 Task: Explore Airbnb accommodation in Shamakhi, Azerbaijan from 6th December, 2023 to 15th December, 2023 for 6 adults.6 bedrooms having 6 beds and 6 bathrooms. Property type can be house. Amenities needed are: wifi, TV, free parkinig on premises, hot tub, gym, smoking allowed. Booking option can be shelf check-in. Look for 5 properties as per requirement.
Action: Mouse moved to (520, 156)
Screenshot: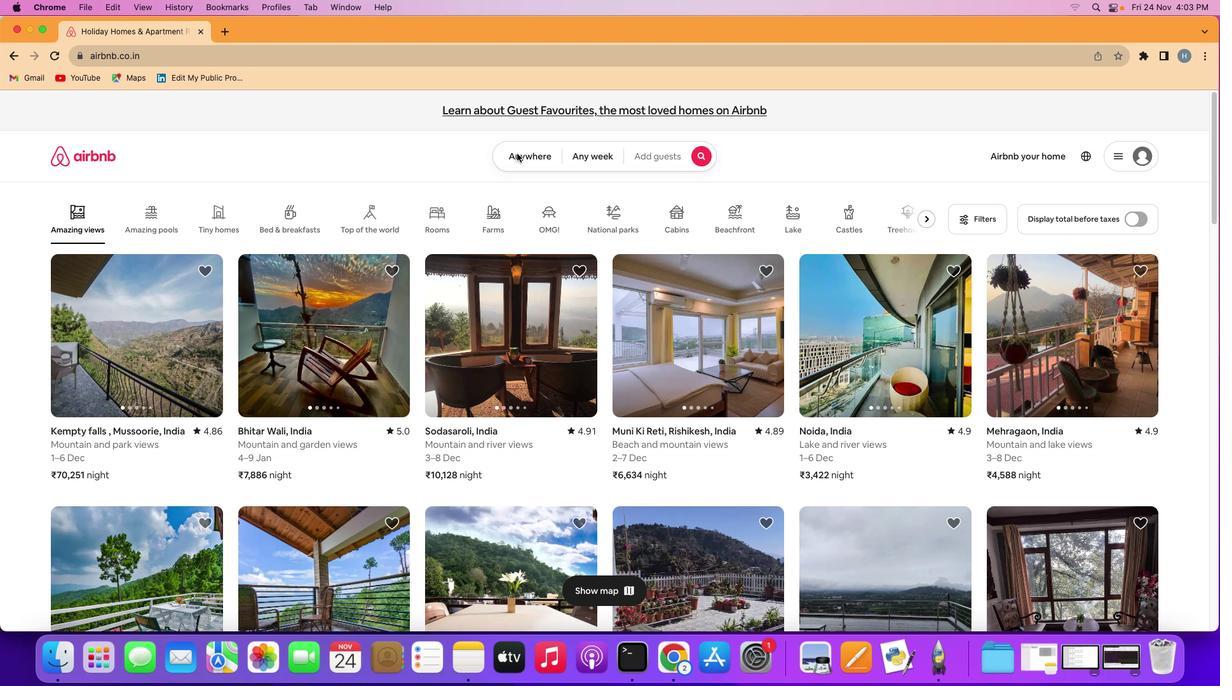 
Action: Mouse pressed left at (520, 156)
Screenshot: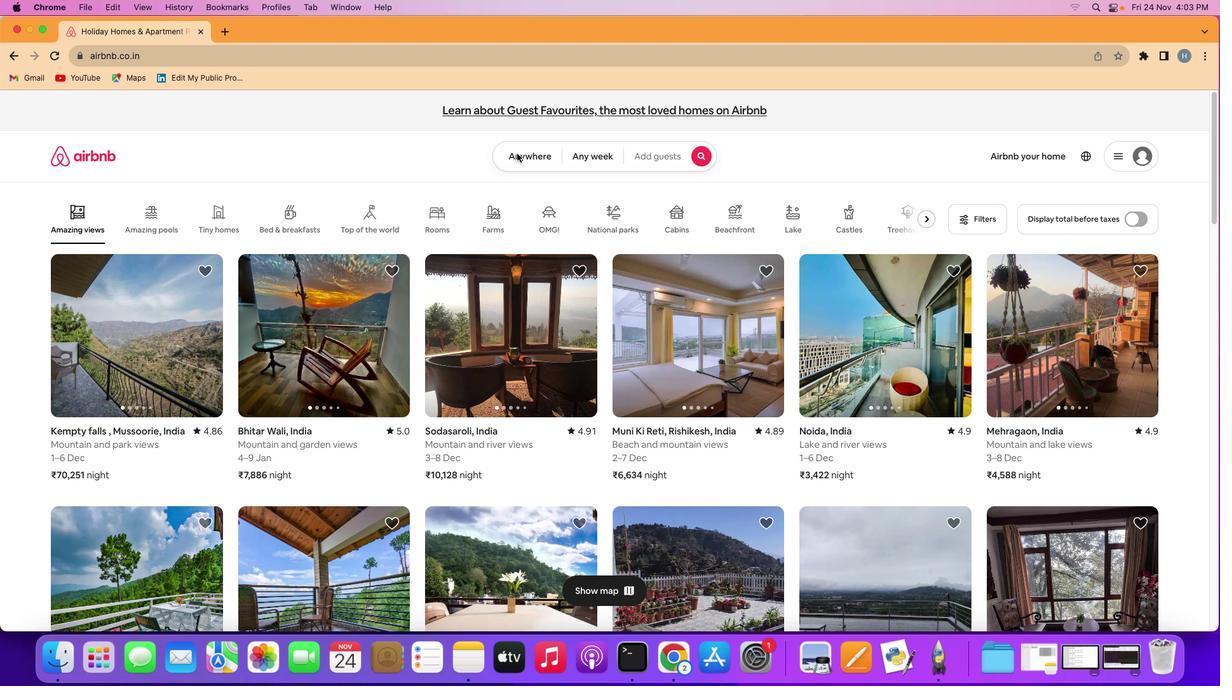 
Action: Mouse pressed left at (520, 156)
Screenshot: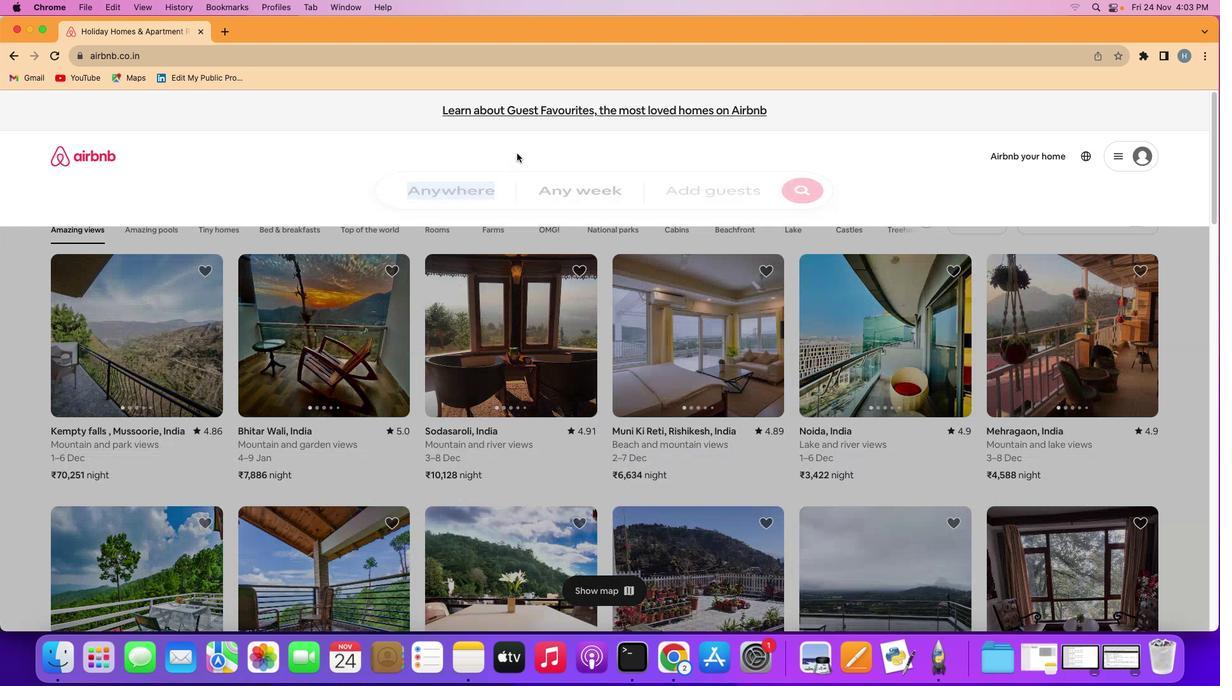 
Action: Mouse moved to (399, 210)
Screenshot: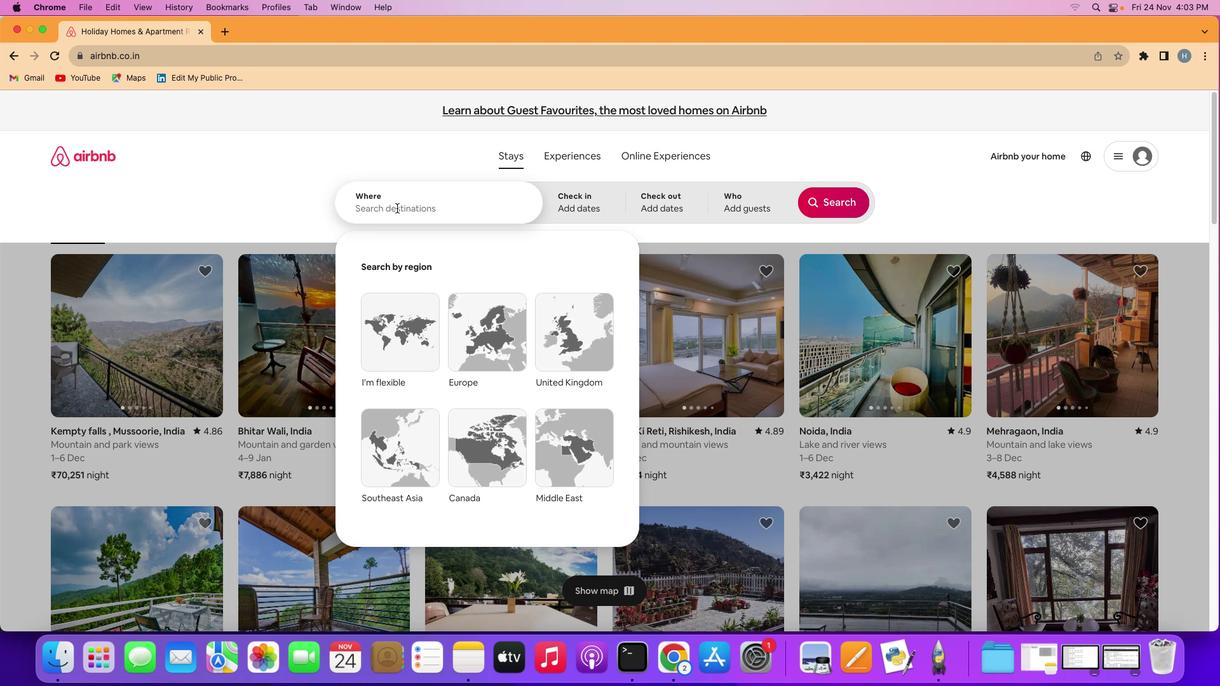 
Action: Mouse pressed left at (399, 210)
Screenshot: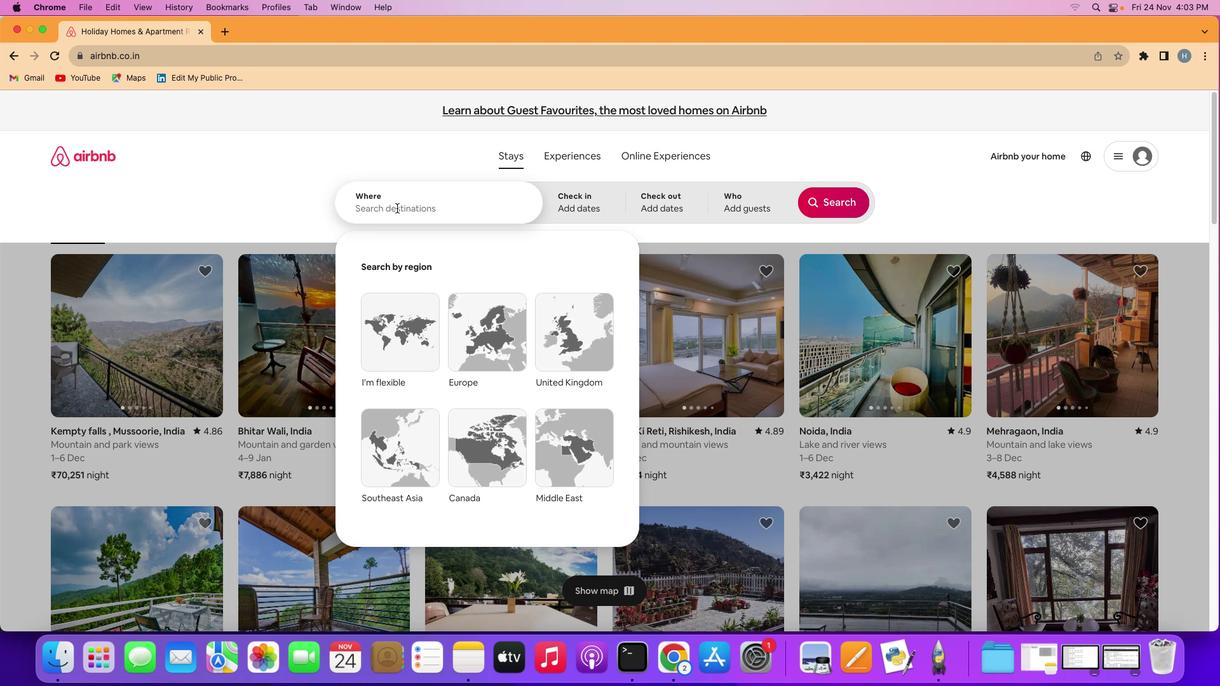
Action: Mouse moved to (403, 209)
Screenshot: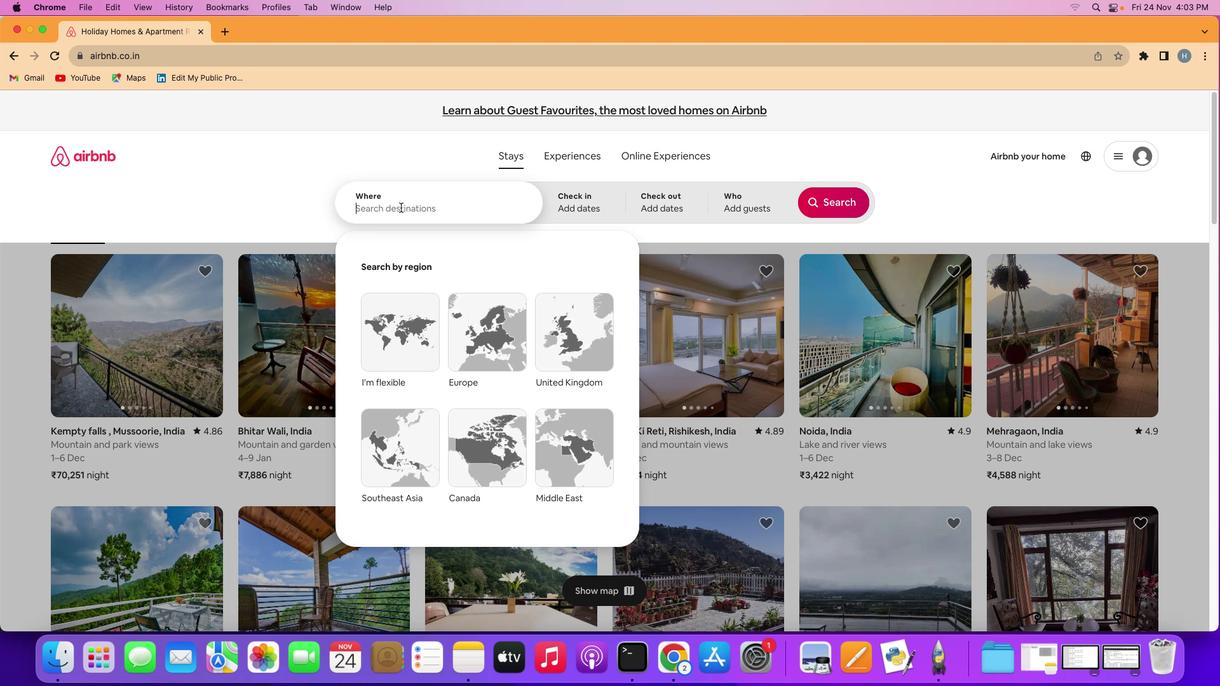
Action: Key pressed Key.shift'S''h''a''m''a'
Screenshot: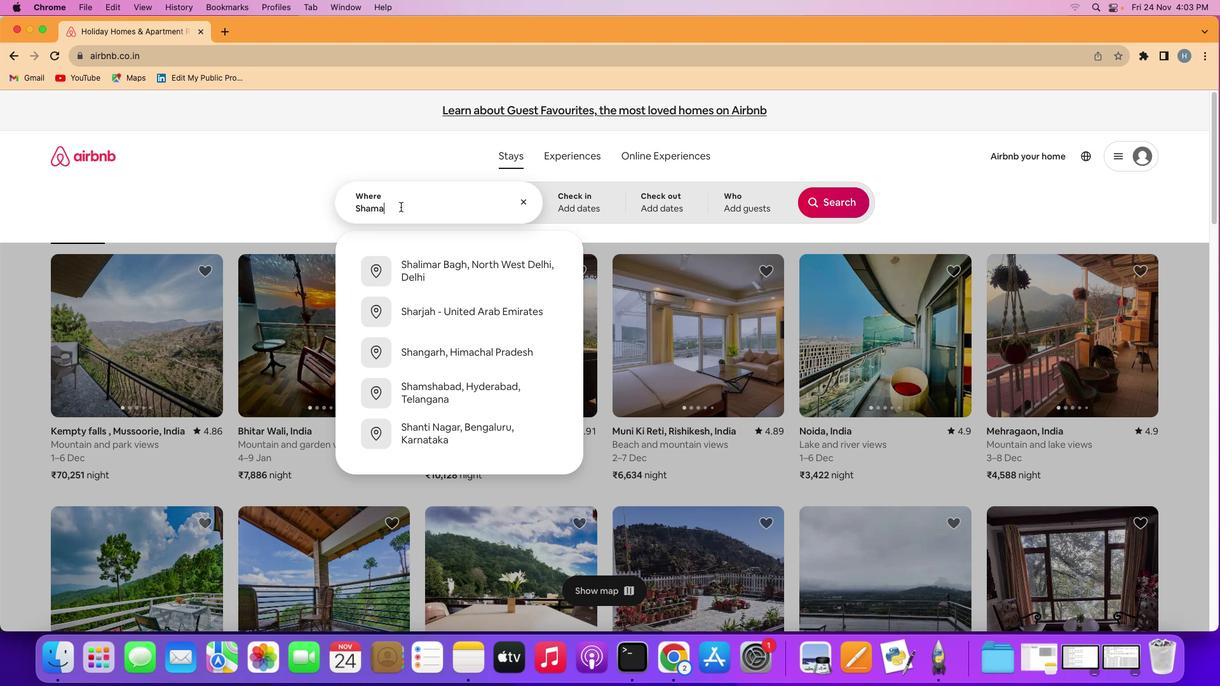 
Action: Mouse moved to (403, 209)
Screenshot: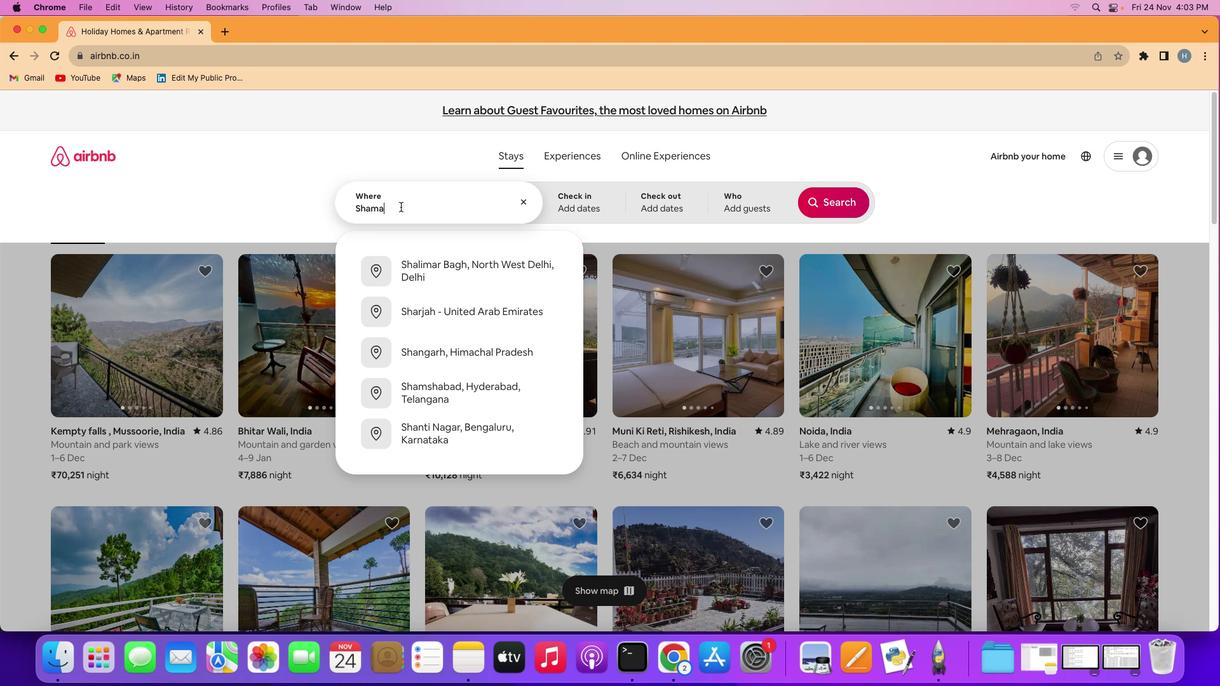 
Action: Key pressed 'k''h''i'','Key.spaceKey.shift'a''z''e''r''b''a''i''j''a''n'
Screenshot: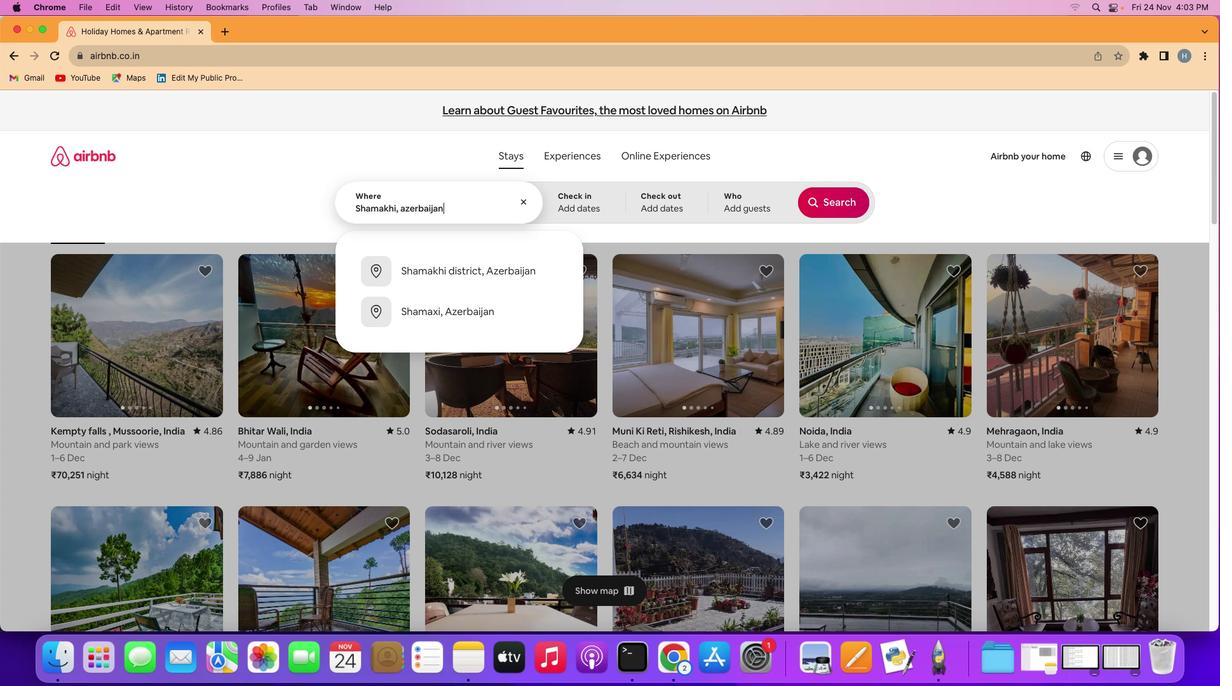 
Action: Mouse moved to (600, 202)
Screenshot: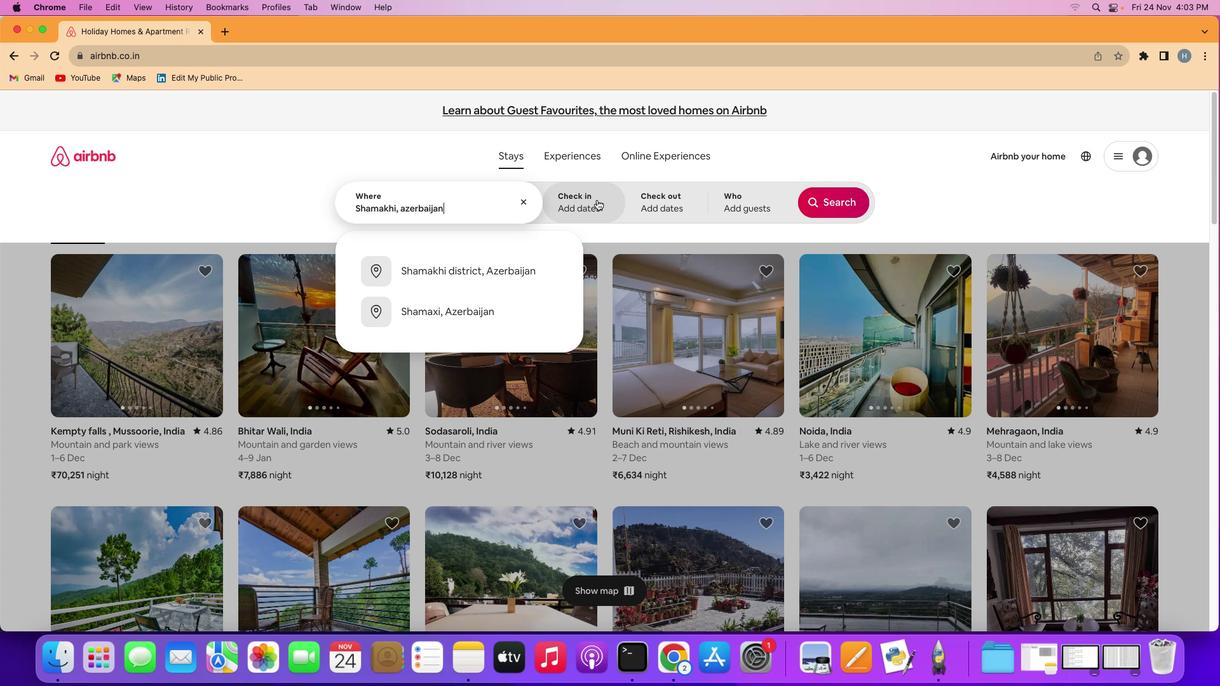 
Action: Mouse pressed left at (600, 202)
Screenshot: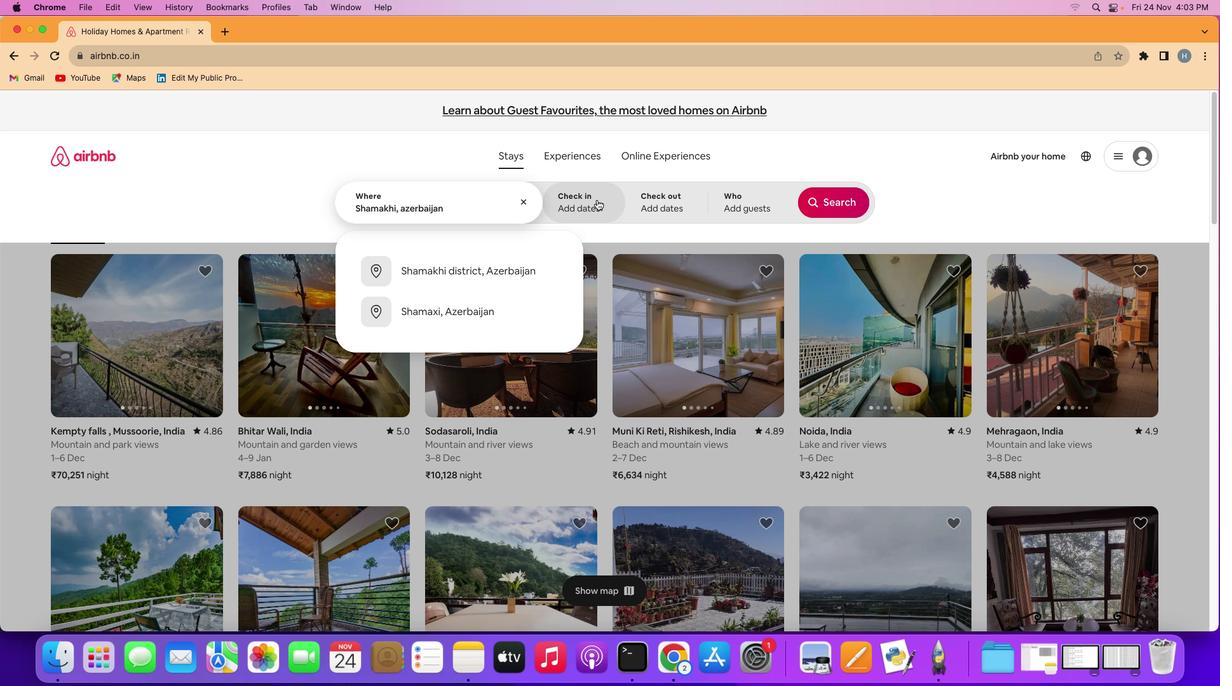 
Action: Mouse moved to (722, 388)
Screenshot: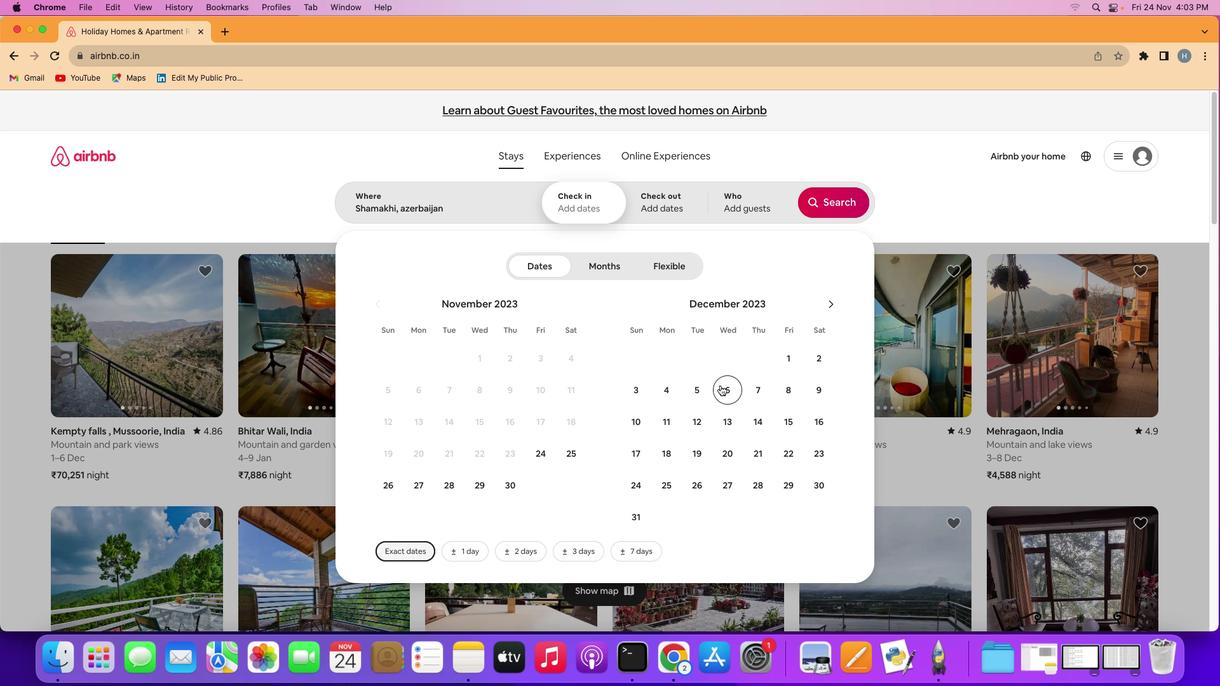 
Action: Mouse pressed left at (722, 388)
Screenshot: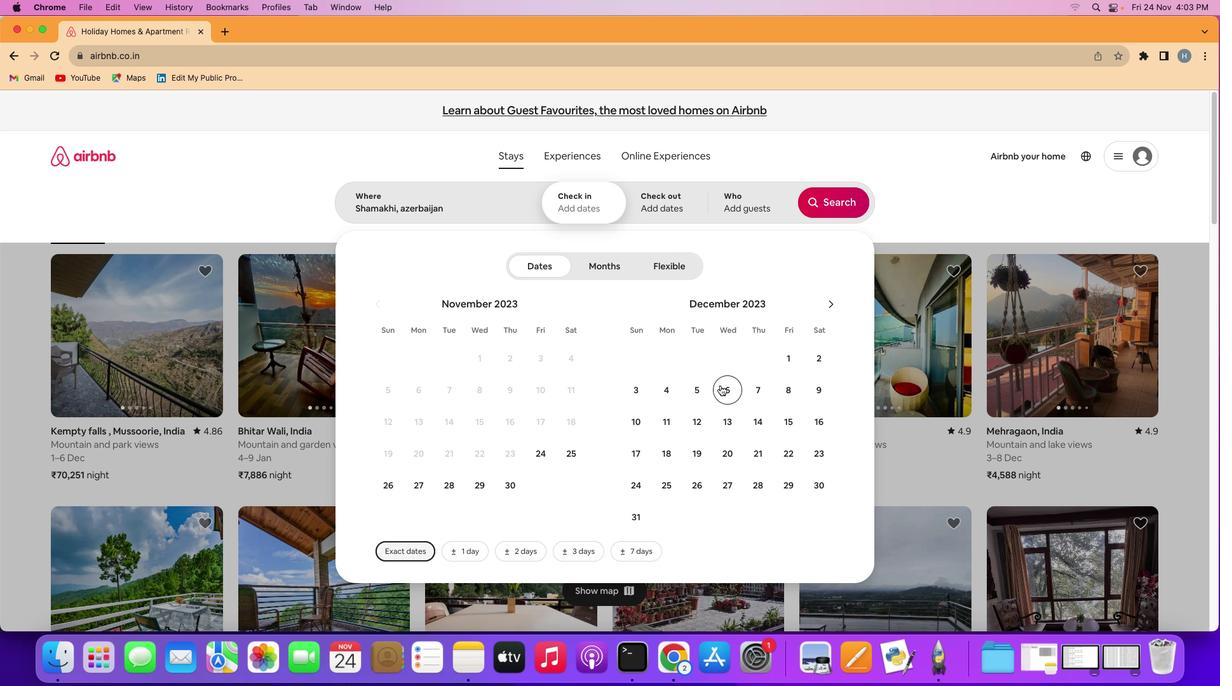 
Action: Mouse moved to (785, 424)
Screenshot: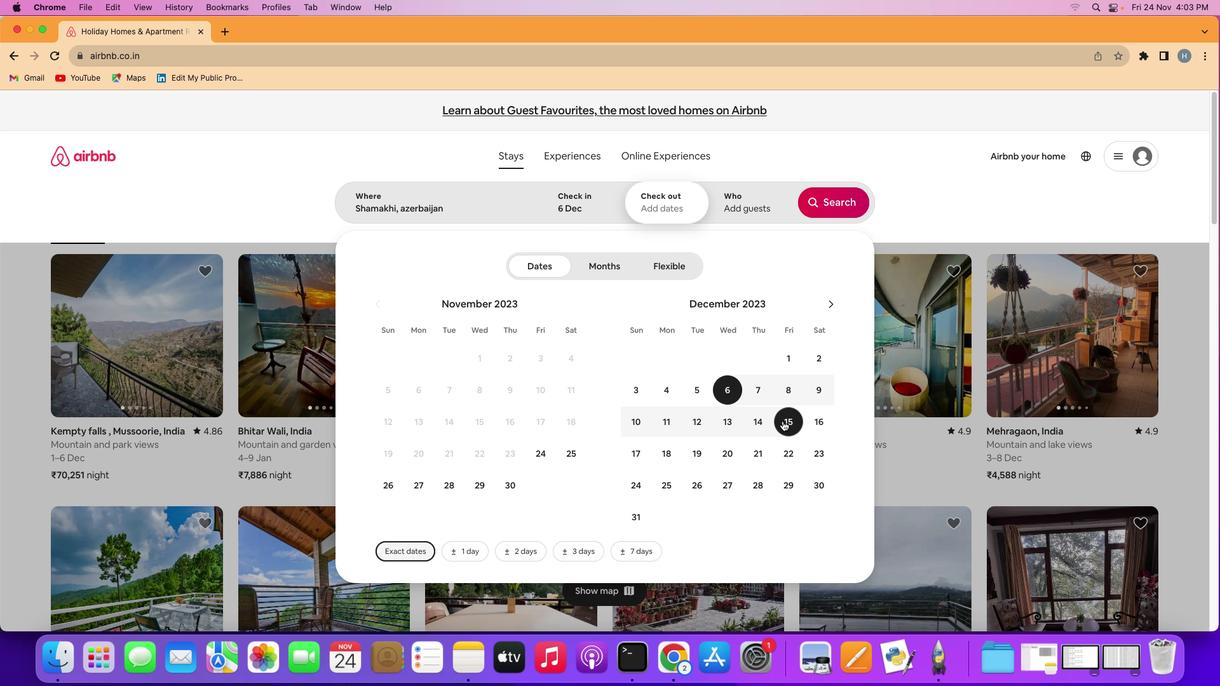 
Action: Mouse pressed left at (785, 424)
Screenshot: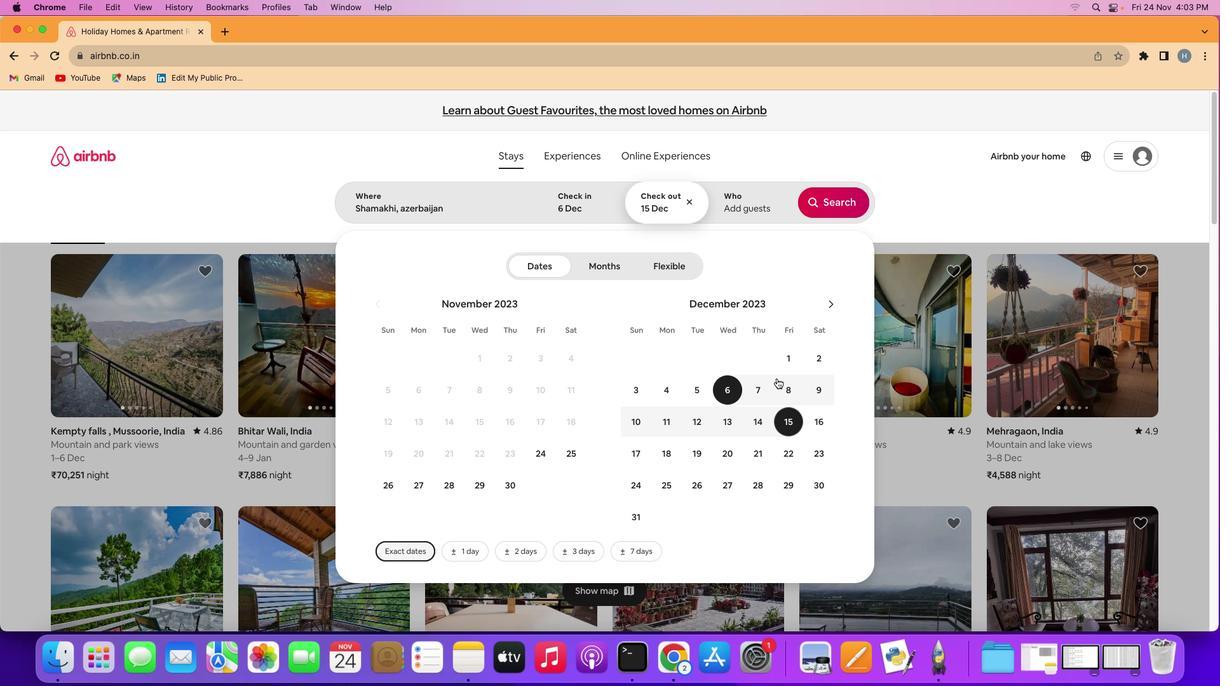 
Action: Mouse moved to (754, 213)
Screenshot: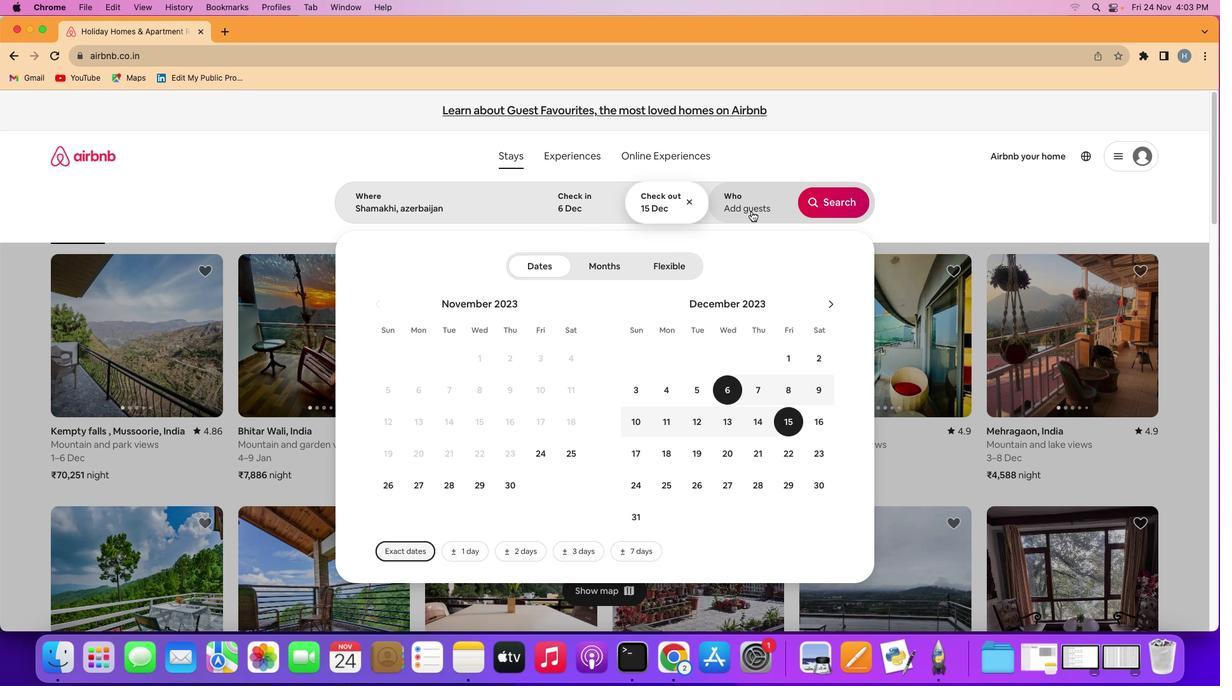 
Action: Mouse pressed left at (754, 213)
Screenshot: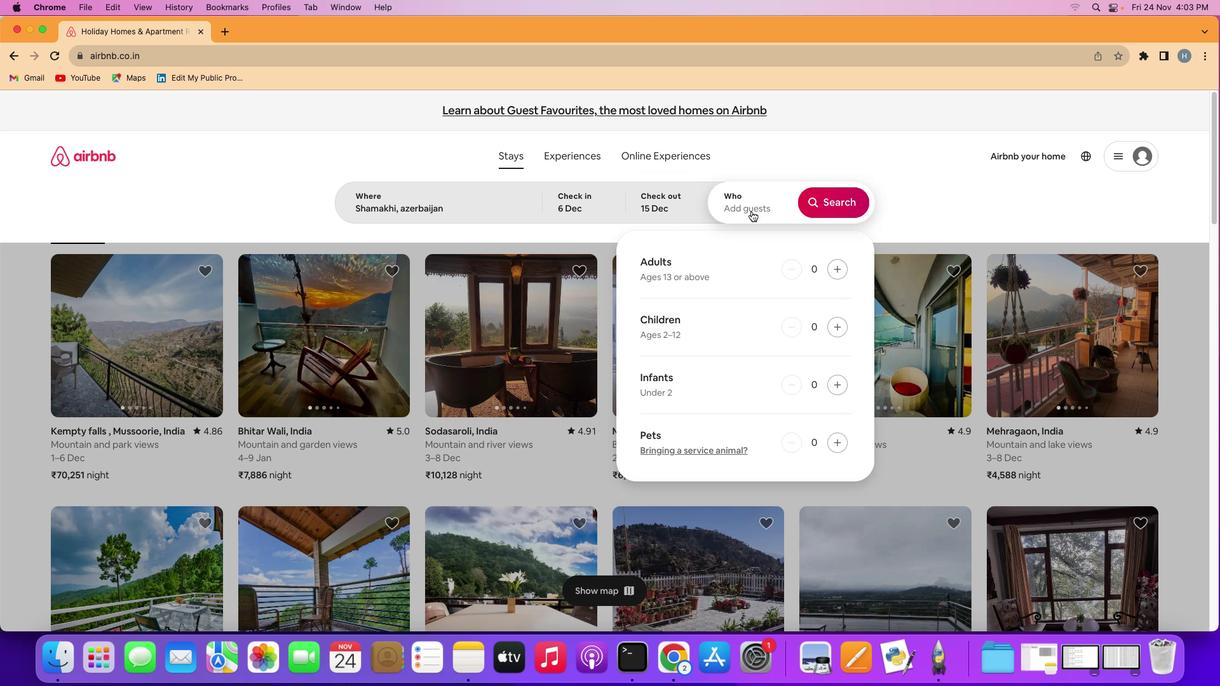 
Action: Mouse moved to (844, 273)
Screenshot: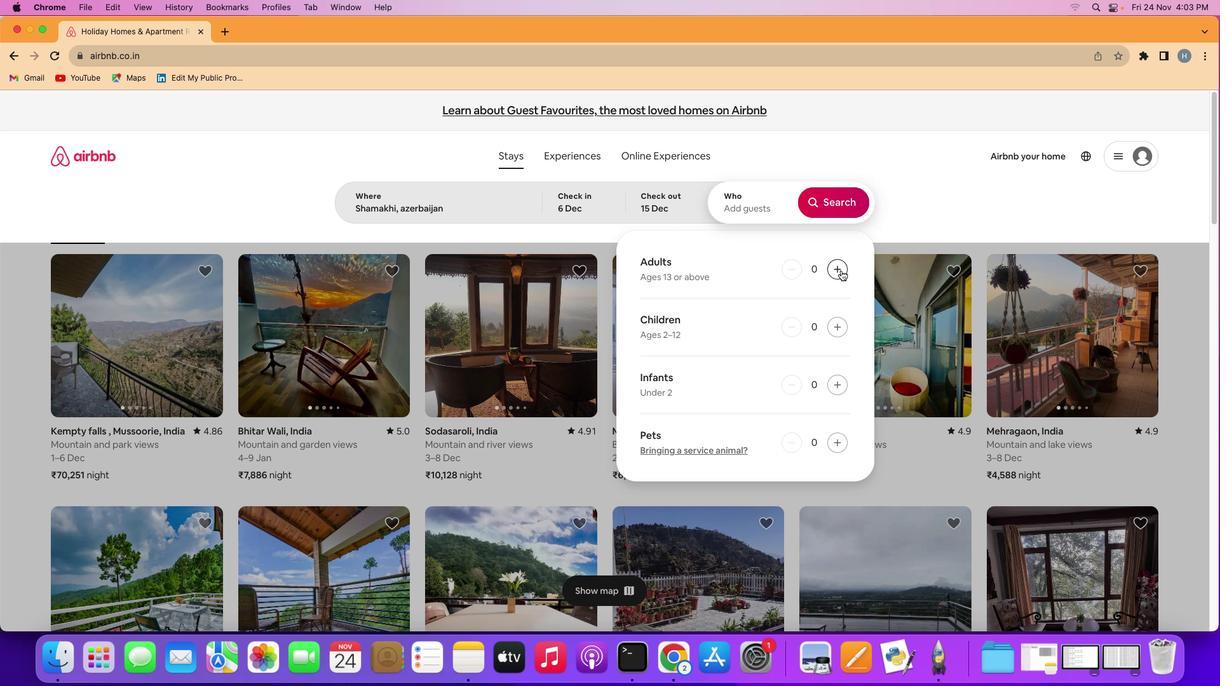 
Action: Mouse pressed left at (844, 273)
Screenshot: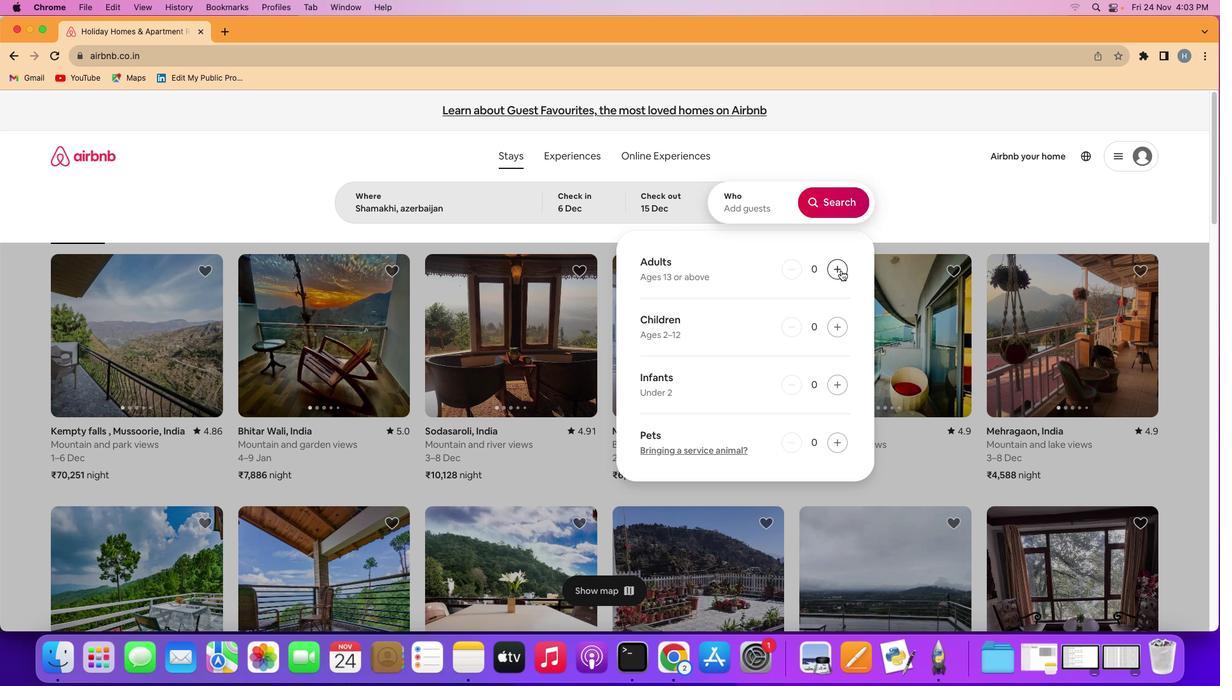 
Action: Mouse pressed left at (844, 273)
Screenshot: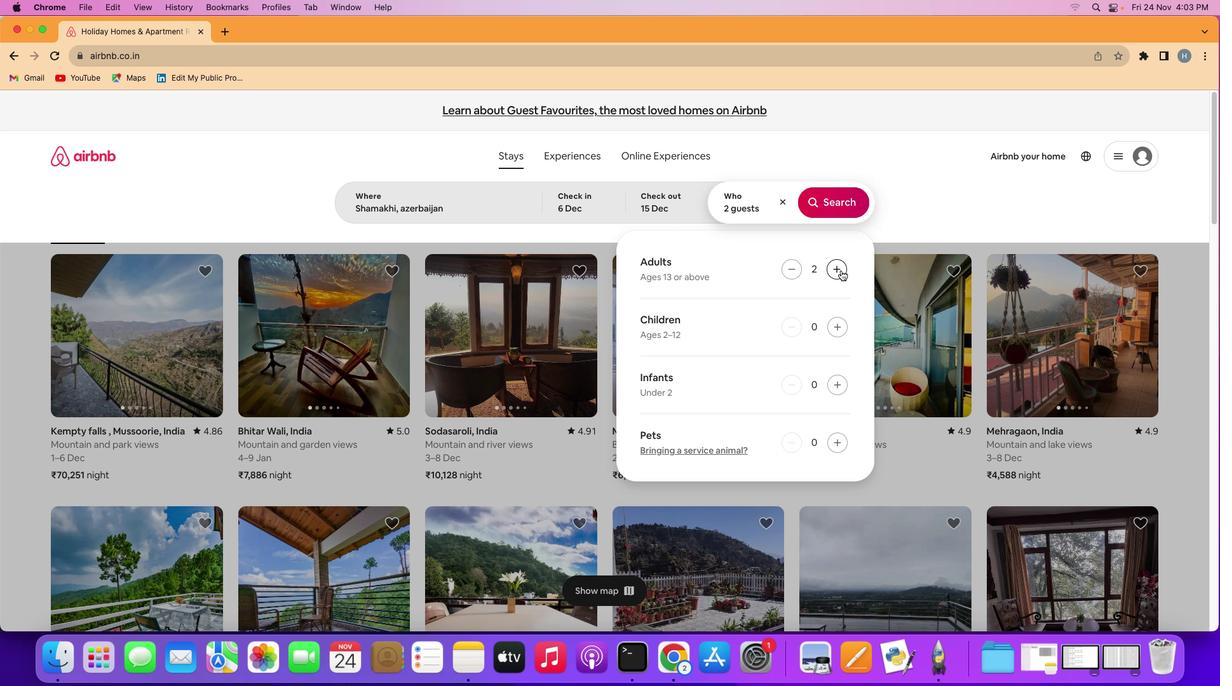 
Action: Mouse pressed left at (844, 273)
Screenshot: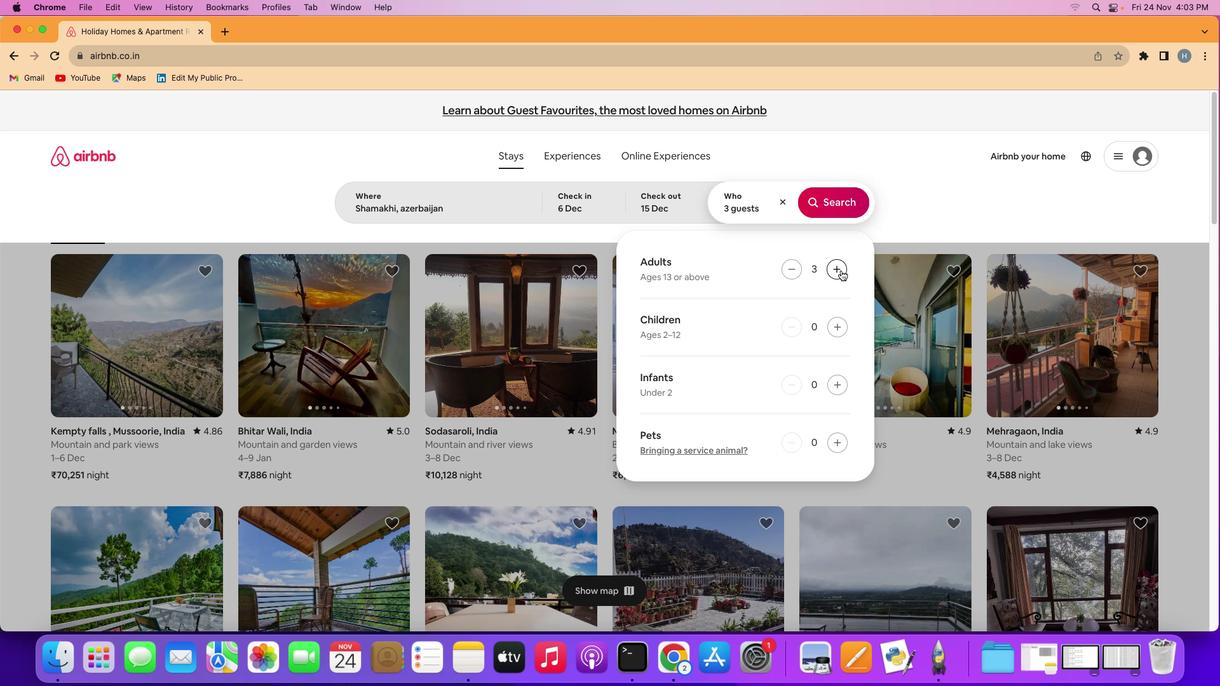 
Action: Mouse pressed left at (844, 273)
Screenshot: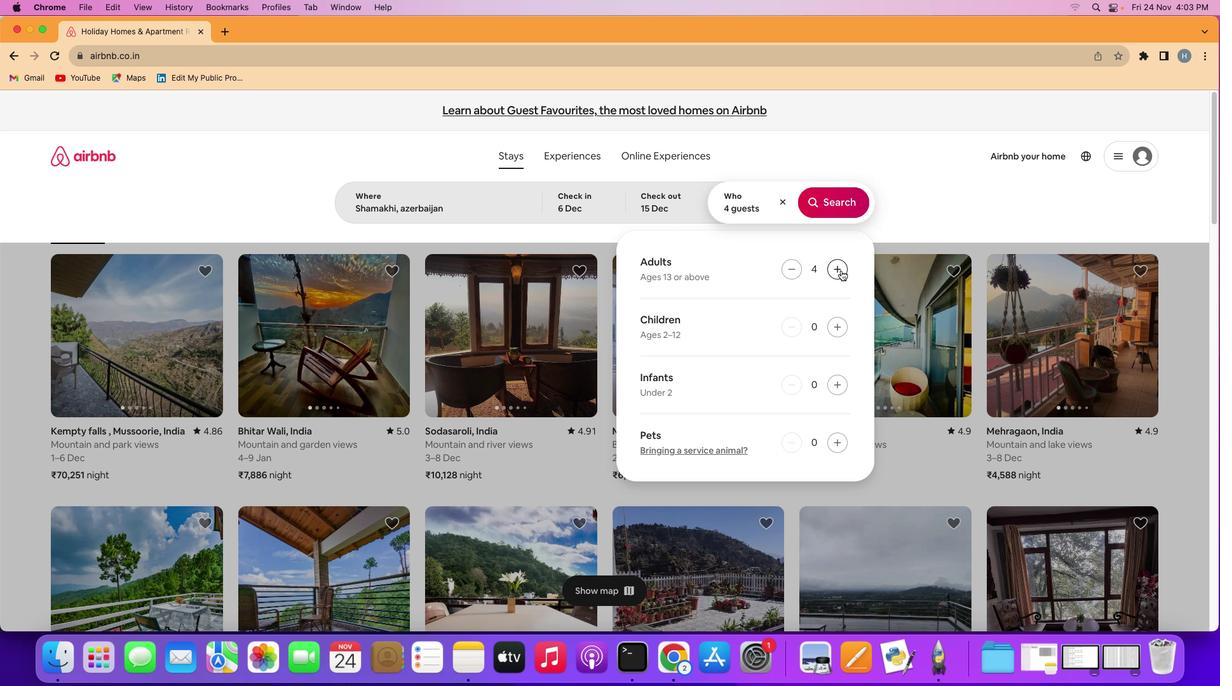 
Action: Mouse pressed left at (844, 273)
Screenshot: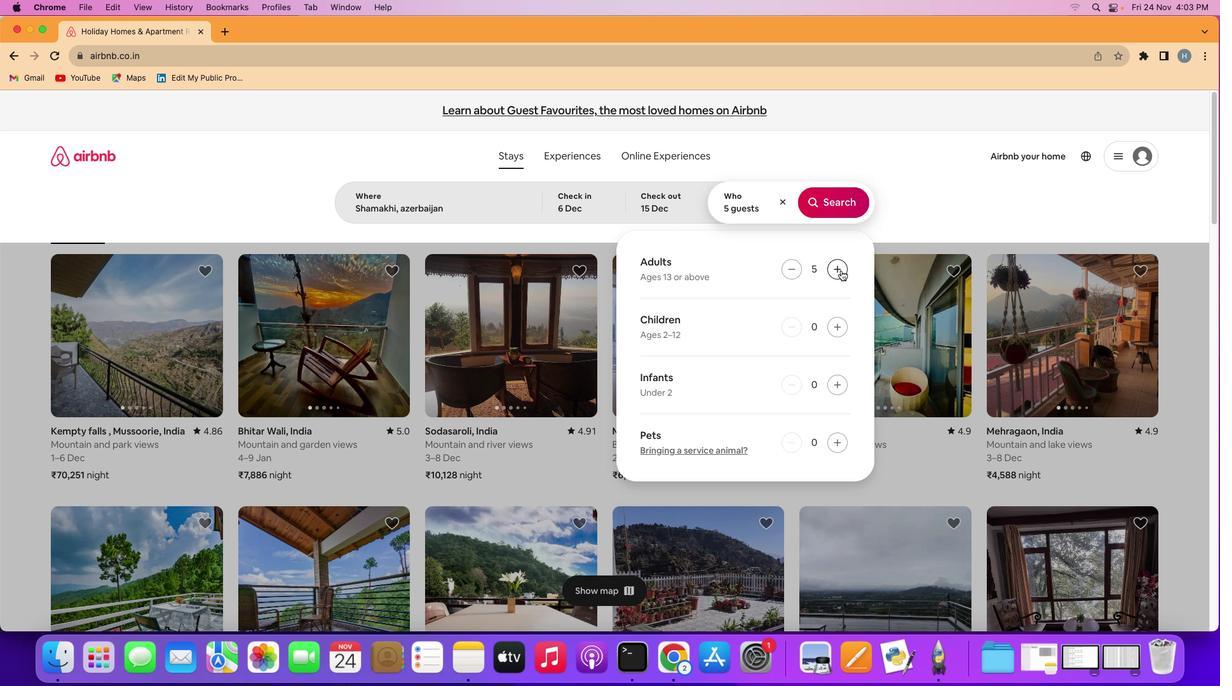 
Action: Mouse pressed left at (844, 273)
Screenshot: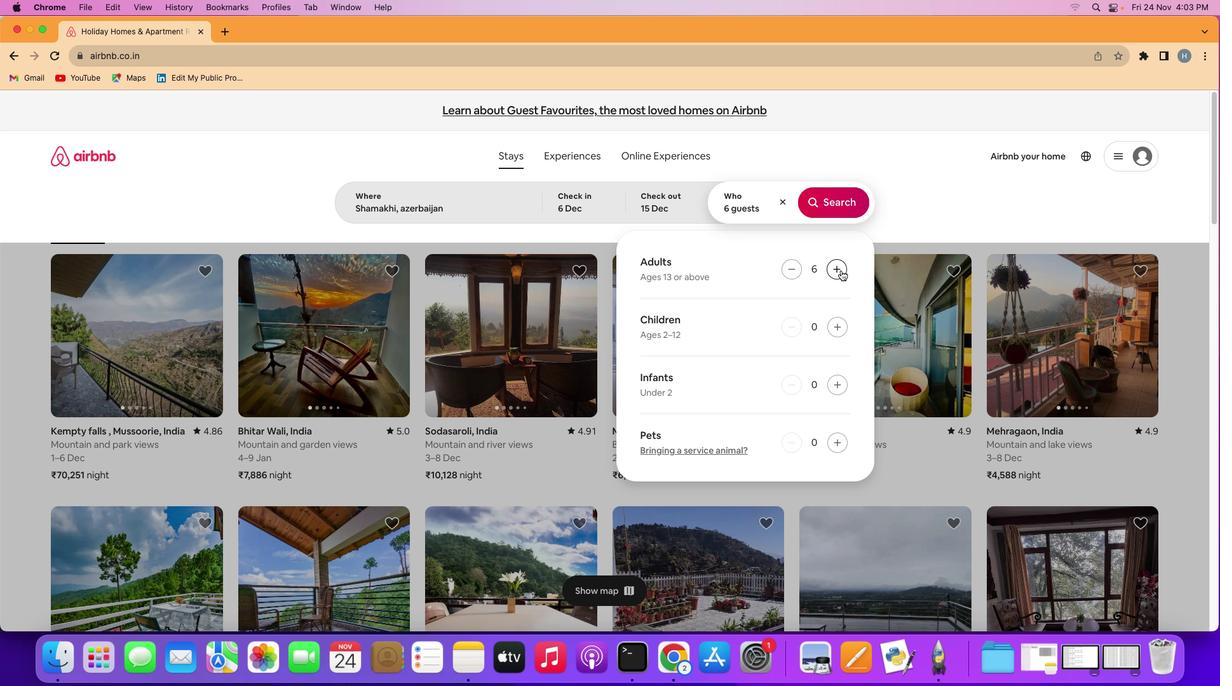 
Action: Mouse moved to (836, 209)
Screenshot: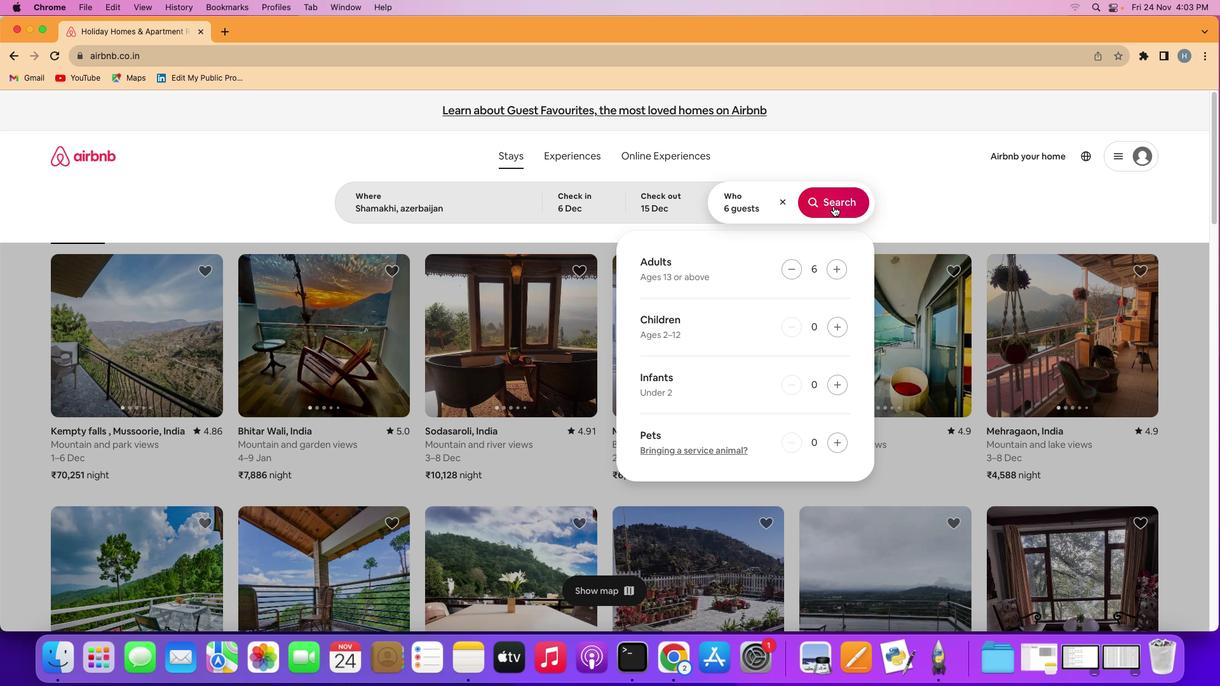 
Action: Mouse pressed left at (836, 209)
Screenshot: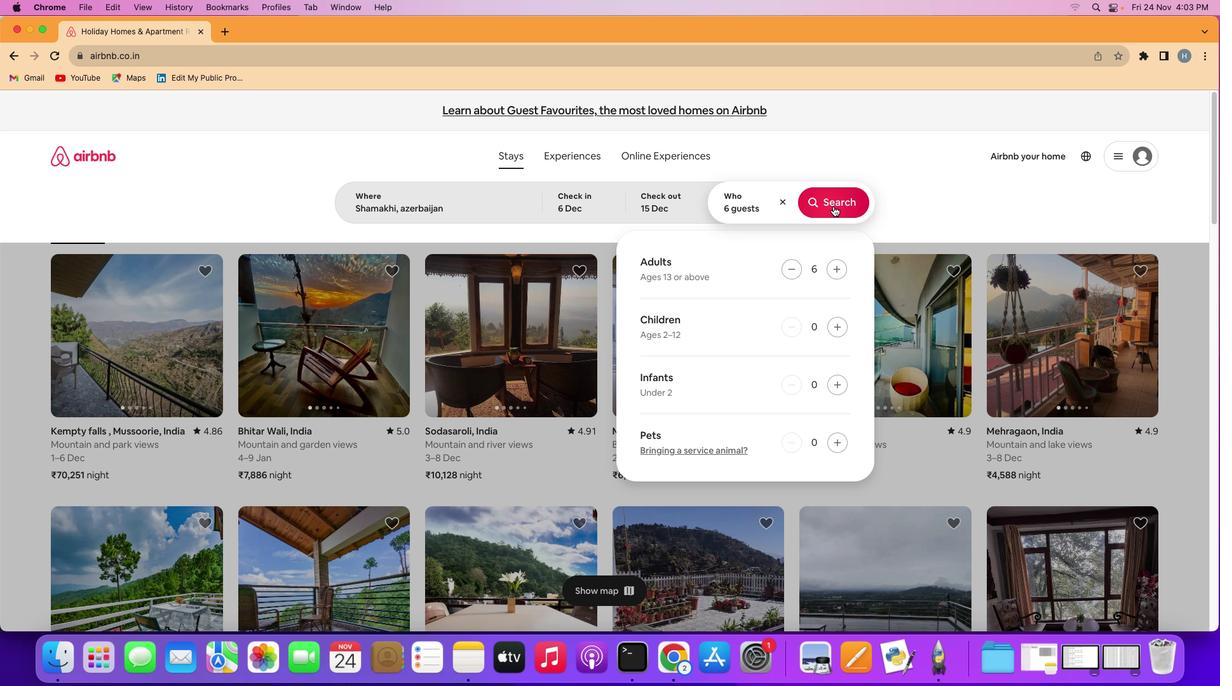 
Action: Mouse moved to (1031, 165)
Screenshot: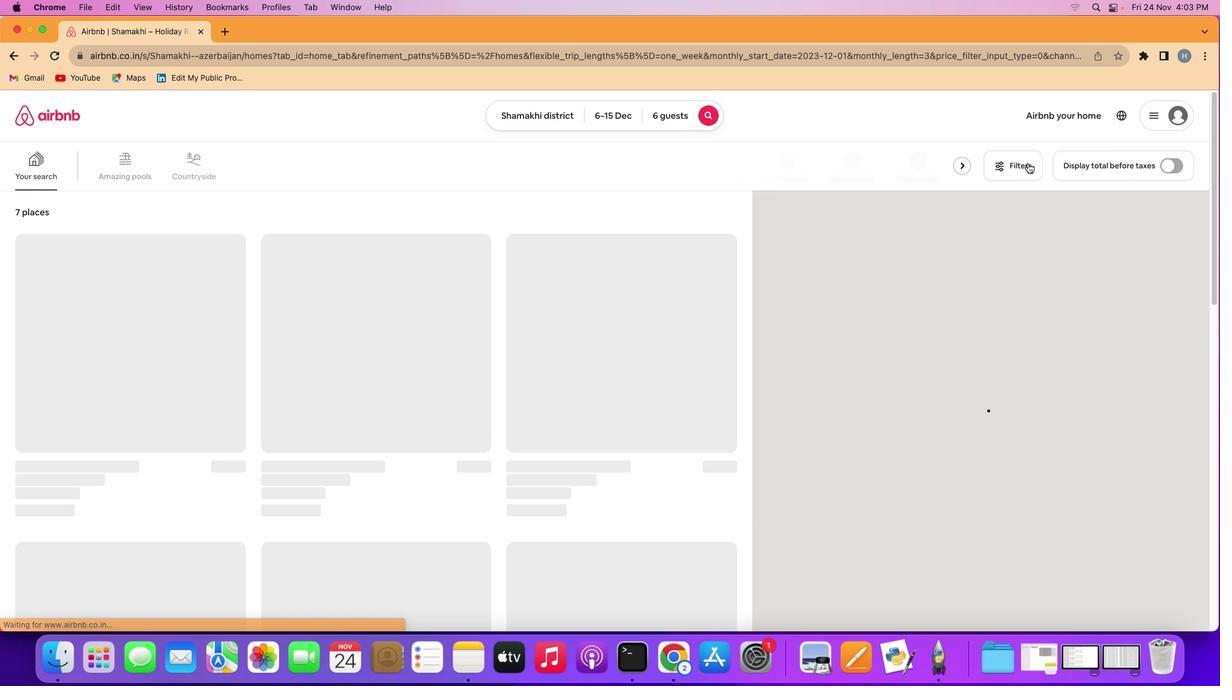 
Action: Mouse pressed left at (1031, 165)
Screenshot: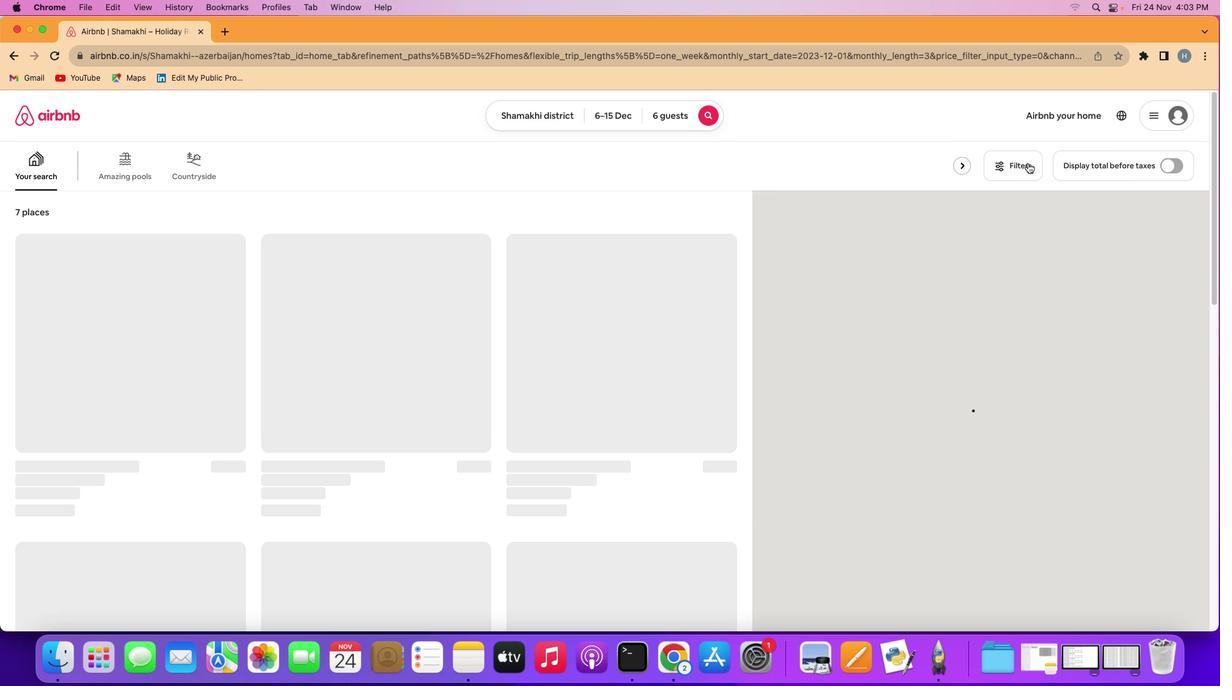 
Action: Mouse moved to (508, 386)
Screenshot: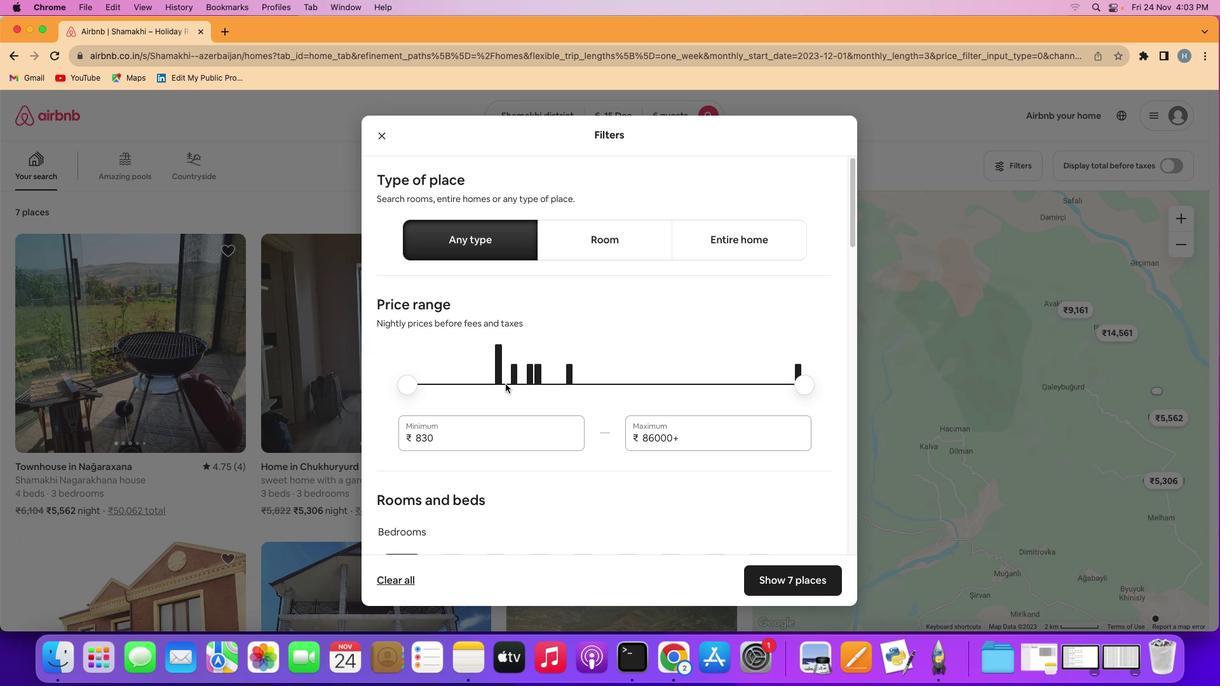 
Action: Mouse scrolled (508, 386) with delta (2, 1)
Screenshot: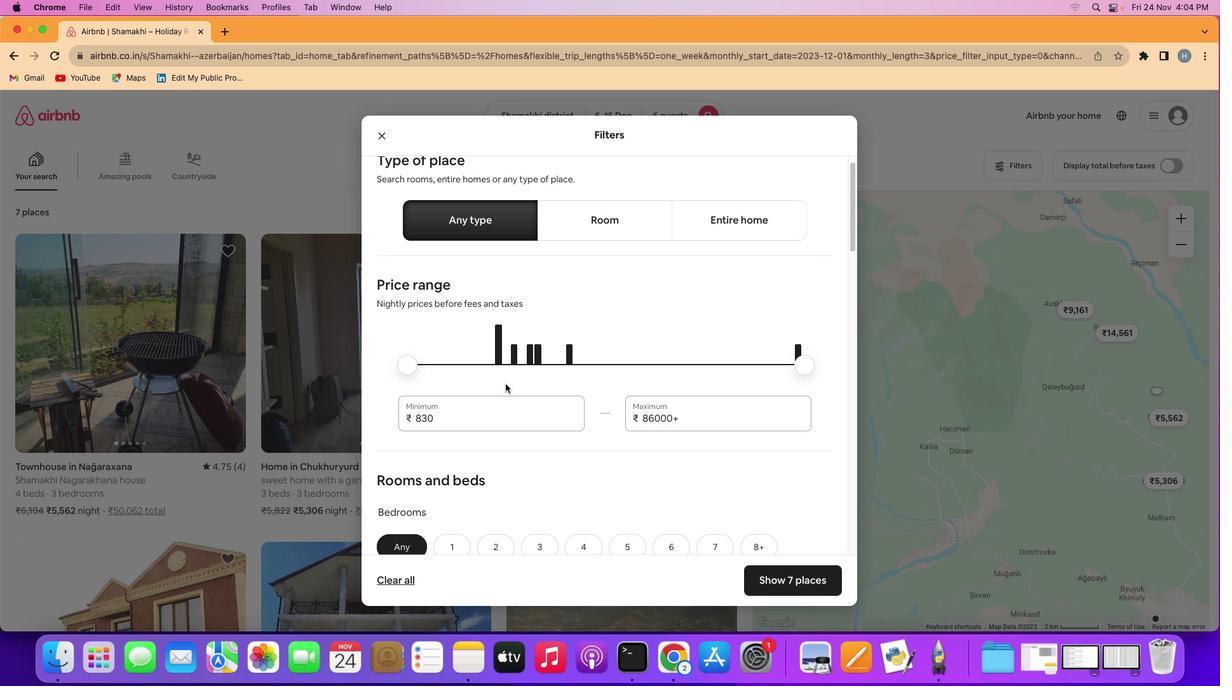 
Action: Mouse scrolled (508, 386) with delta (2, 1)
Screenshot: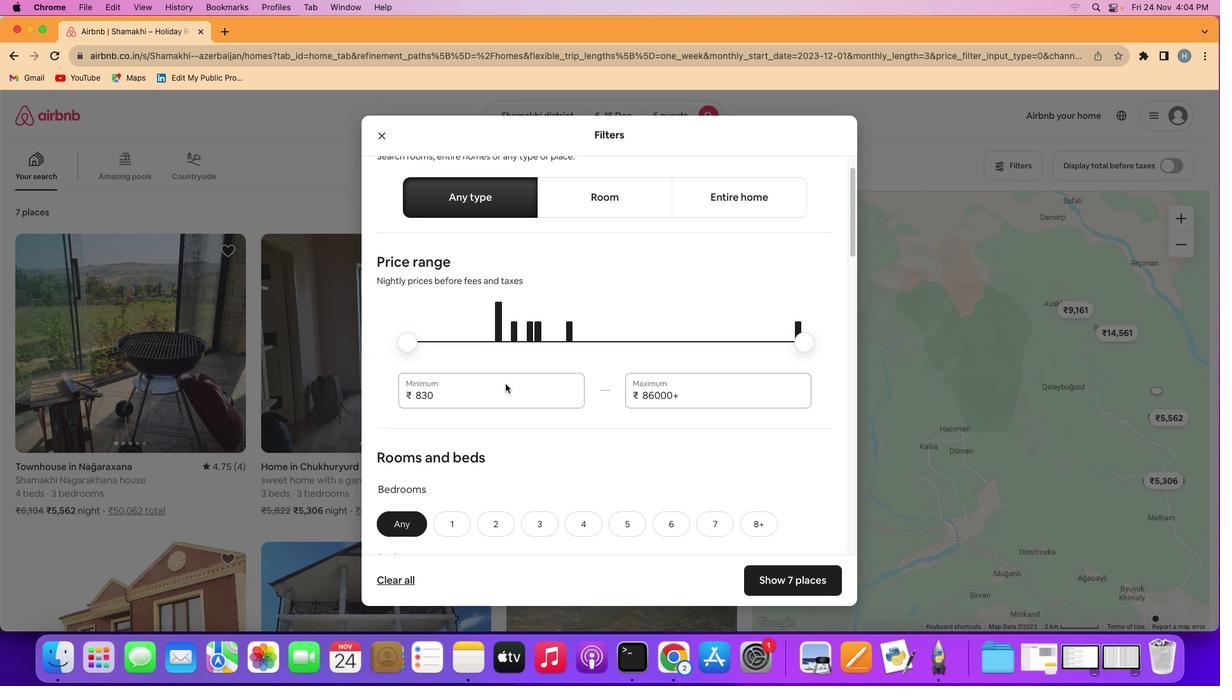
Action: Mouse scrolled (508, 386) with delta (2, 1)
Screenshot: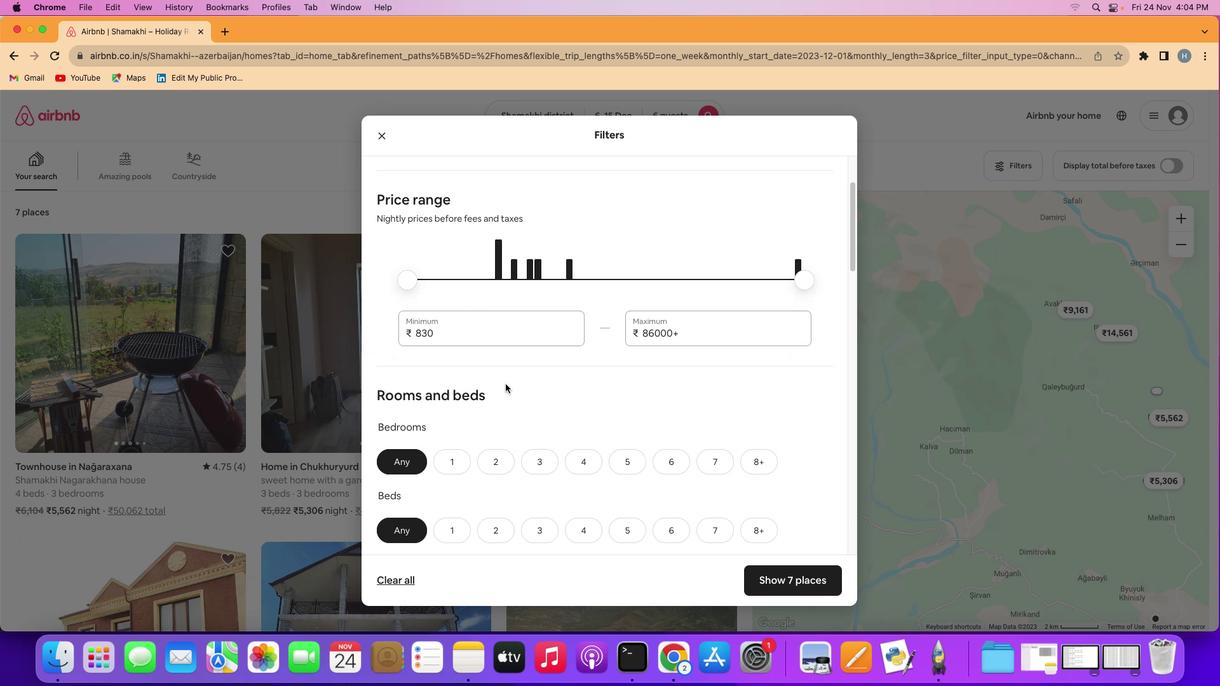 
Action: Mouse scrolled (508, 386) with delta (2, 0)
Screenshot: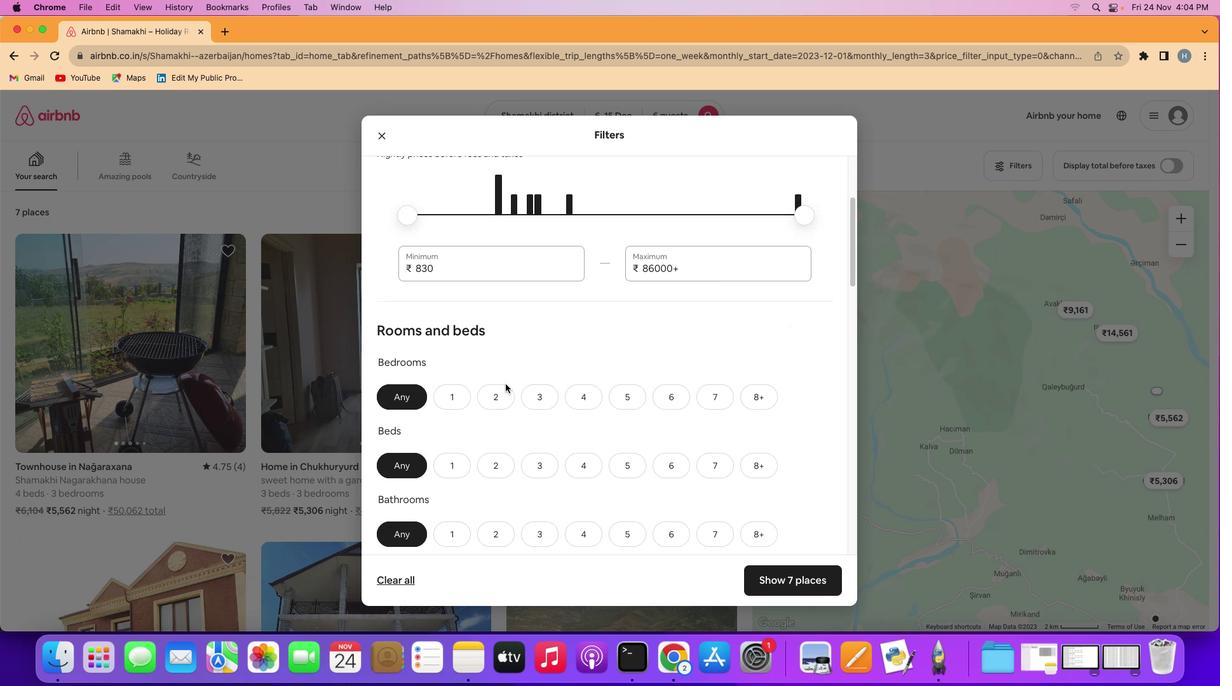 
Action: Mouse moved to (508, 386)
Screenshot: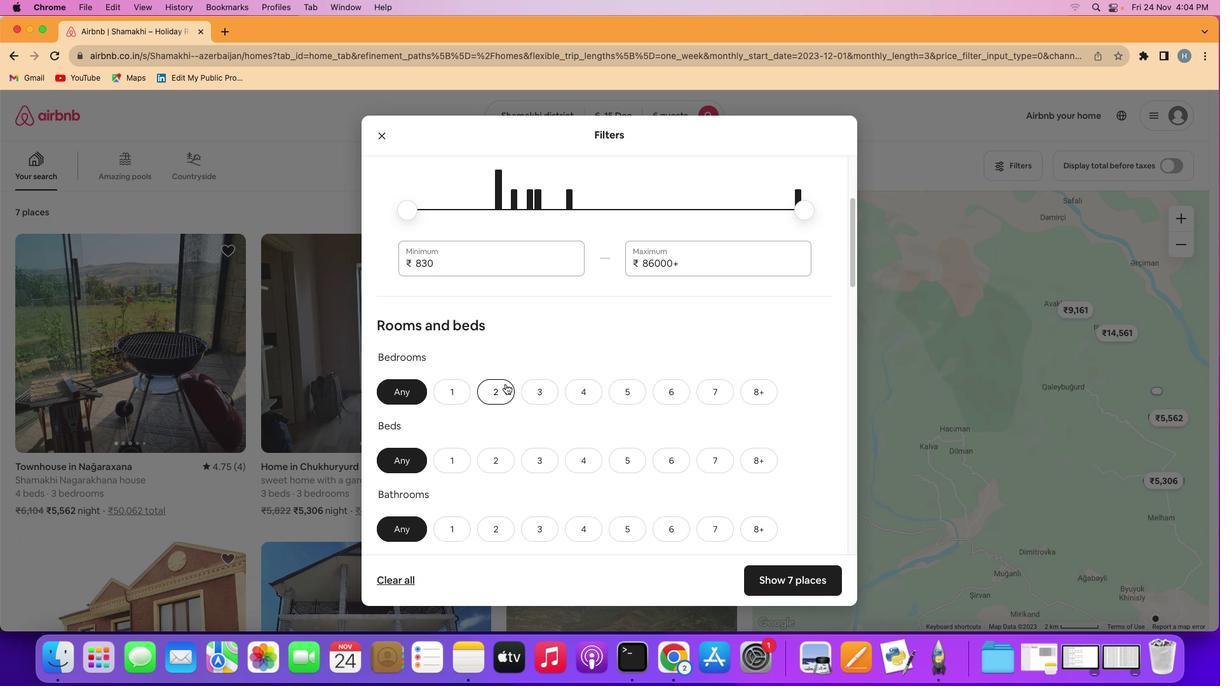 
Action: Mouse scrolled (508, 386) with delta (2, 1)
Screenshot: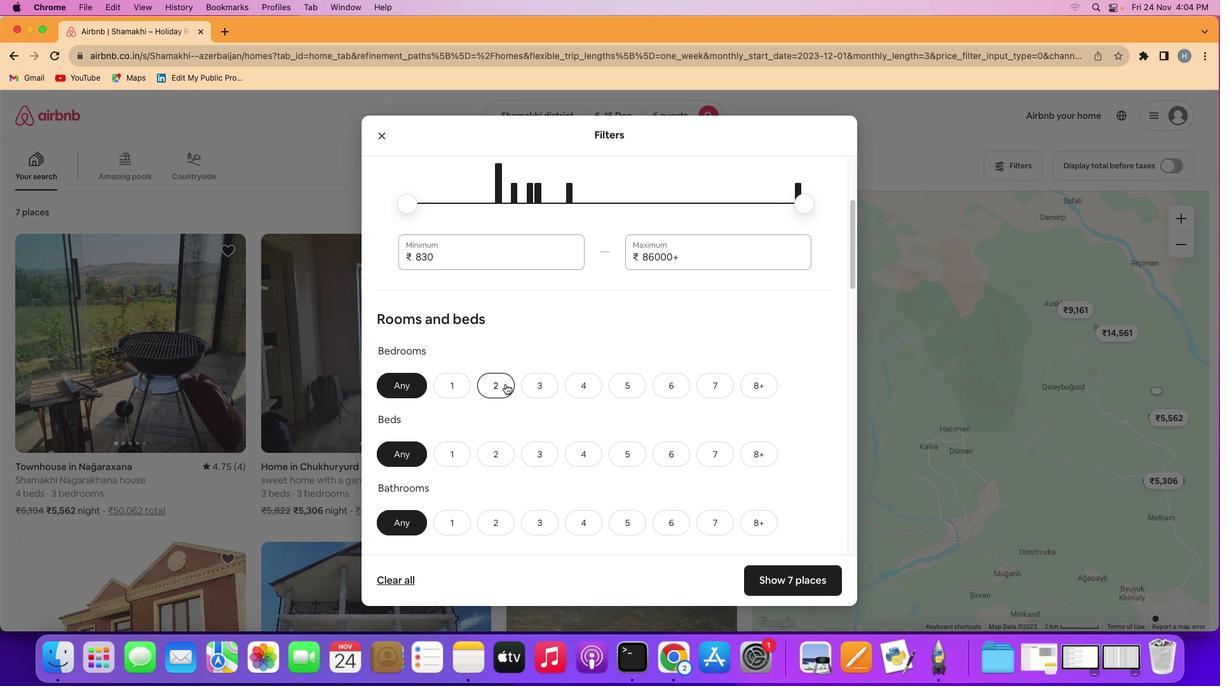 
Action: Mouse scrolled (508, 386) with delta (2, 1)
Screenshot: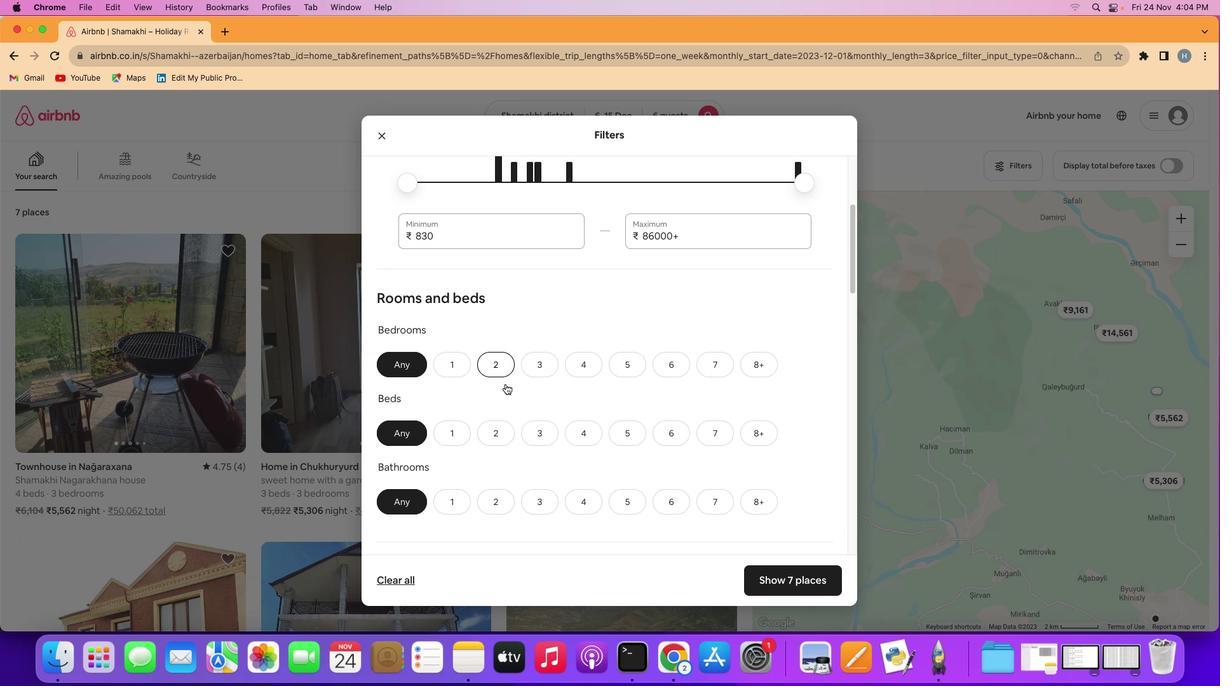 
Action: Mouse scrolled (508, 386) with delta (2, 1)
Screenshot: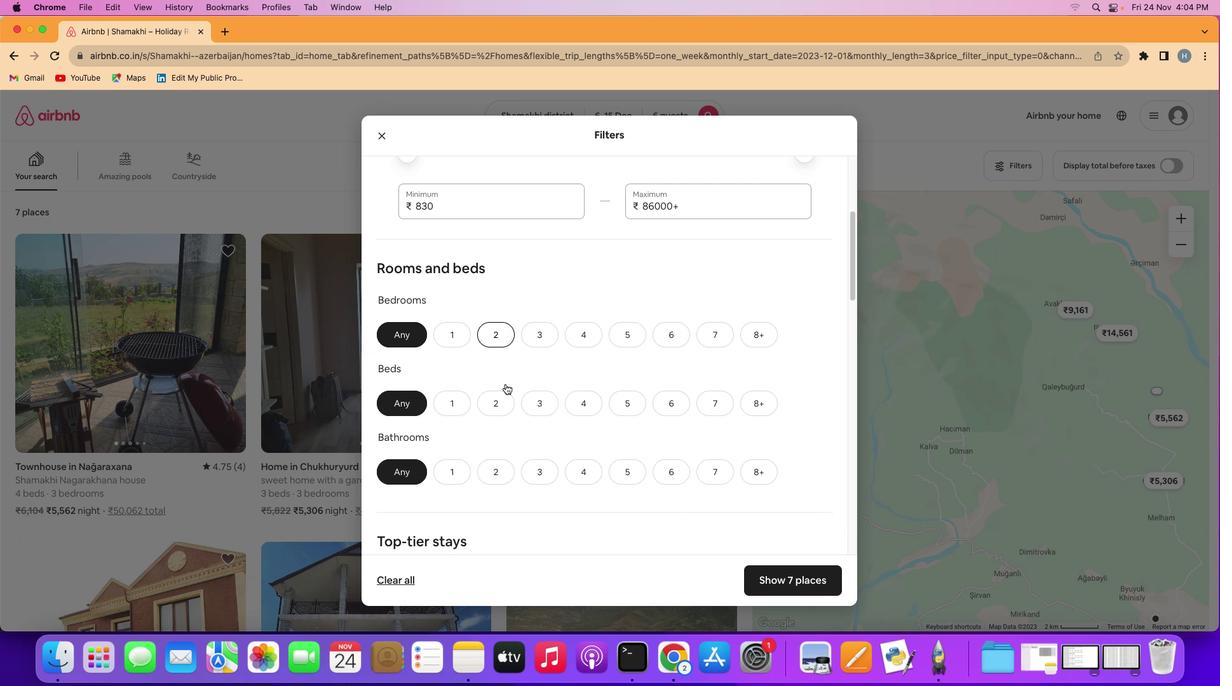 
Action: Mouse scrolled (508, 386) with delta (2, 1)
Screenshot: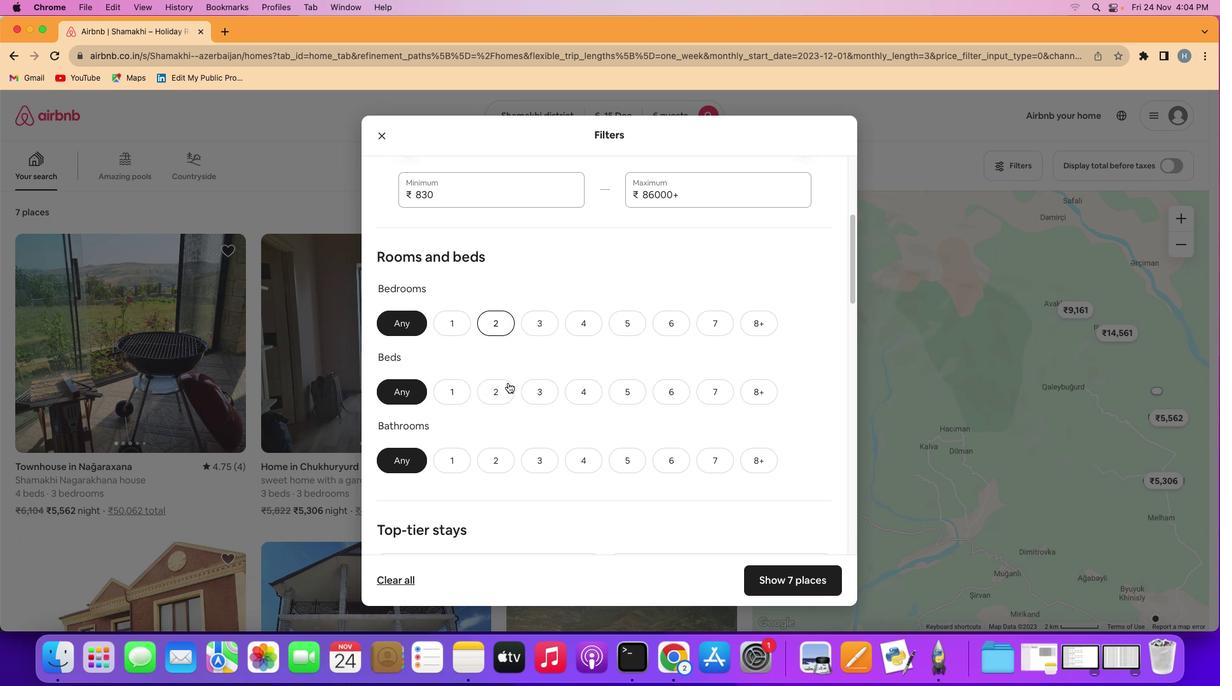 
Action: Mouse moved to (689, 320)
Screenshot: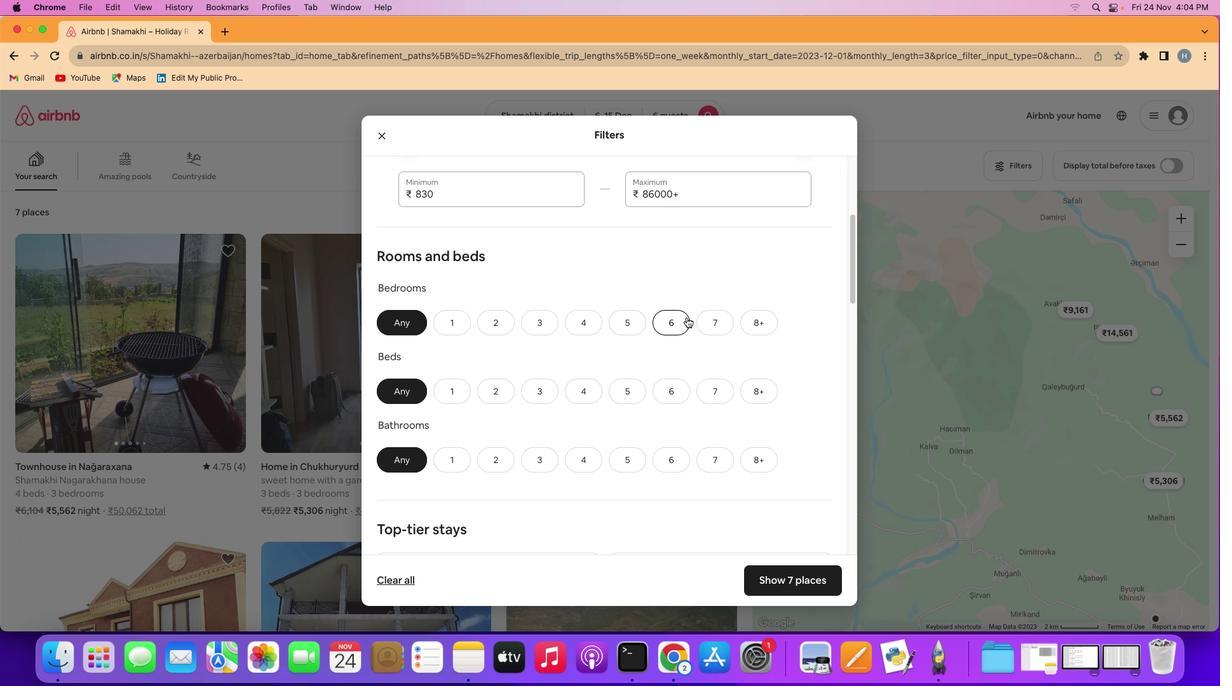 
Action: Mouse pressed left at (689, 320)
Screenshot: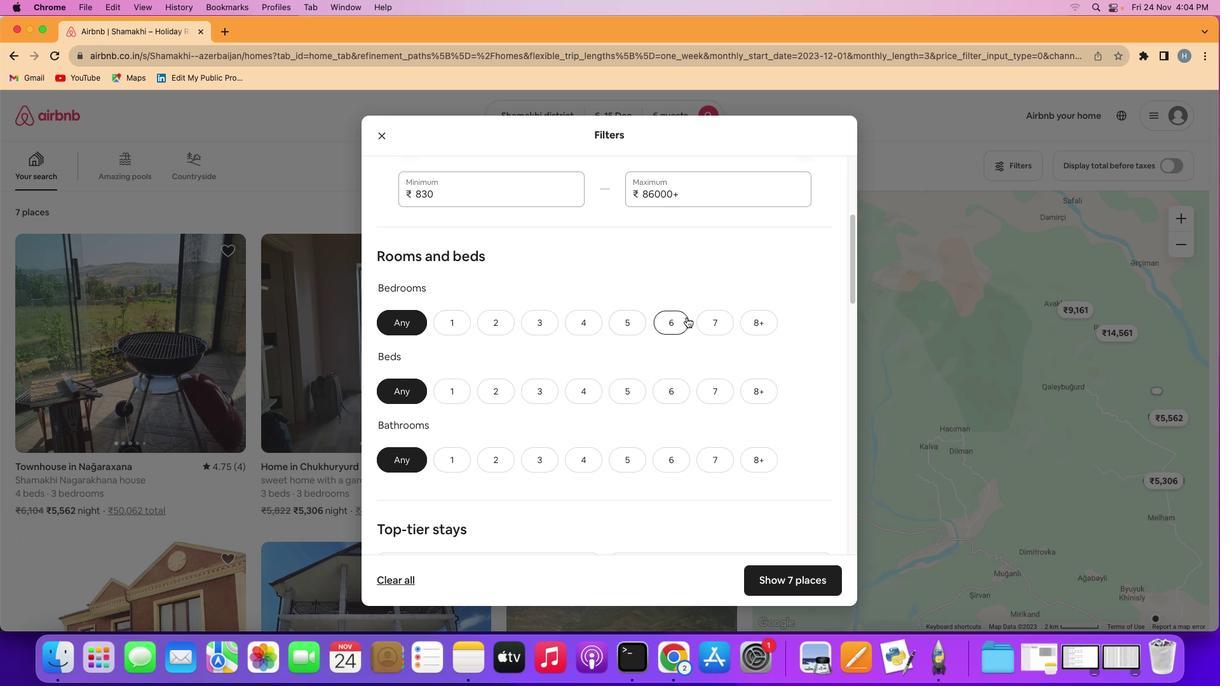 
Action: Mouse moved to (679, 391)
Screenshot: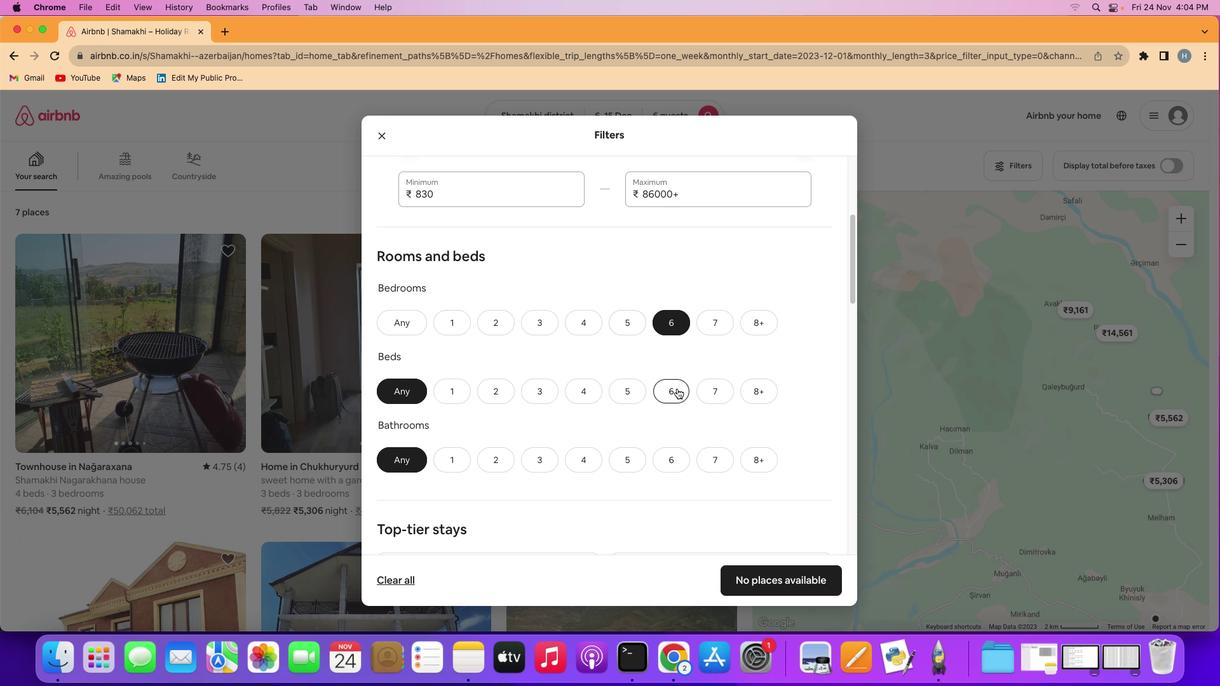 
Action: Mouse pressed left at (679, 391)
Screenshot: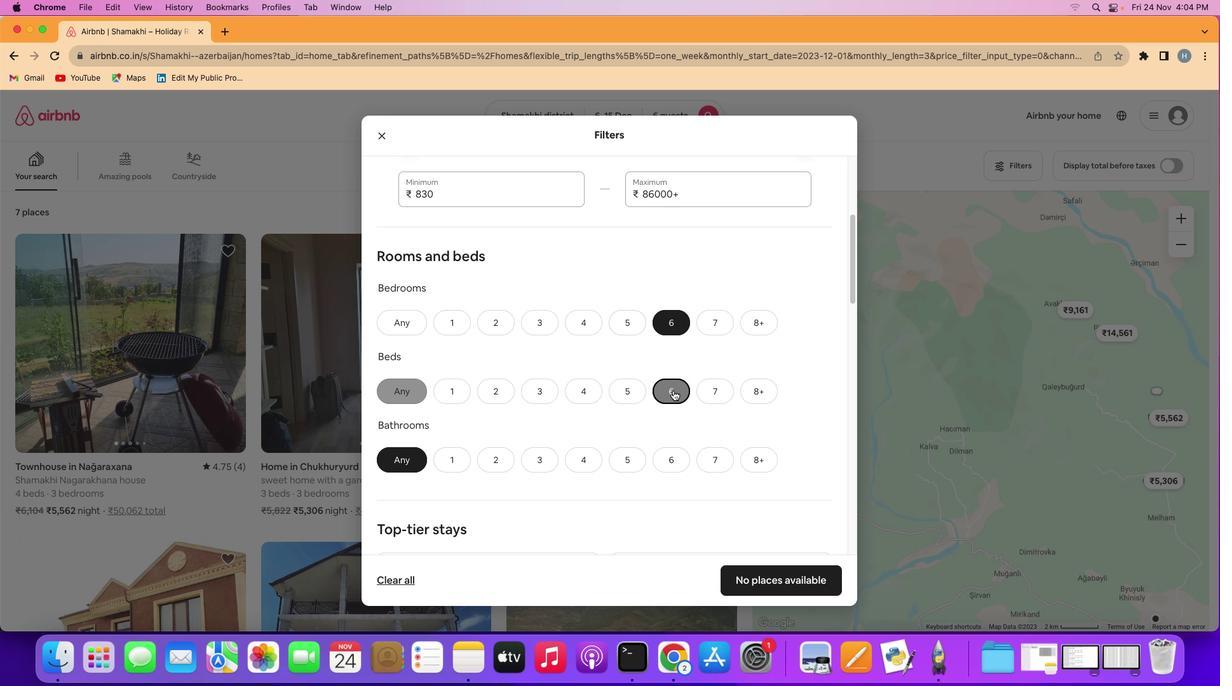 
Action: Mouse moved to (667, 458)
Screenshot: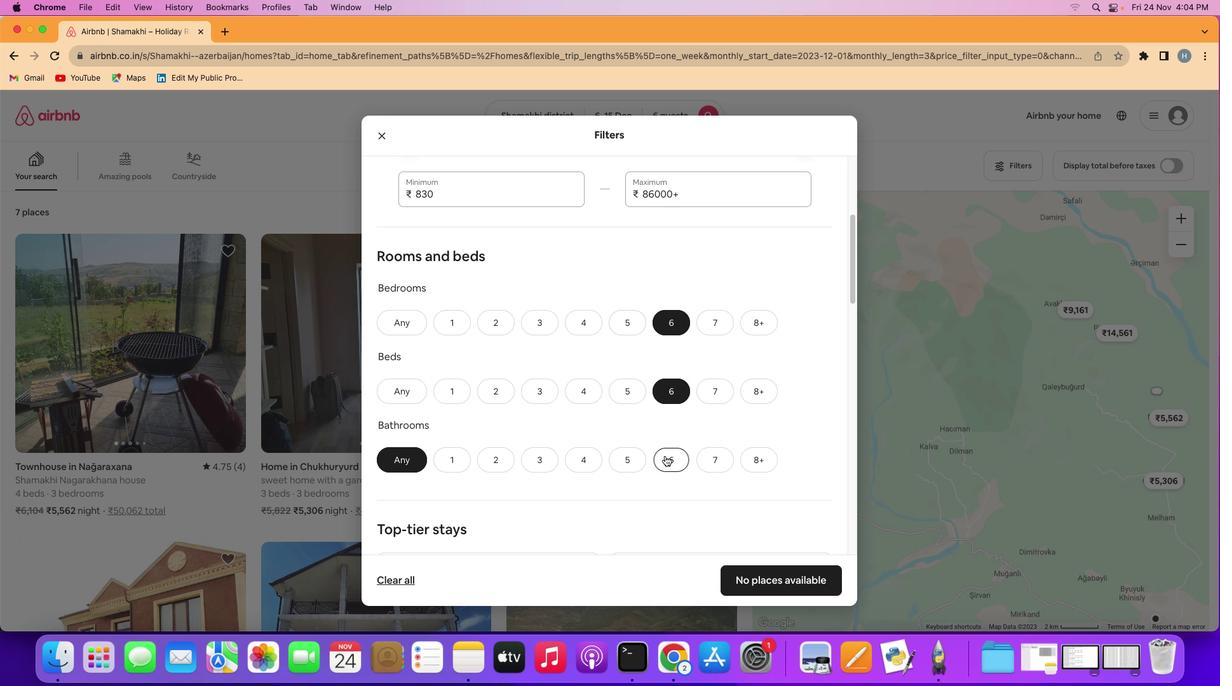 
Action: Mouse pressed left at (667, 458)
Screenshot: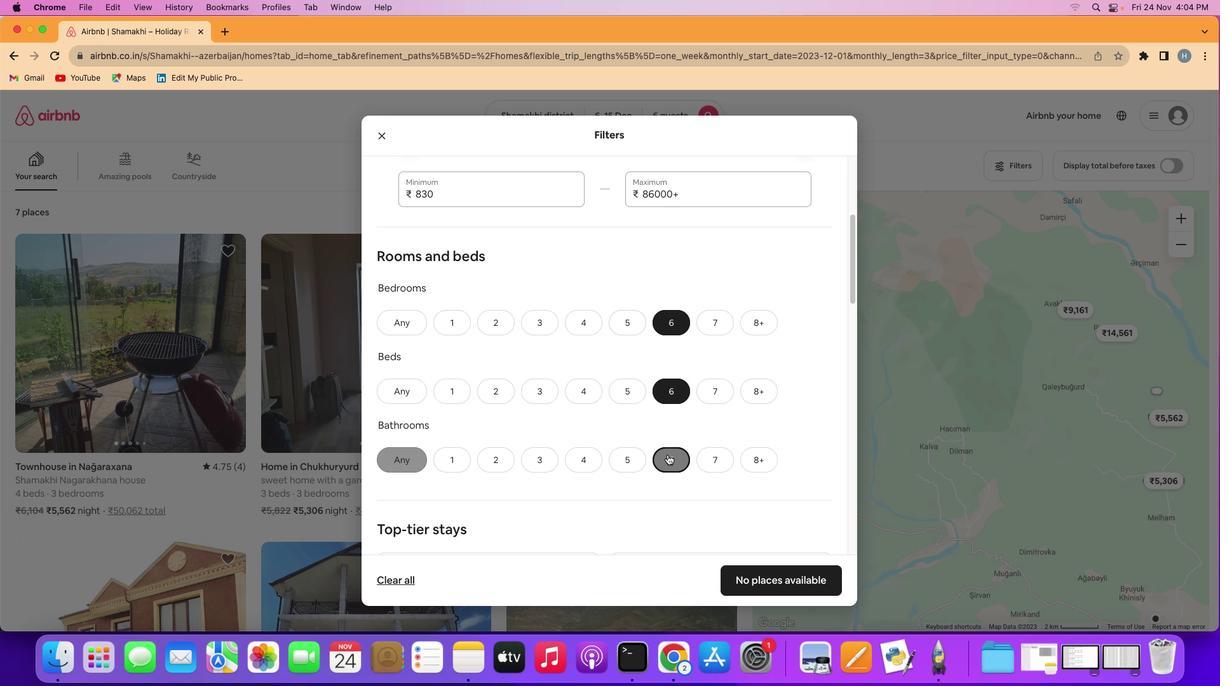 
Action: Mouse moved to (727, 479)
Screenshot: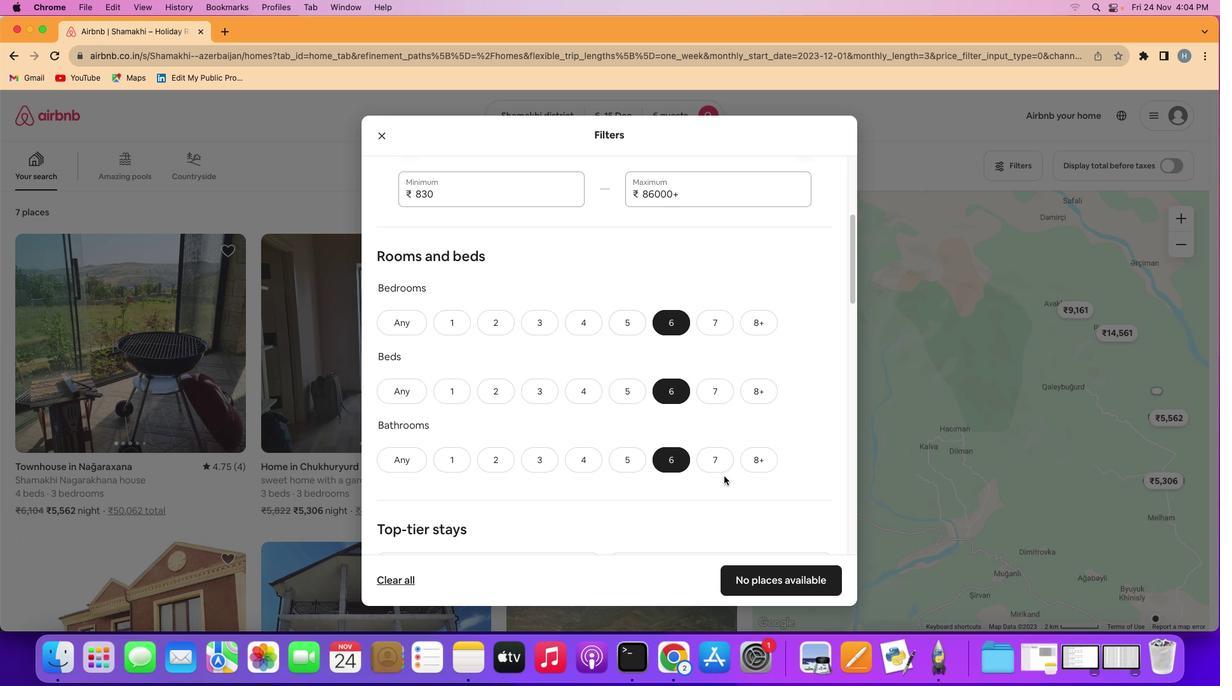 
Action: Mouse scrolled (727, 479) with delta (2, 1)
Screenshot: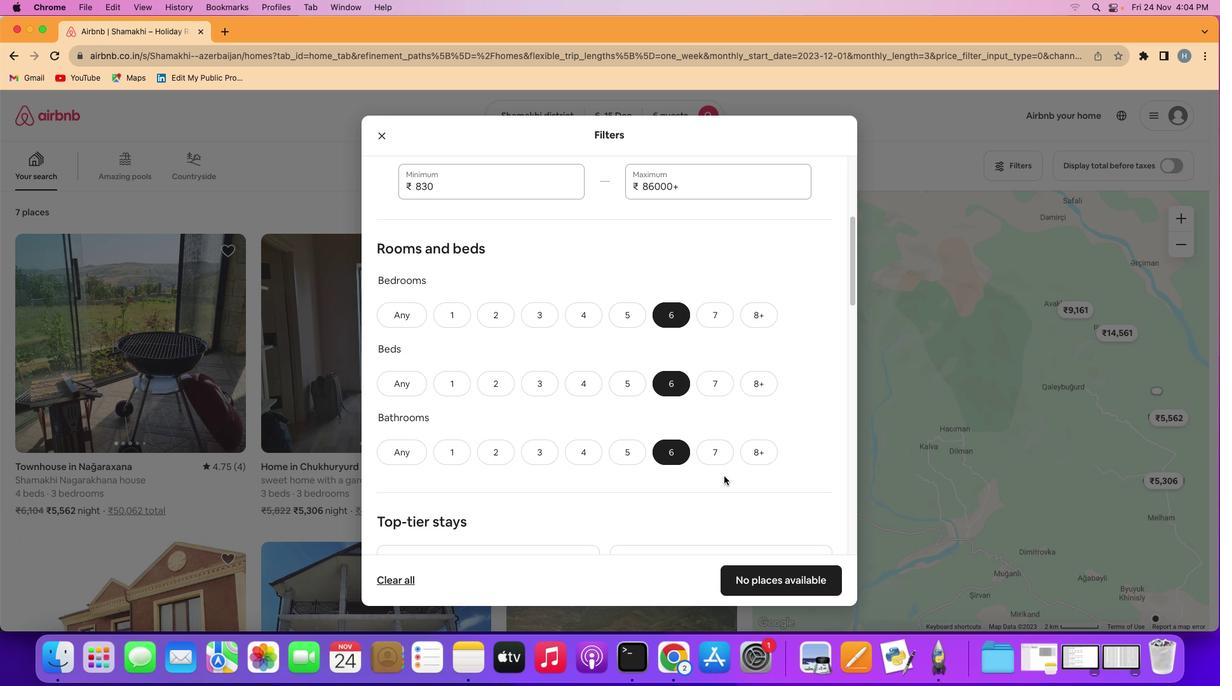 
Action: Mouse scrolled (727, 479) with delta (2, 1)
Screenshot: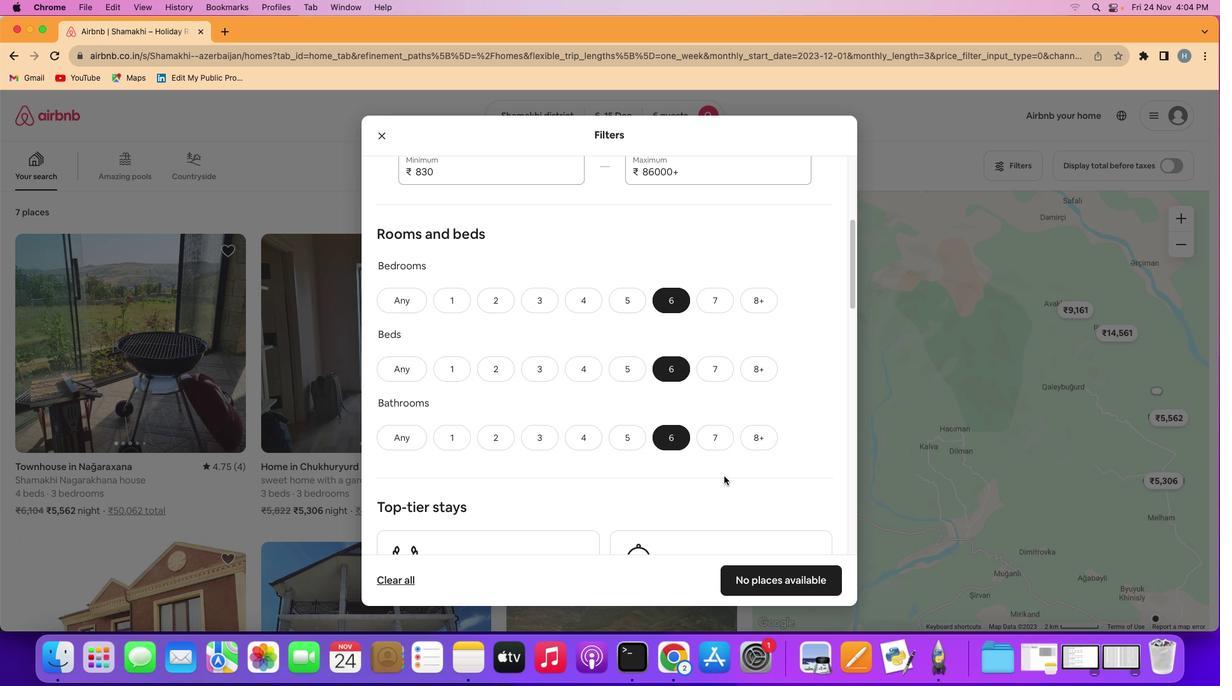
Action: Mouse moved to (727, 479)
Screenshot: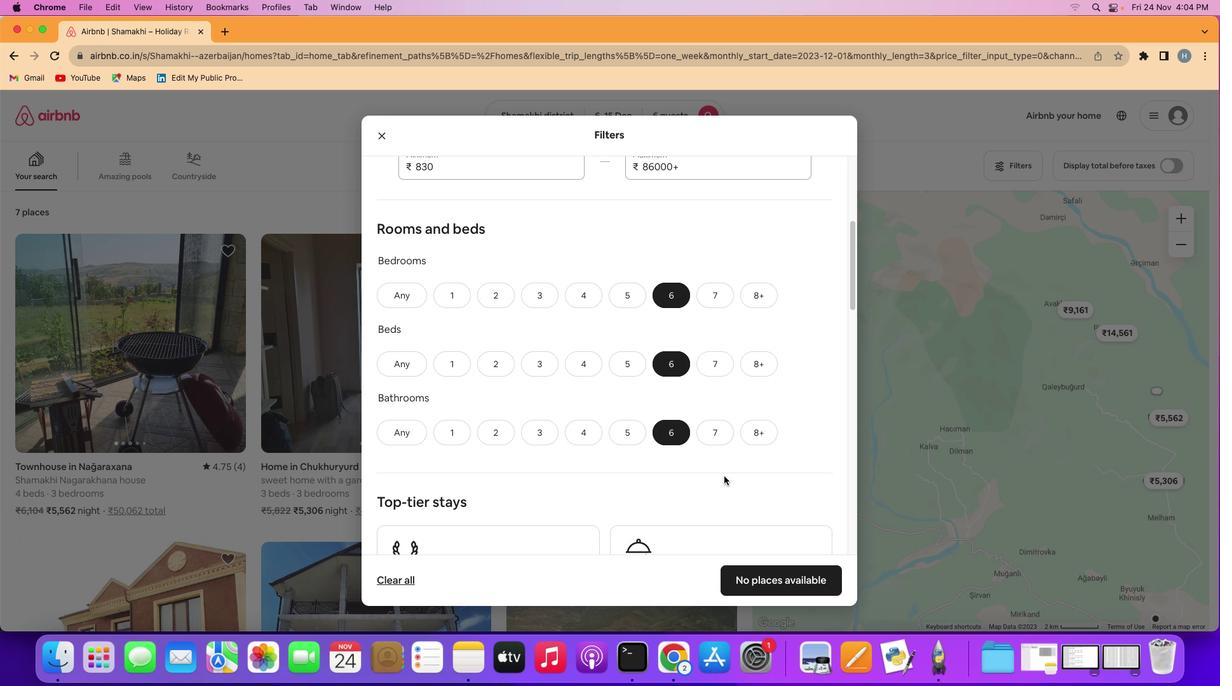 
Action: Mouse scrolled (727, 479) with delta (2, 1)
Screenshot: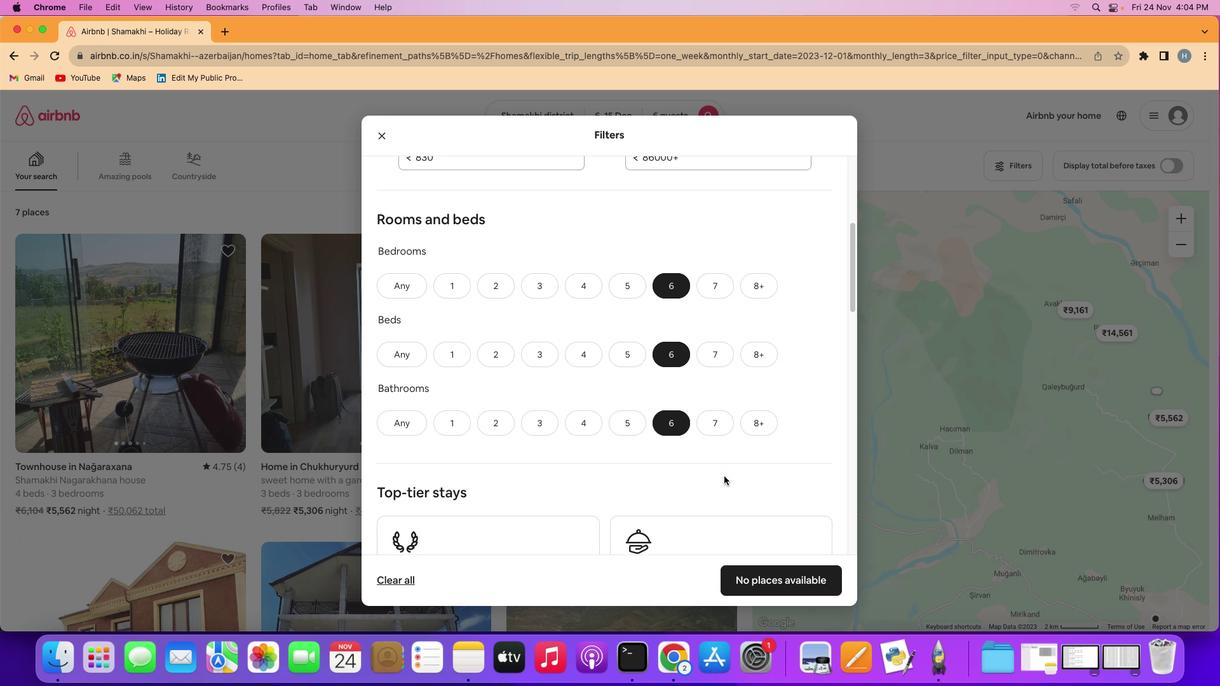 
Action: Mouse moved to (726, 479)
Screenshot: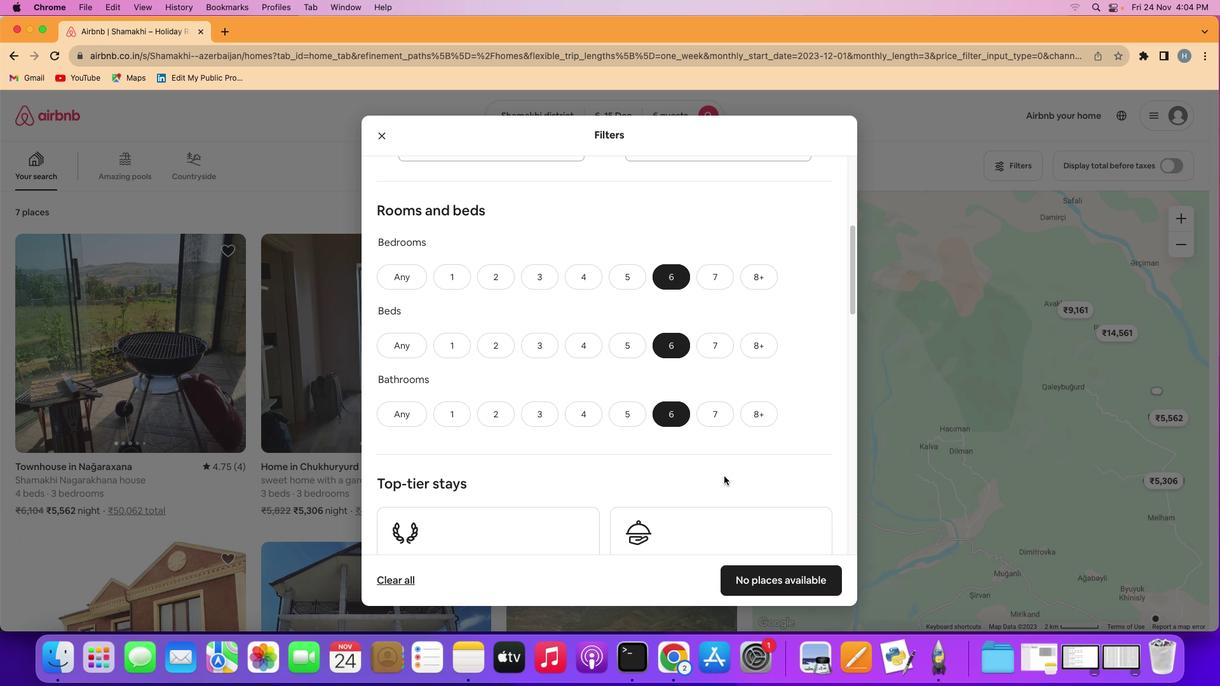 
Action: Mouse scrolled (726, 479) with delta (2, 1)
Screenshot: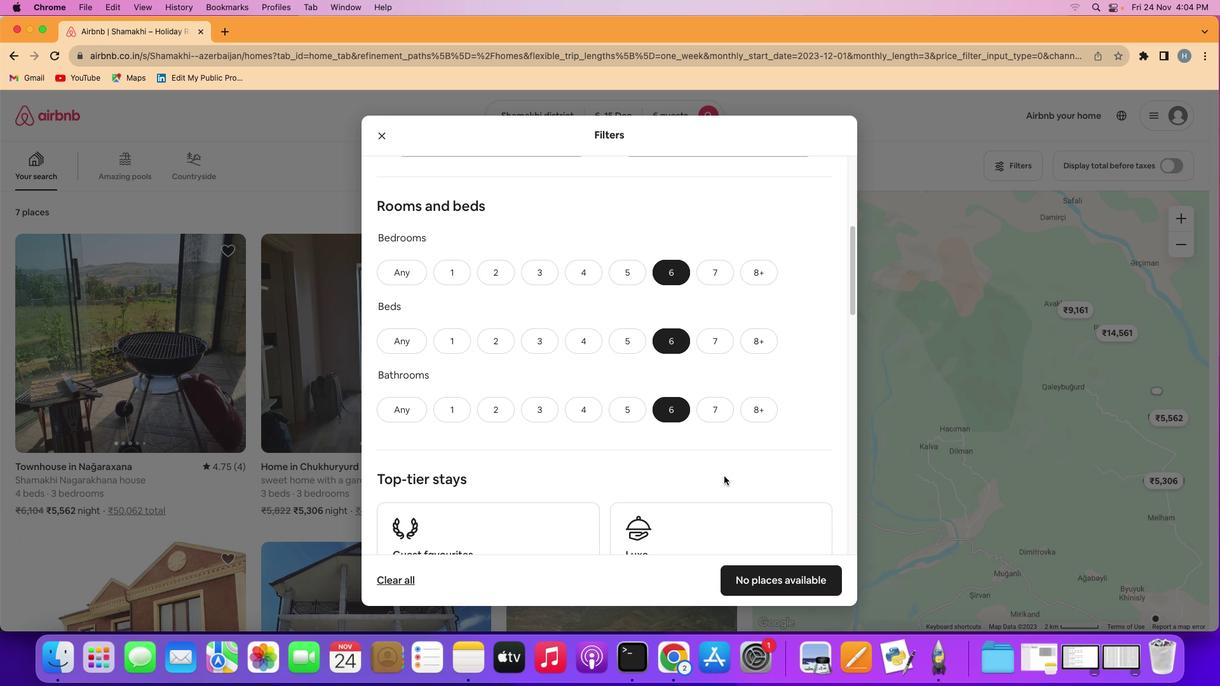 
Action: Mouse scrolled (726, 479) with delta (2, 1)
Screenshot: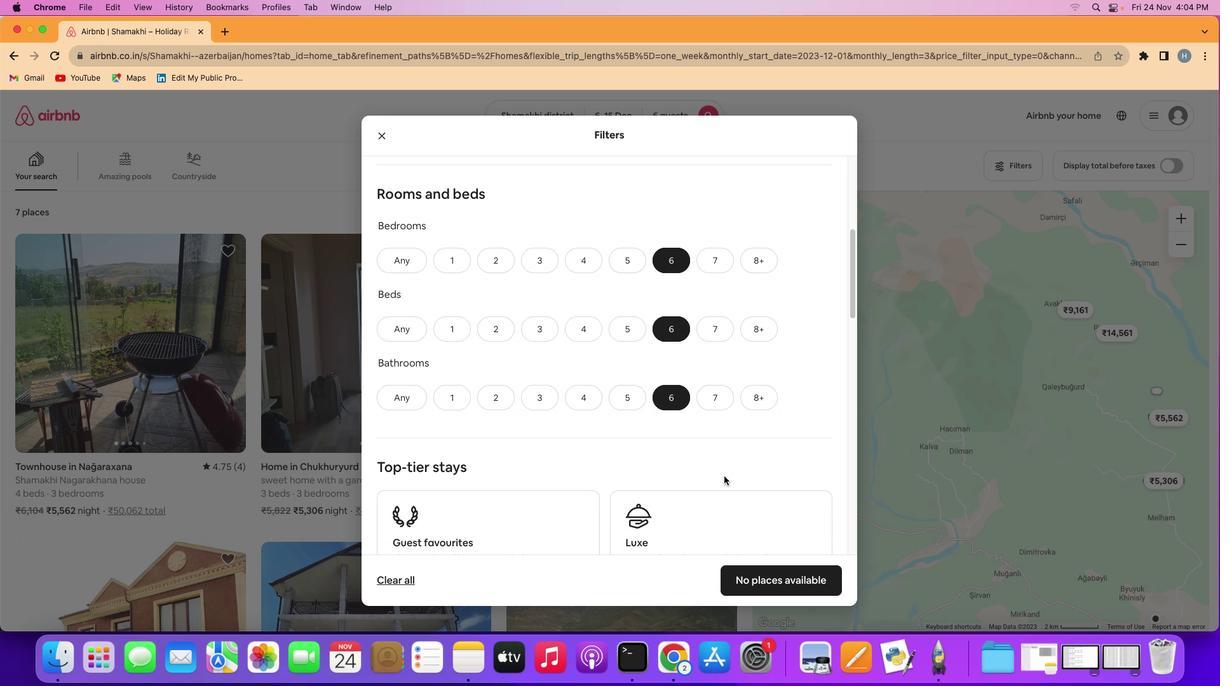 
Action: Mouse scrolled (726, 479) with delta (2, 1)
Screenshot: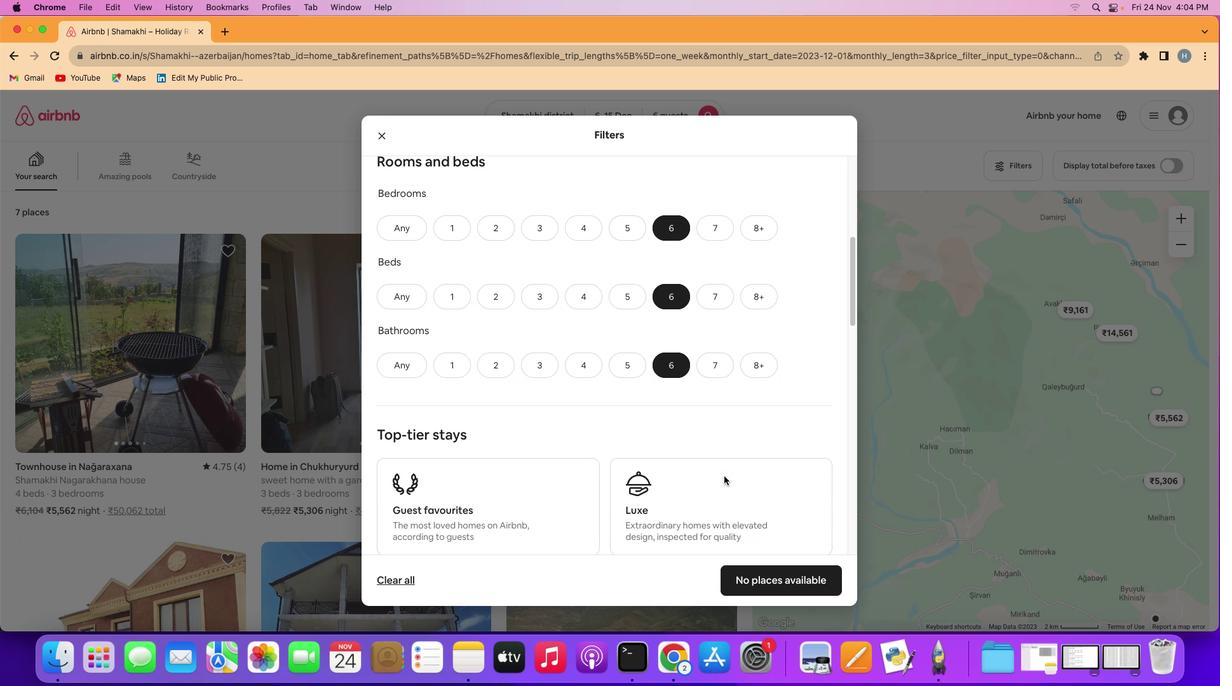 
Action: Mouse scrolled (726, 479) with delta (2, 1)
Screenshot: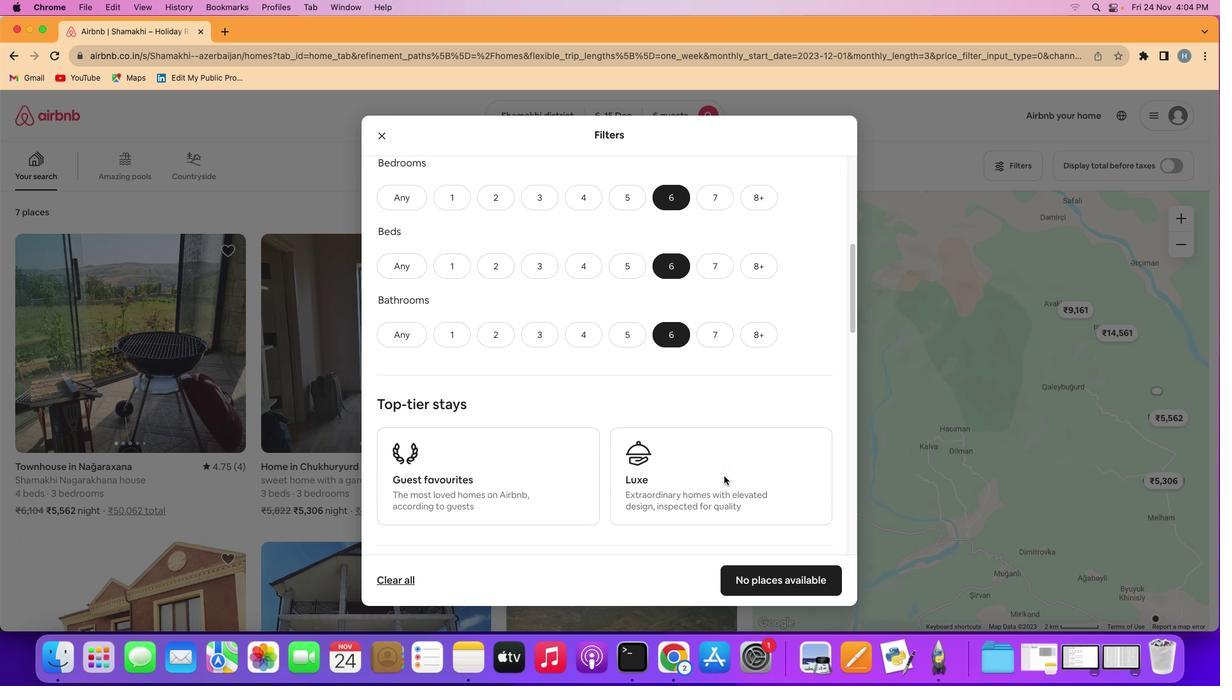 
Action: Mouse scrolled (726, 479) with delta (2, 1)
Screenshot: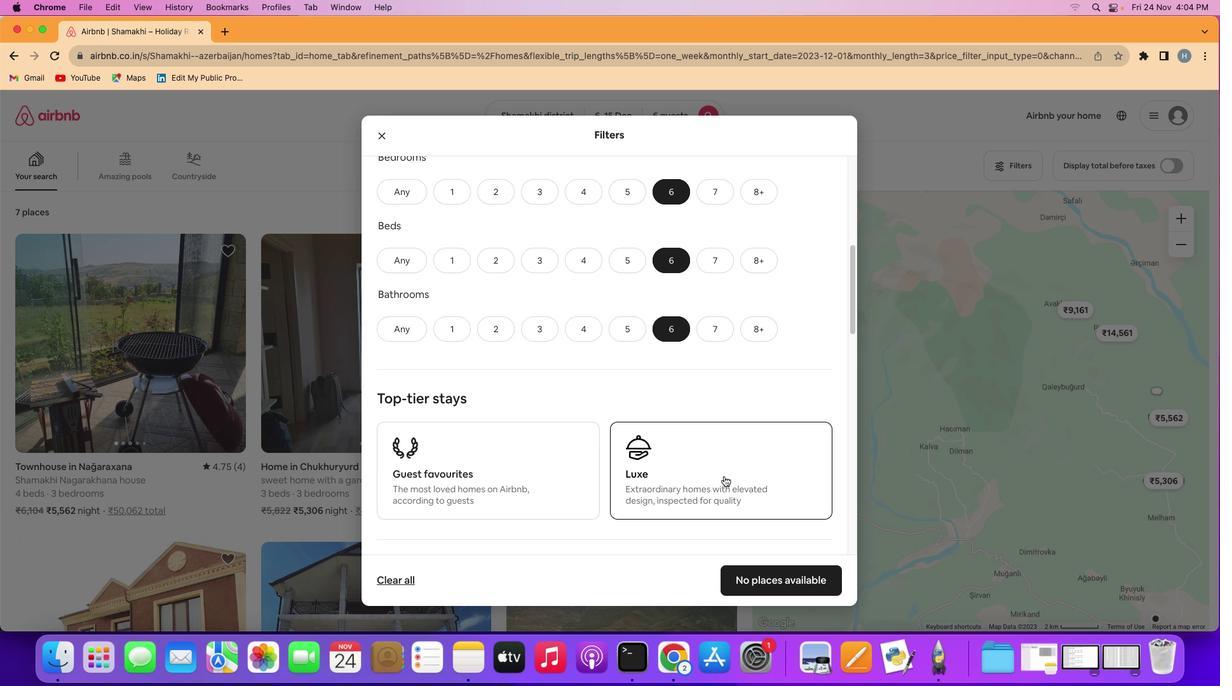 
Action: Mouse scrolled (726, 479) with delta (2, 1)
Screenshot: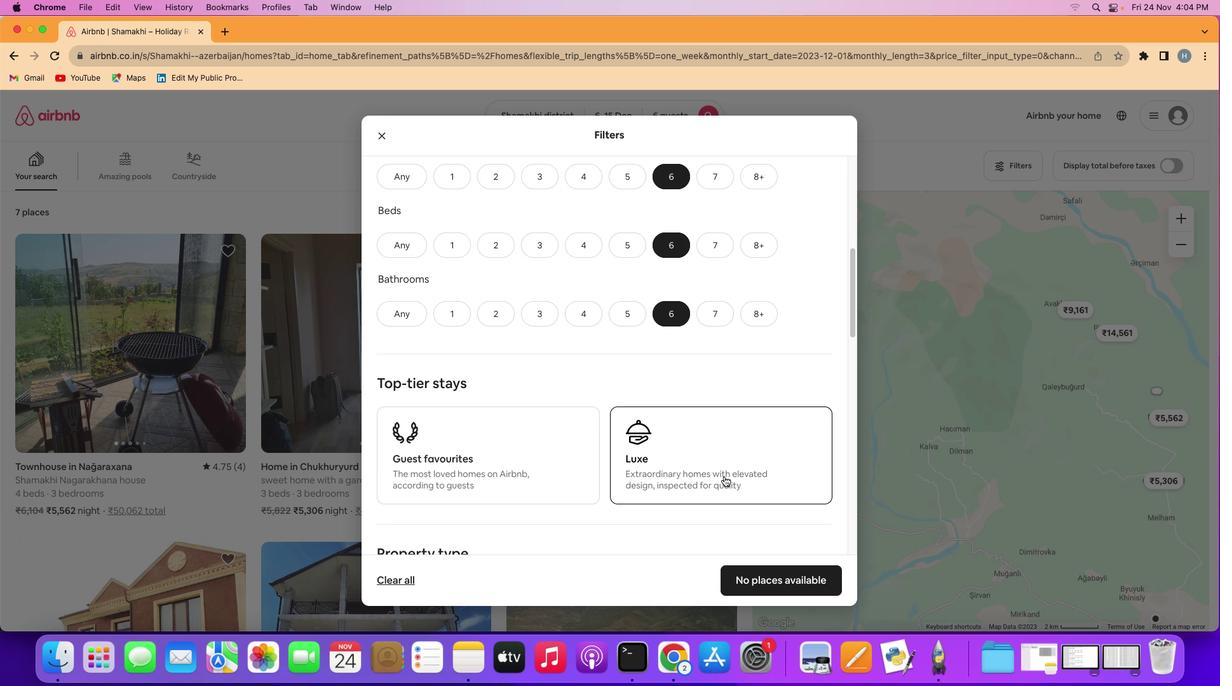 
Action: Mouse scrolled (726, 479) with delta (2, 1)
Screenshot: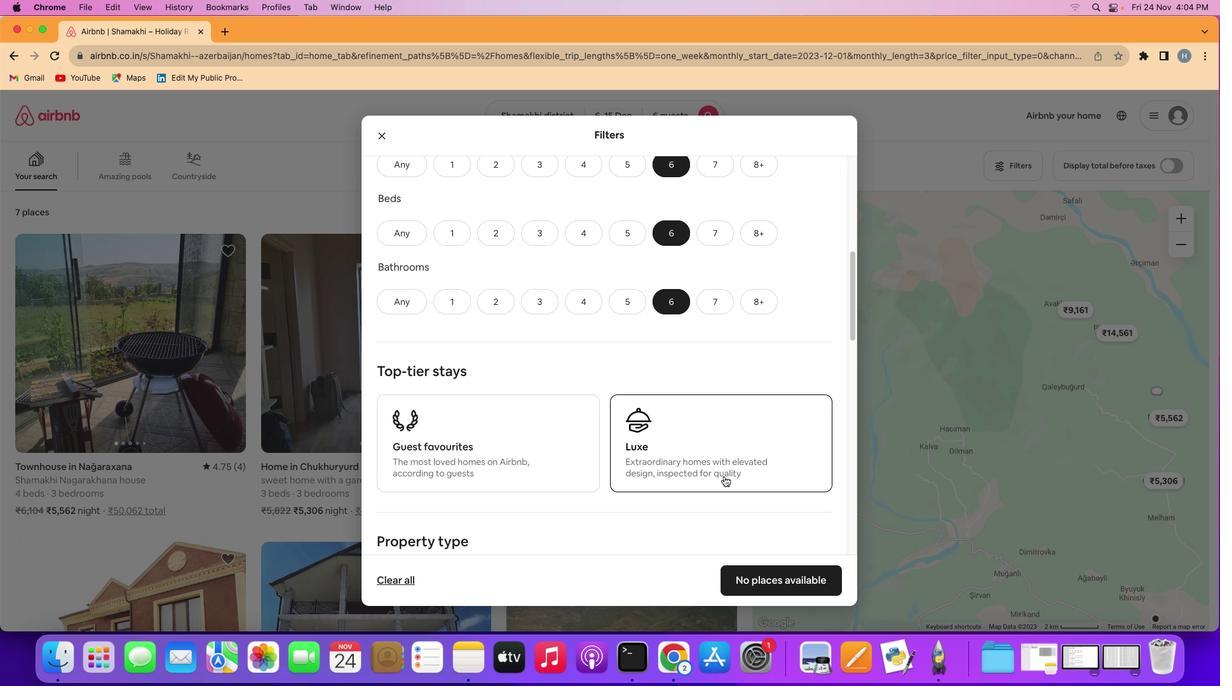 
Action: Mouse scrolled (726, 479) with delta (2, 1)
Screenshot: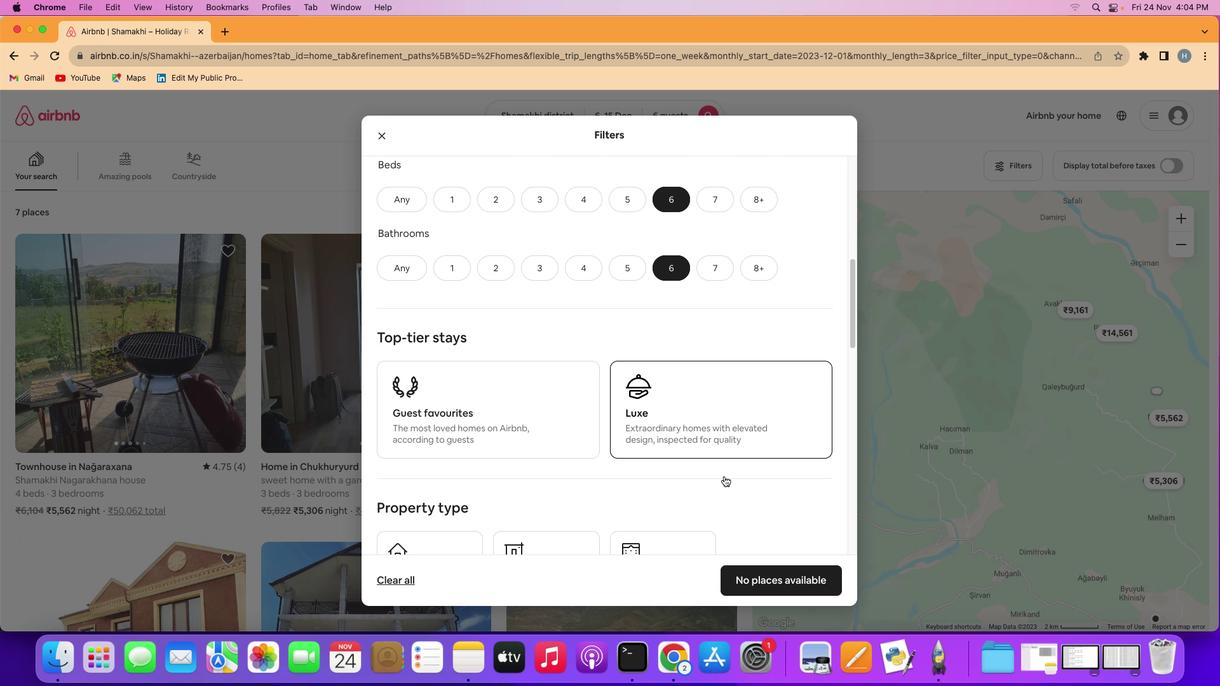 
Action: Mouse scrolled (726, 479) with delta (2, 1)
Screenshot: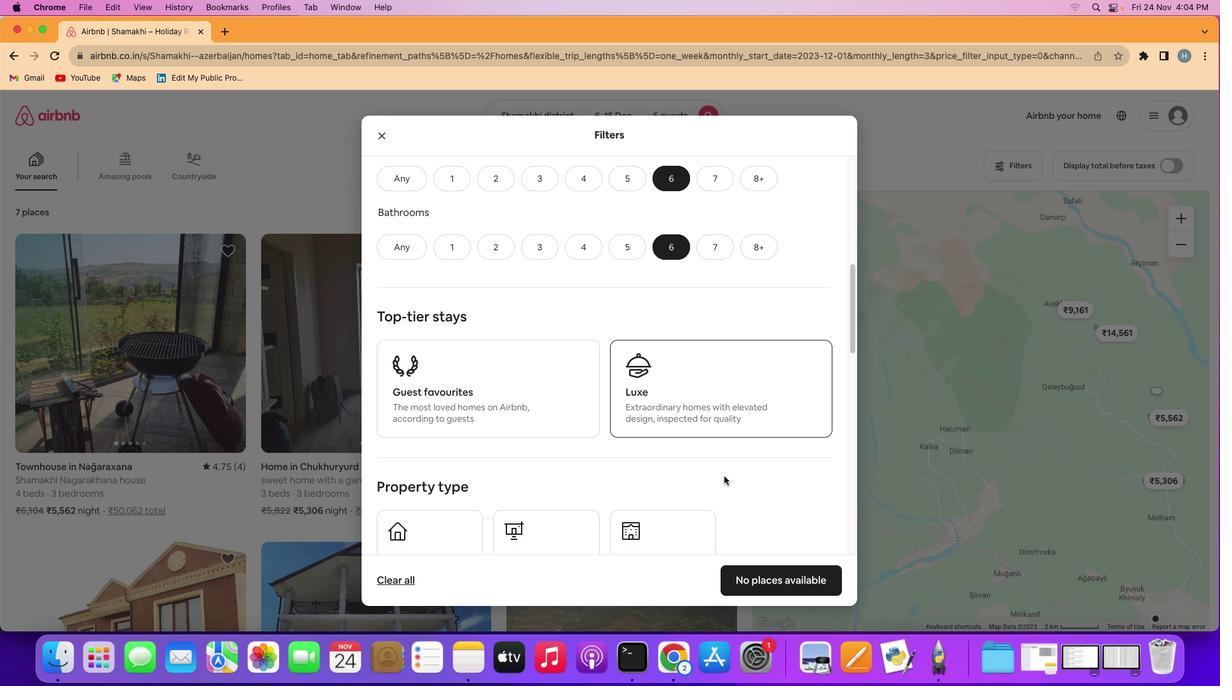 
Action: Mouse scrolled (726, 479) with delta (2, 1)
Screenshot: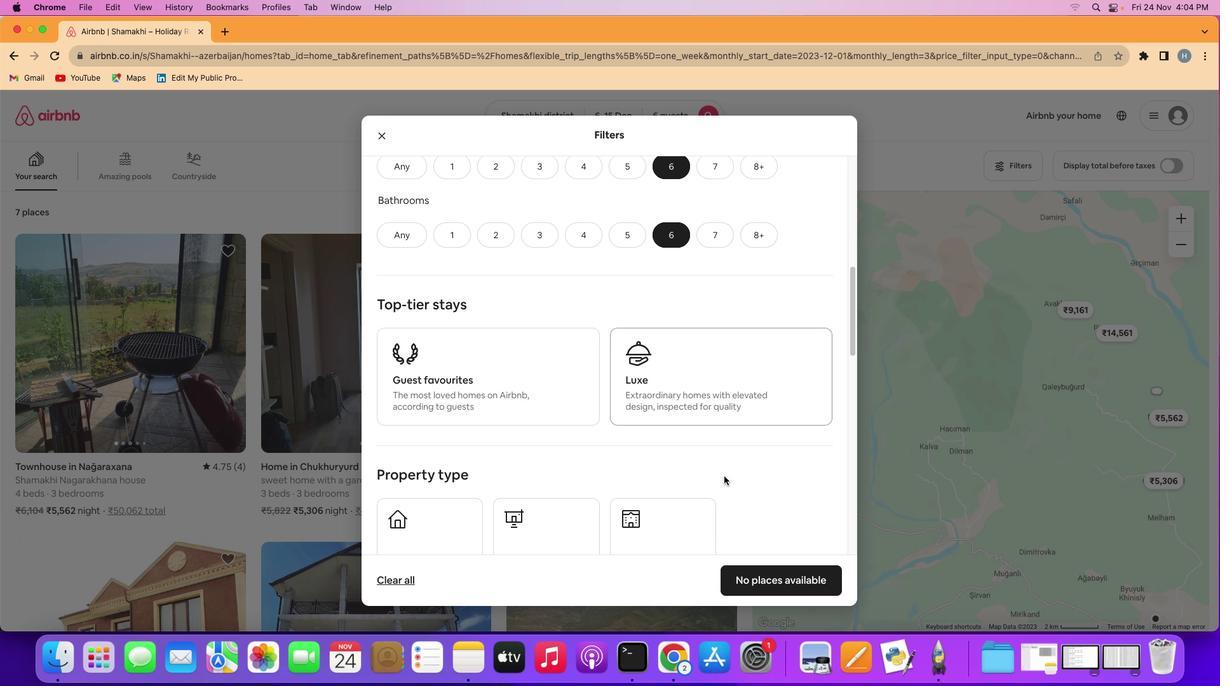 
Action: Mouse scrolled (726, 479) with delta (2, 1)
Screenshot: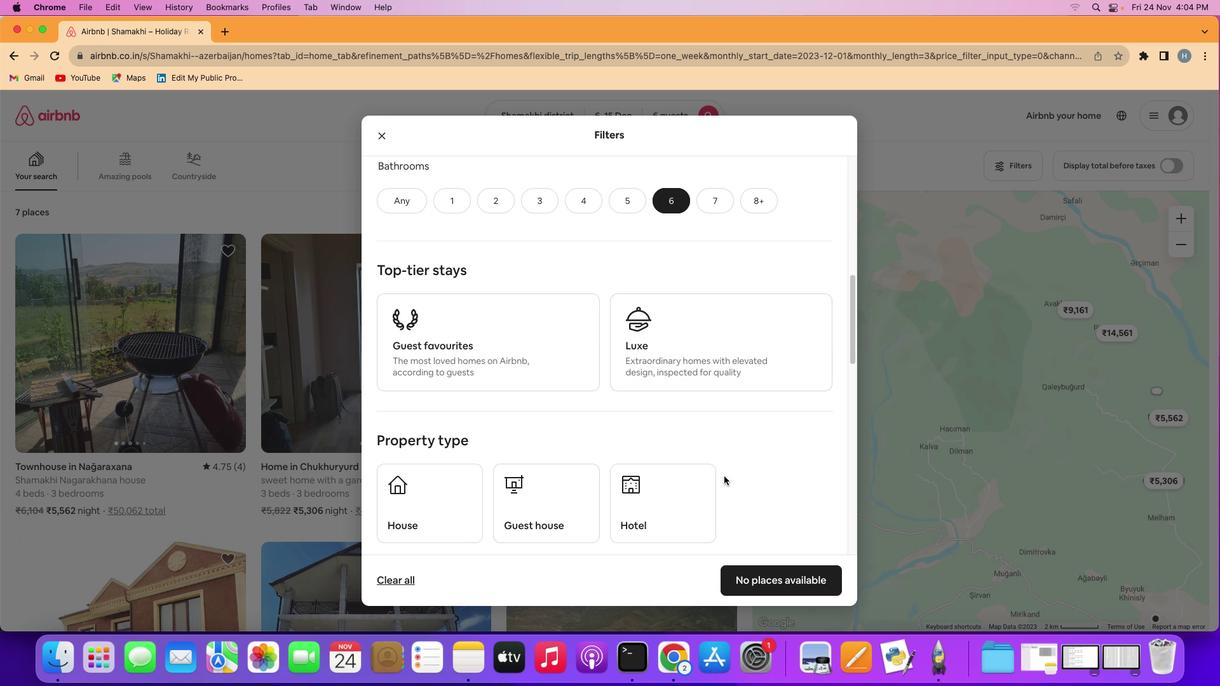 
Action: Mouse moved to (458, 495)
Screenshot: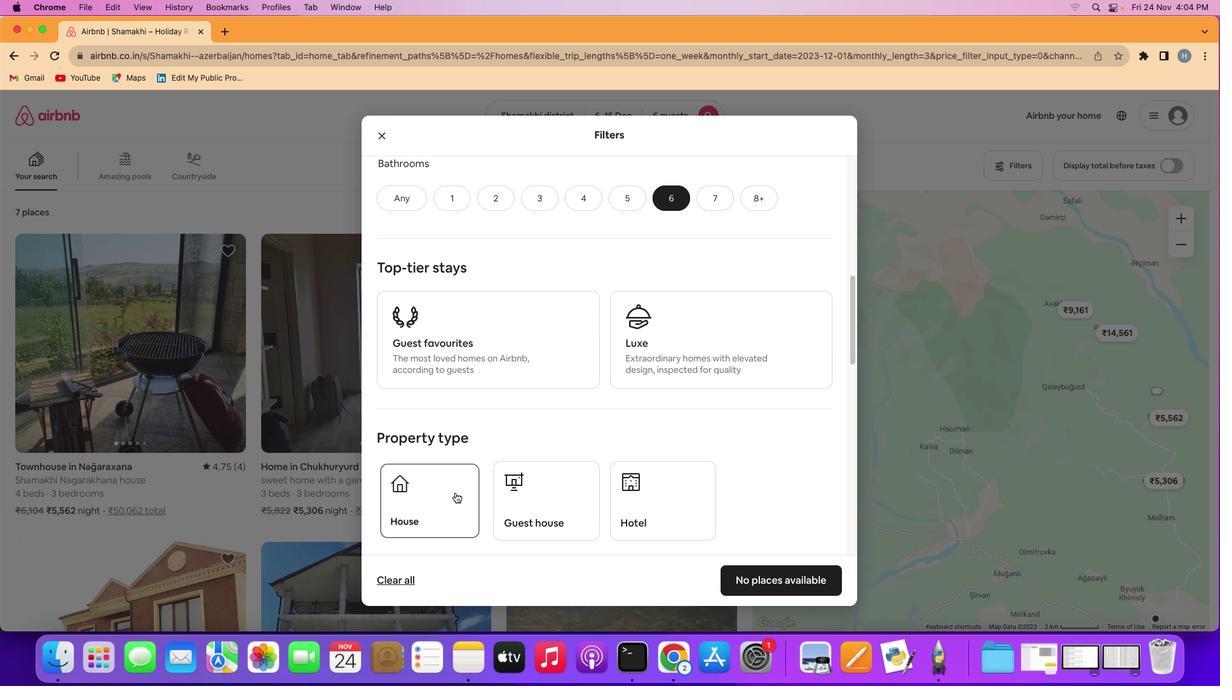 
Action: Mouse pressed left at (458, 495)
Screenshot: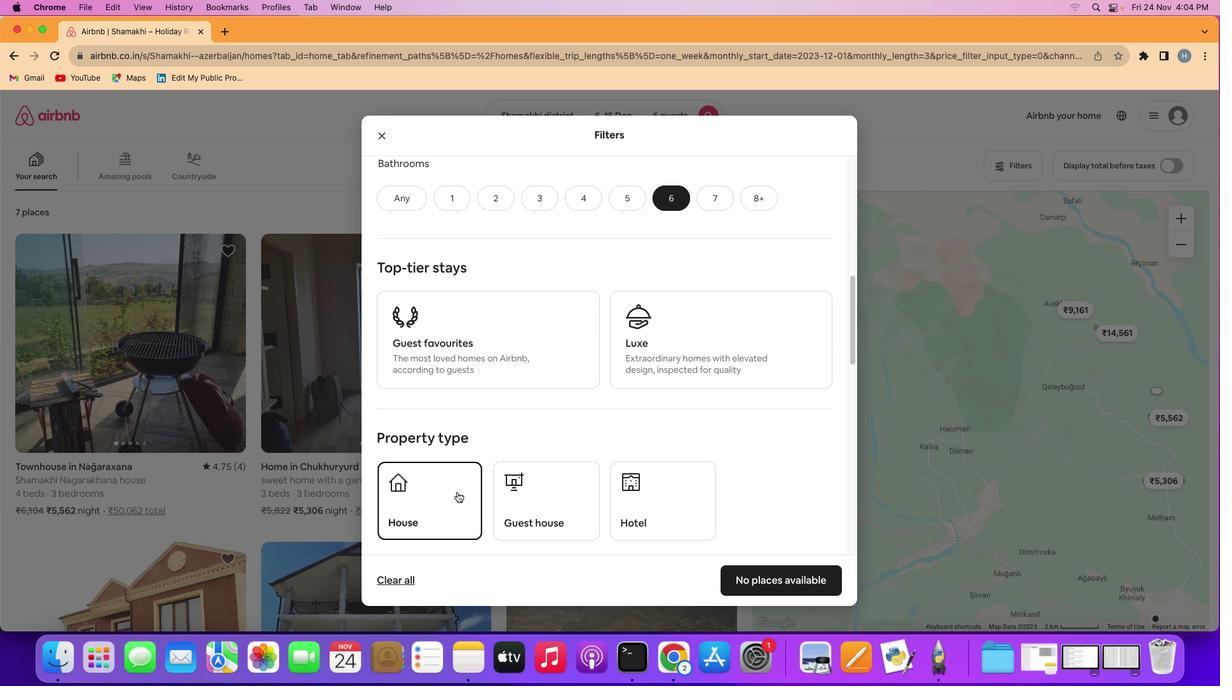 
Action: Mouse moved to (701, 488)
Screenshot: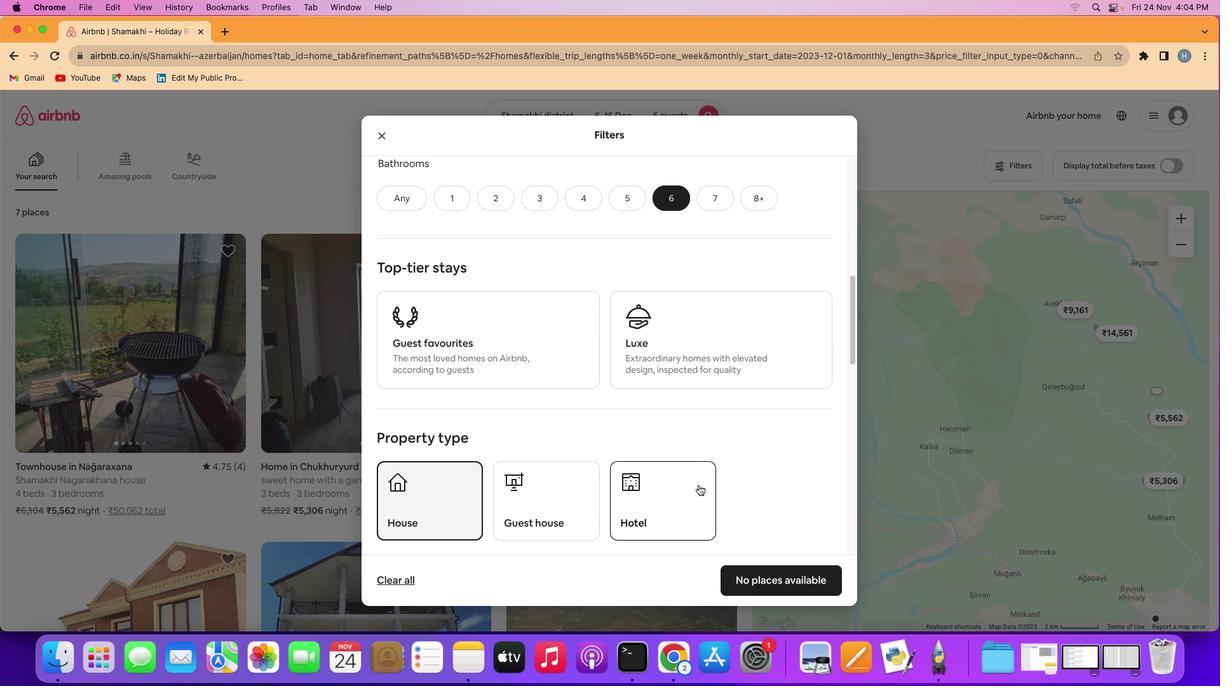 
Action: Mouse scrolled (701, 488) with delta (2, 1)
Screenshot: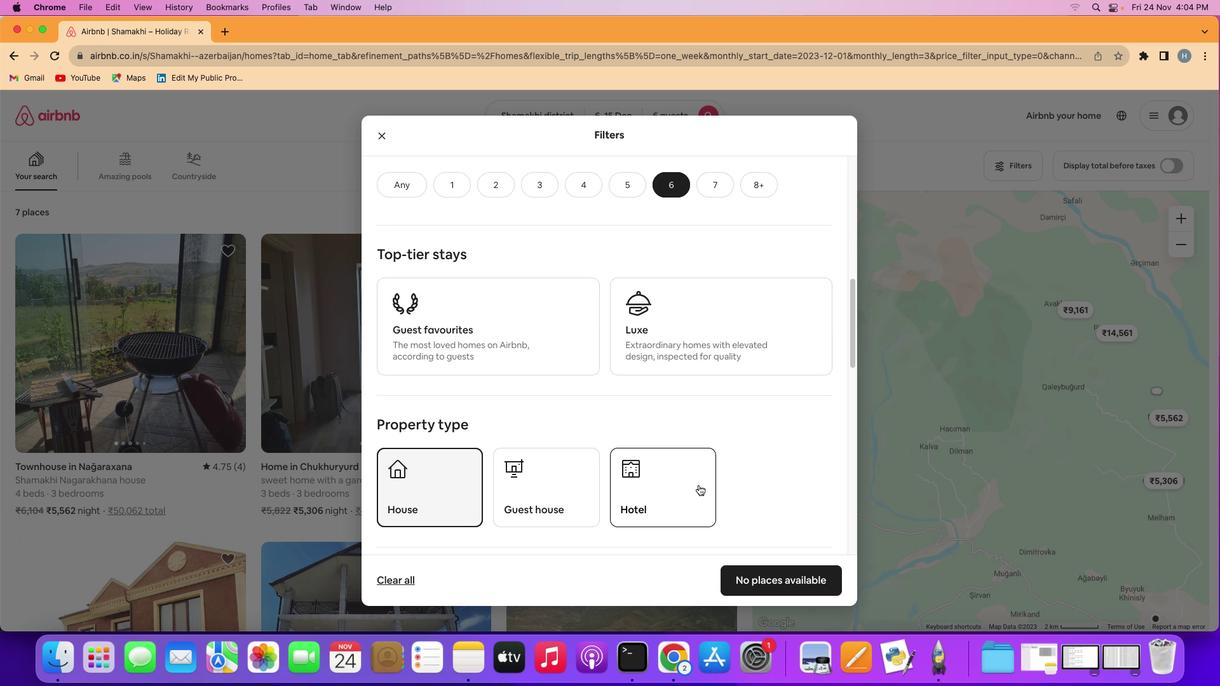 
Action: Mouse scrolled (701, 488) with delta (2, 1)
Screenshot: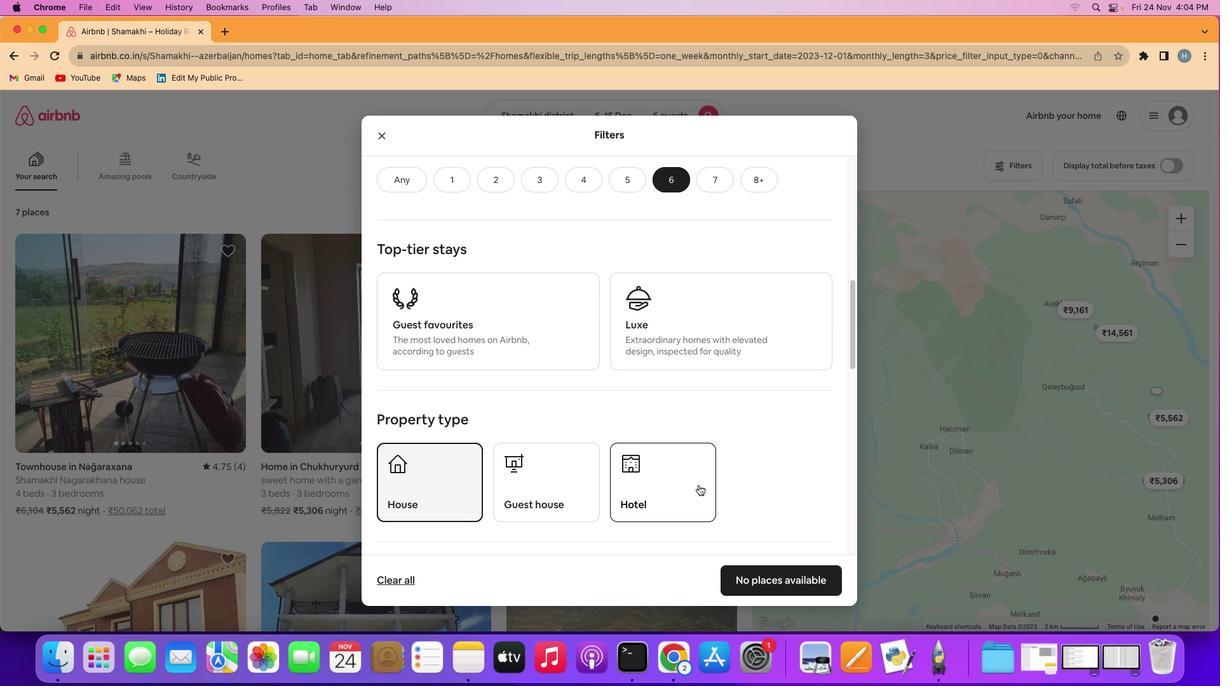 
Action: Mouse moved to (701, 488)
Screenshot: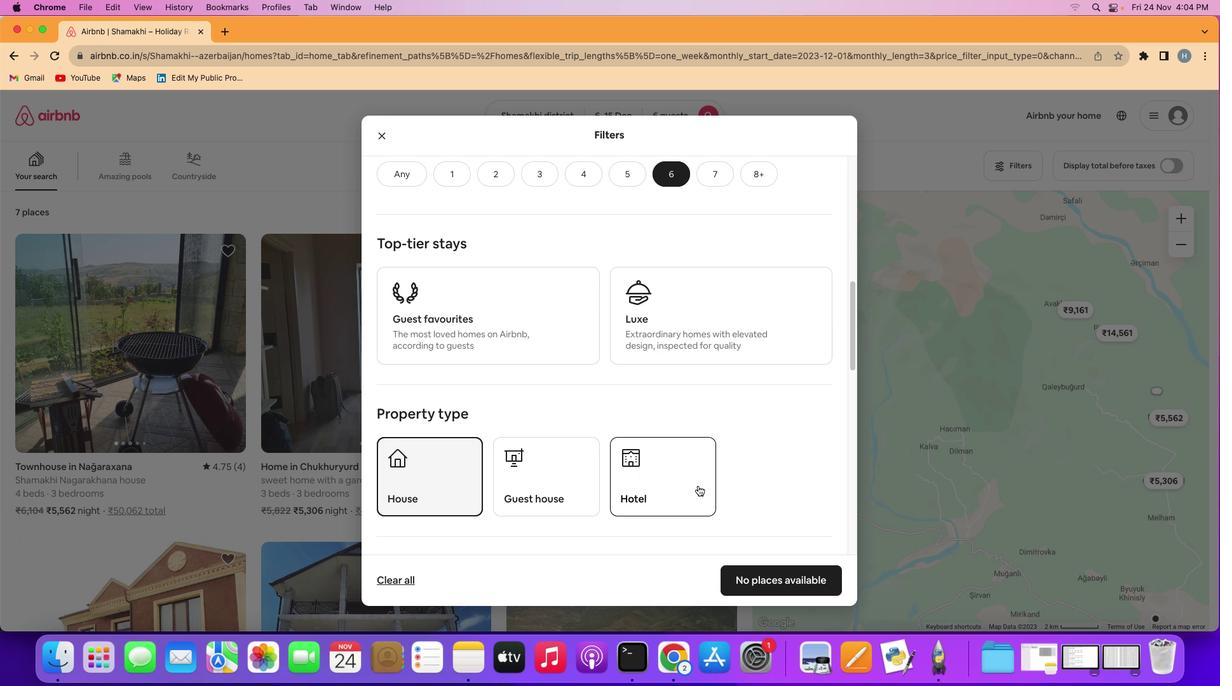 
Action: Mouse scrolled (701, 488) with delta (2, 1)
Screenshot: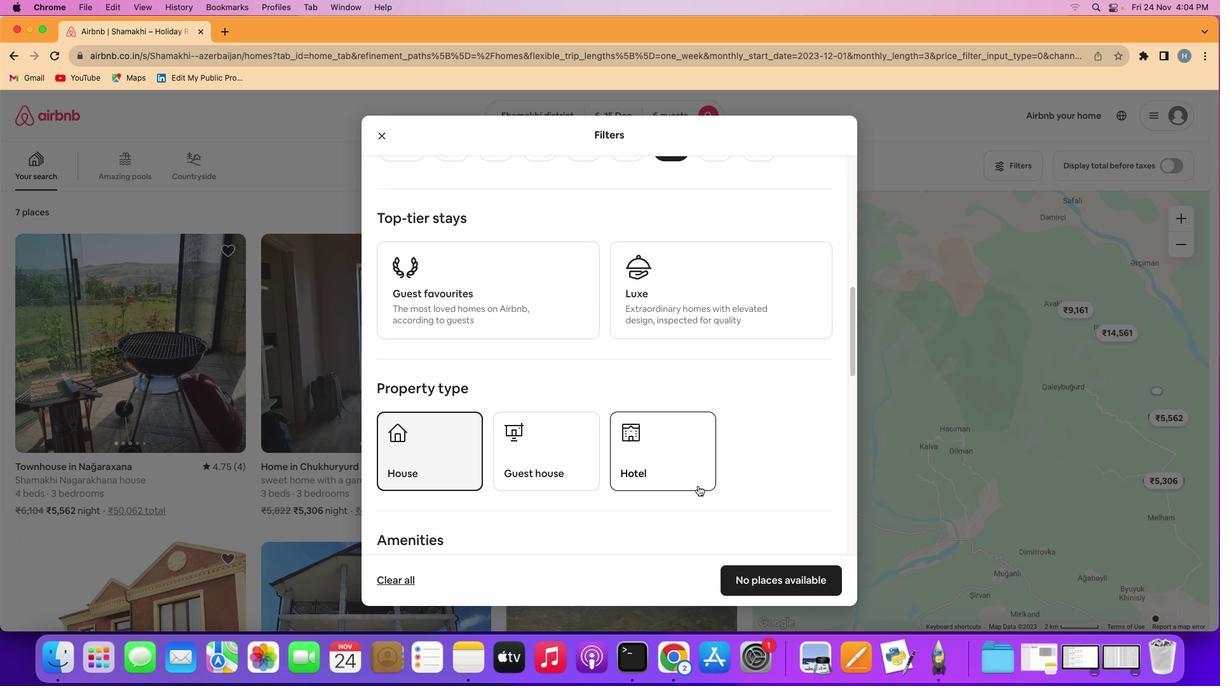 
Action: Mouse scrolled (701, 488) with delta (2, 1)
Screenshot: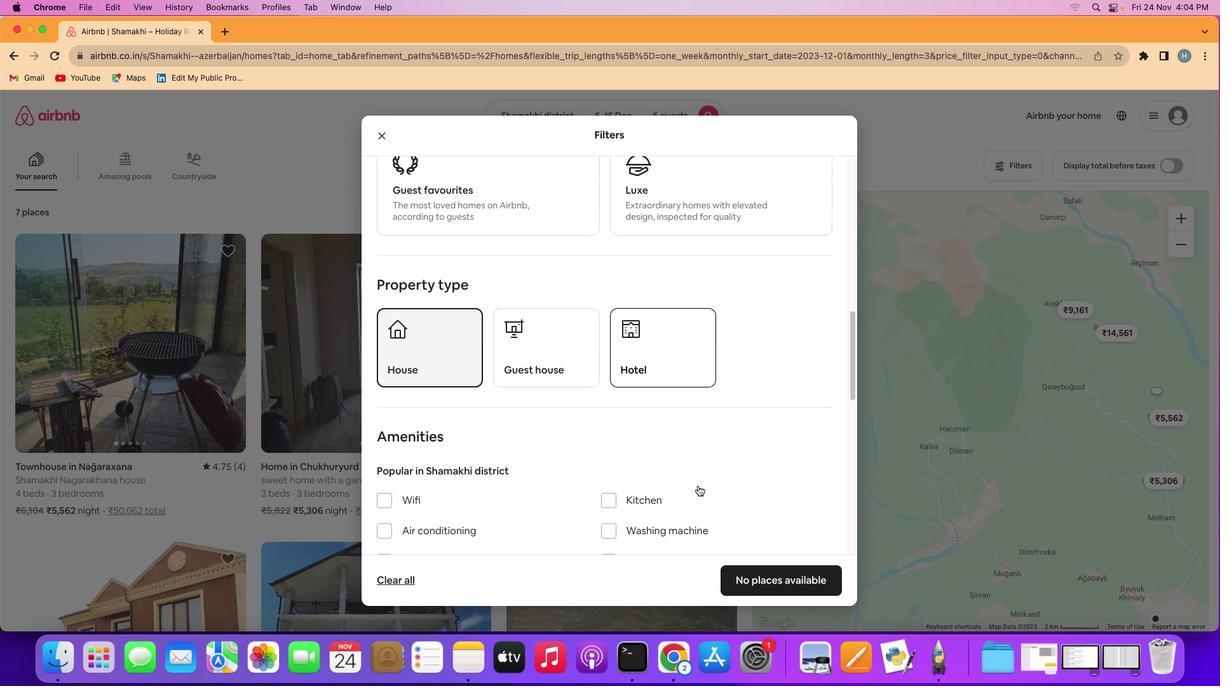 
Action: Mouse scrolled (701, 488) with delta (2, 1)
Screenshot: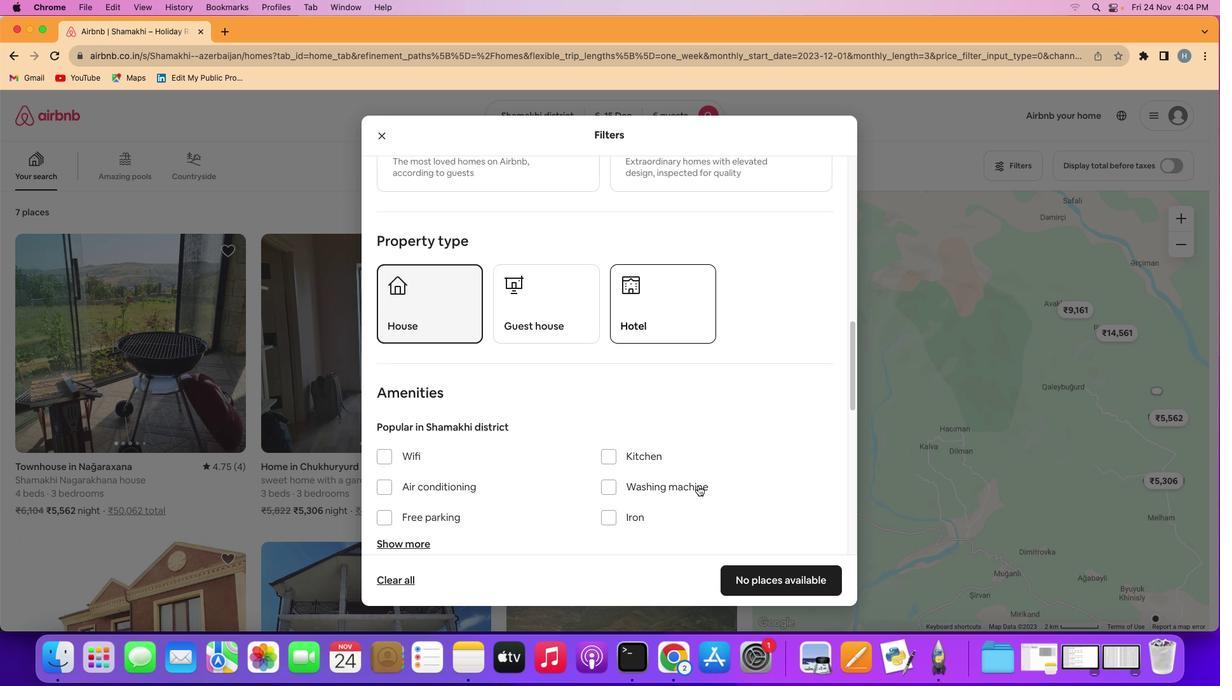 
Action: Mouse scrolled (701, 488) with delta (2, 0)
Screenshot: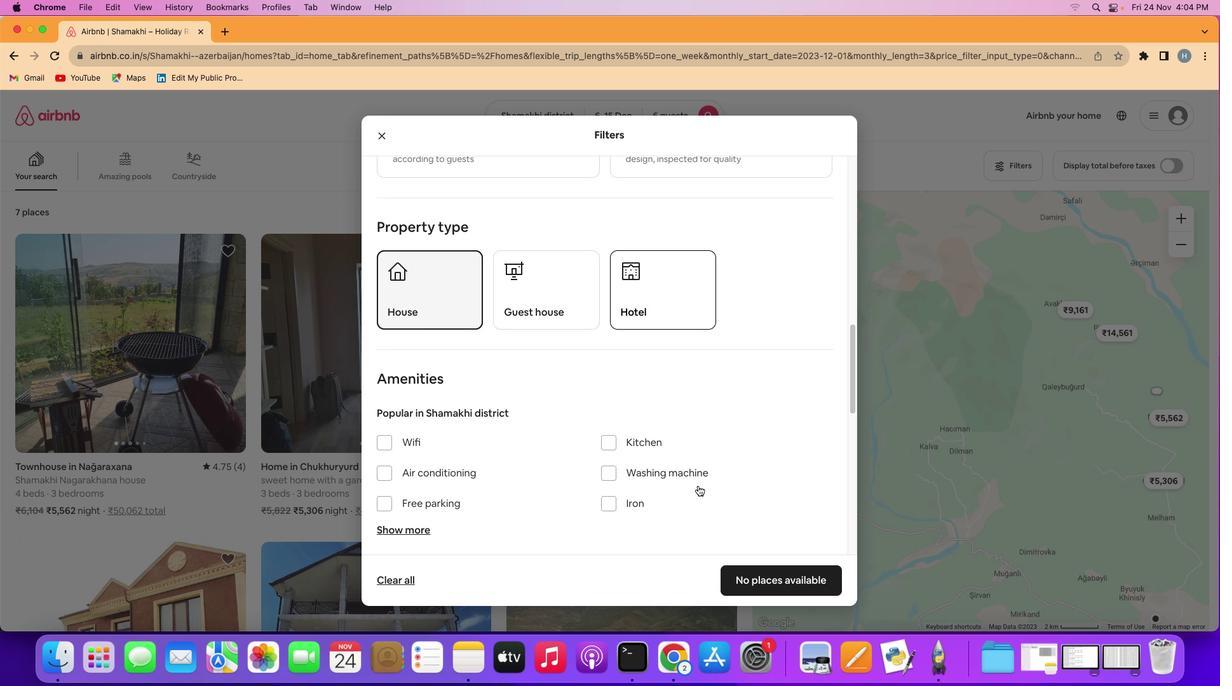 
Action: Mouse moved to (701, 488)
Screenshot: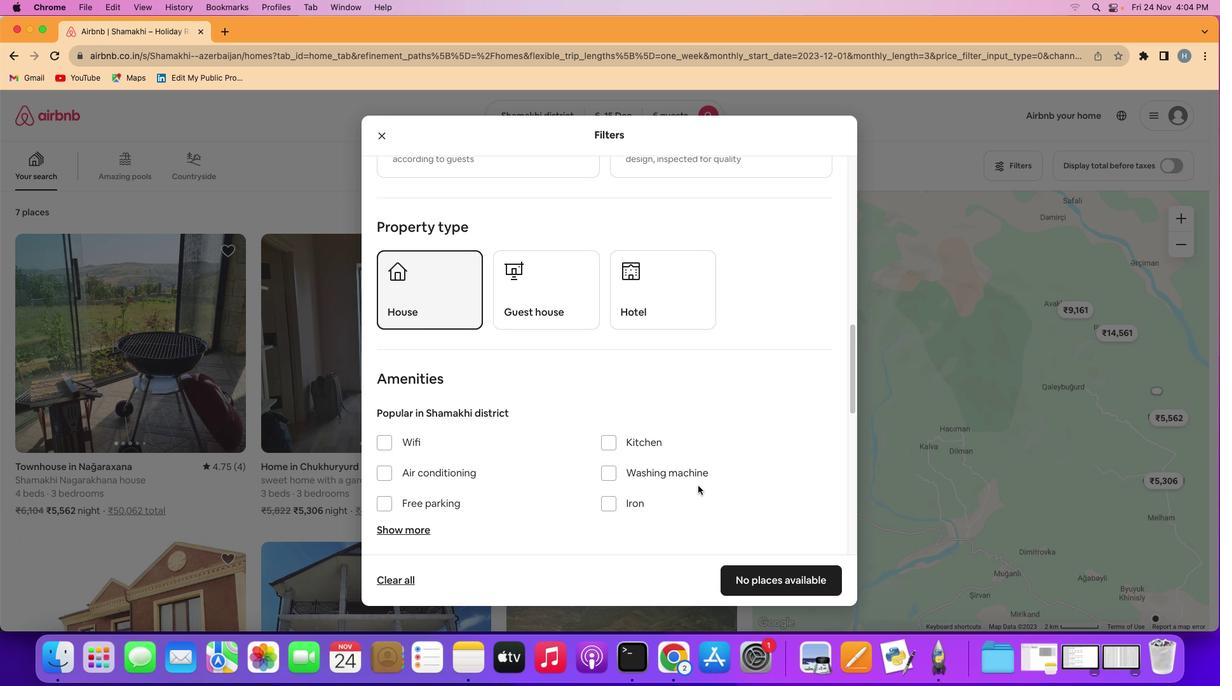 
Action: Mouse scrolled (701, 488) with delta (2, 1)
Screenshot: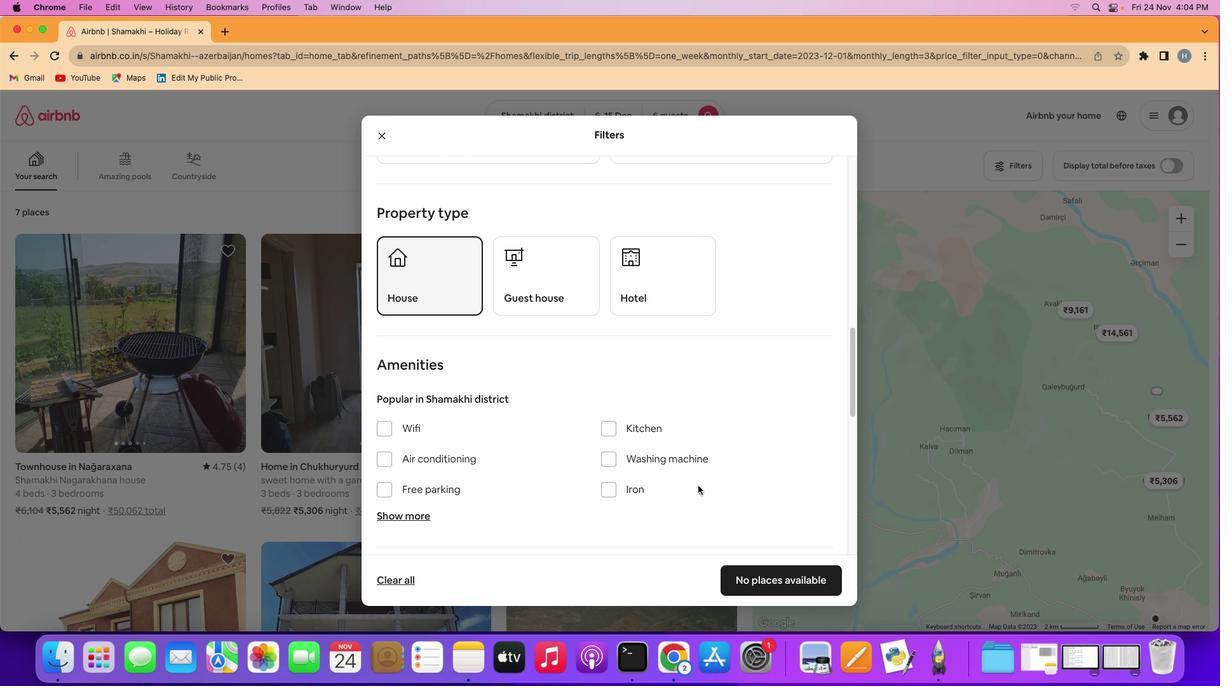 
Action: Mouse scrolled (701, 488) with delta (2, 1)
Screenshot: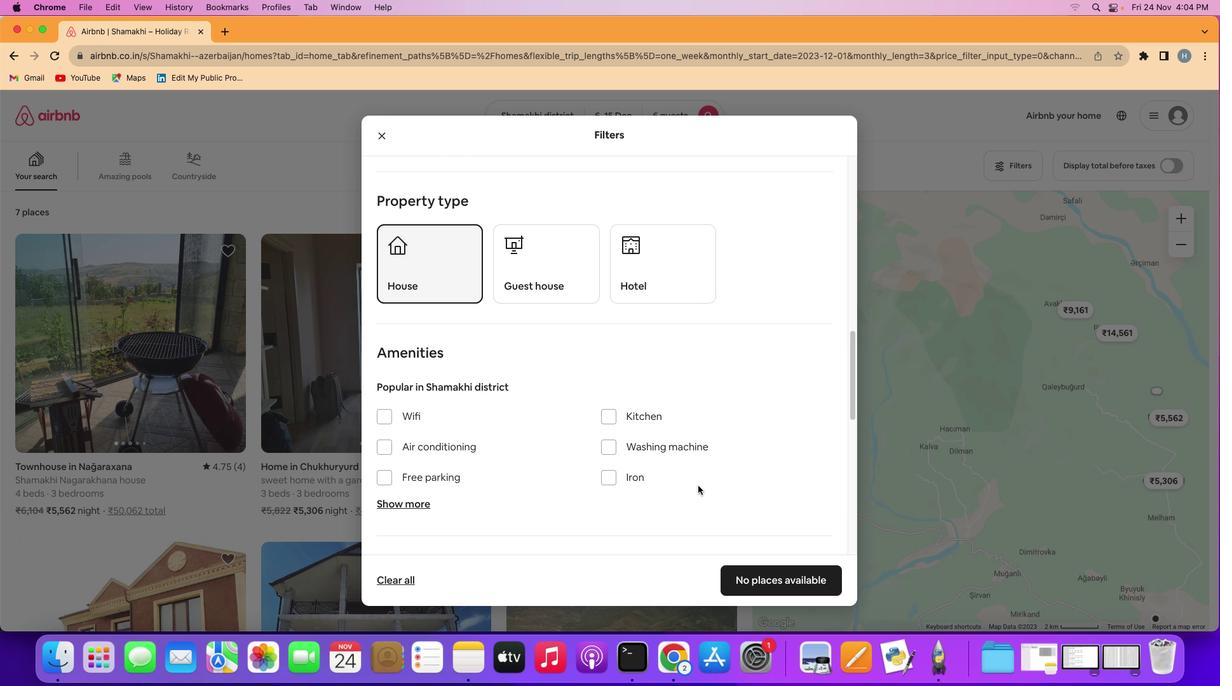 
Action: Mouse scrolled (701, 488) with delta (2, 1)
Screenshot: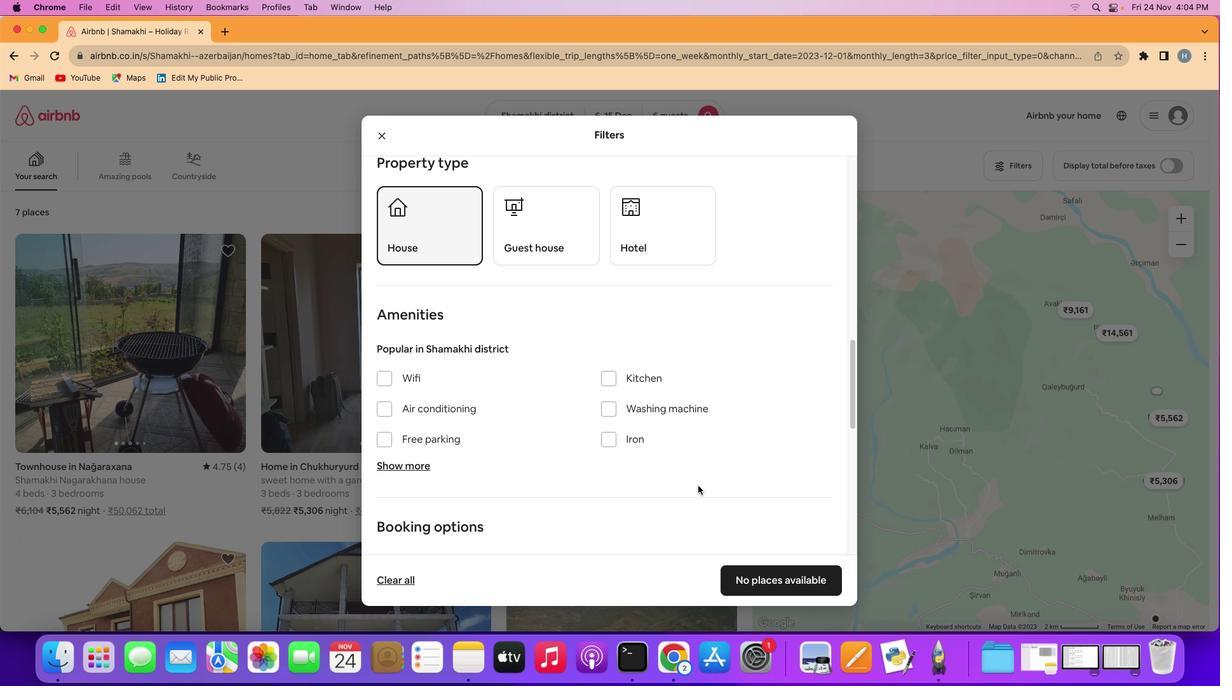 
Action: Mouse scrolled (701, 488) with delta (2, 1)
Screenshot: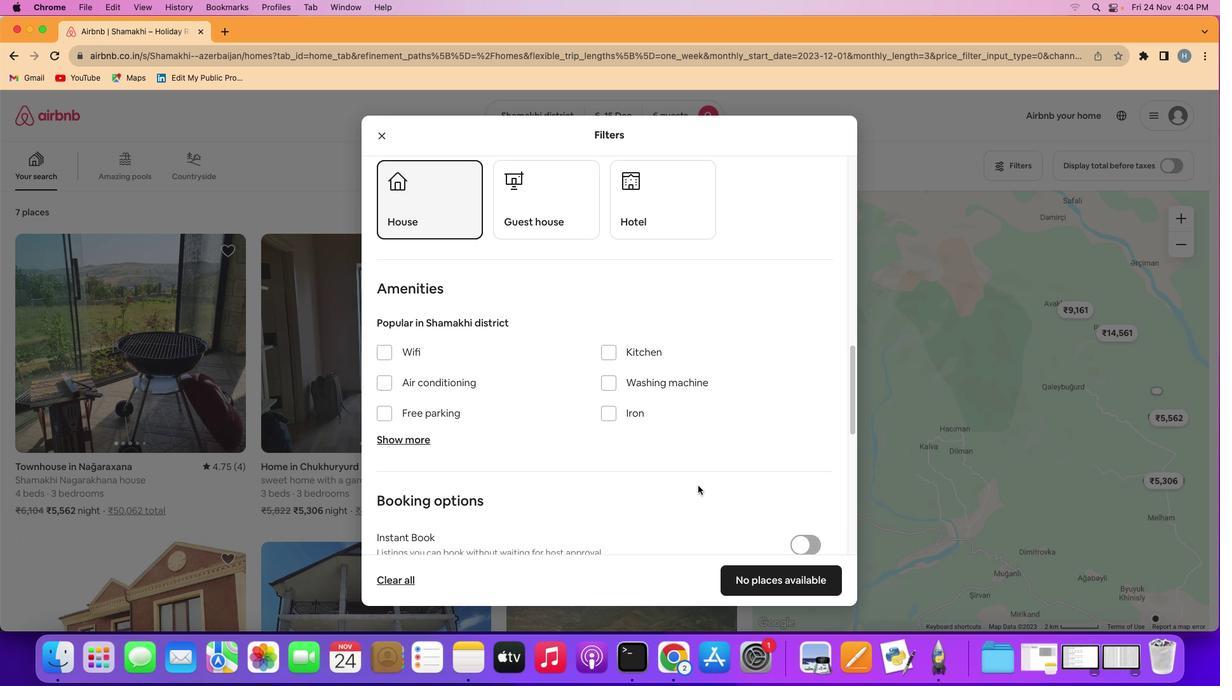 
Action: Mouse scrolled (701, 488) with delta (2, 1)
Screenshot: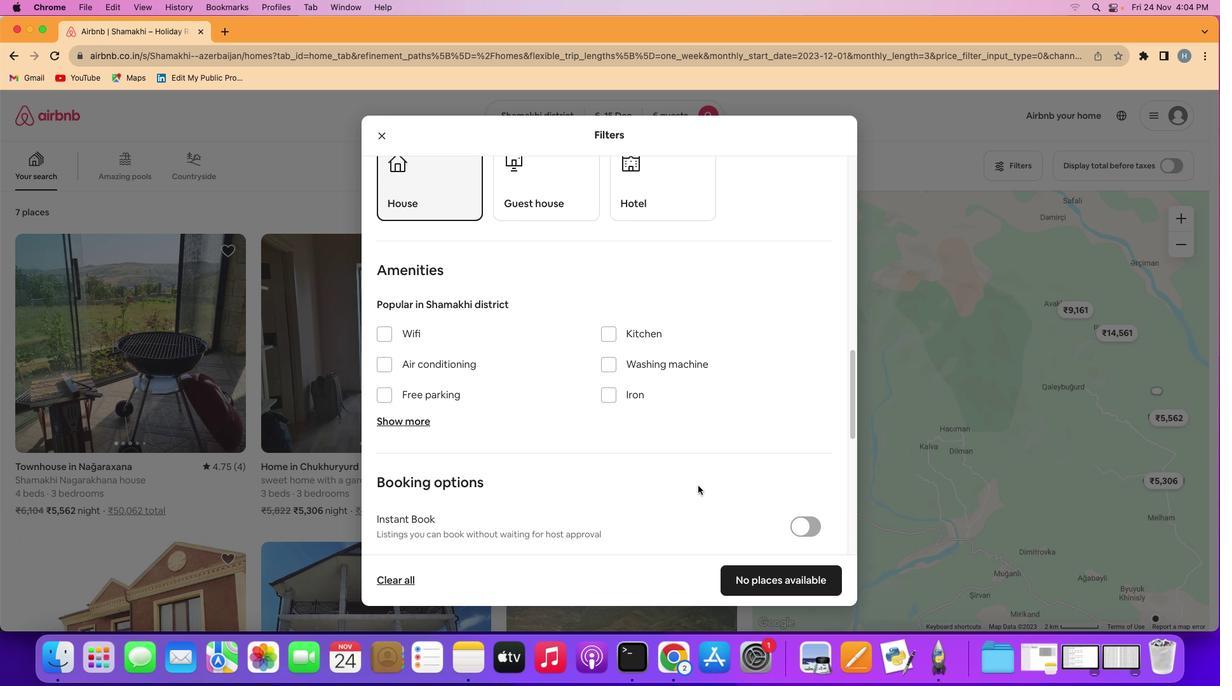 
Action: Mouse scrolled (701, 488) with delta (2, 1)
Screenshot: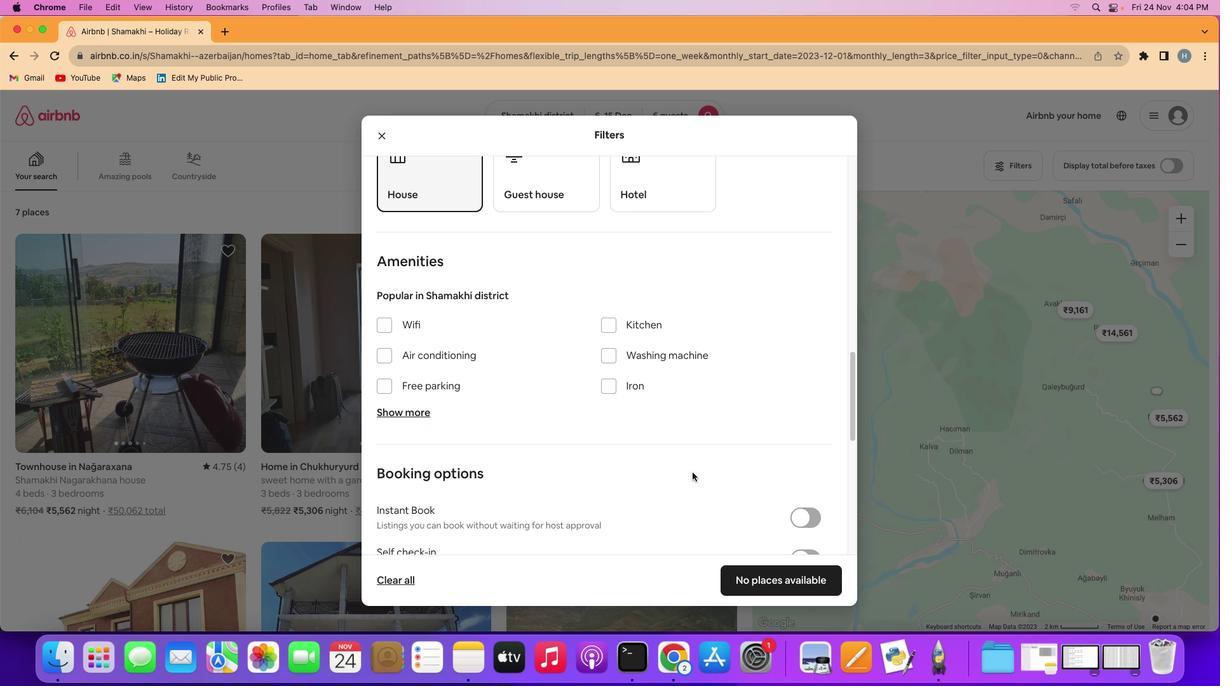 
Action: Mouse moved to (389, 323)
Screenshot: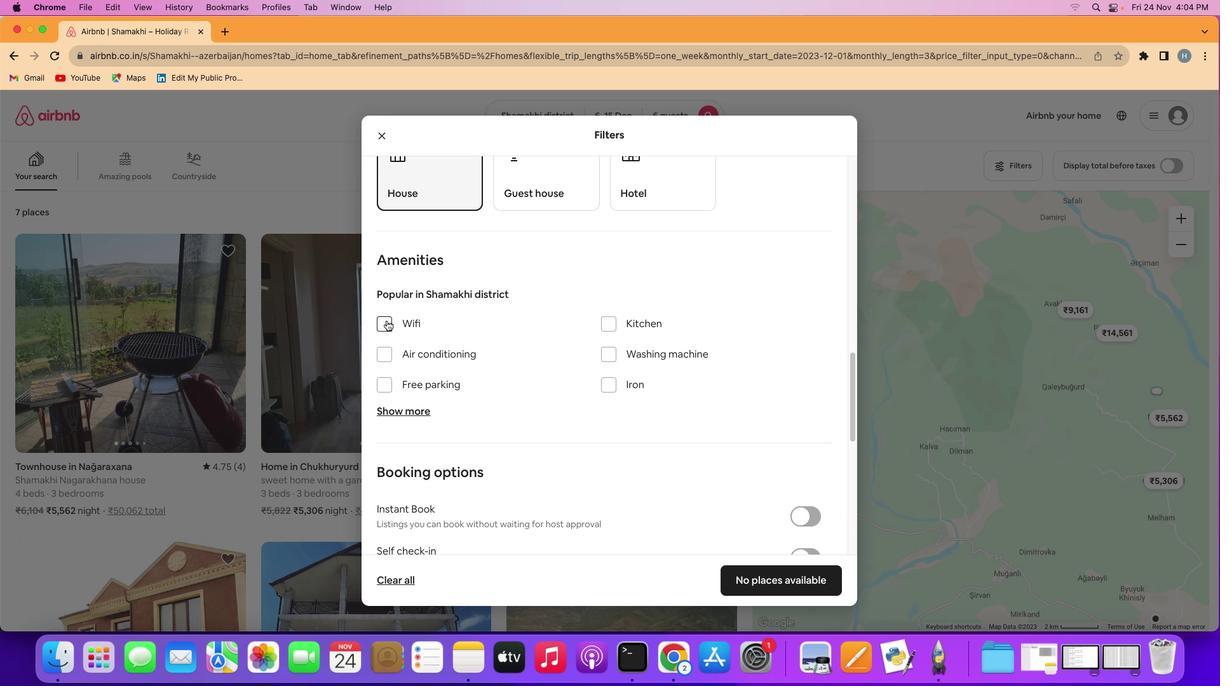 
Action: Mouse pressed left at (389, 323)
Screenshot: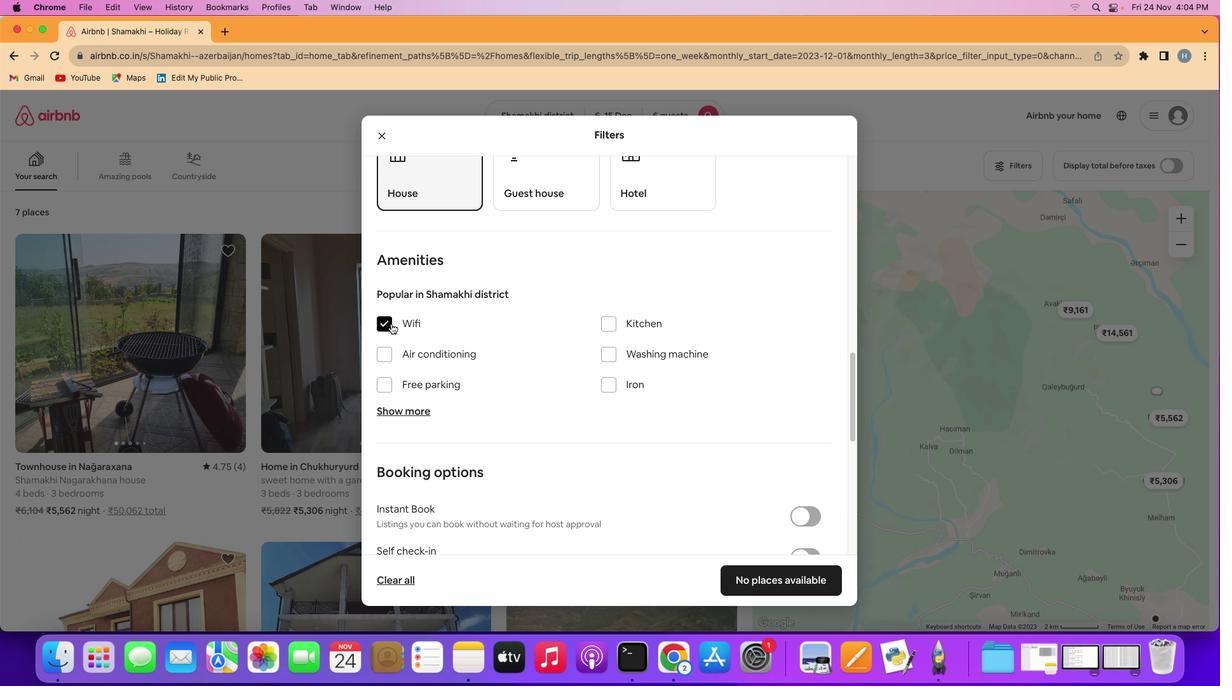 
Action: Mouse moved to (550, 414)
Screenshot: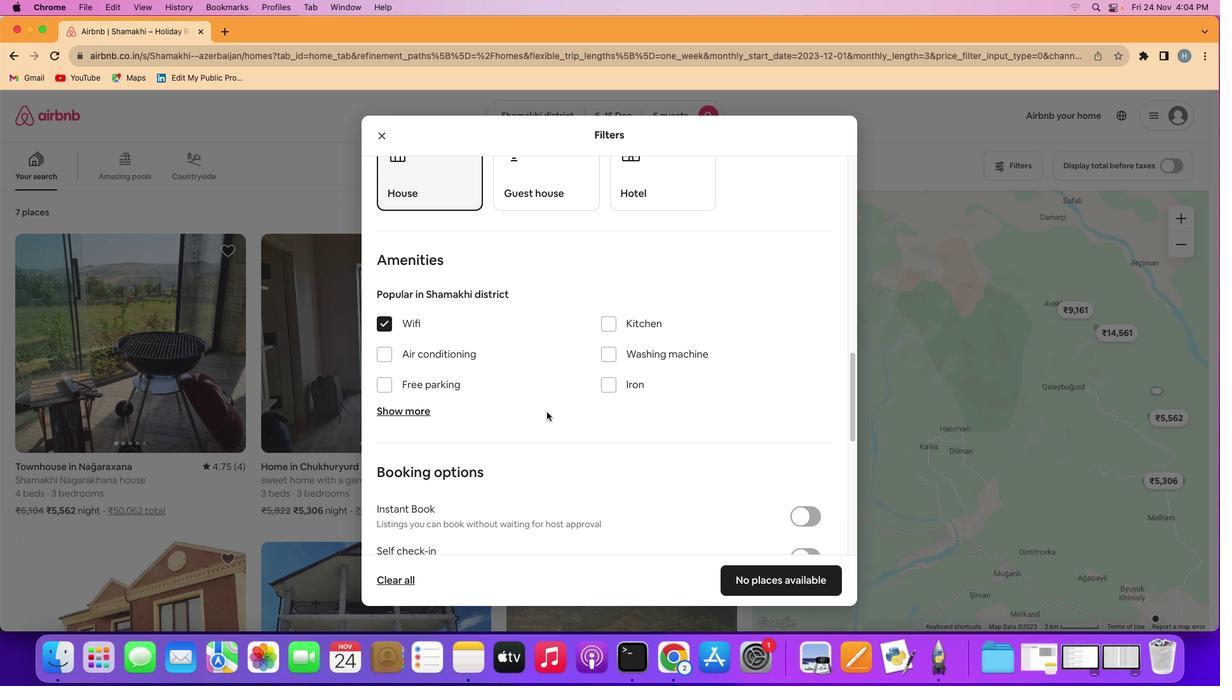 
Action: Mouse scrolled (550, 414) with delta (2, 1)
Screenshot: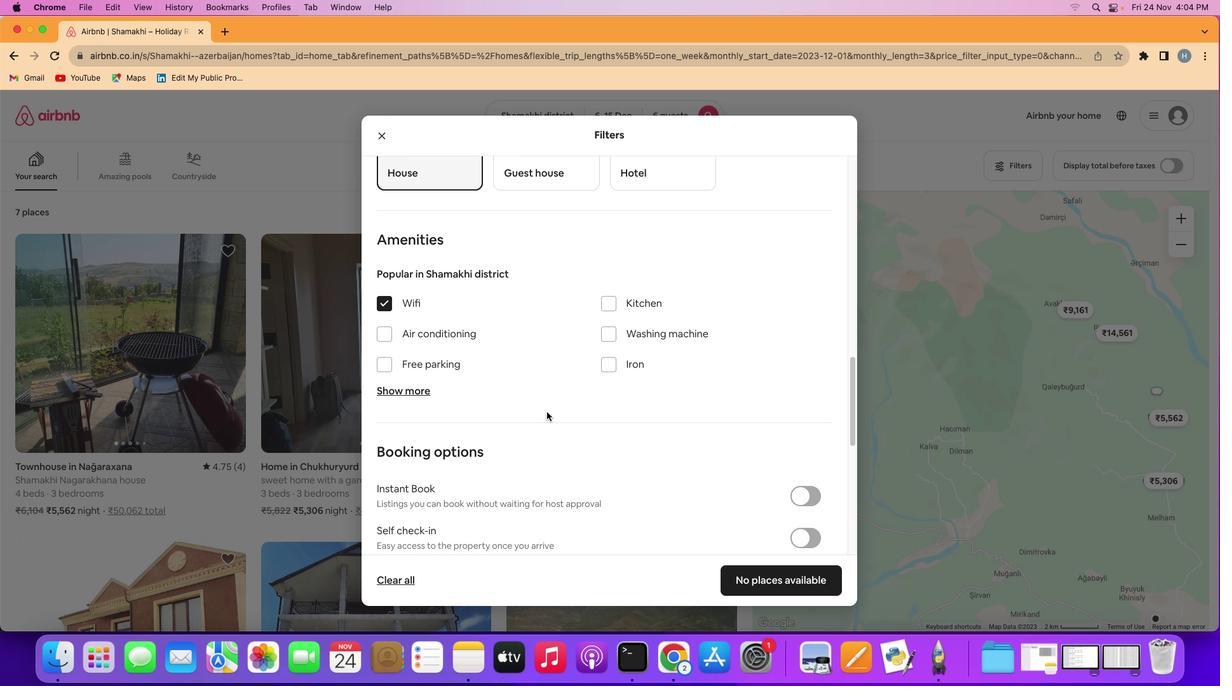 
Action: Mouse scrolled (550, 414) with delta (2, 1)
Screenshot: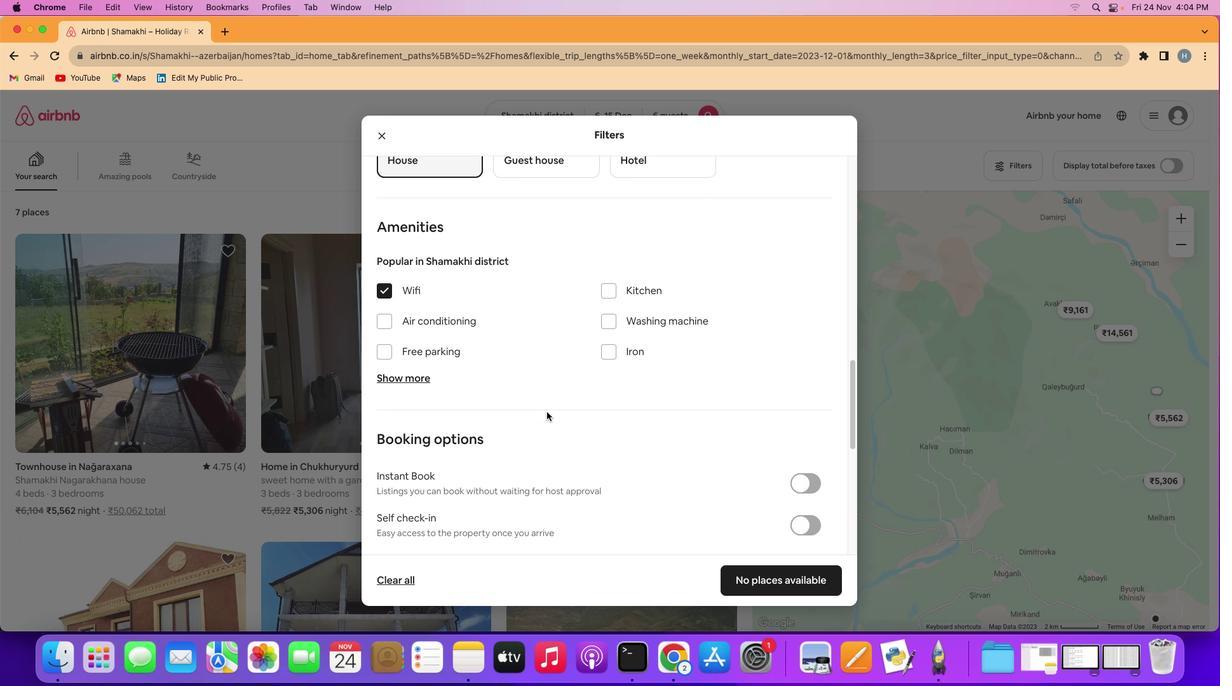 
Action: Mouse scrolled (550, 414) with delta (2, 1)
Screenshot: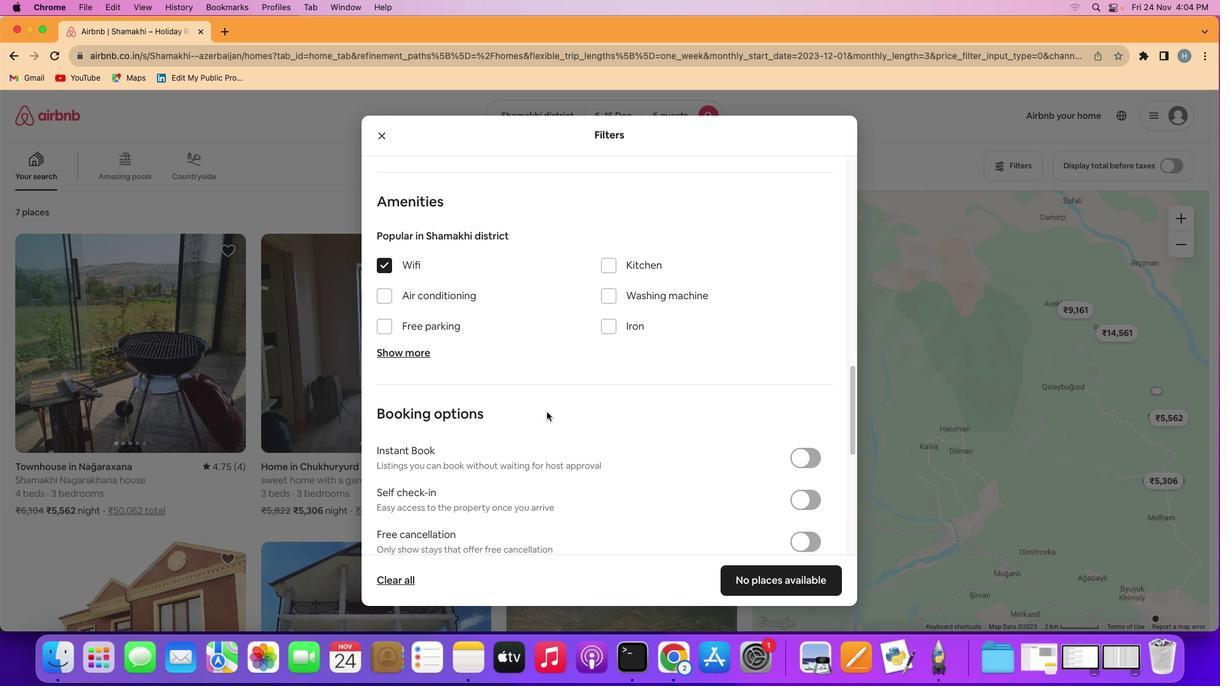 
Action: Mouse scrolled (550, 414) with delta (2, 1)
Screenshot: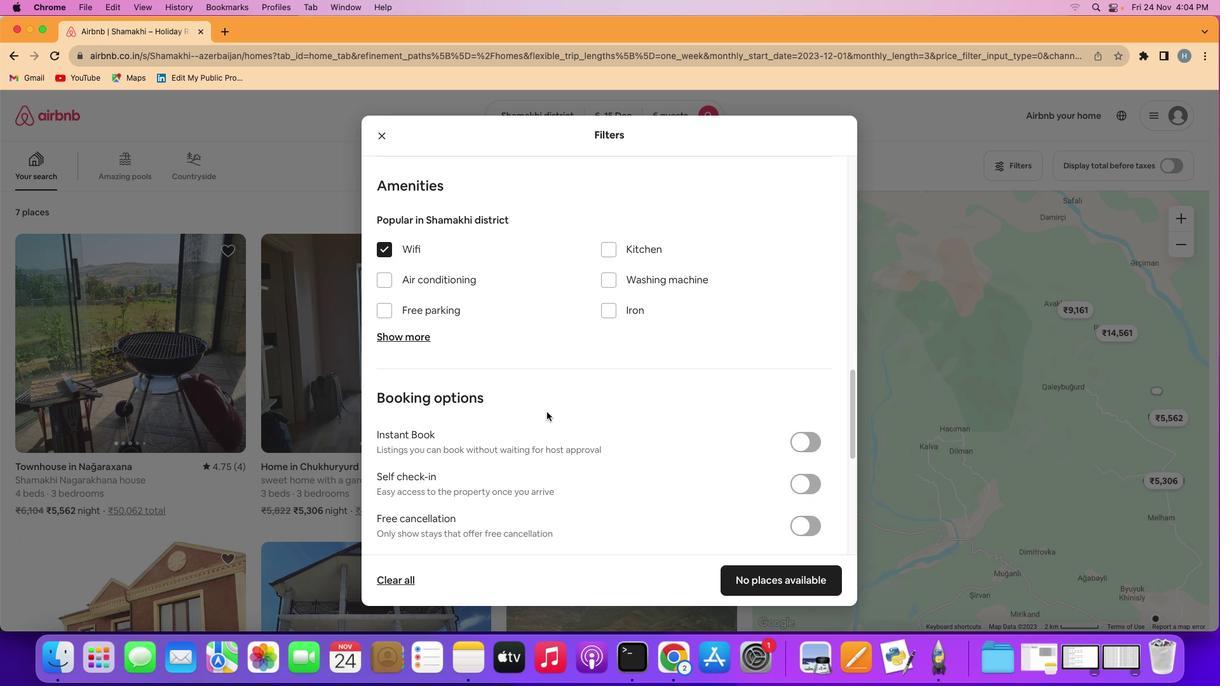 
Action: Mouse scrolled (550, 414) with delta (2, 1)
Screenshot: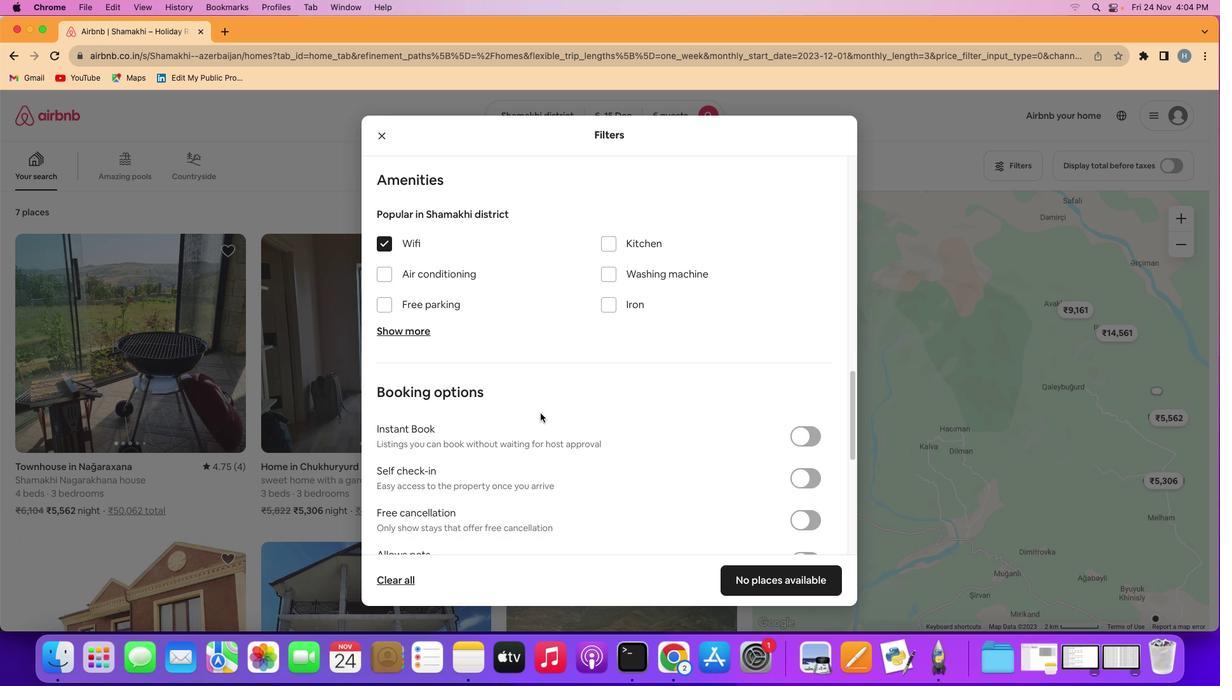 
Action: Mouse moved to (397, 330)
Screenshot: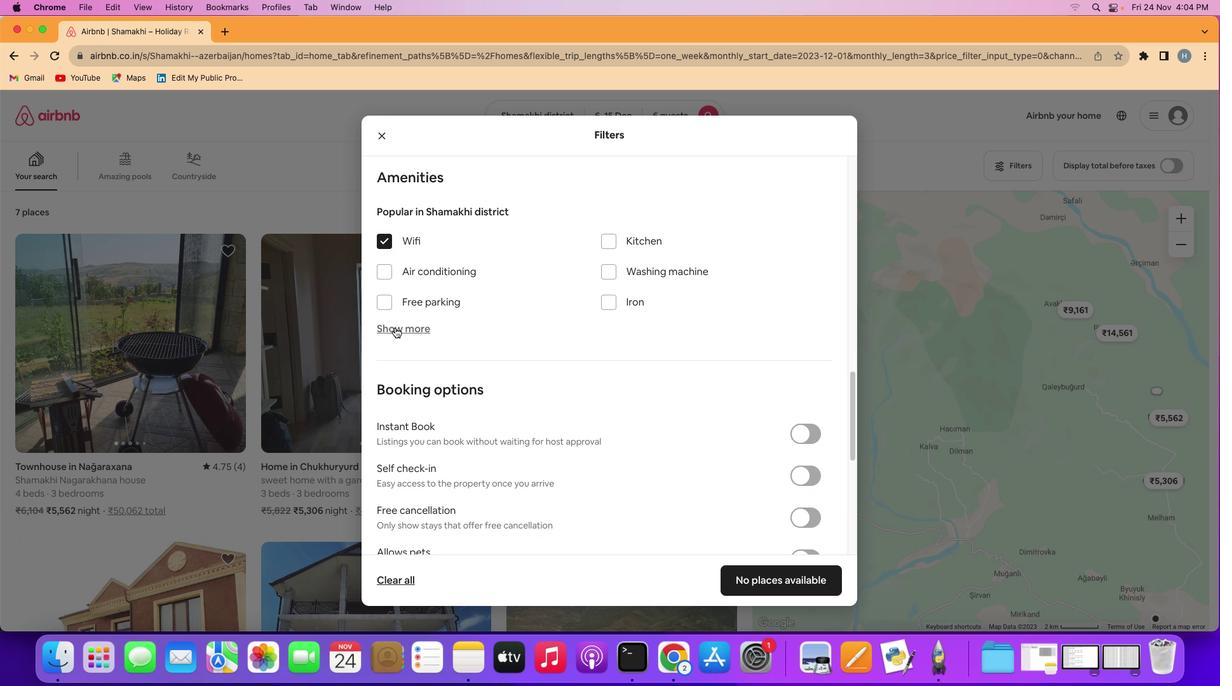 
Action: Mouse pressed left at (397, 330)
Screenshot: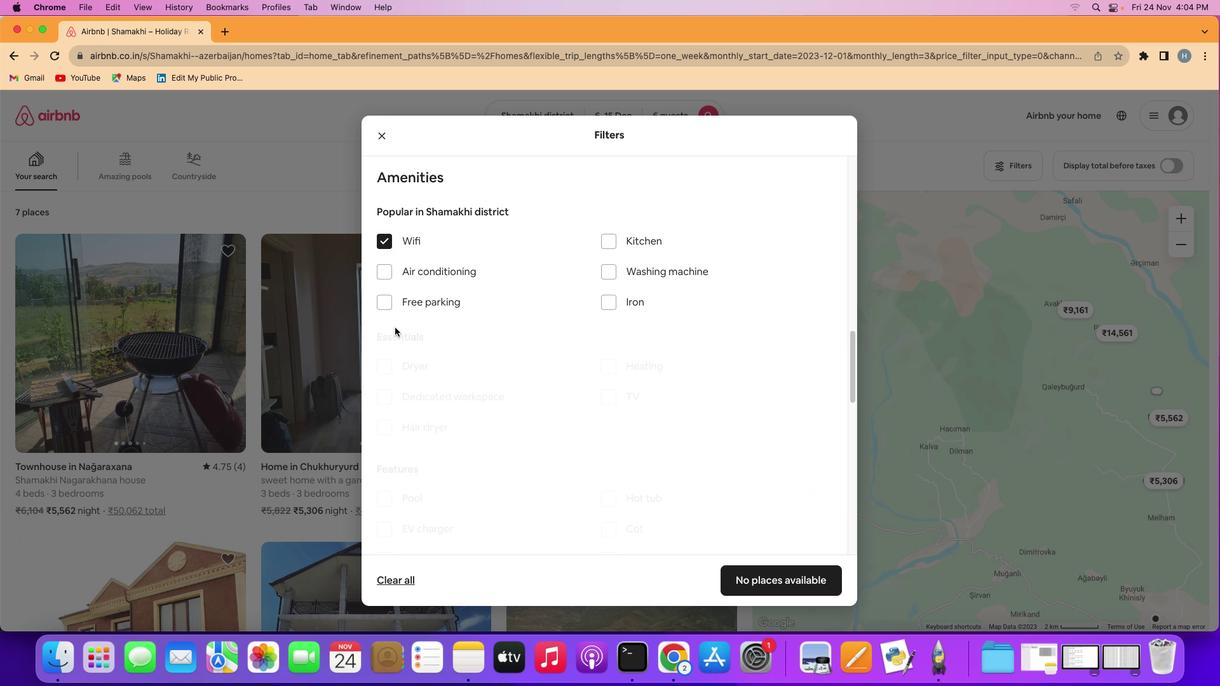 
Action: Mouse moved to (607, 407)
Screenshot: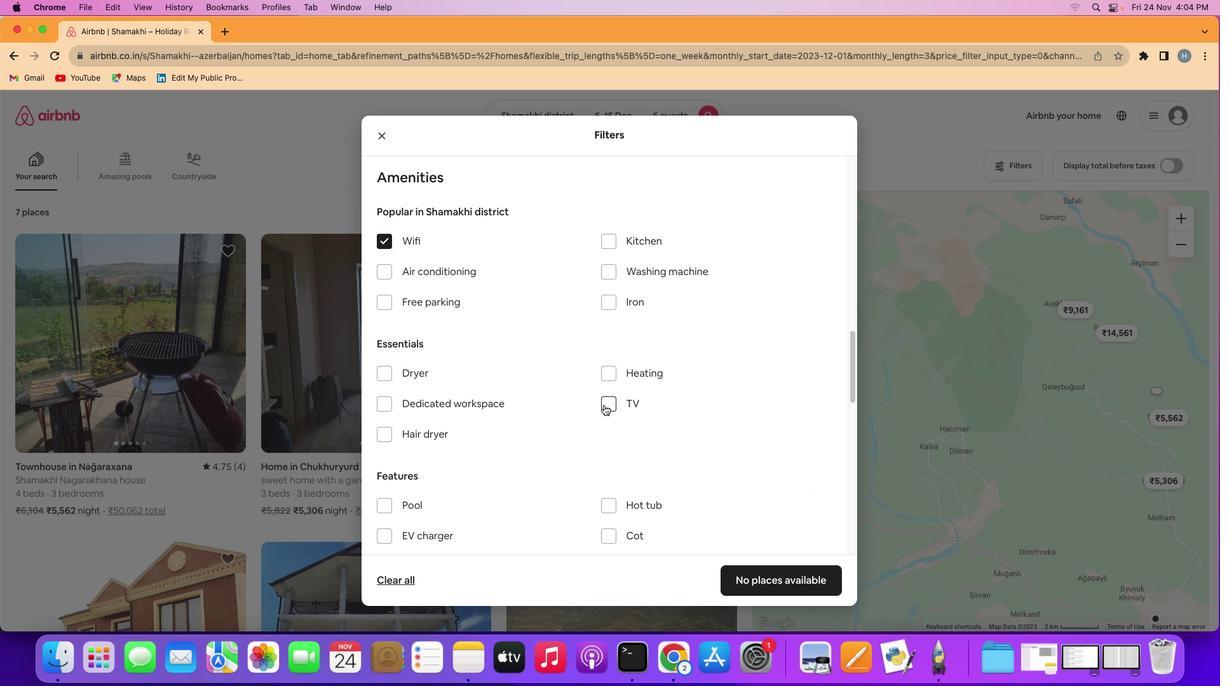 
Action: Mouse pressed left at (607, 407)
Screenshot: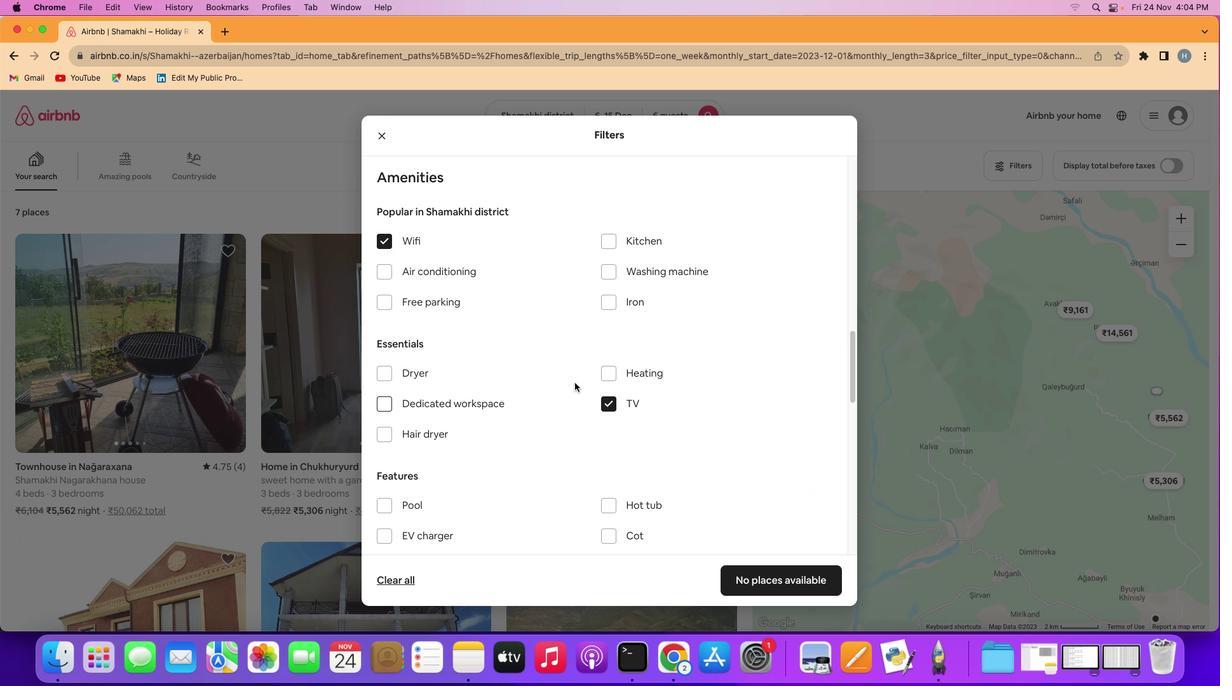 
Action: Mouse moved to (441, 300)
Screenshot: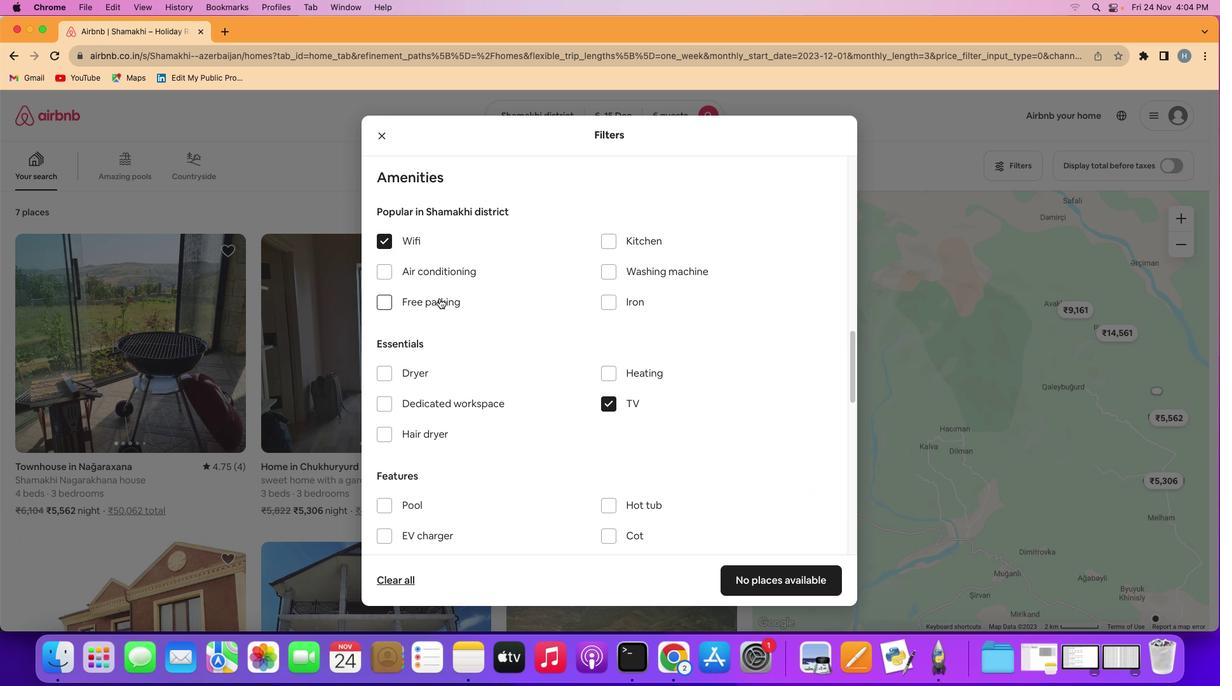 
Action: Mouse pressed left at (441, 300)
Screenshot: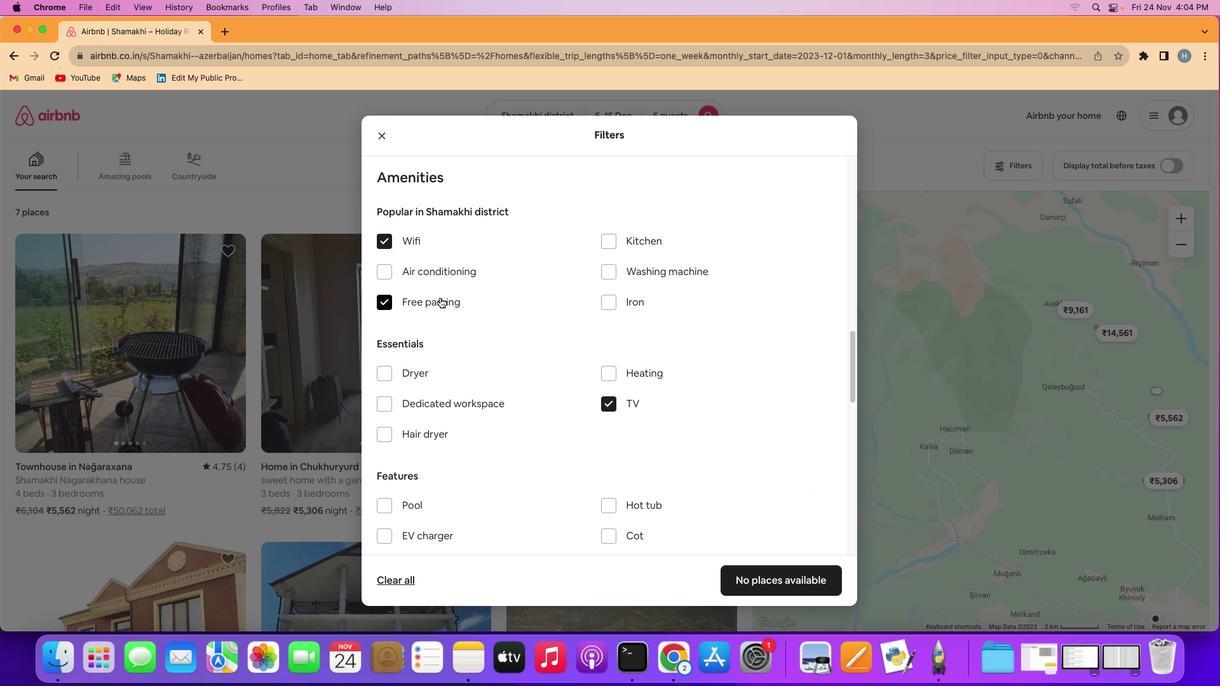 
Action: Mouse moved to (483, 430)
Screenshot: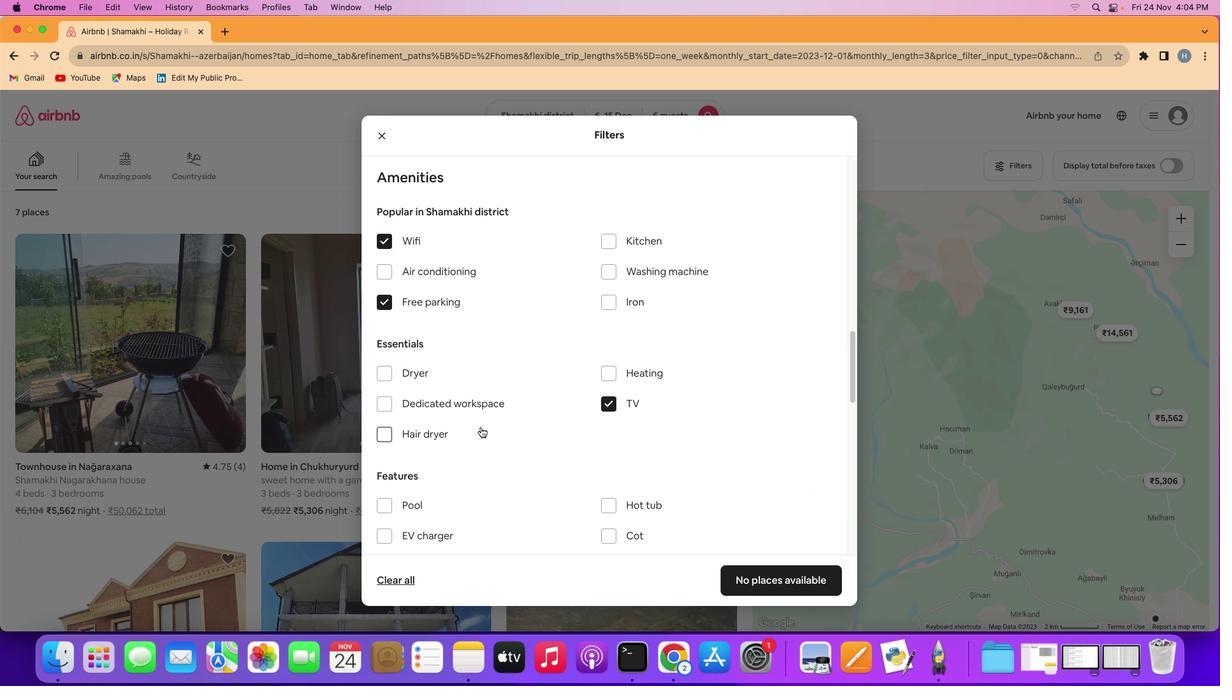 
Action: Mouse scrolled (483, 430) with delta (2, 1)
Screenshot: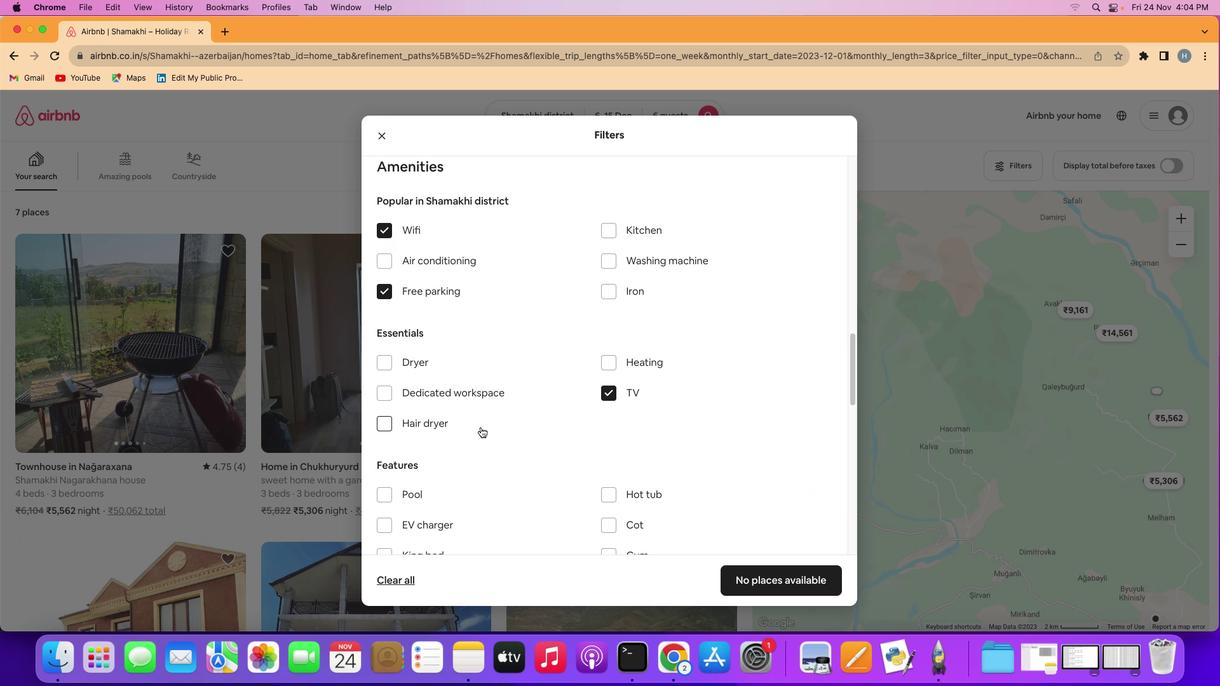
Action: Mouse scrolled (483, 430) with delta (2, 1)
Screenshot: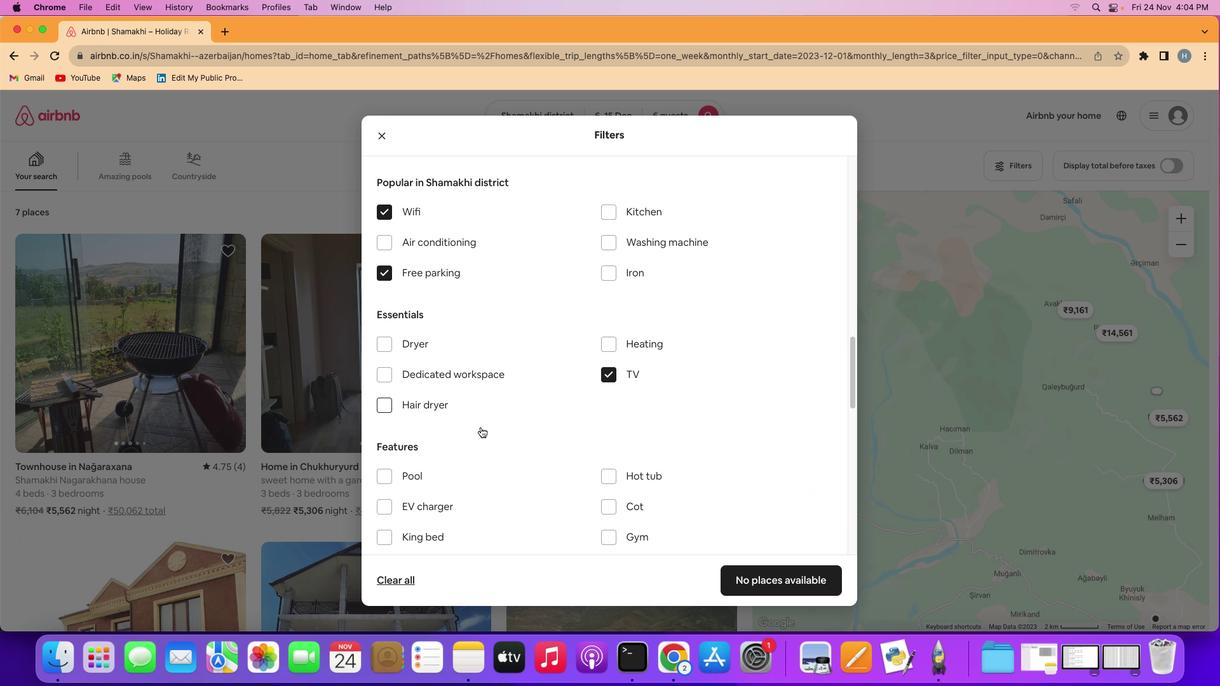 
Action: Mouse scrolled (483, 430) with delta (2, 1)
Screenshot: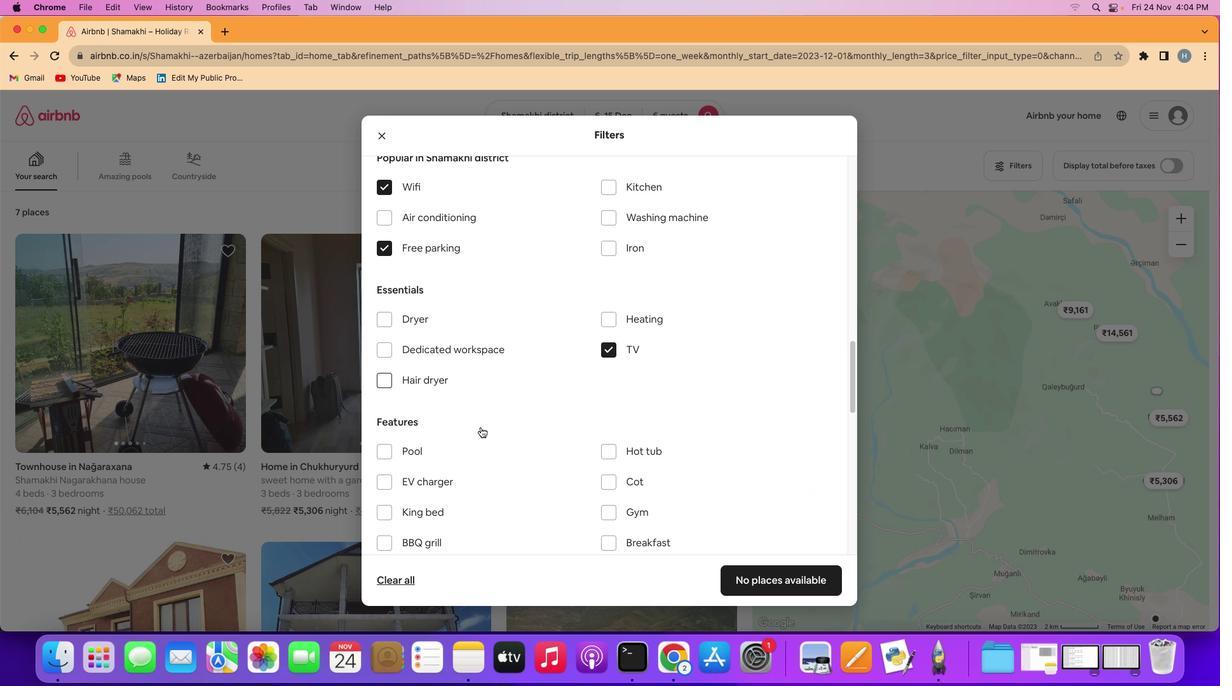 
Action: Mouse scrolled (483, 430) with delta (2, 1)
Screenshot: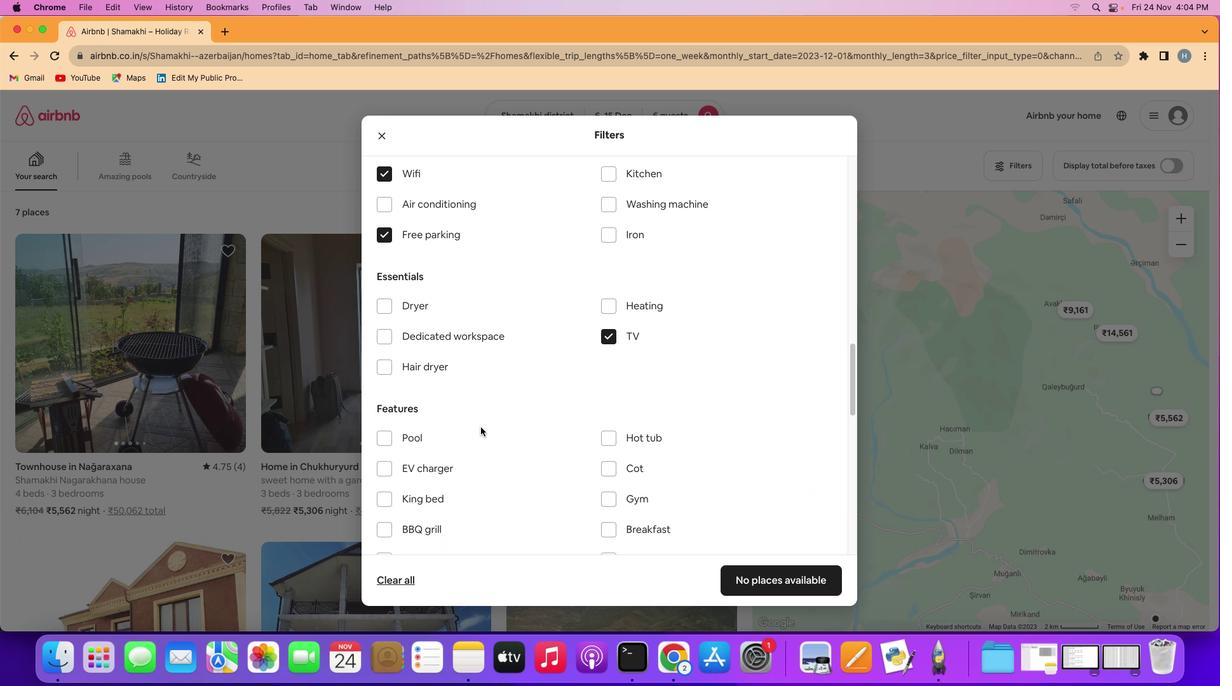 
Action: Mouse scrolled (483, 430) with delta (2, 1)
Screenshot: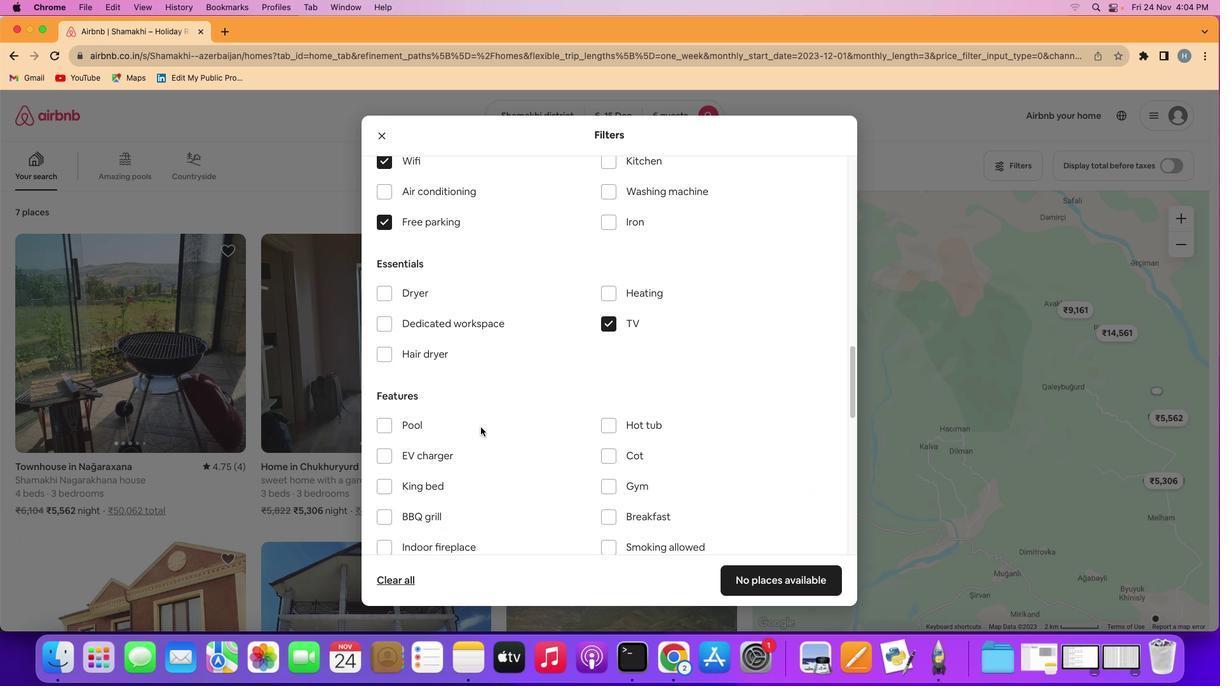 
Action: Mouse scrolled (483, 430) with delta (2, 1)
Screenshot: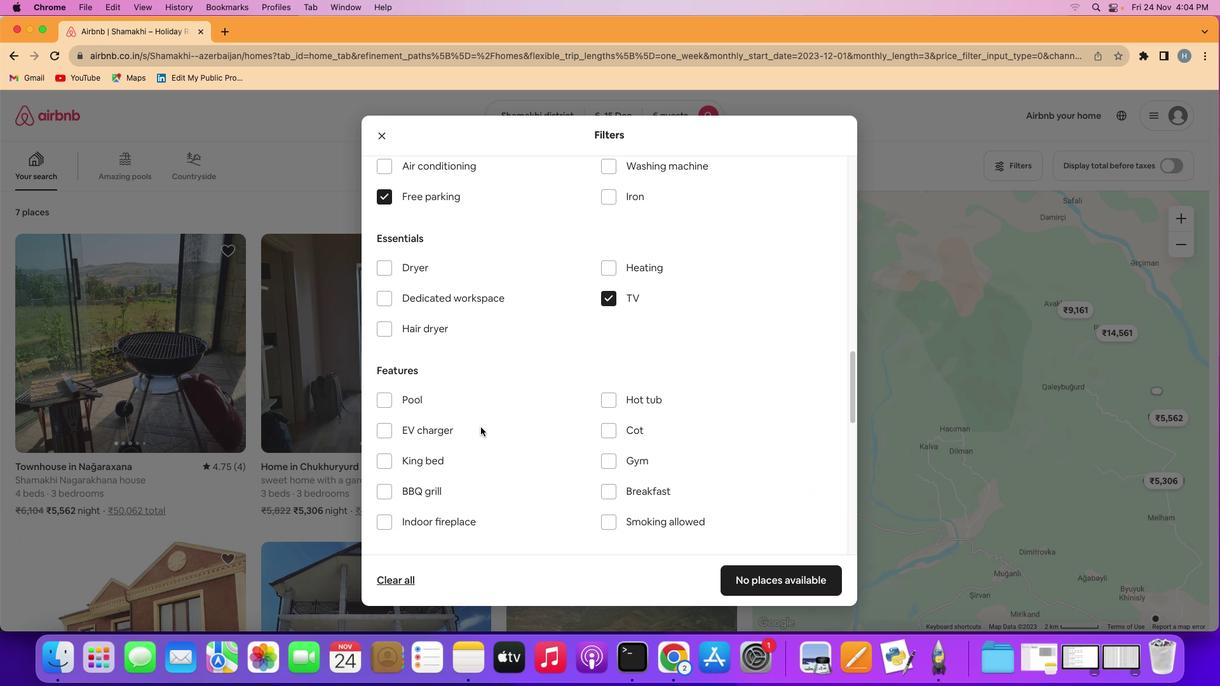 
Action: Mouse scrolled (483, 430) with delta (2, 1)
Screenshot: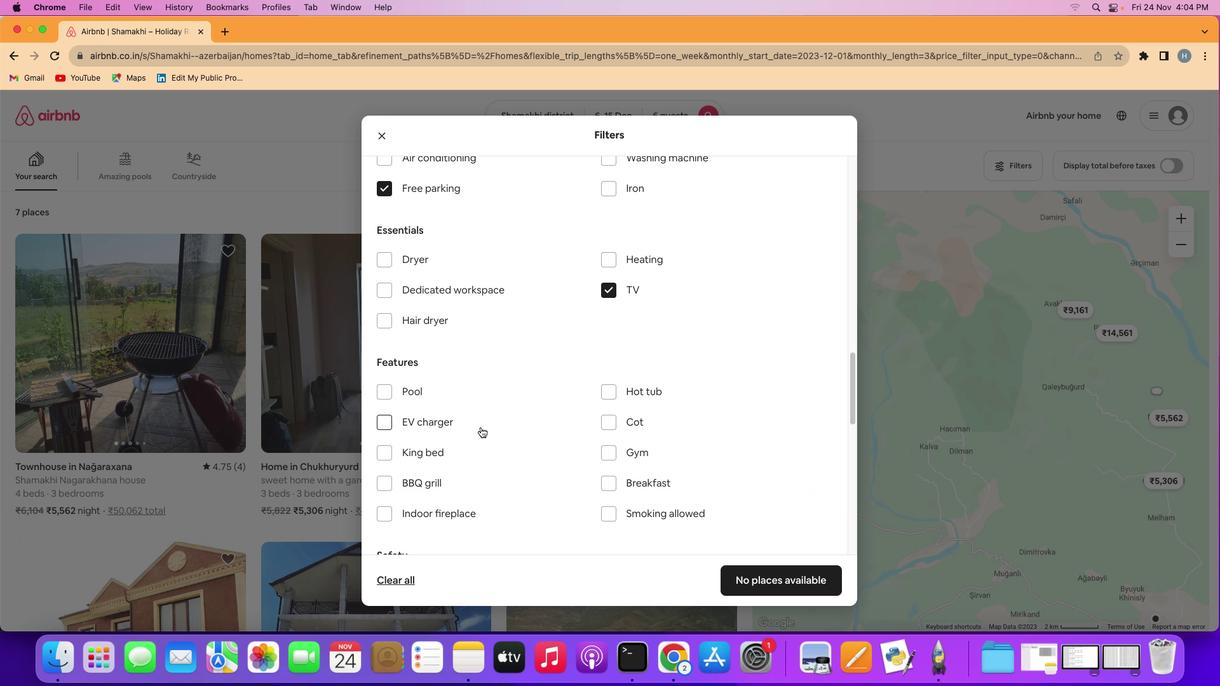 
Action: Mouse scrolled (483, 430) with delta (2, 1)
Screenshot: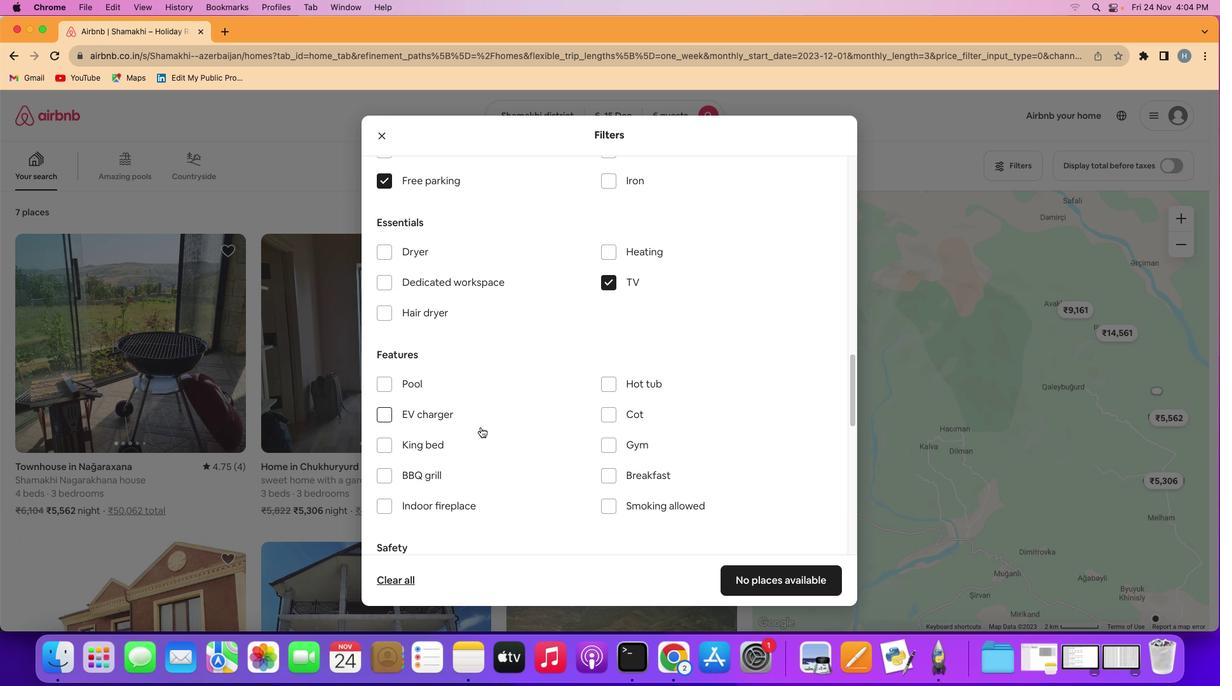 
Action: Mouse scrolled (483, 430) with delta (2, 1)
Screenshot: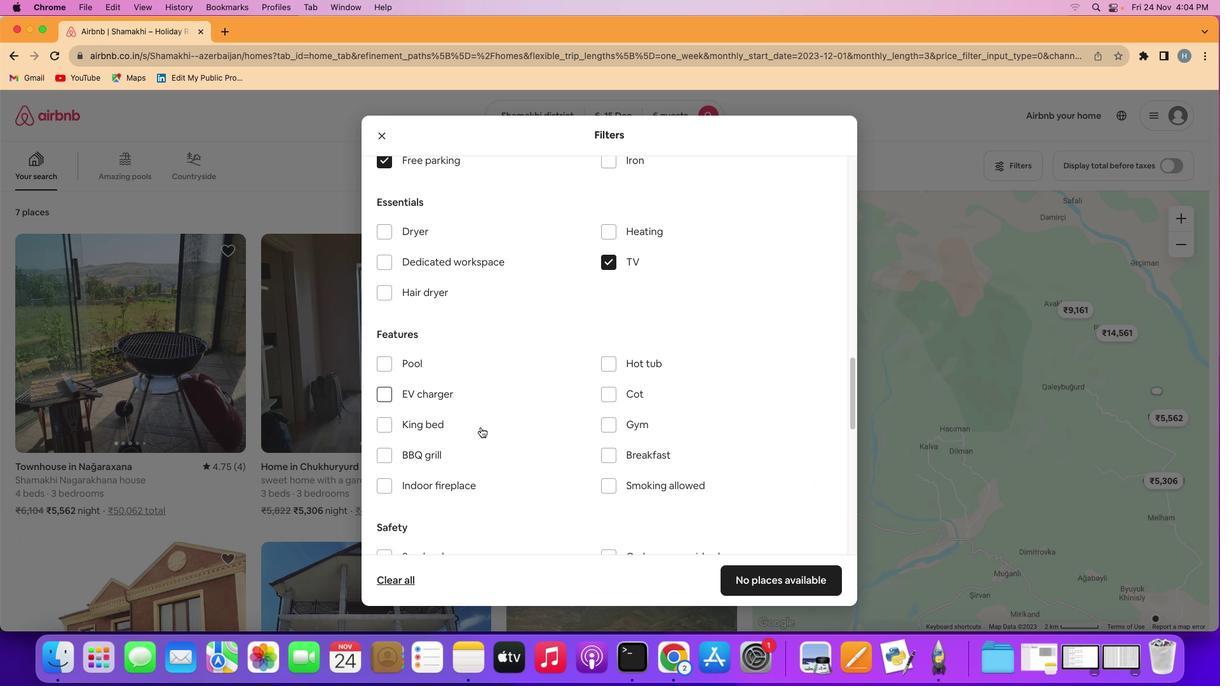 
Action: Mouse scrolled (483, 430) with delta (2, 1)
Screenshot: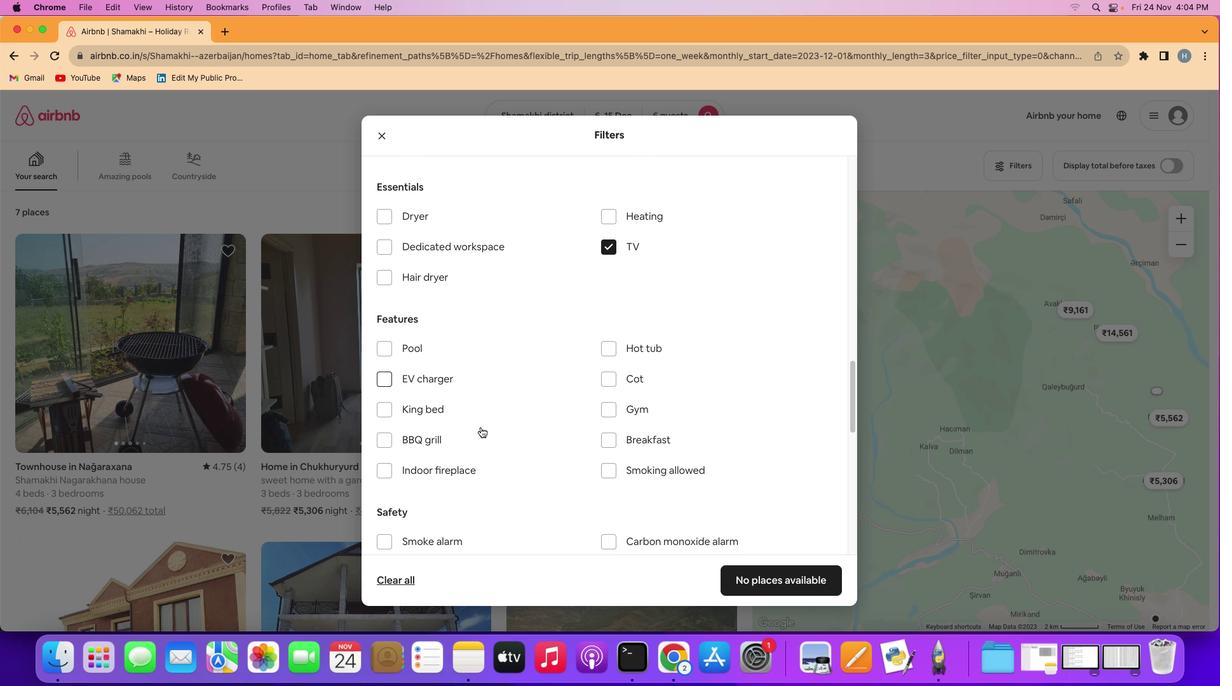 
Action: Mouse scrolled (483, 430) with delta (2, 1)
Screenshot: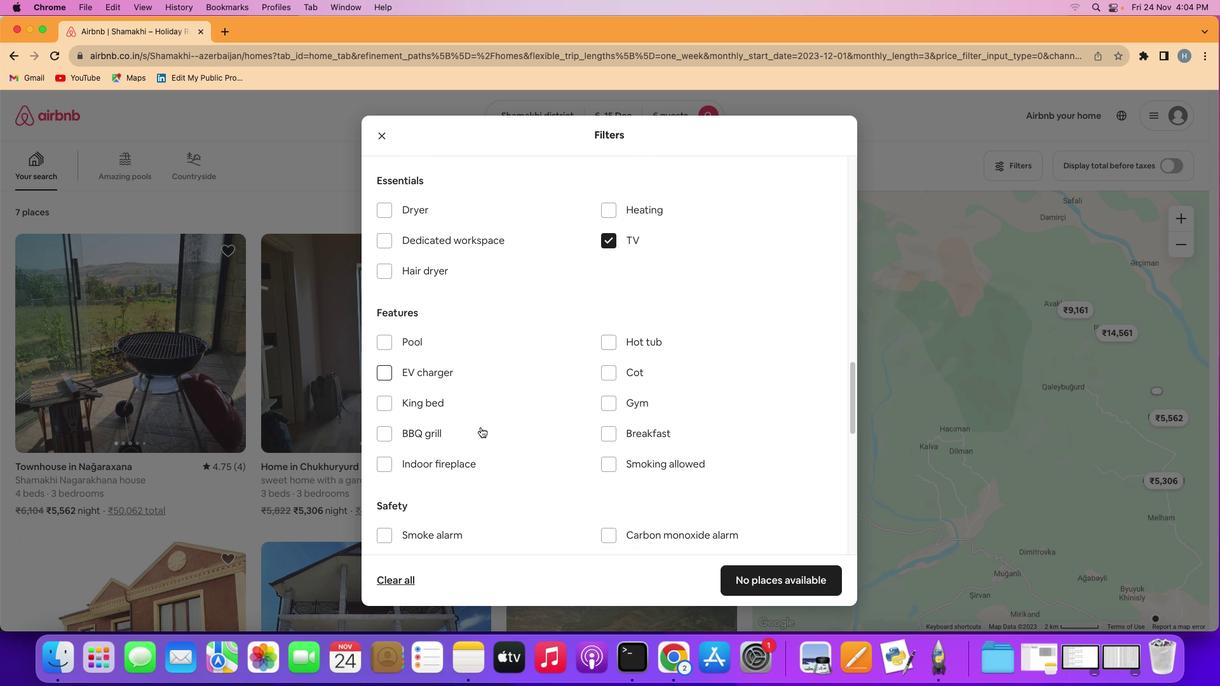 
Action: Mouse scrolled (483, 430) with delta (2, 1)
Screenshot: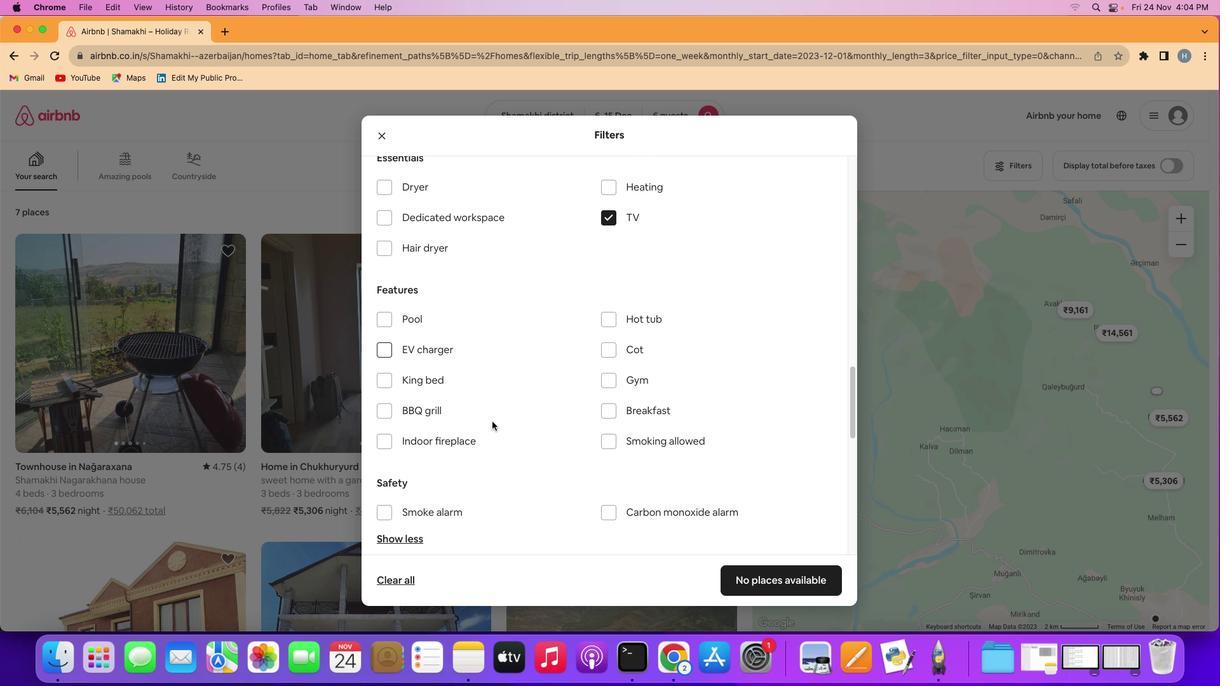 
Action: Mouse moved to (610, 321)
Screenshot: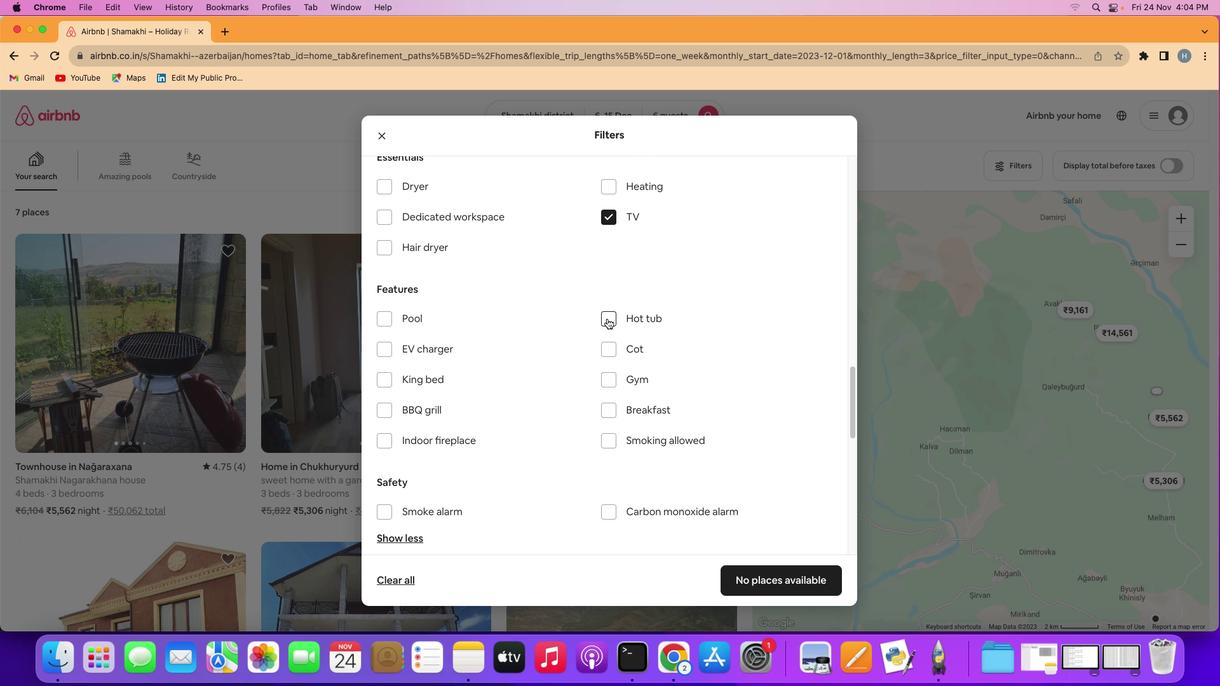 
Action: Mouse pressed left at (610, 321)
Screenshot: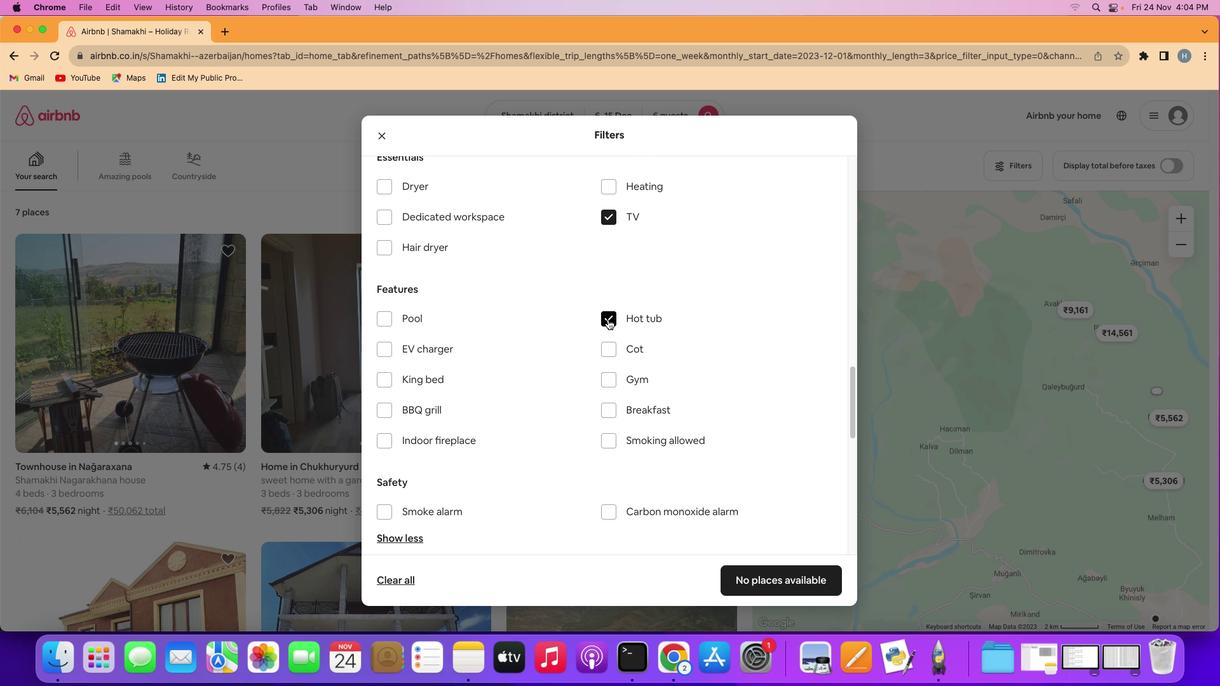 
Action: Mouse moved to (735, 426)
Screenshot: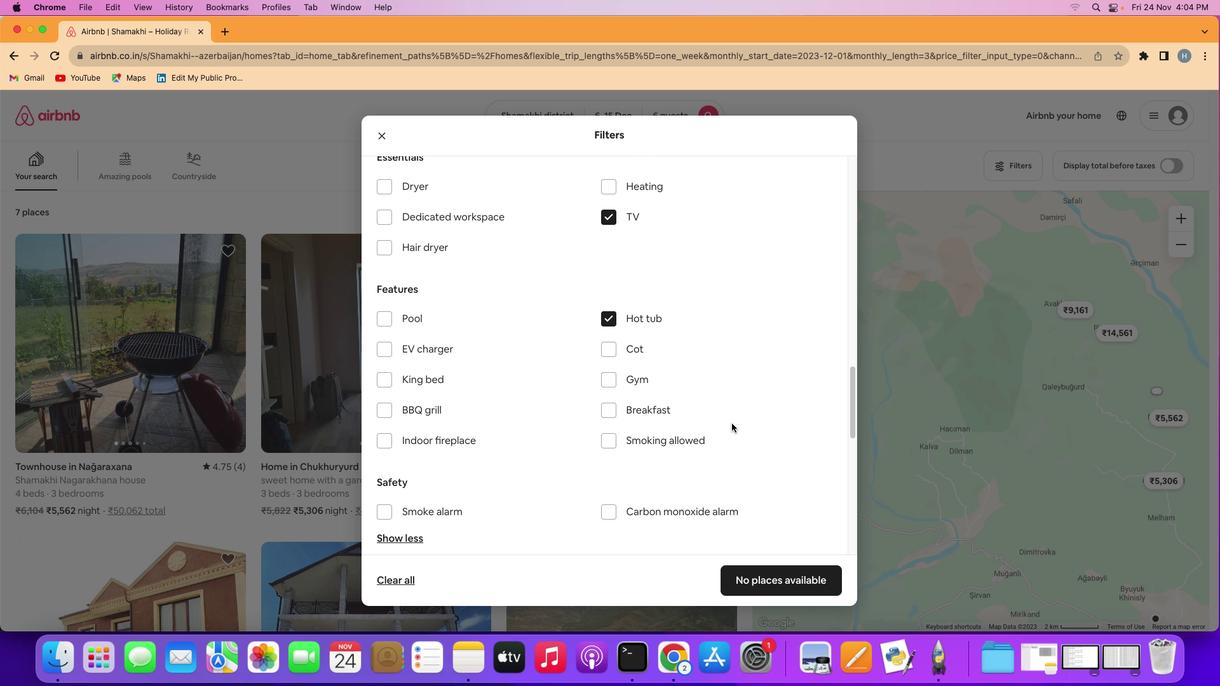 
Action: Mouse scrolled (735, 426) with delta (2, 1)
Screenshot: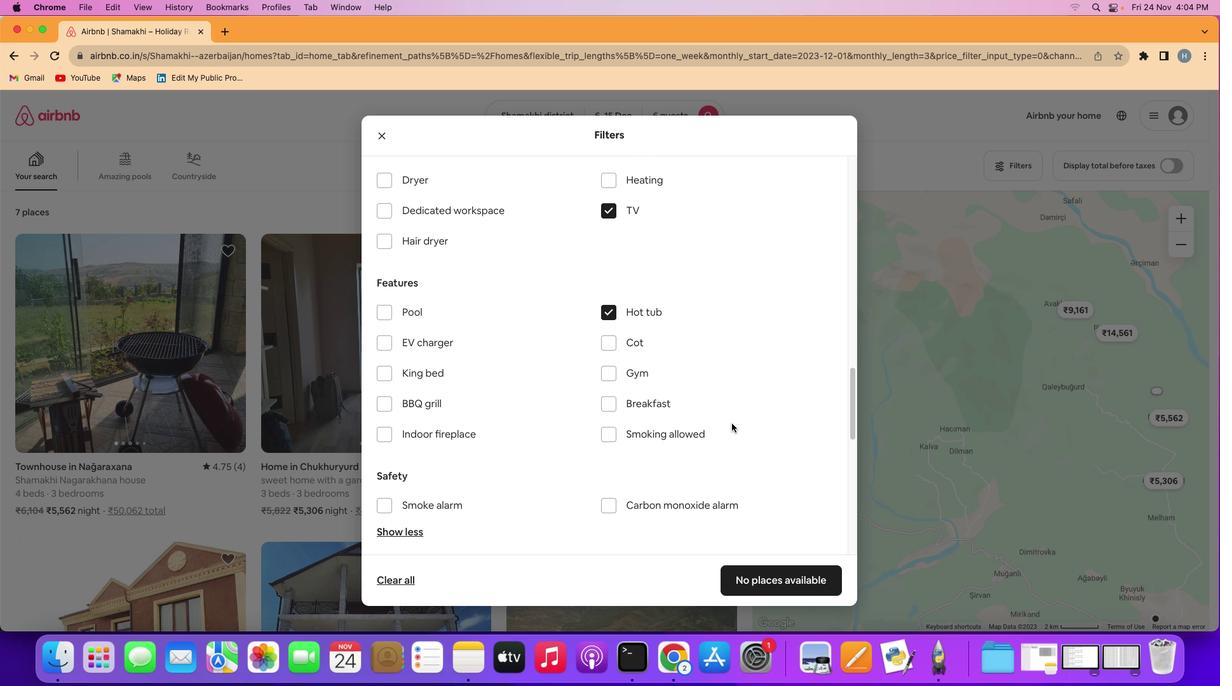 
Action: Mouse scrolled (735, 426) with delta (2, 1)
Screenshot: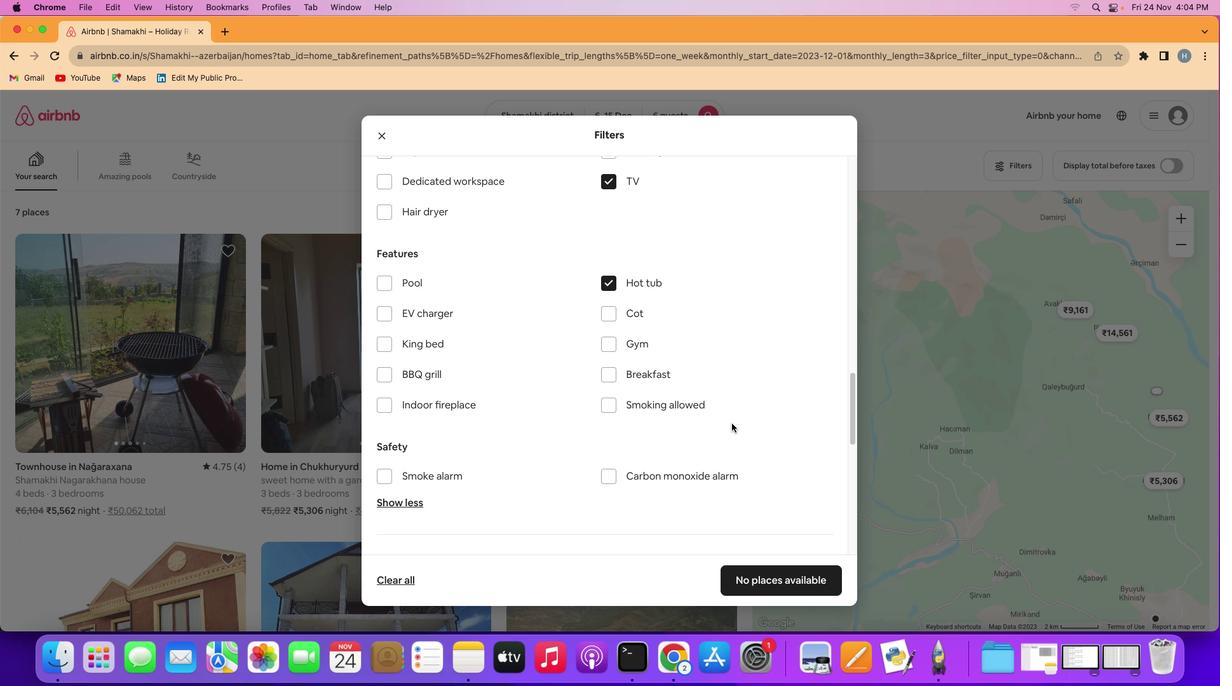 
Action: Mouse scrolled (735, 426) with delta (2, 1)
Screenshot: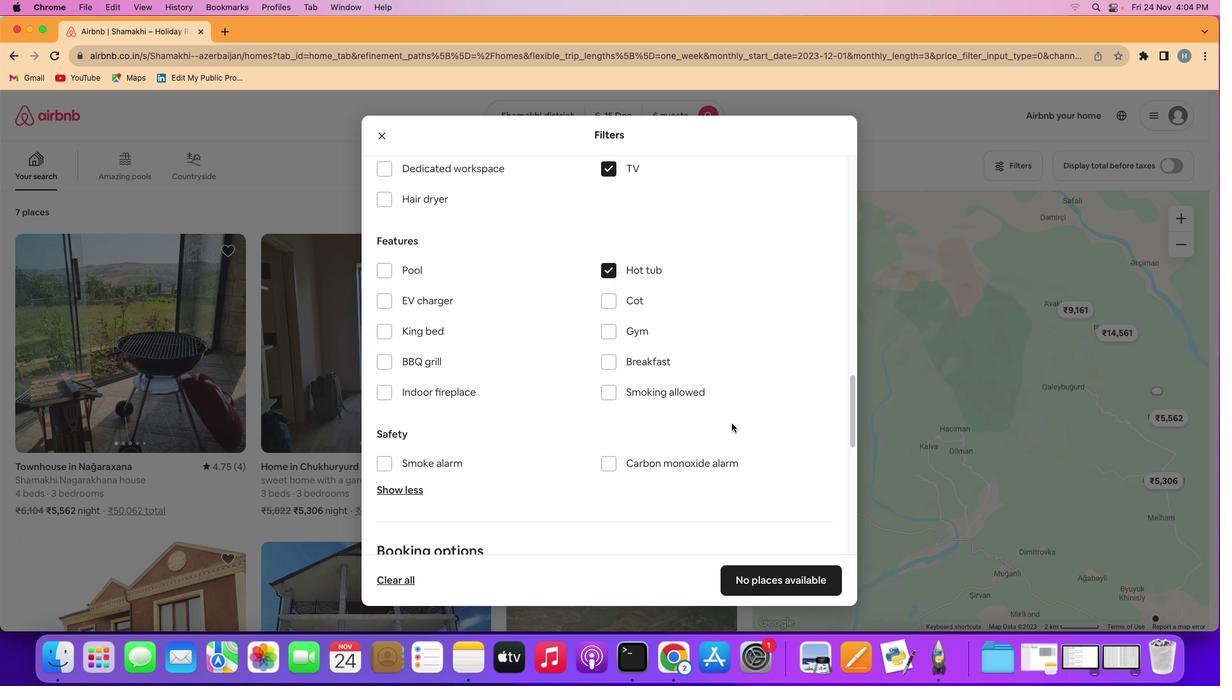 
Action: Mouse moved to (615, 337)
Screenshot: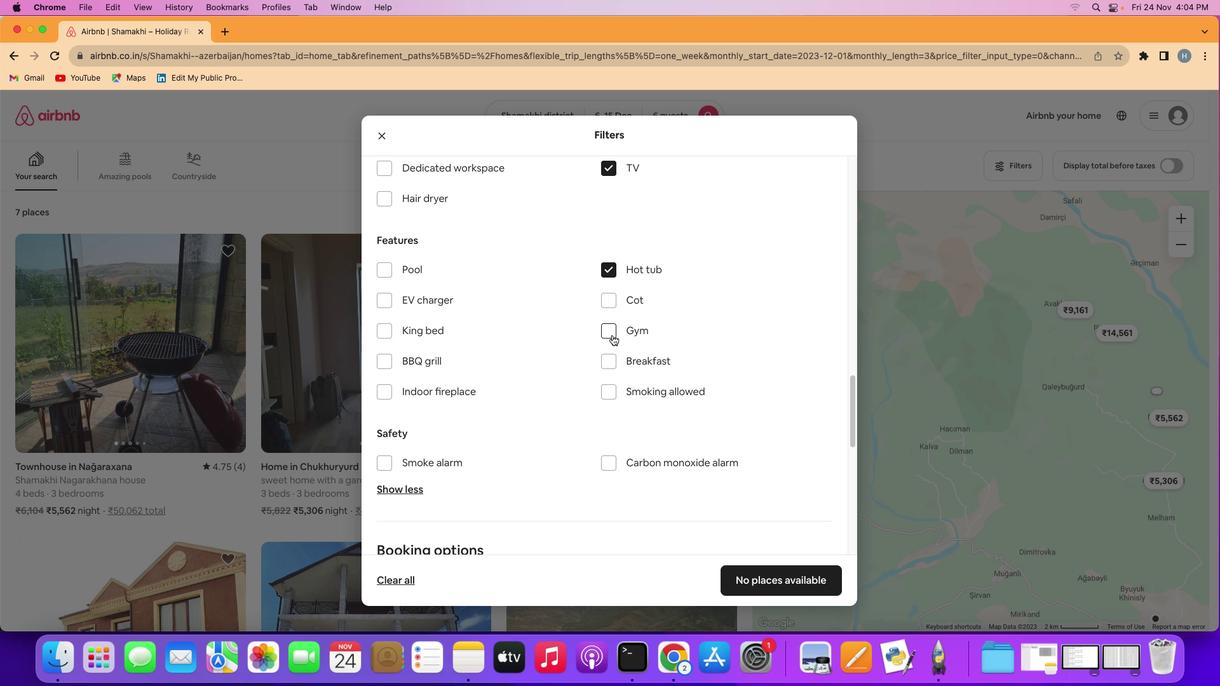 
Action: Mouse pressed left at (615, 337)
Screenshot: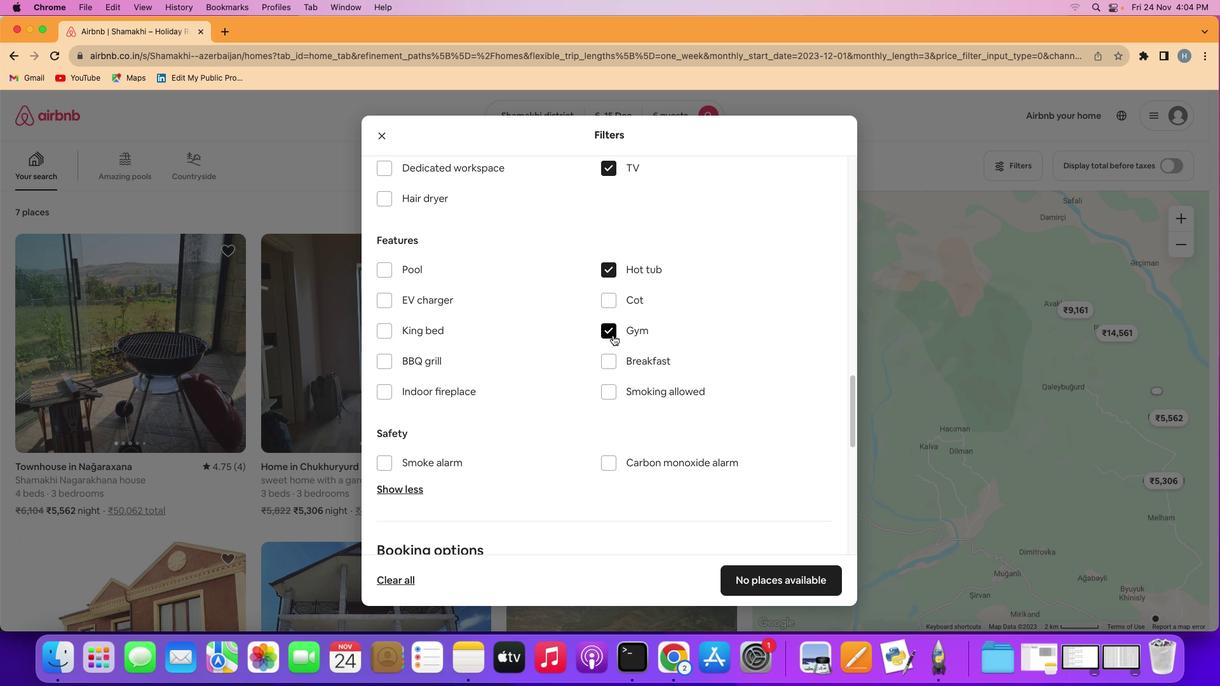 
Action: Mouse moved to (728, 393)
Screenshot: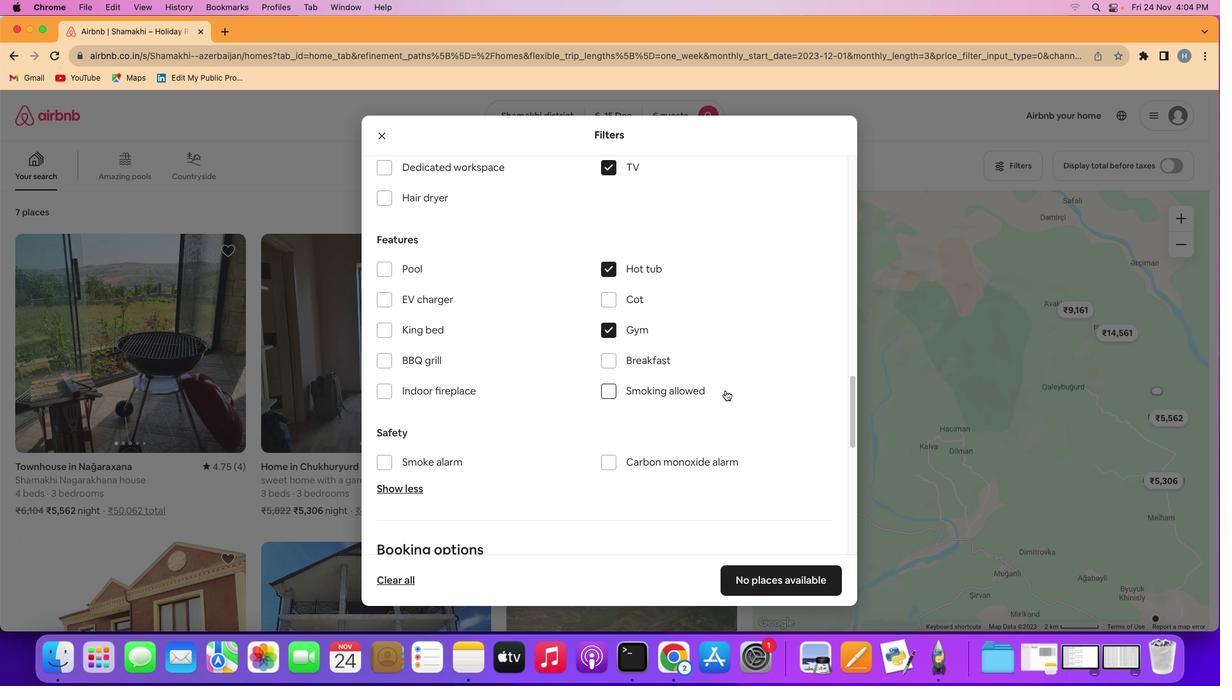 
Action: Mouse scrolled (728, 393) with delta (2, 1)
Screenshot: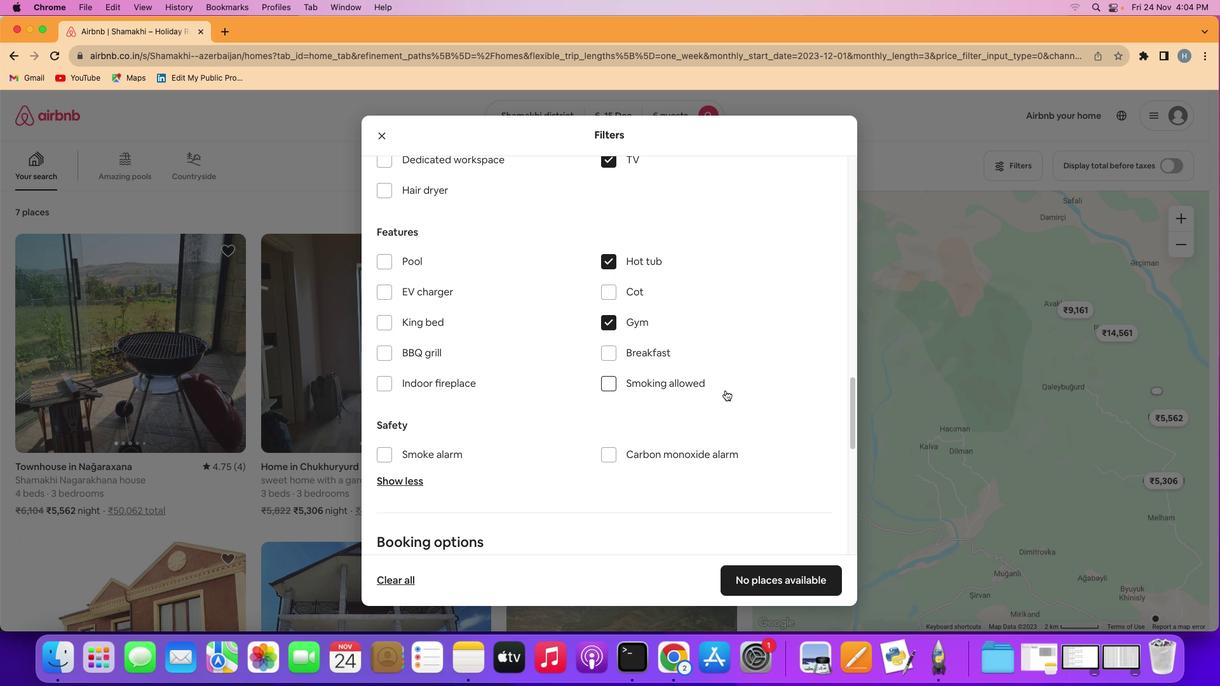 
Action: Mouse scrolled (728, 393) with delta (2, 1)
Screenshot: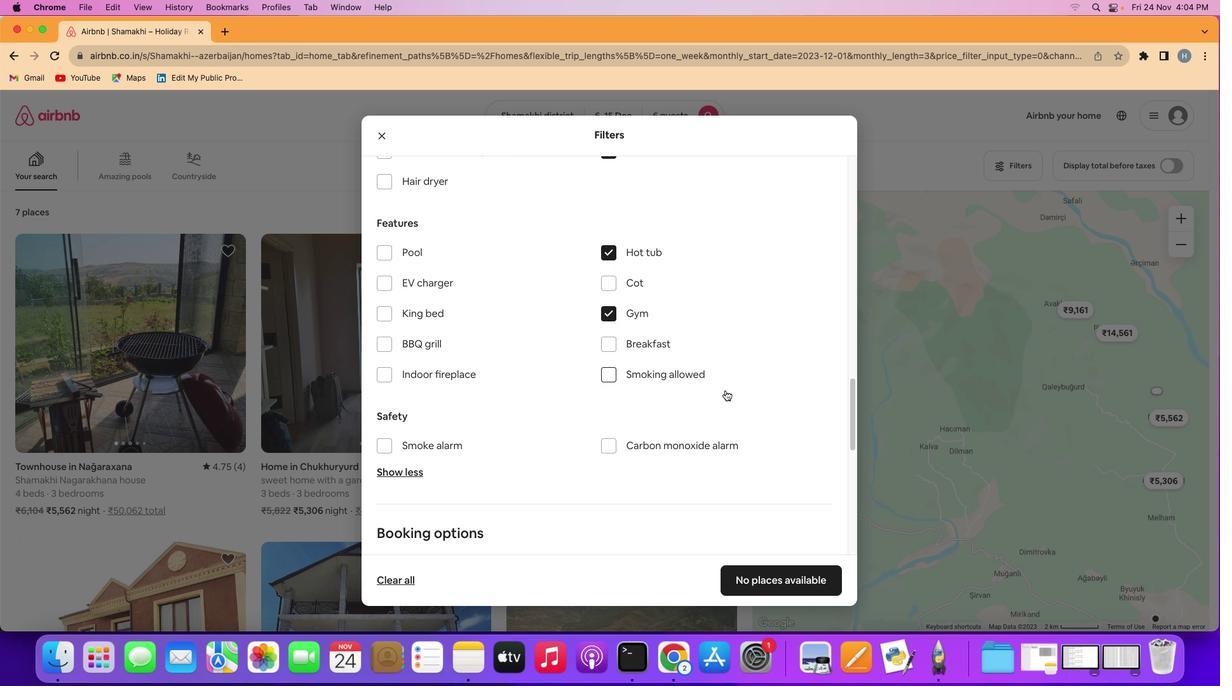 
Action: Mouse scrolled (728, 393) with delta (2, 1)
Screenshot: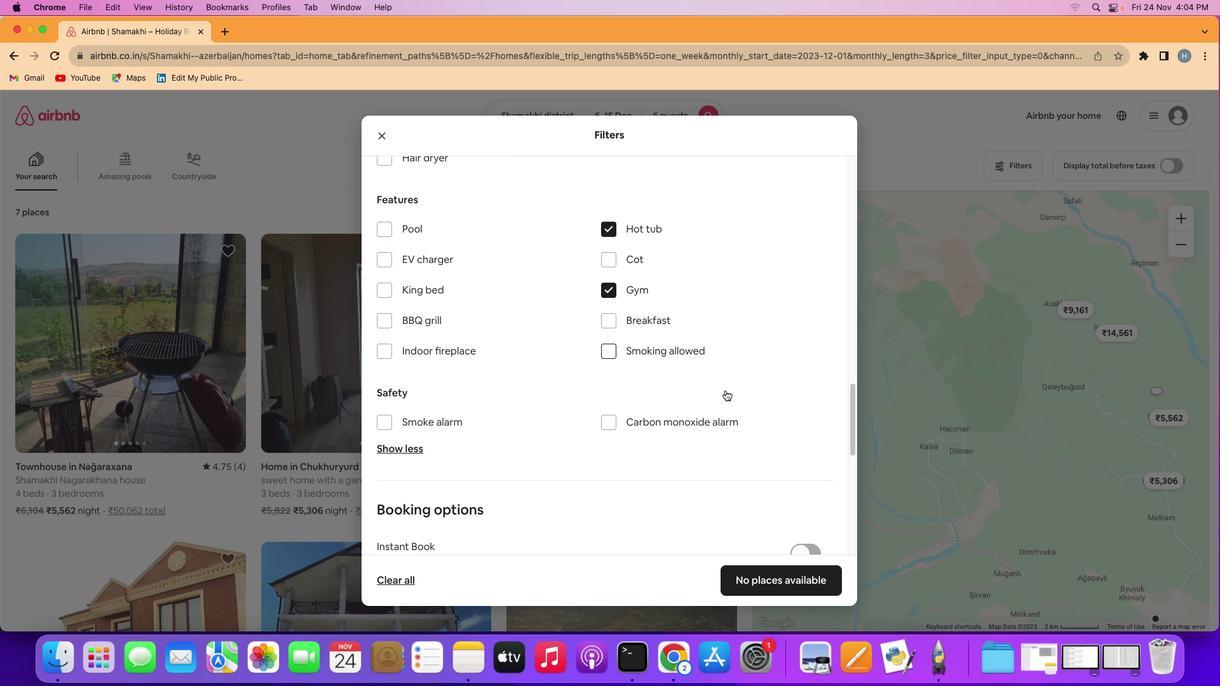 
Action: Mouse scrolled (728, 393) with delta (2, 1)
Screenshot: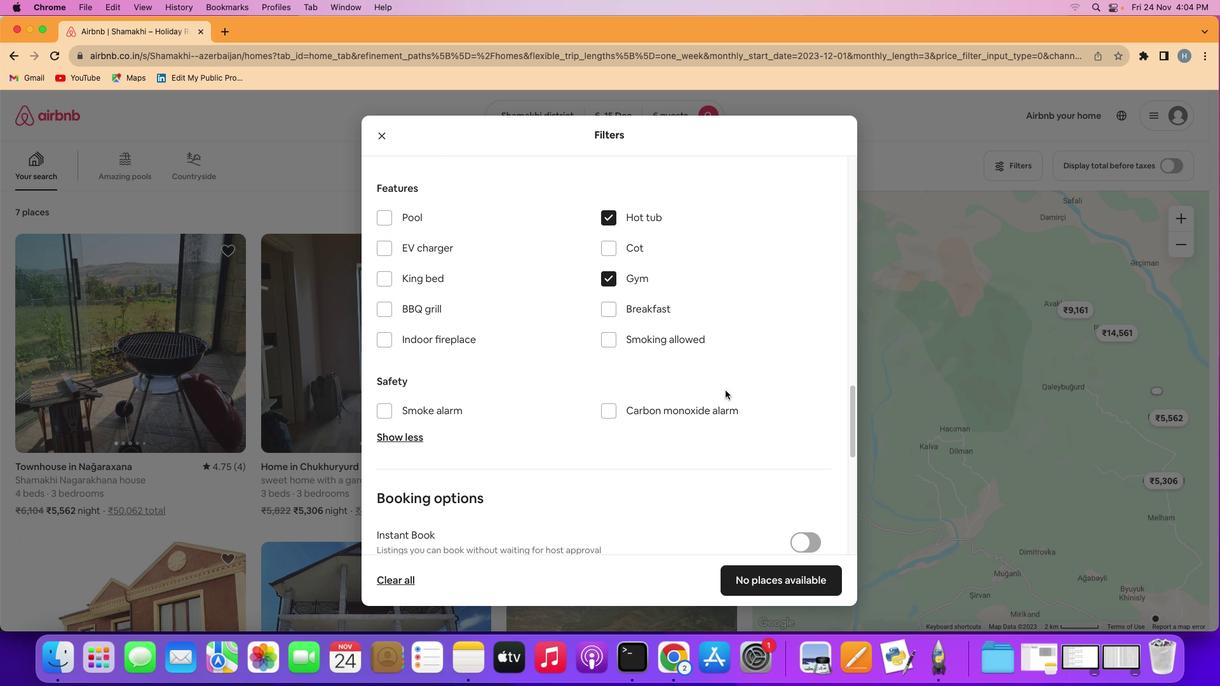 
Action: Mouse scrolled (728, 393) with delta (2, 1)
Screenshot: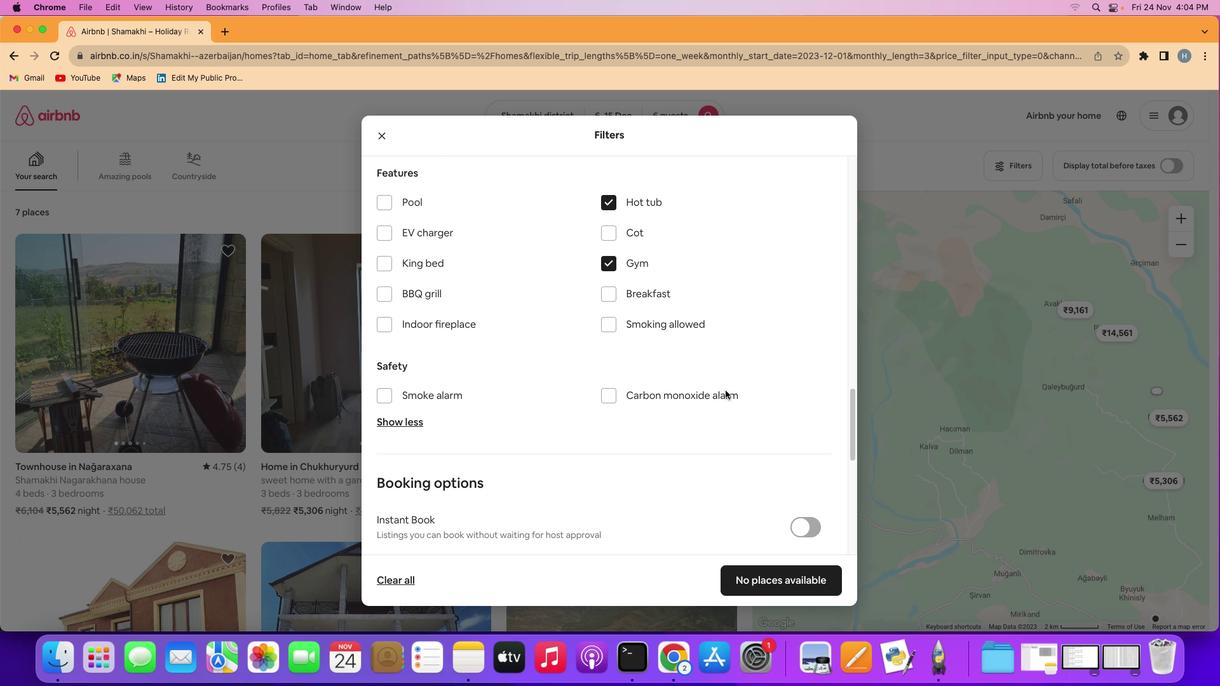 
Action: Mouse scrolled (728, 393) with delta (2, 1)
Screenshot: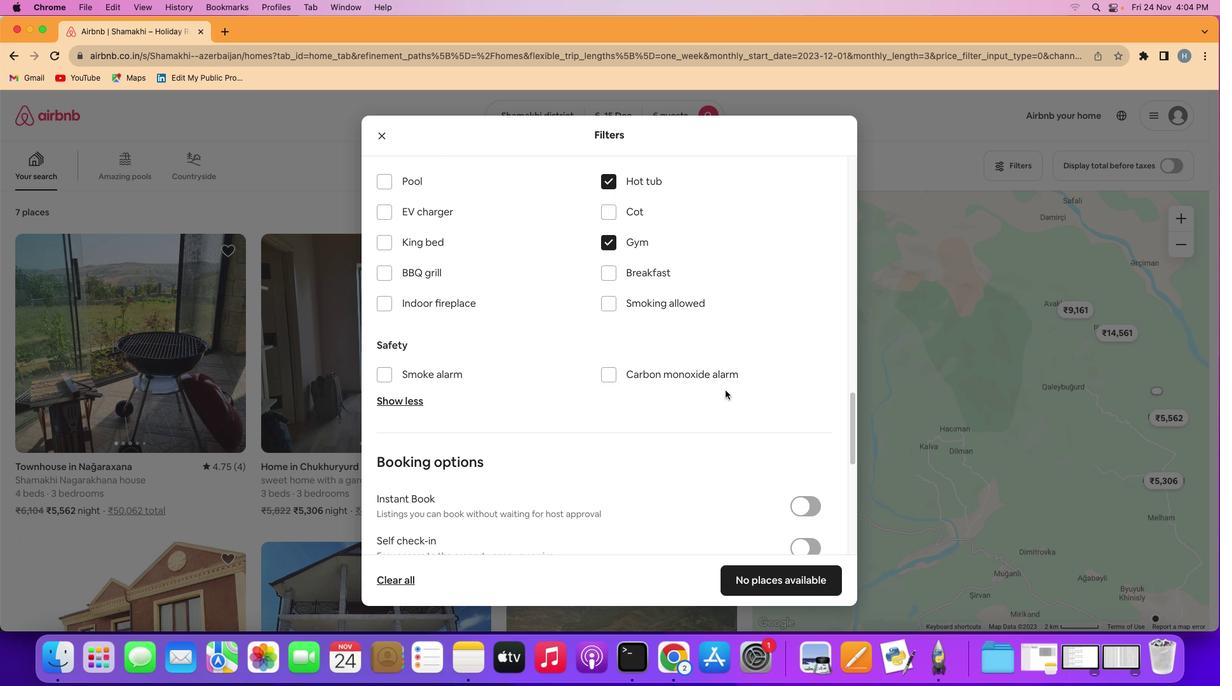 
Action: Mouse moved to (644, 298)
Screenshot: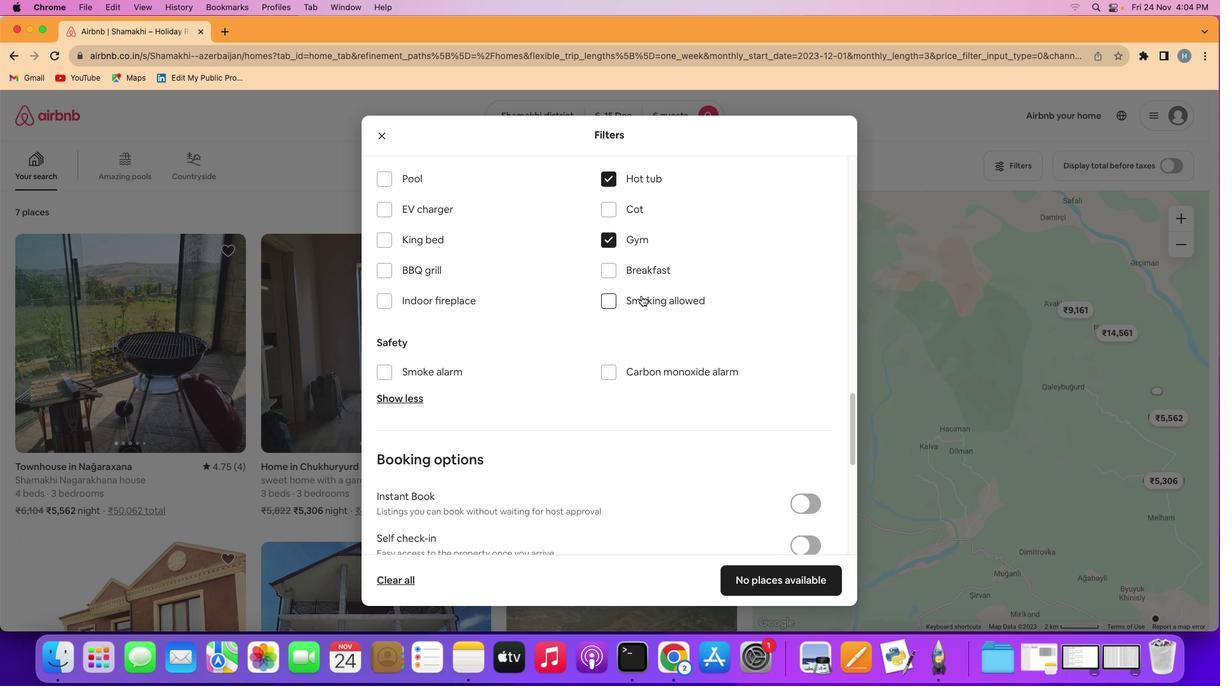 
Action: Mouse pressed left at (644, 298)
Screenshot: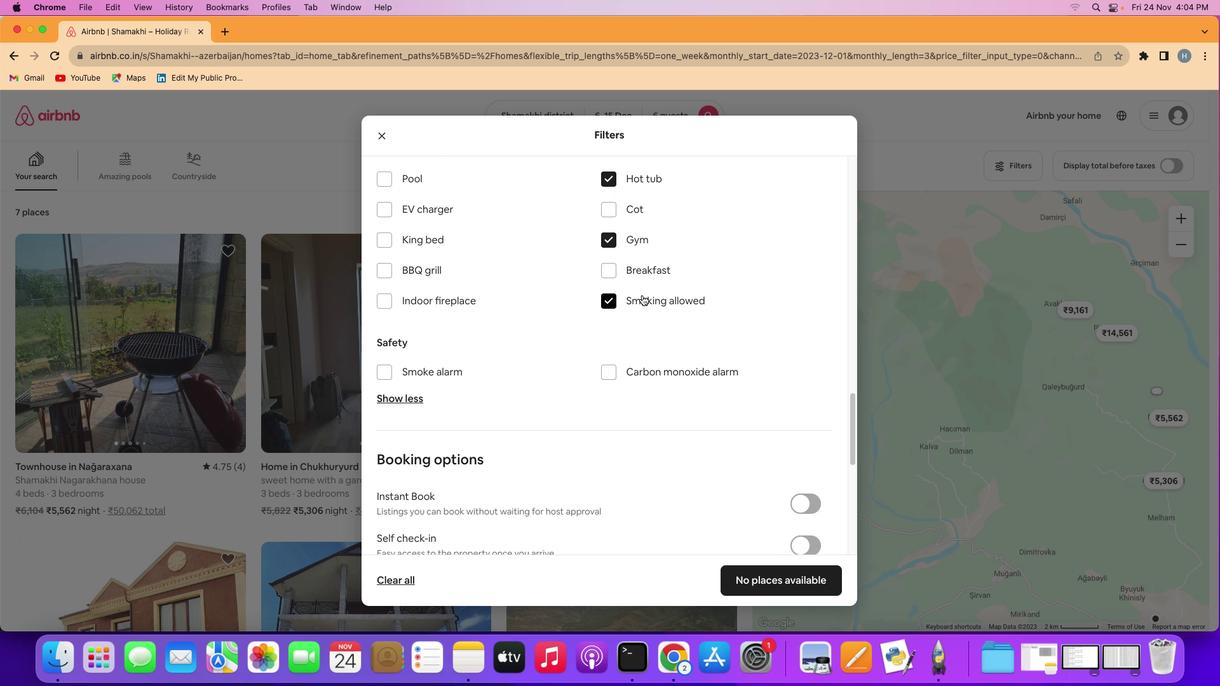 
Action: Mouse moved to (681, 394)
Screenshot: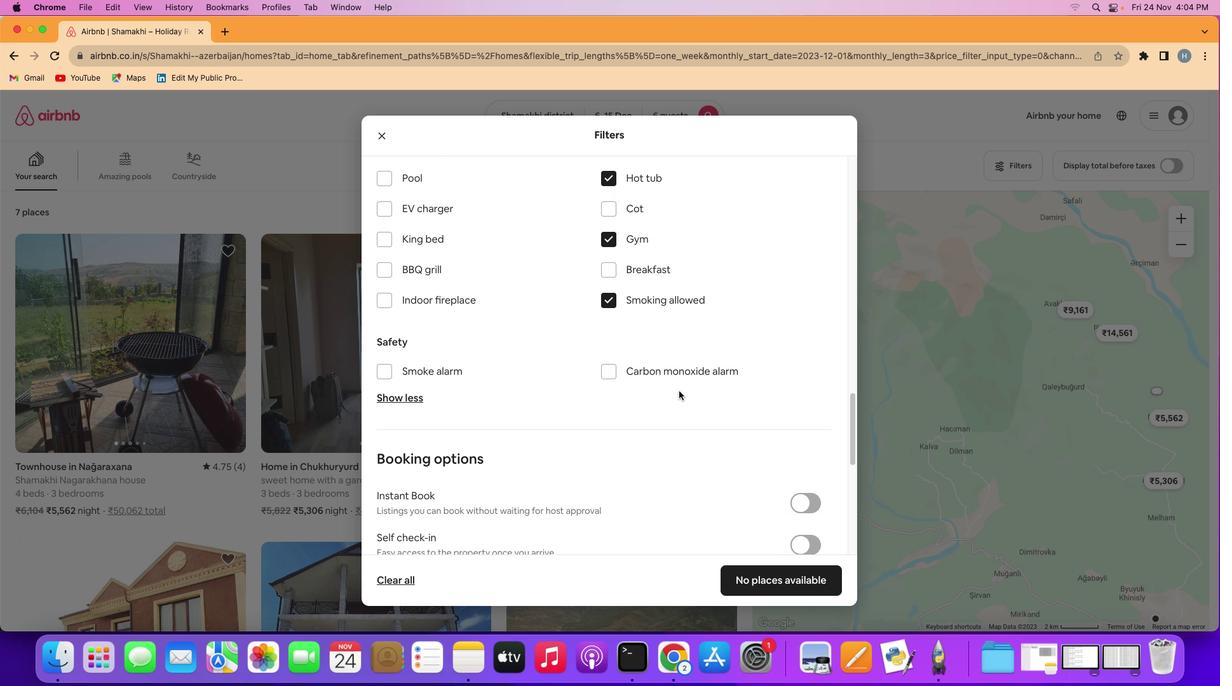 
Action: Mouse scrolled (681, 394) with delta (2, 1)
Screenshot: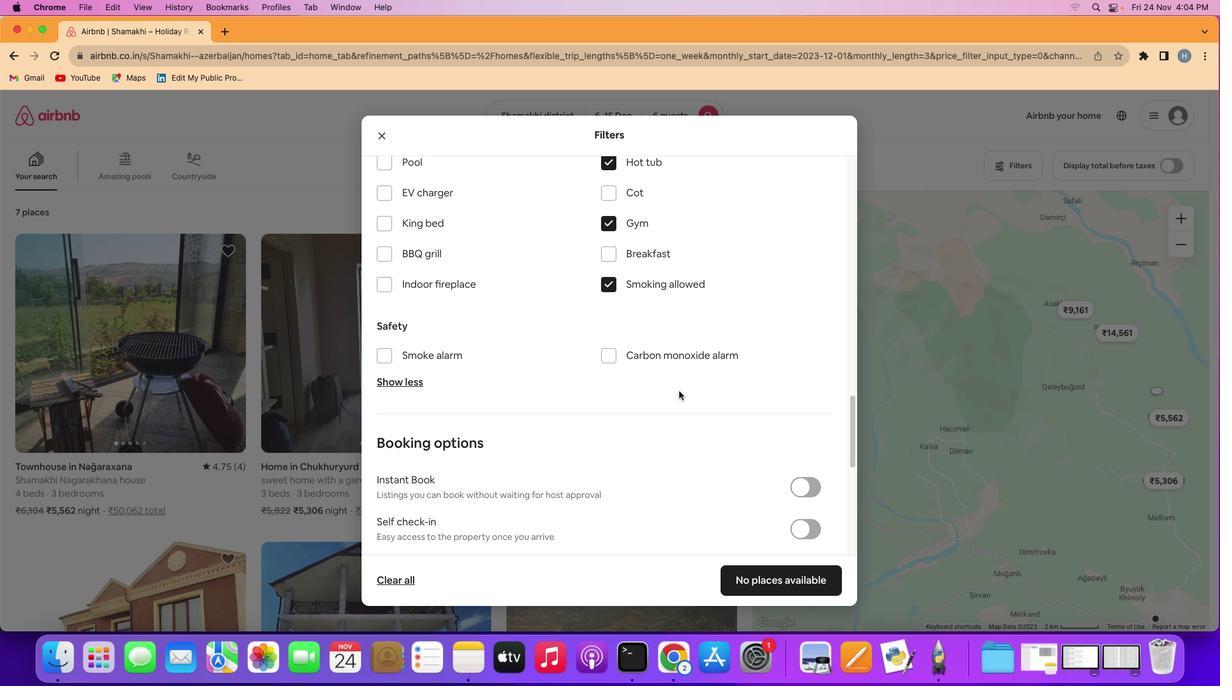 
Action: Mouse scrolled (681, 394) with delta (2, 1)
Screenshot: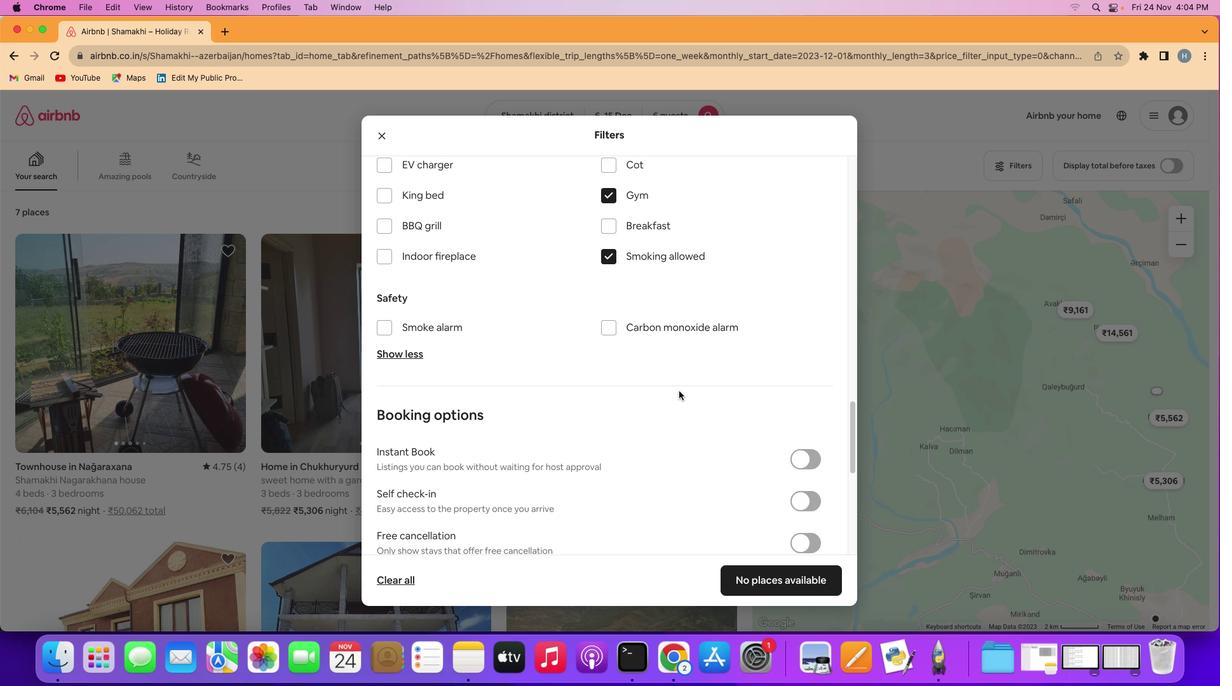 
Action: Mouse scrolled (681, 394) with delta (2, 1)
Screenshot: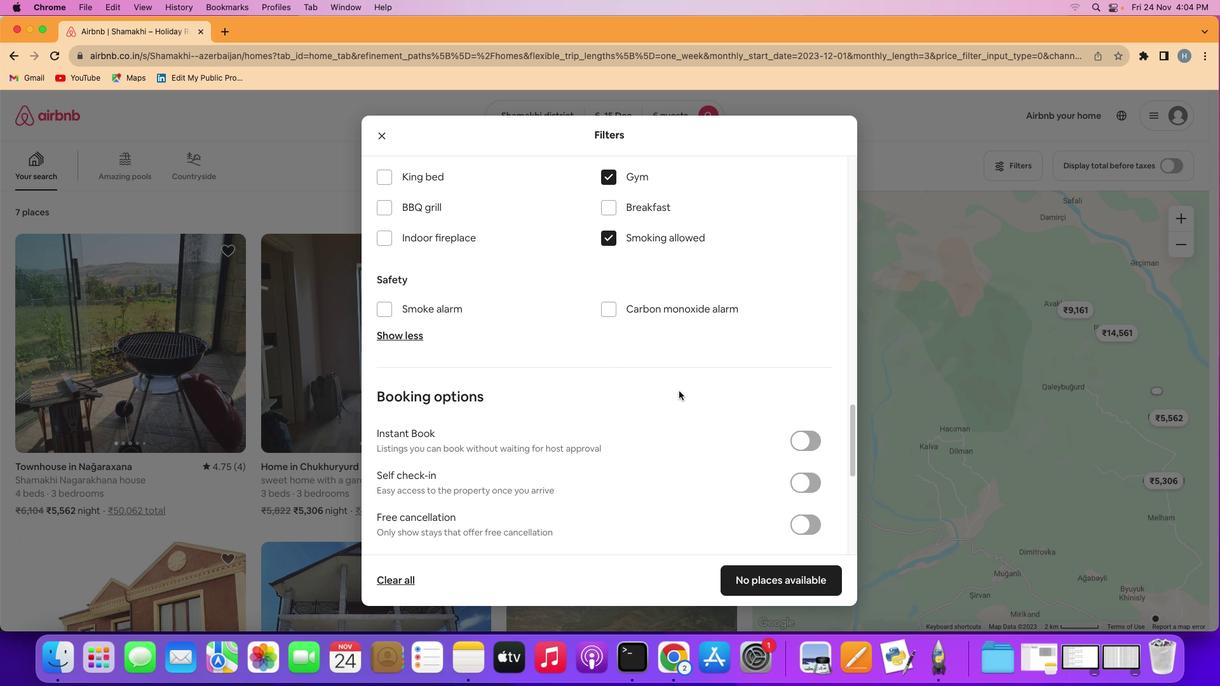
Action: Mouse scrolled (681, 394) with delta (2, 1)
Screenshot: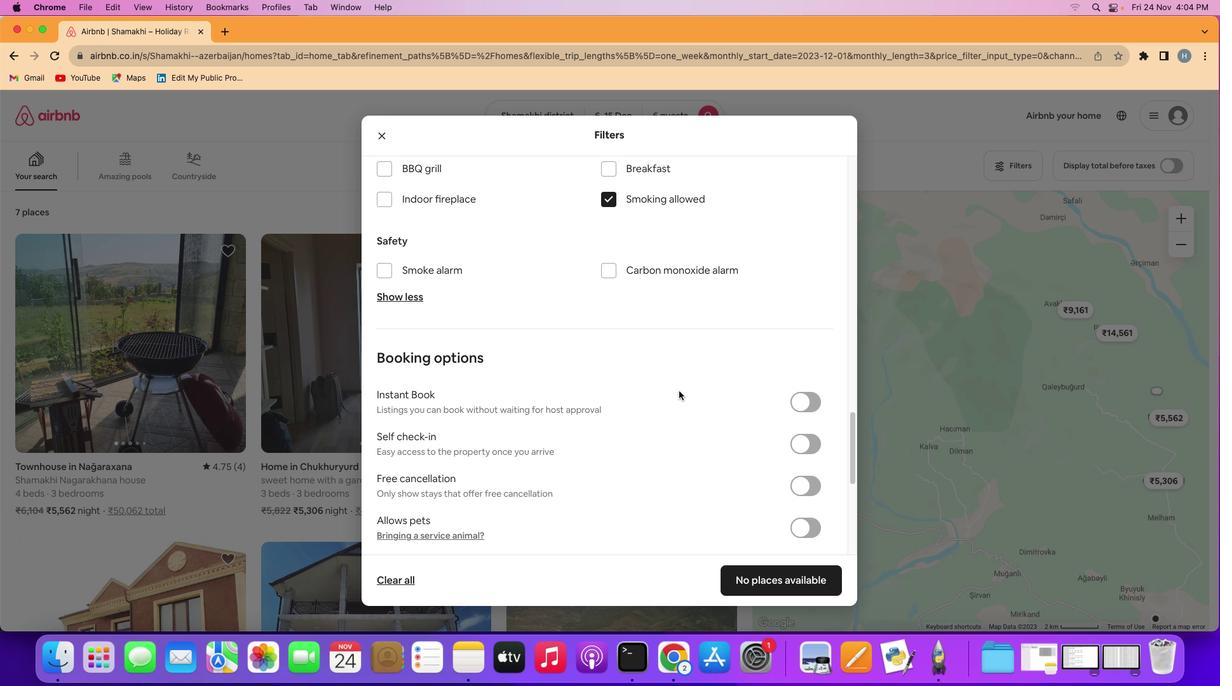 
Action: Mouse scrolled (681, 394) with delta (2, 1)
Screenshot: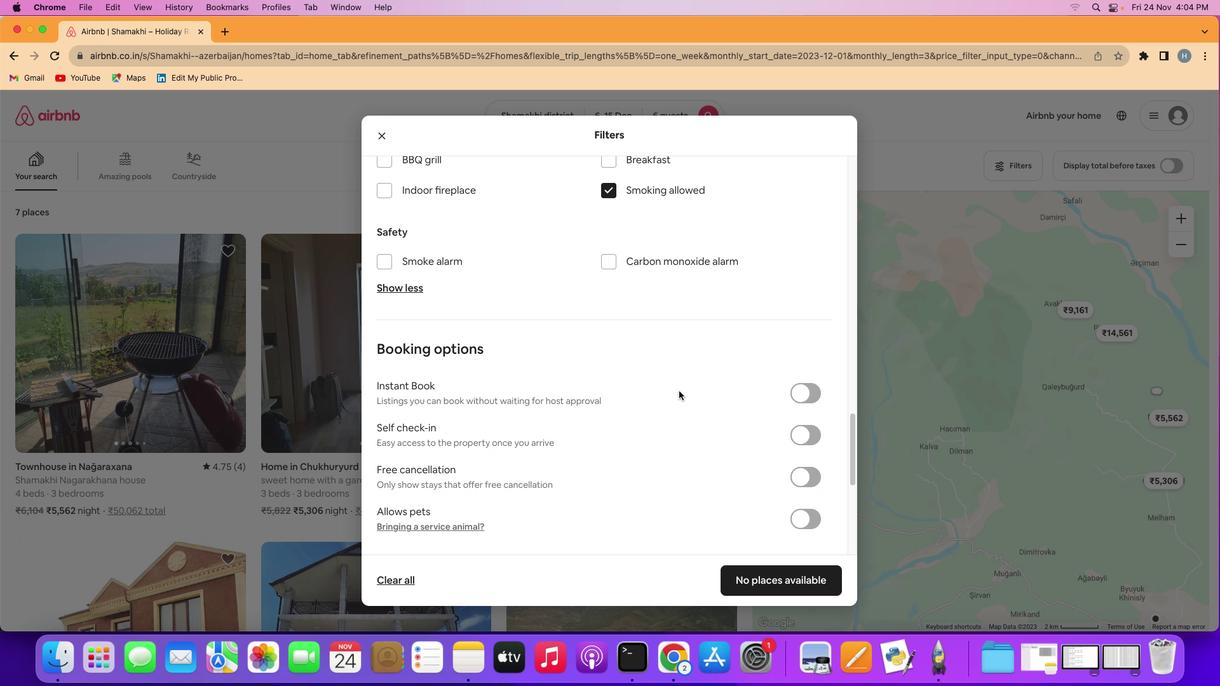 
Action: Mouse scrolled (681, 394) with delta (2, 1)
Screenshot: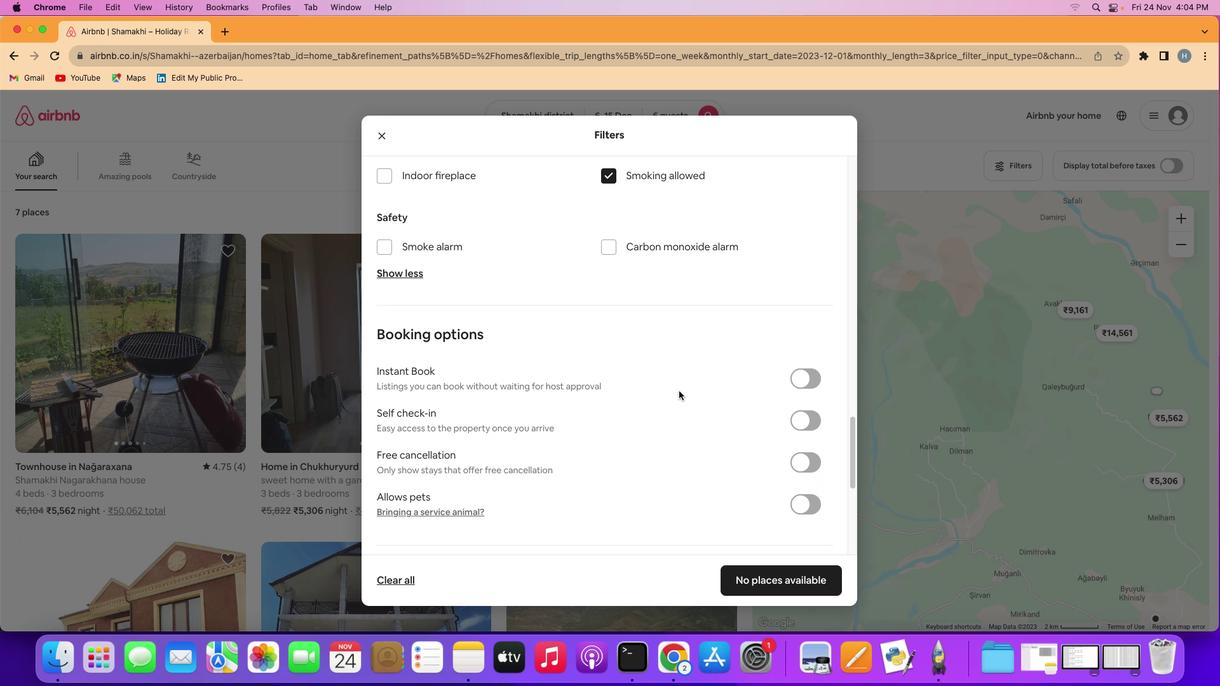 
Action: Mouse scrolled (681, 394) with delta (2, 1)
Screenshot: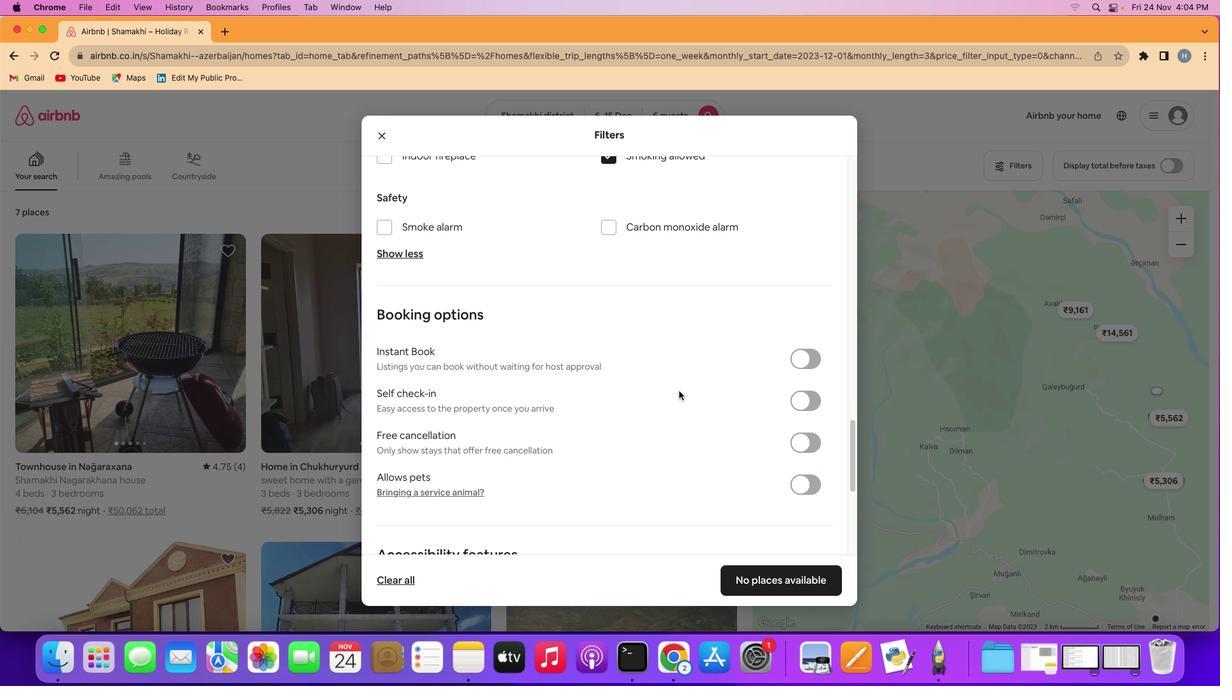 
Action: Mouse moved to (681, 394)
Screenshot: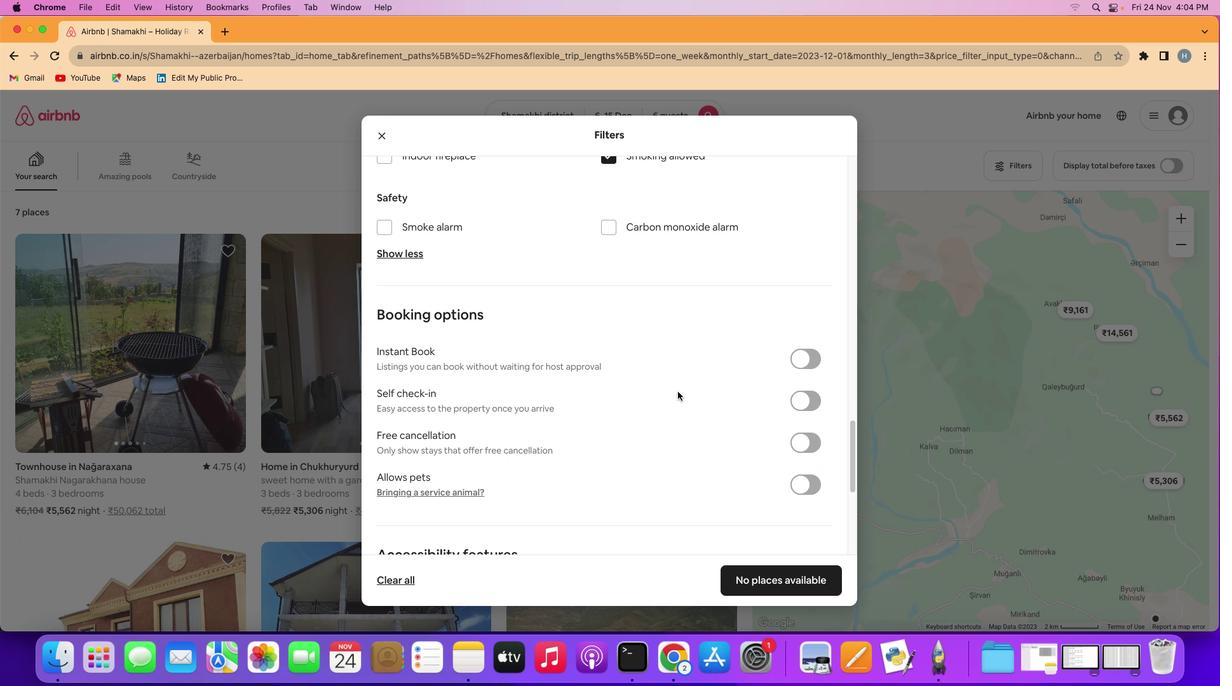 
Action: Mouse scrolled (681, 394) with delta (2, 1)
Screenshot: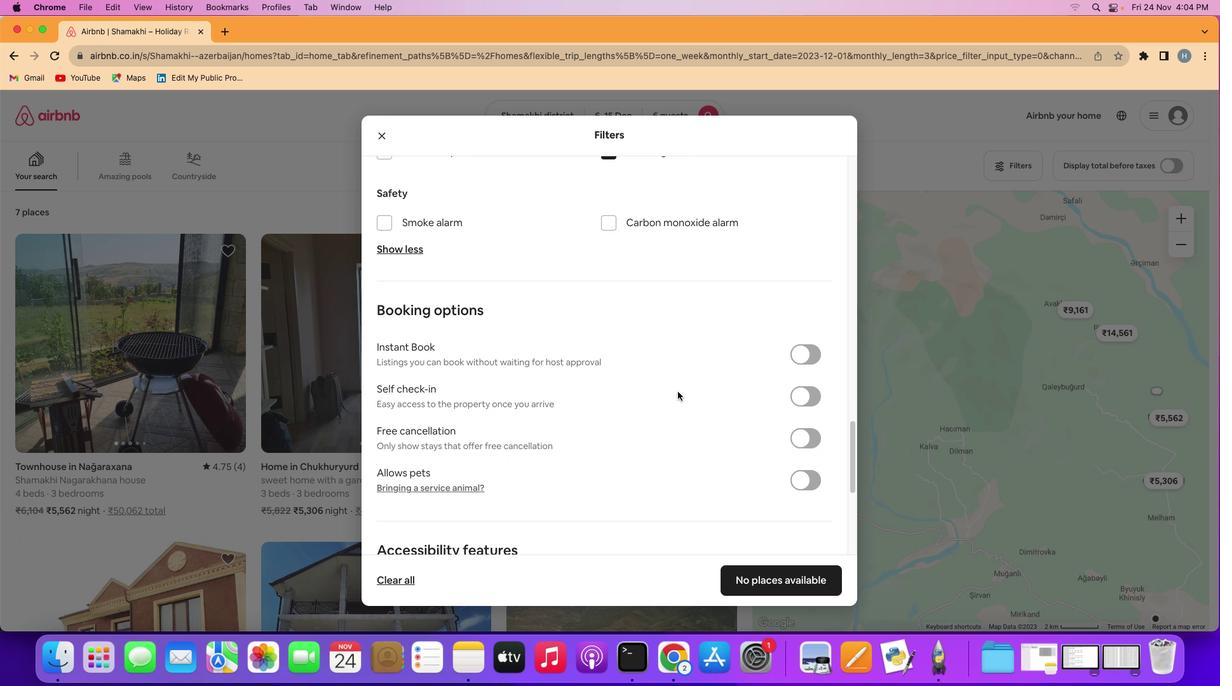 
Action: Mouse scrolled (681, 394) with delta (2, 1)
Screenshot: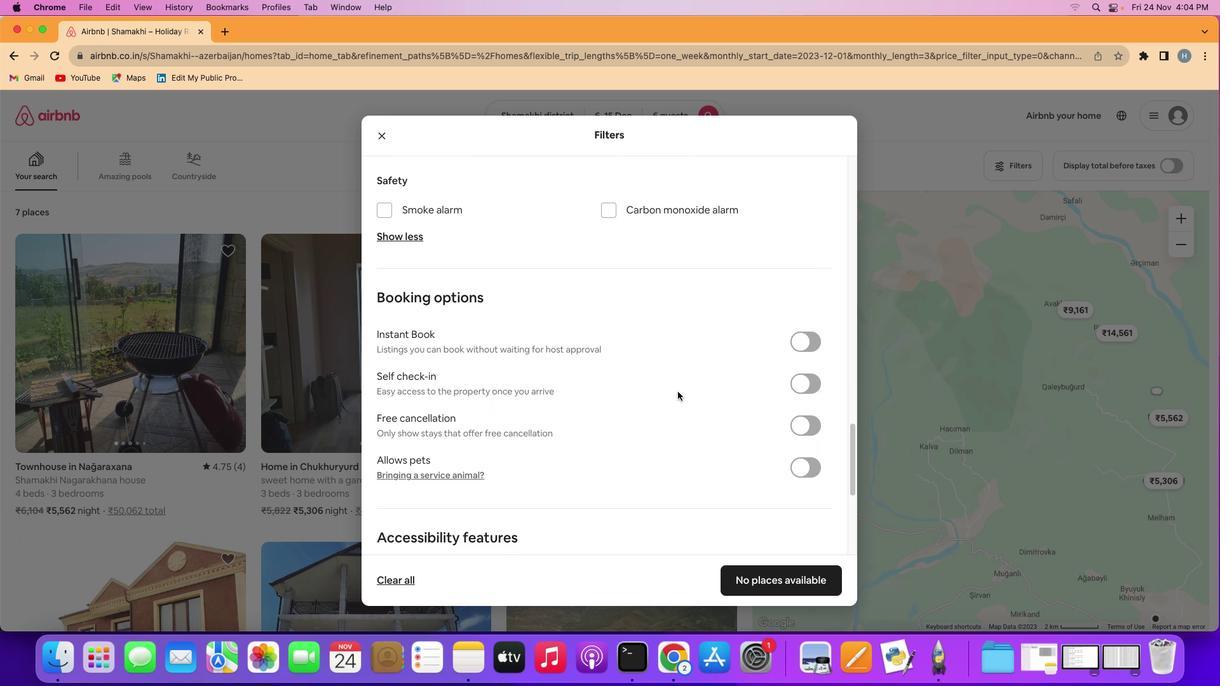 
Action: Mouse scrolled (681, 394) with delta (2, 1)
Screenshot: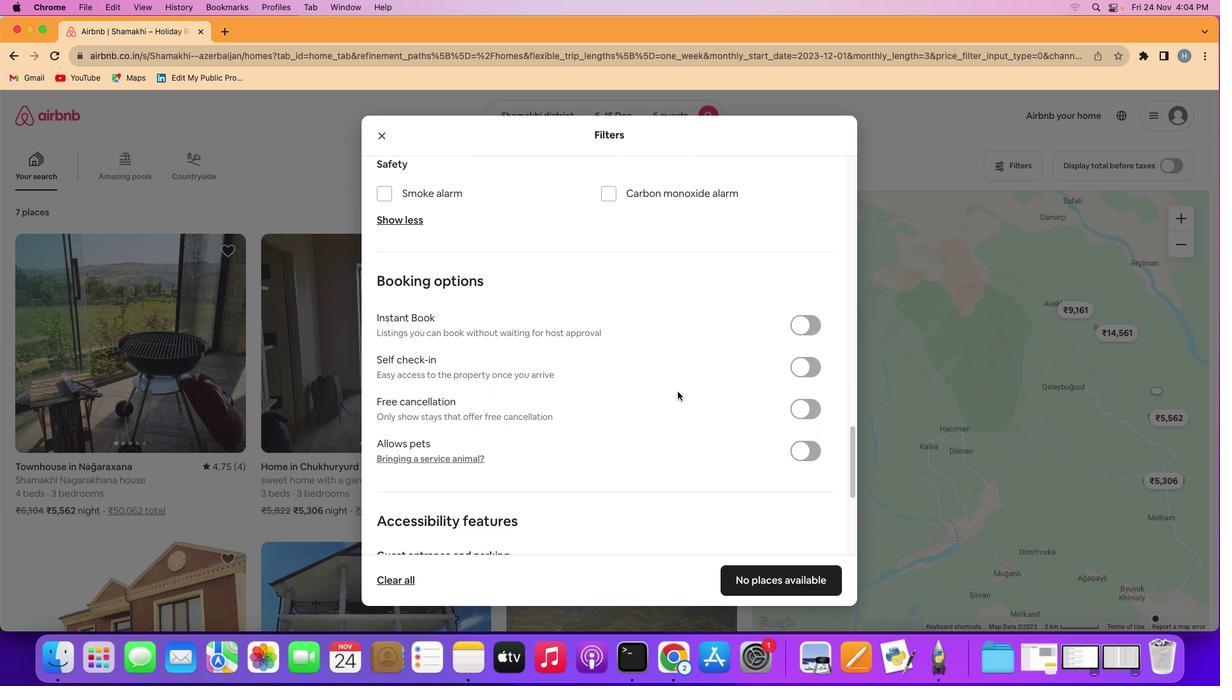 
Action: Mouse moved to (681, 394)
Screenshot: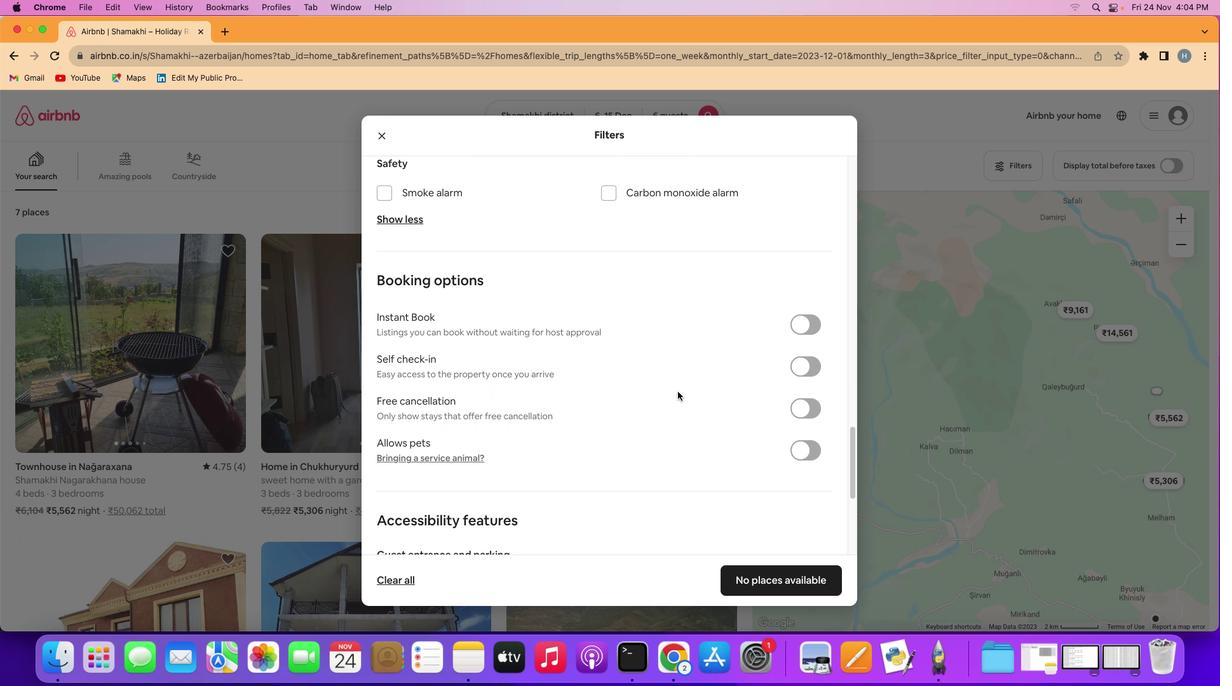 
Action: Mouse scrolled (681, 394) with delta (2, 1)
Screenshot: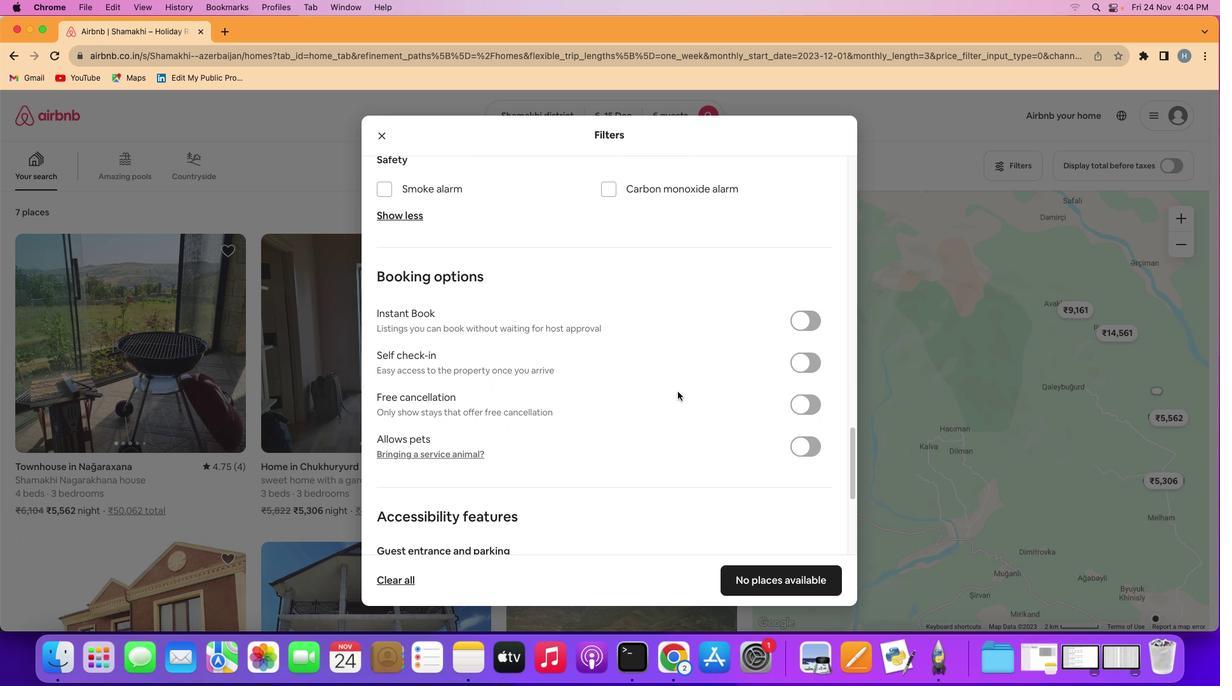 
Action: Mouse scrolled (681, 394) with delta (2, 1)
Screenshot: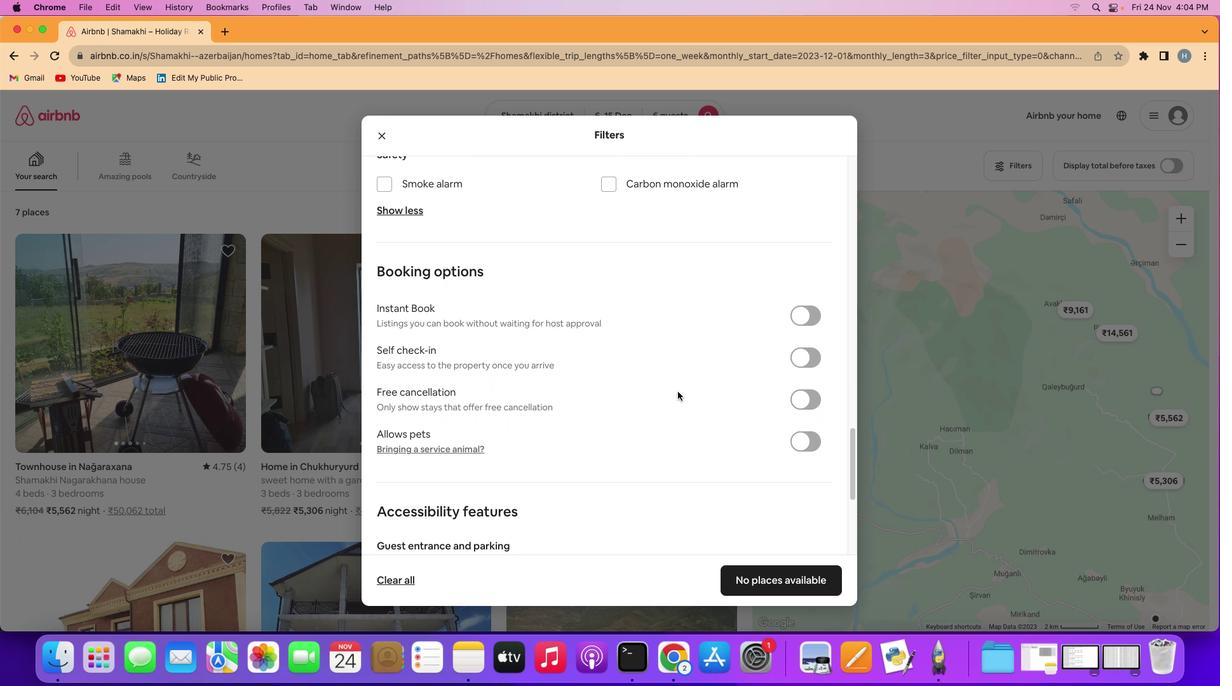 
Action: Mouse scrolled (681, 394) with delta (2, 1)
Screenshot: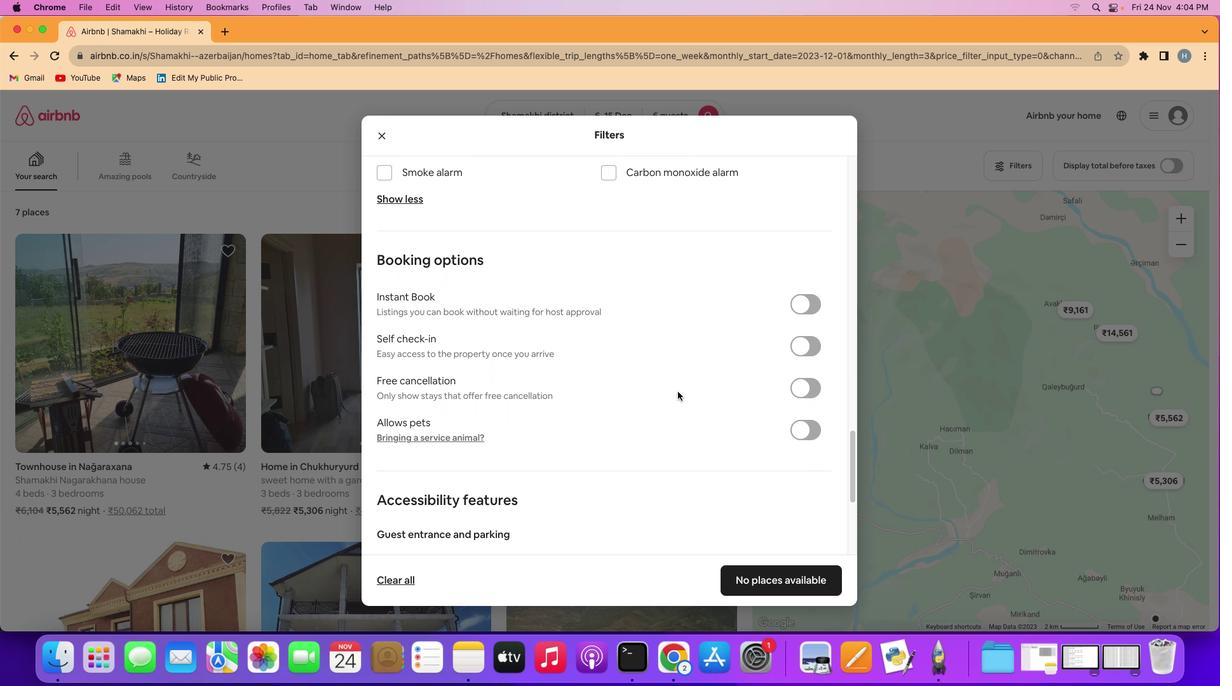 
Action: Mouse moved to (794, 347)
Screenshot: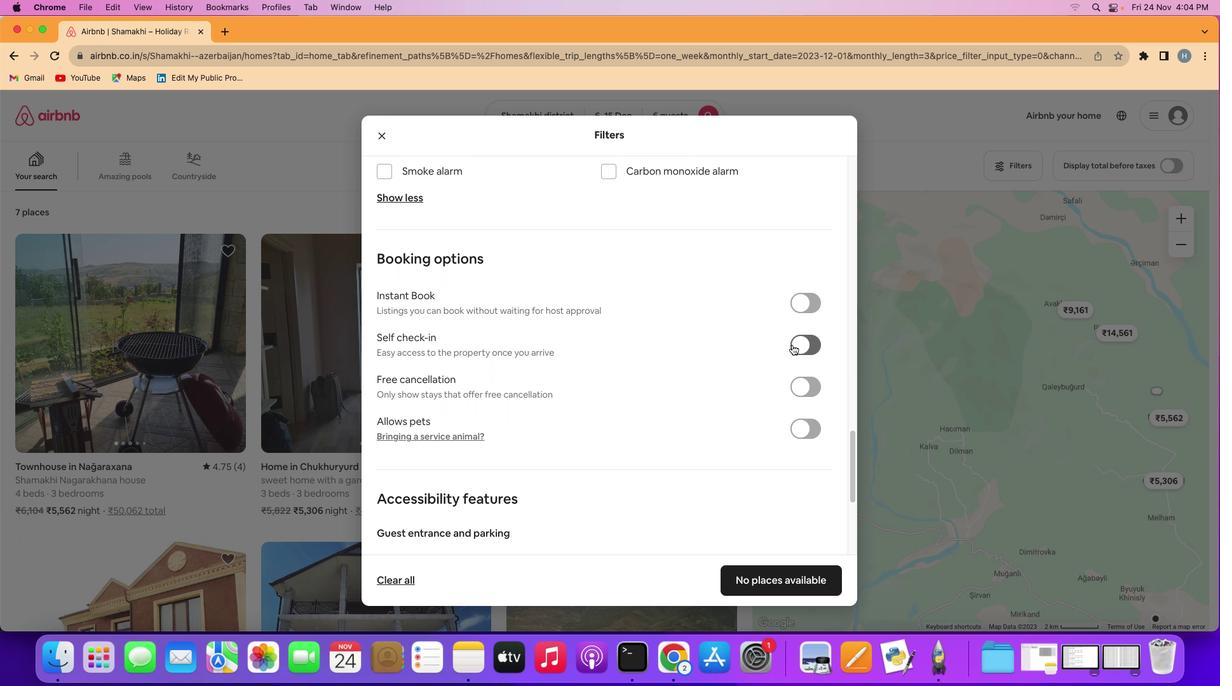 
Action: Mouse pressed left at (794, 347)
Screenshot: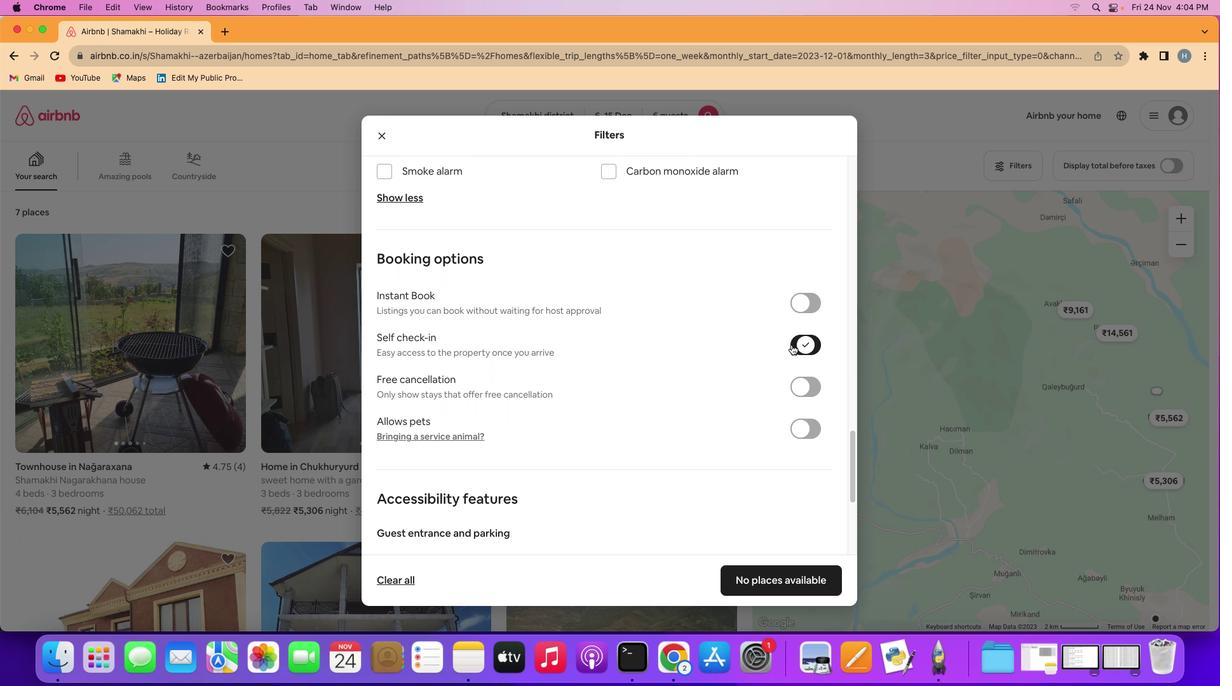 
Action: Mouse moved to (638, 417)
Screenshot: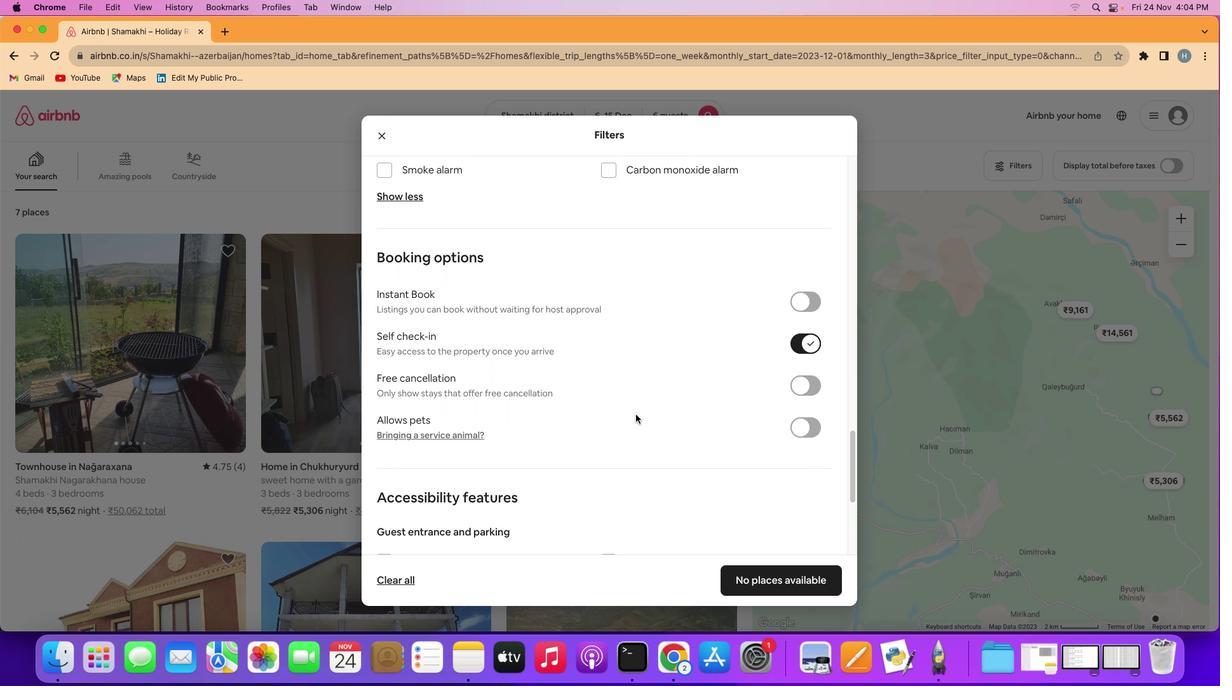 
Action: Mouse scrolled (638, 417) with delta (2, 1)
Screenshot: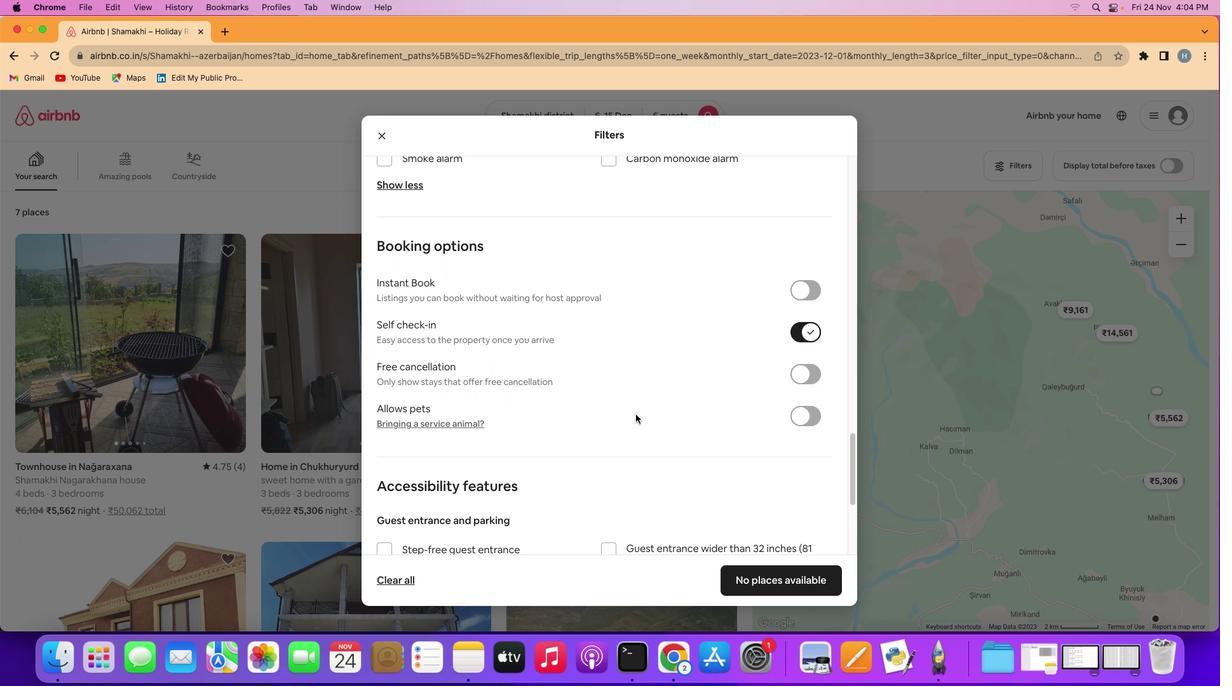 
Action: Mouse scrolled (638, 417) with delta (2, 1)
Screenshot: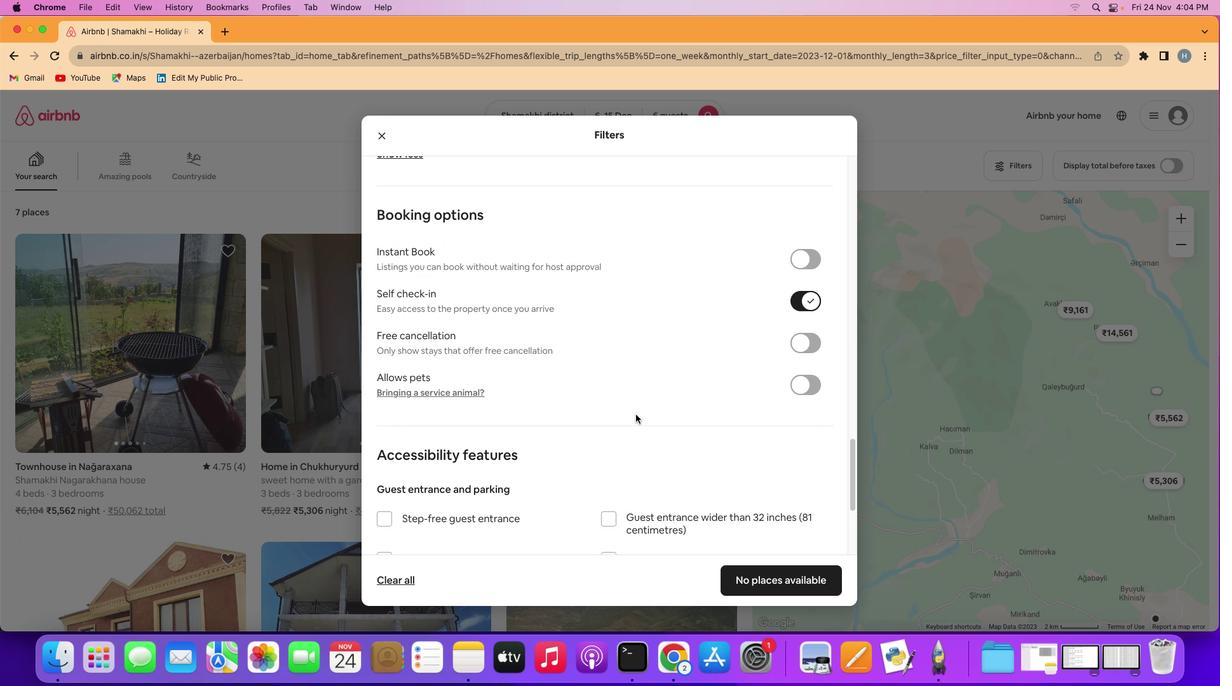 
Action: Mouse scrolled (638, 417) with delta (2, 1)
Screenshot: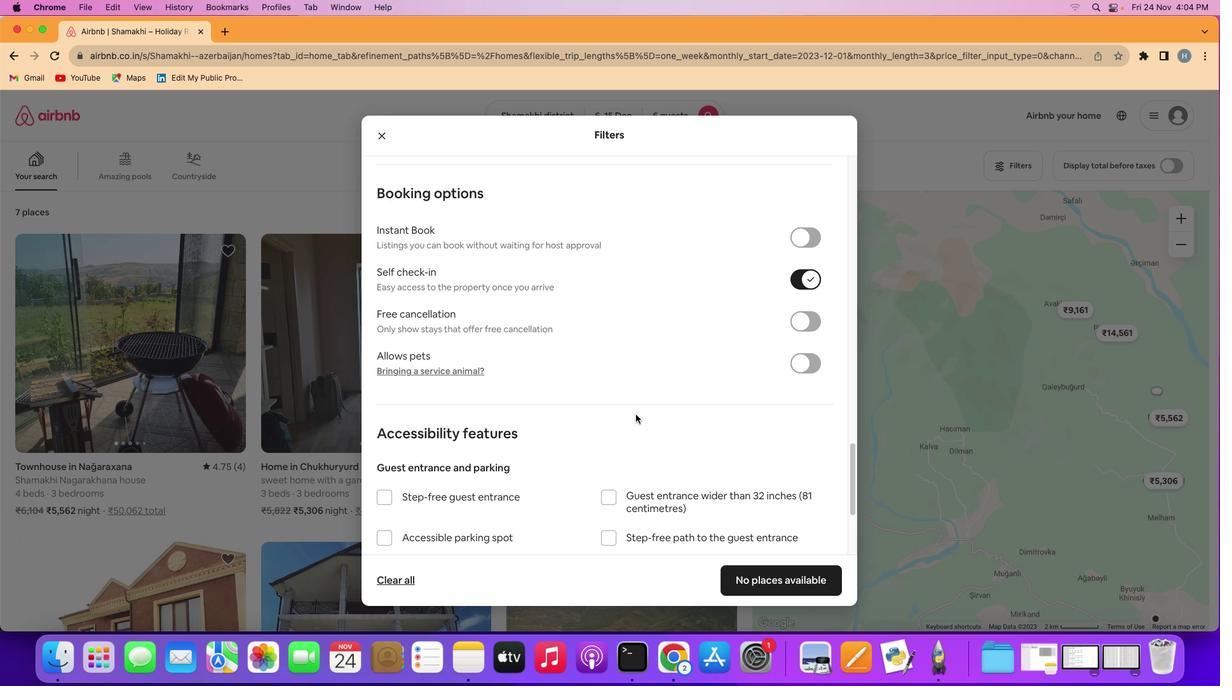 
Action: Mouse scrolled (638, 417) with delta (2, 1)
Screenshot: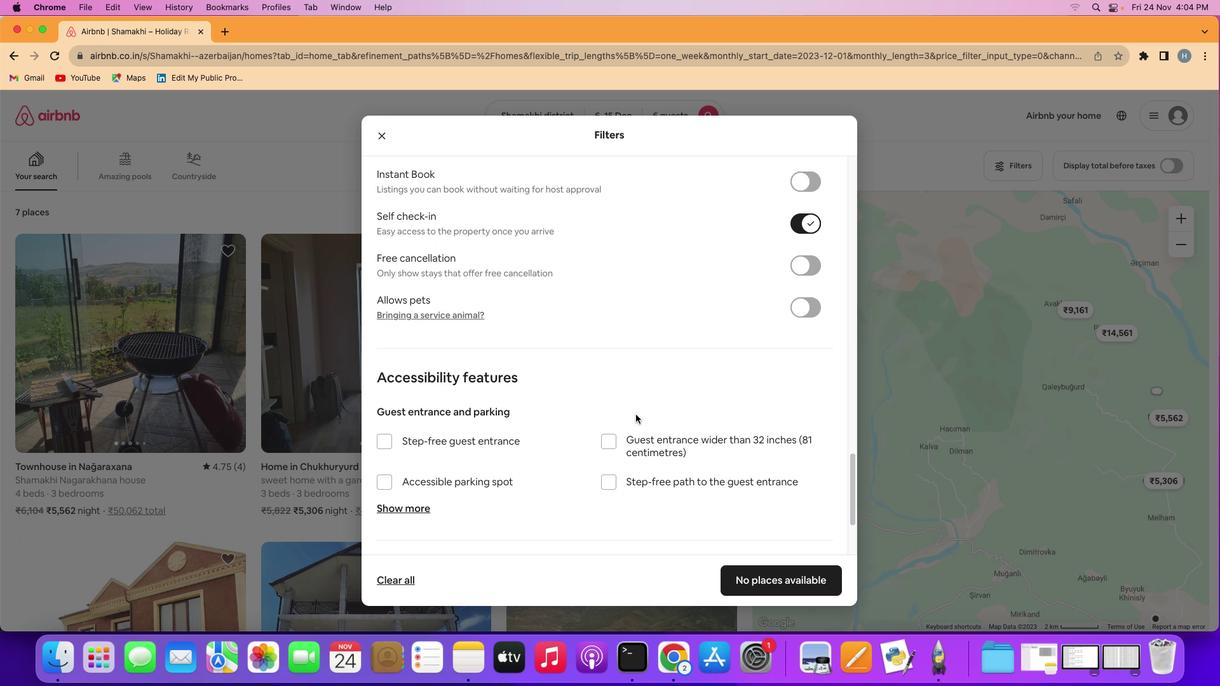 
Action: Mouse scrolled (638, 417) with delta (2, 1)
Screenshot: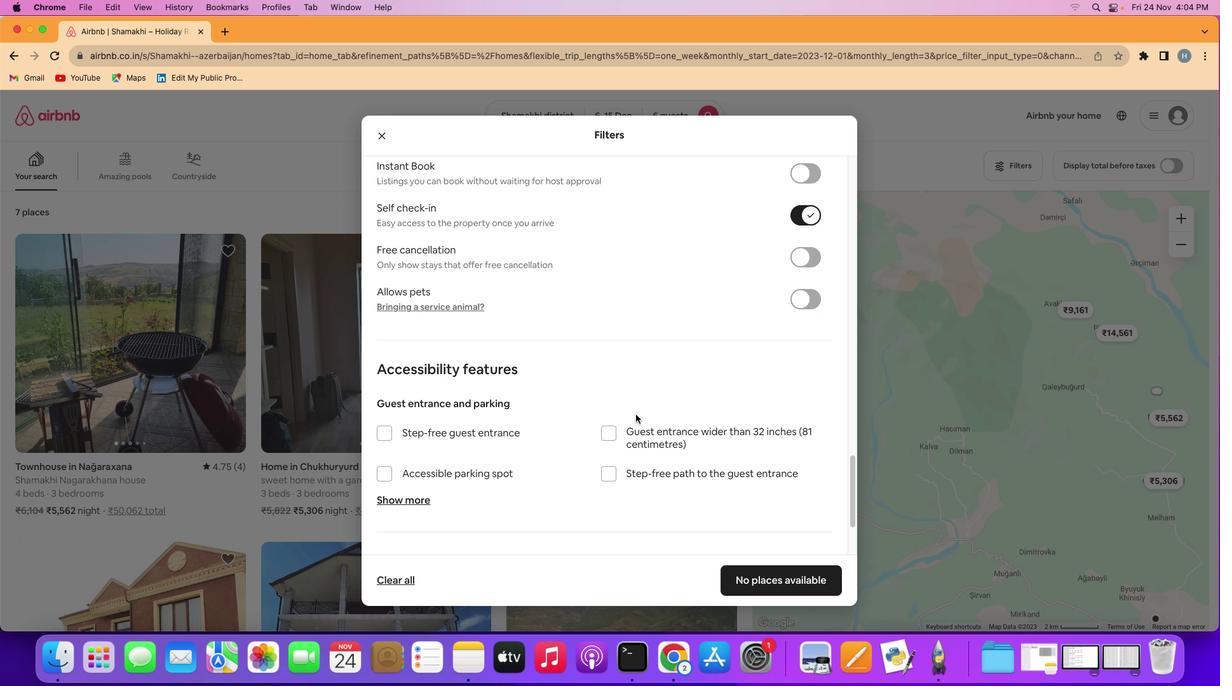 
Action: Mouse scrolled (638, 417) with delta (2, 1)
Screenshot: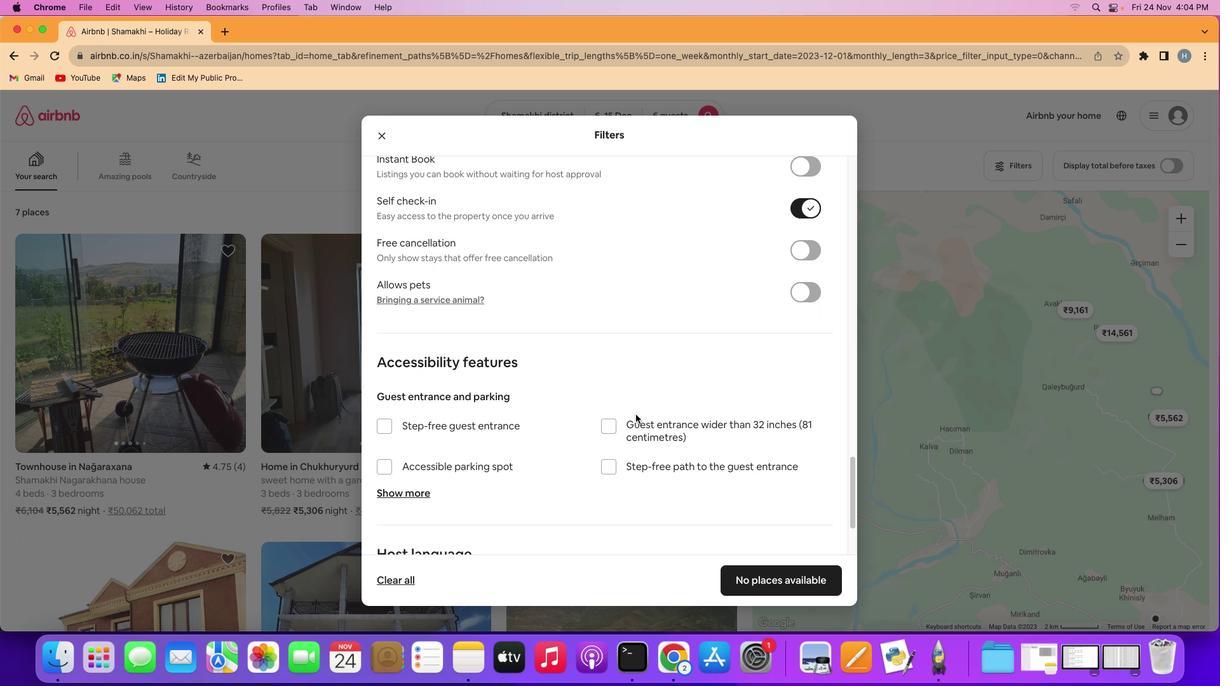 
Action: Mouse scrolled (638, 417) with delta (2, 1)
Screenshot: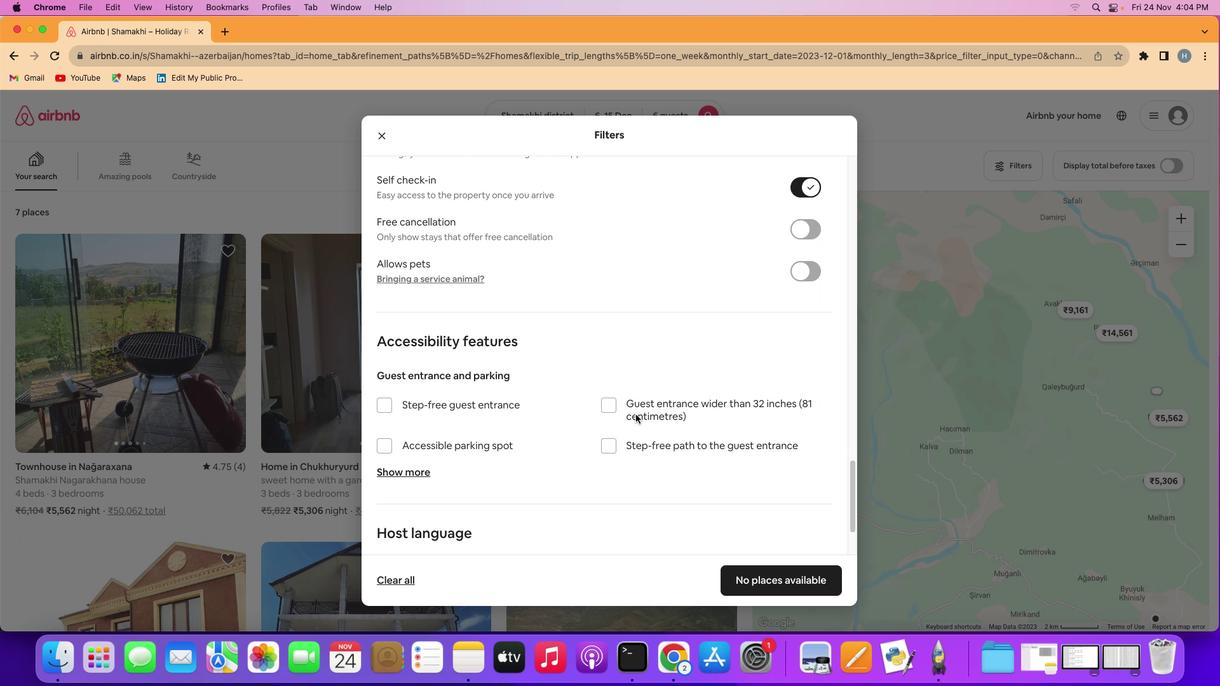
Action: Mouse scrolled (638, 417) with delta (2, 1)
Screenshot: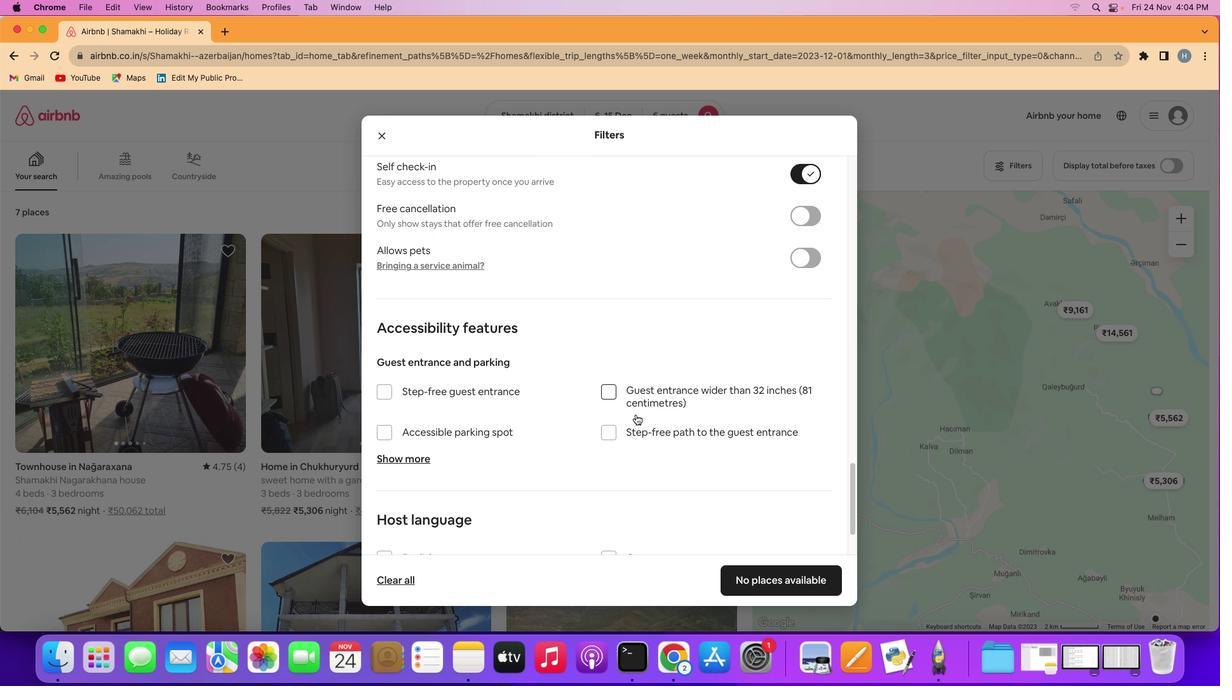 
Action: Mouse scrolled (638, 417) with delta (2, 1)
Screenshot: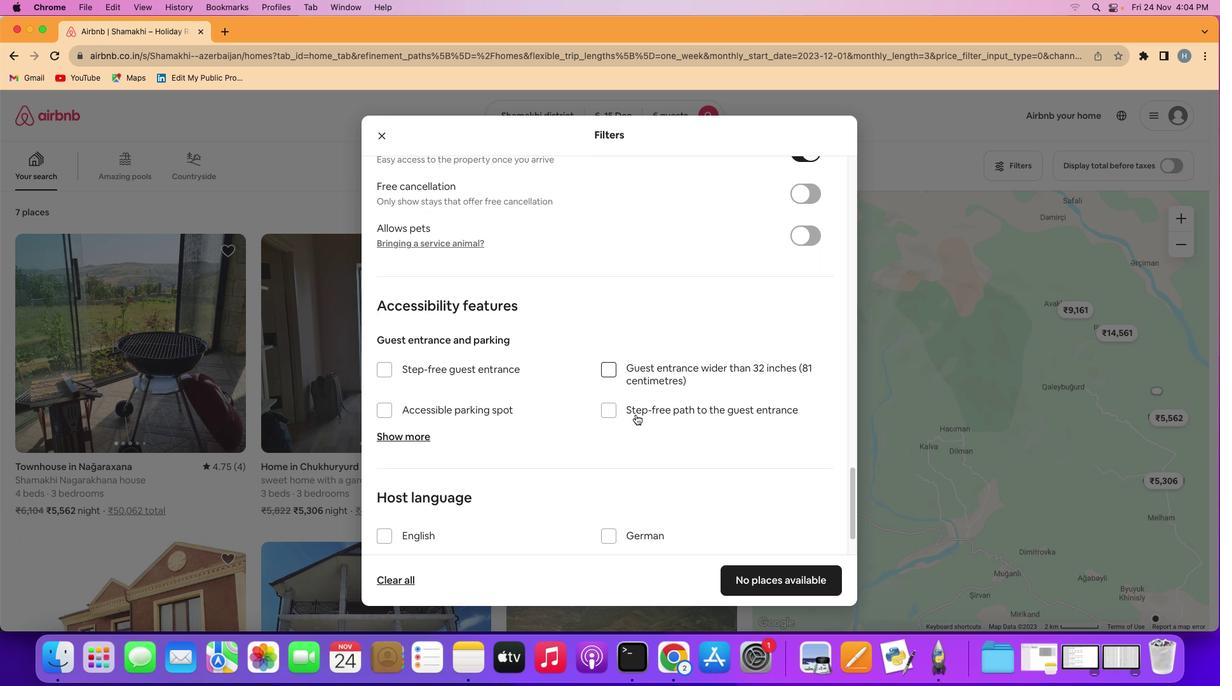 
Action: Mouse scrolled (638, 417) with delta (2, 1)
Screenshot: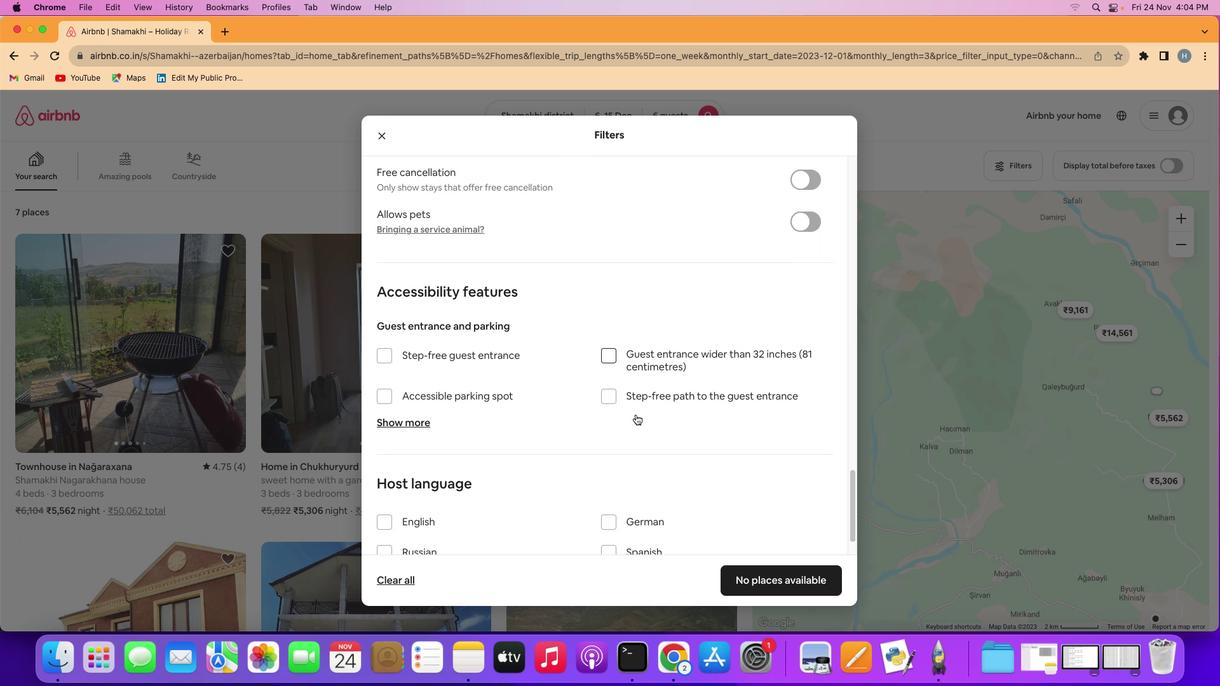 
Action: Mouse scrolled (638, 417) with delta (2, 1)
Screenshot: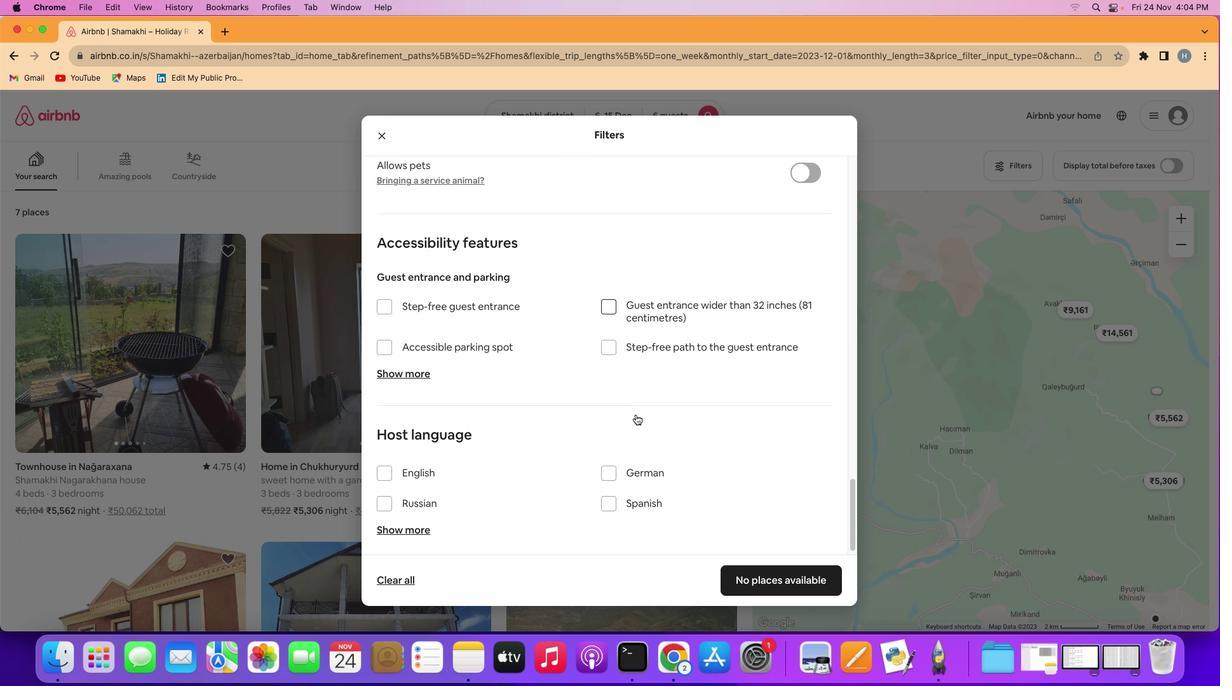 
Action: Mouse scrolled (638, 417) with delta (2, 1)
Screenshot: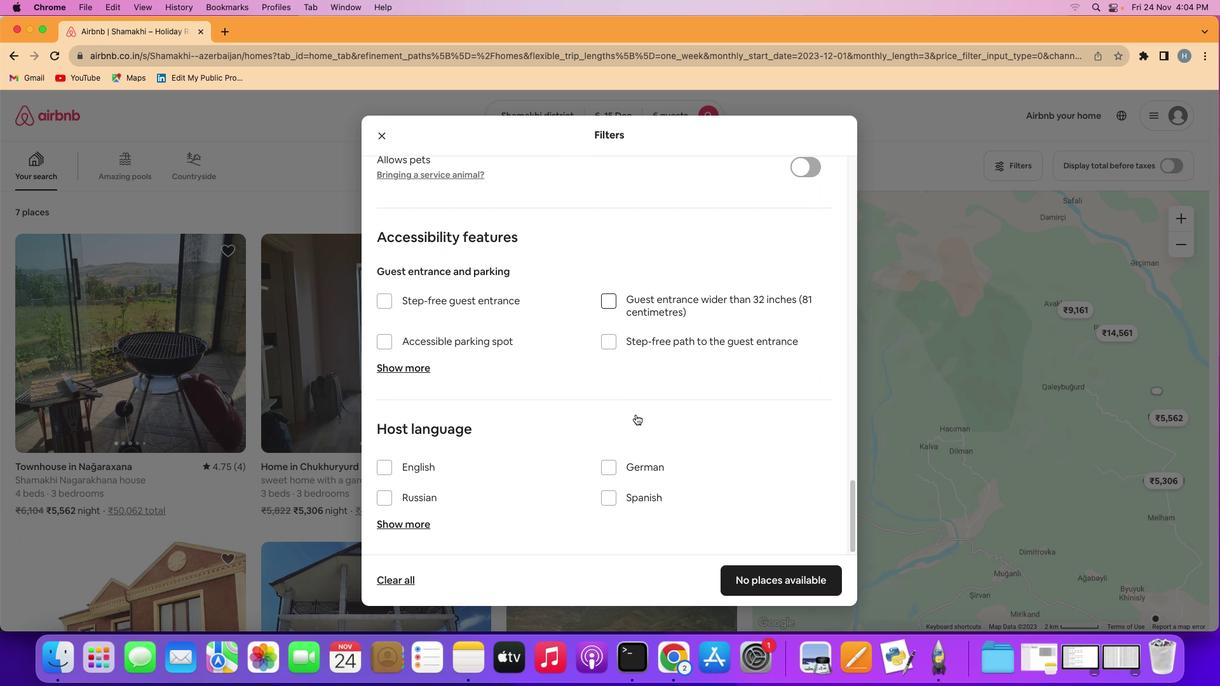 
Action: Mouse scrolled (638, 417) with delta (2, 1)
Screenshot: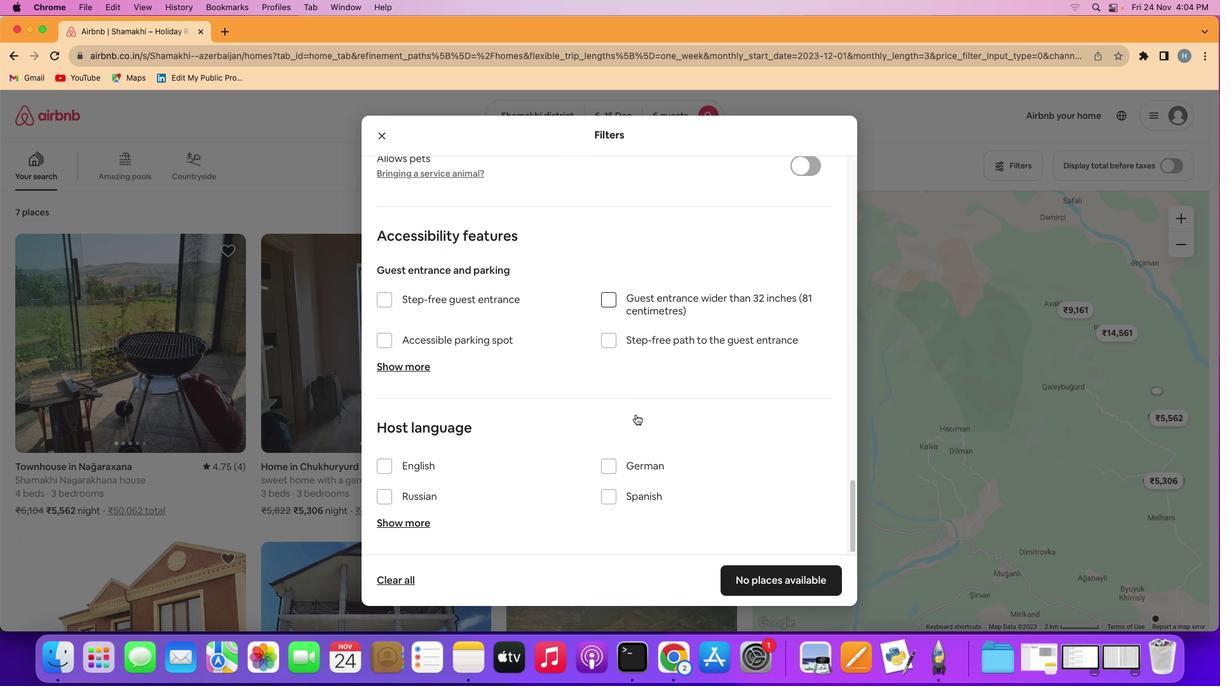 
Action: Mouse scrolled (638, 417) with delta (2, 1)
Screenshot: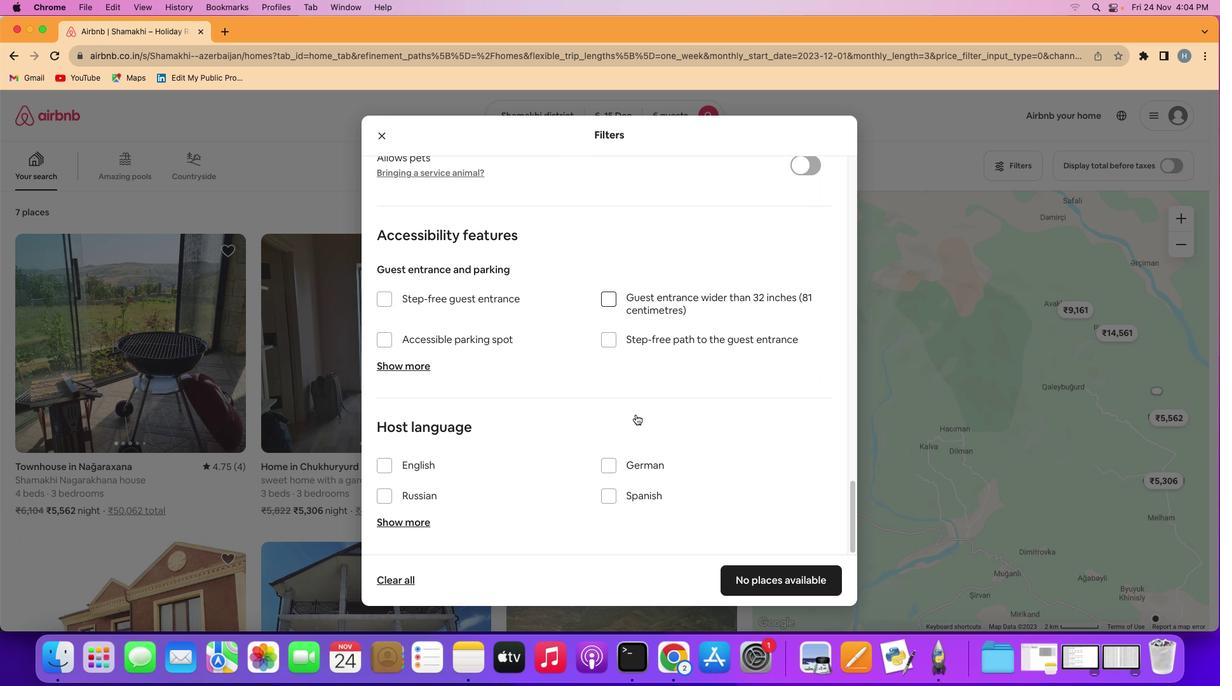 
Action: Mouse scrolled (638, 417) with delta (2, 1)
Screenshot: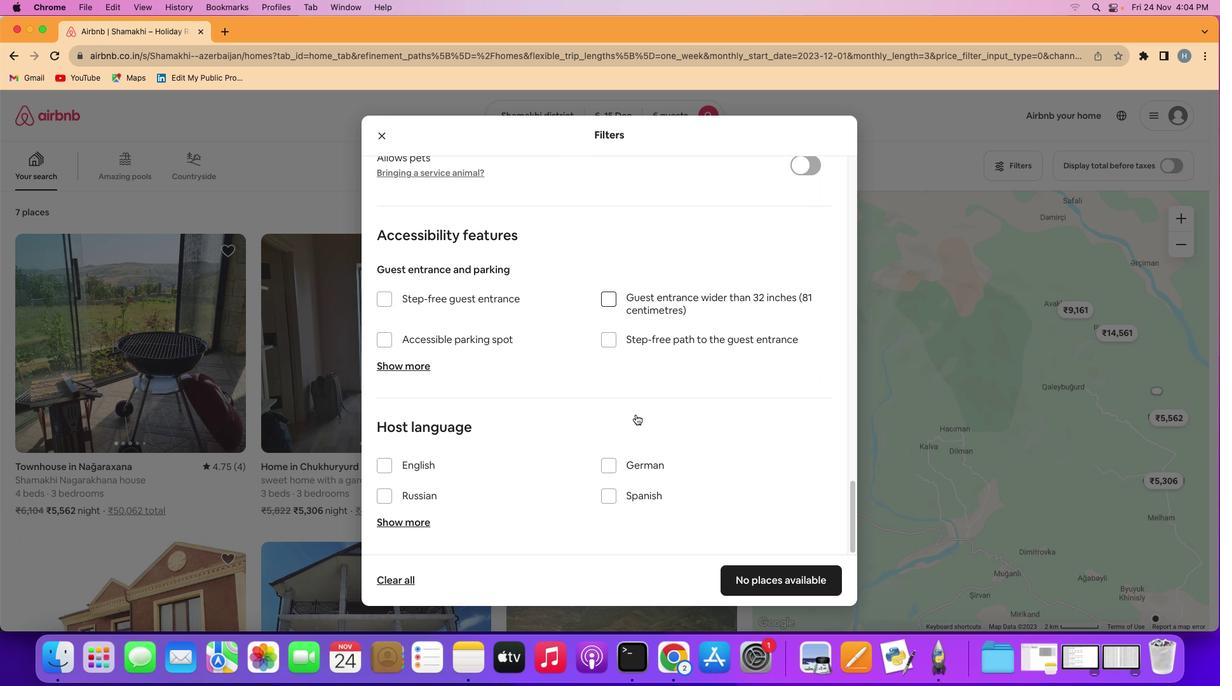 
Action: Mouse scrolled (638, 417) with delta (2, 1)
Screenshot: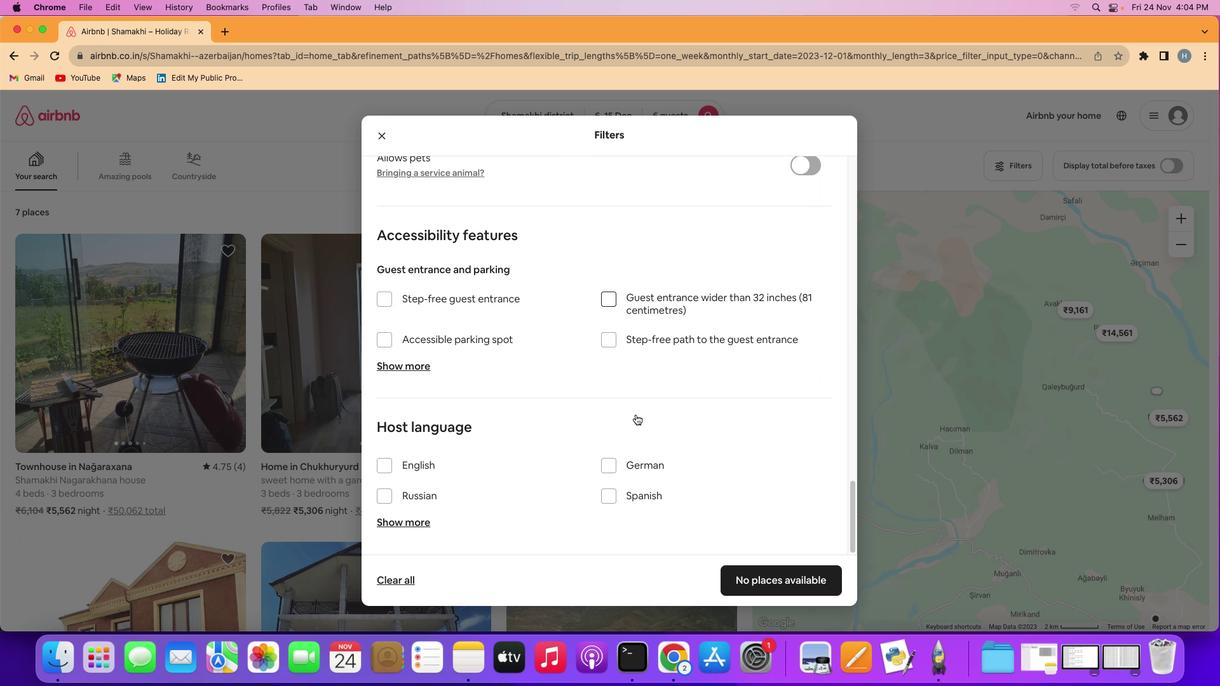 
Action: Mouse scrolled (638, 417) with delta (2, 1)
Screenshot: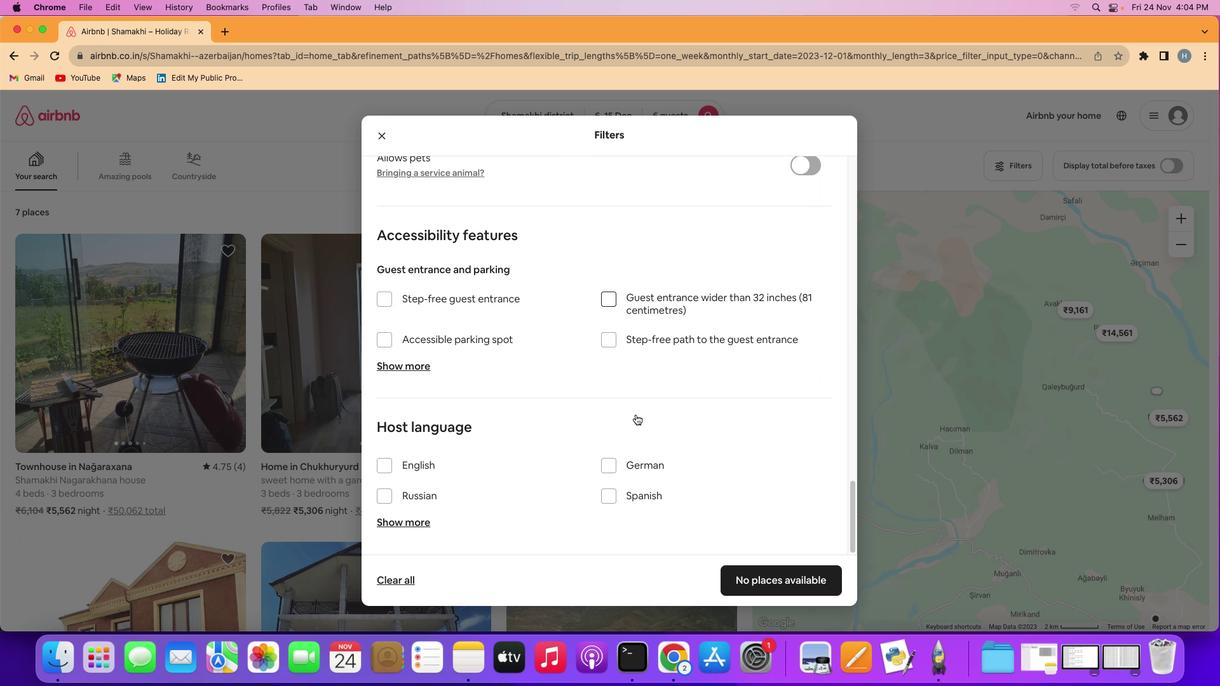 
Action: Mouse scrolled (638, 417) with delta (2, 1)
Screenshot: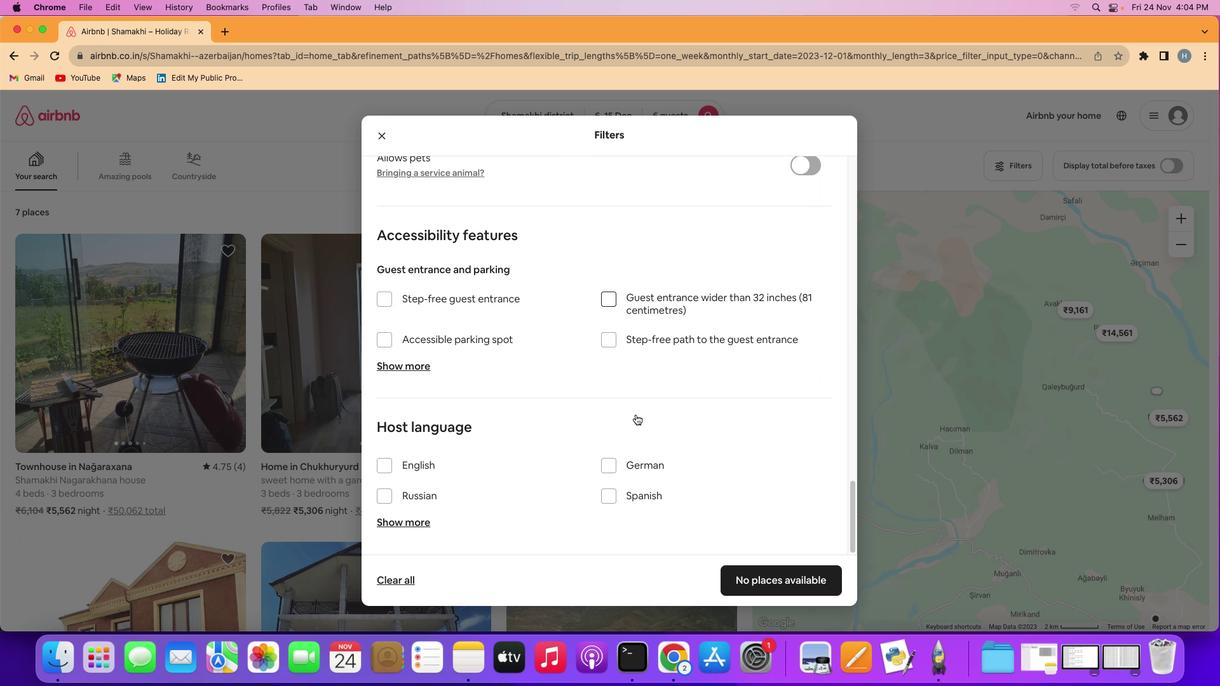 
Action: Mouse scrolled (638, 417) with delta (2, 1)
Screenshot: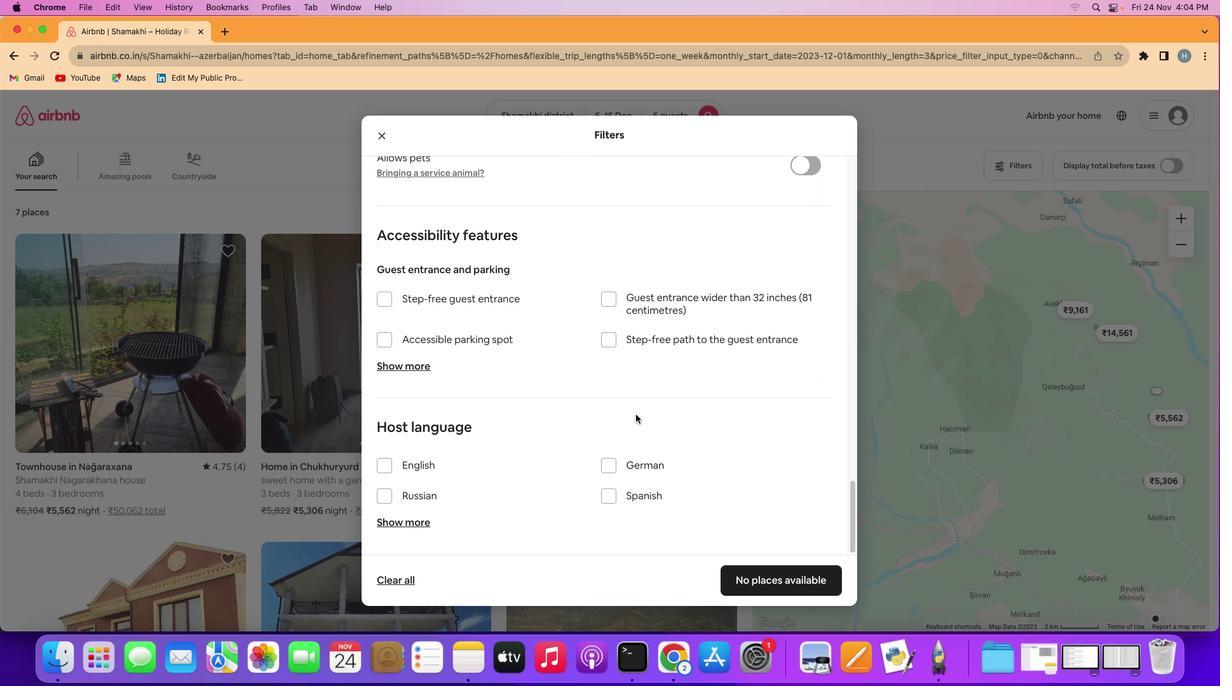 
Action: Mouse scrolled (638, 417) with delta (2, 1)
Screenshot: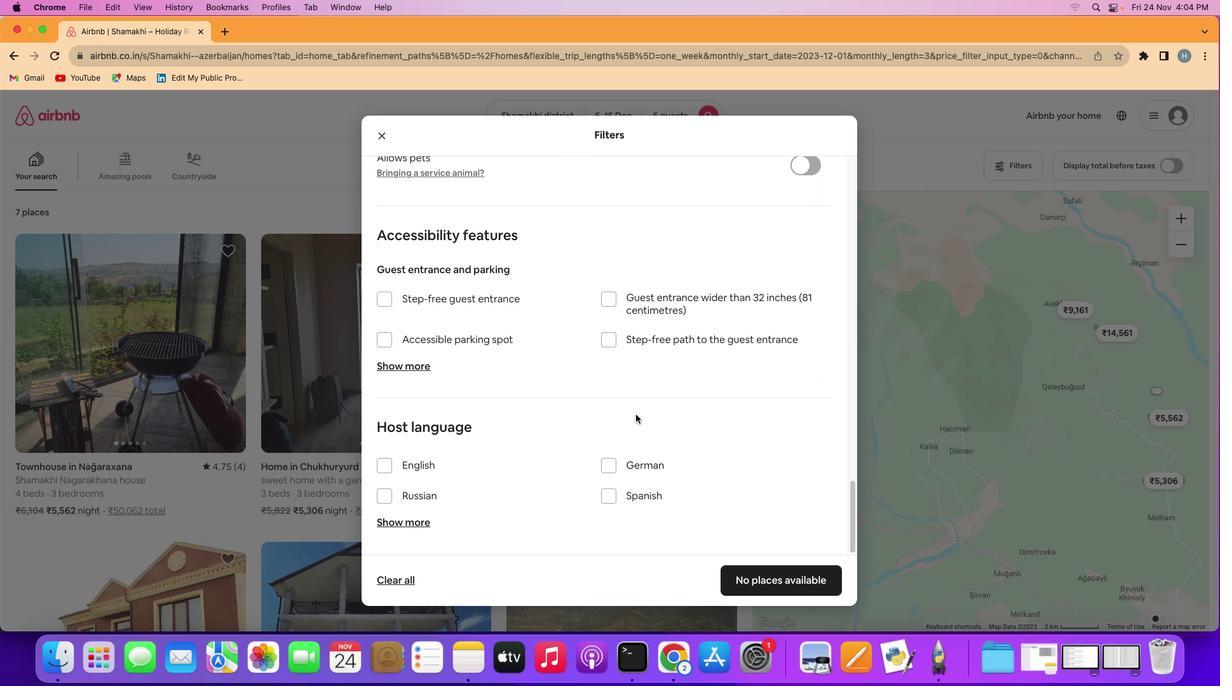
Action: Mouse scrolled (638, 417) with delta (2, 1)
Screenshot: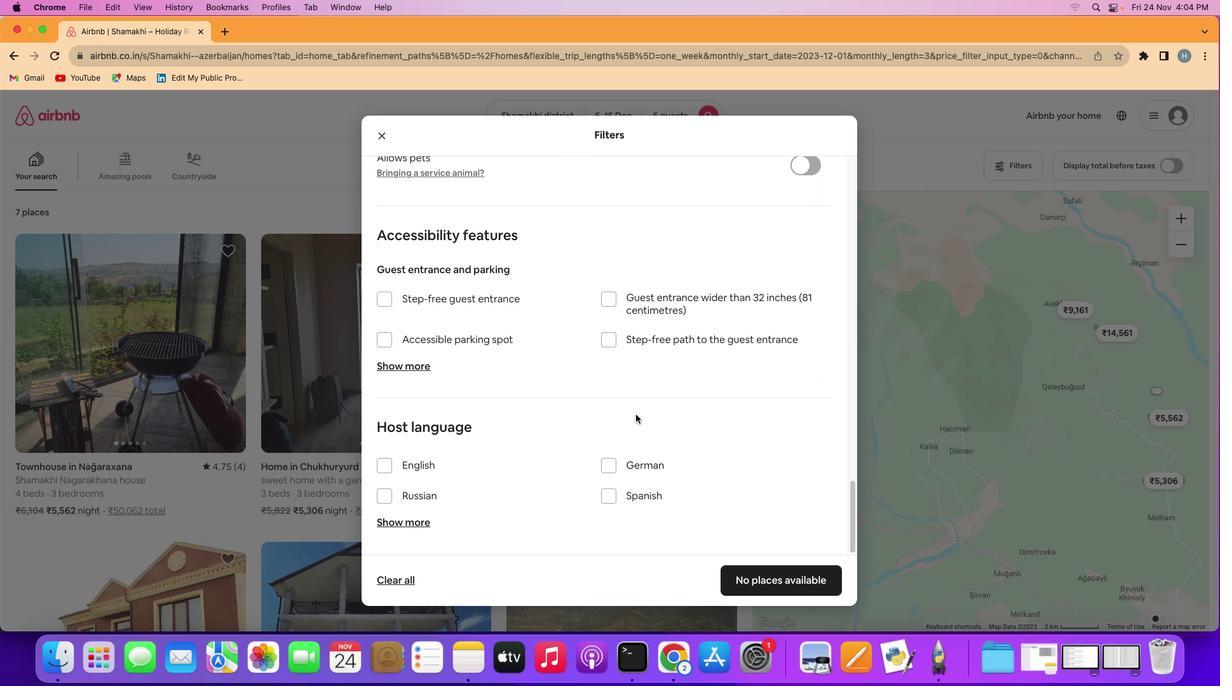 
Action: Mouse moved to (763, 576)
Screenshot: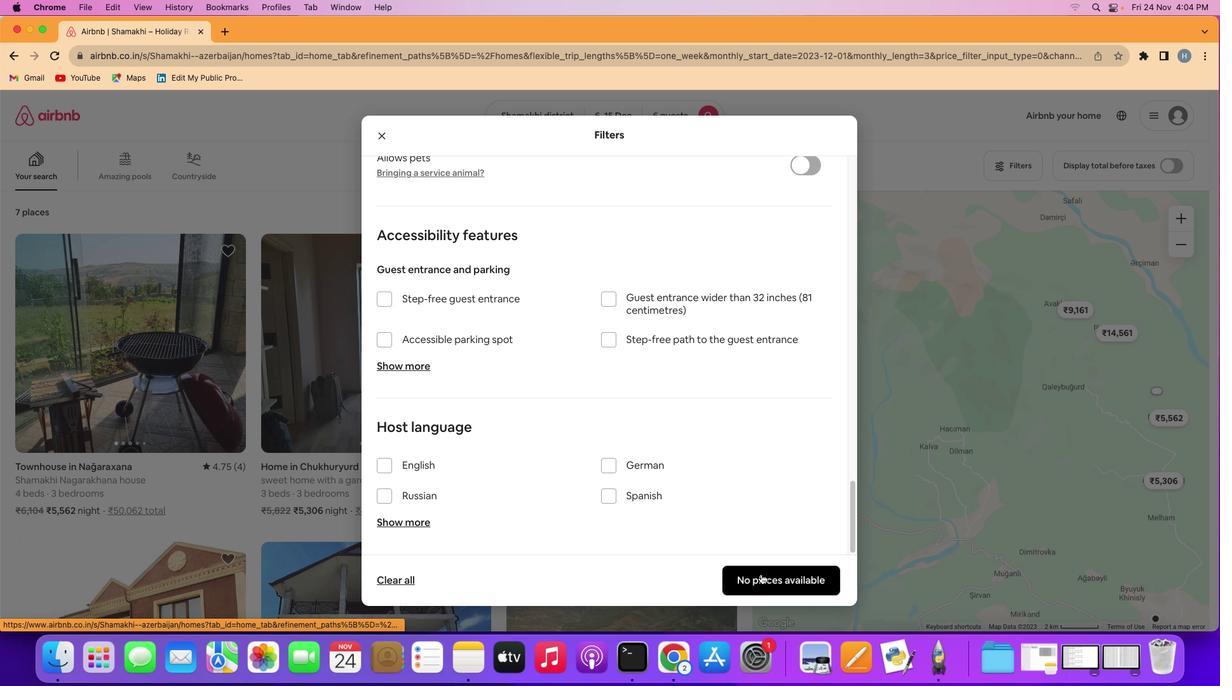 
Action: Mouse pressed left at (763, 576)
Screenshot: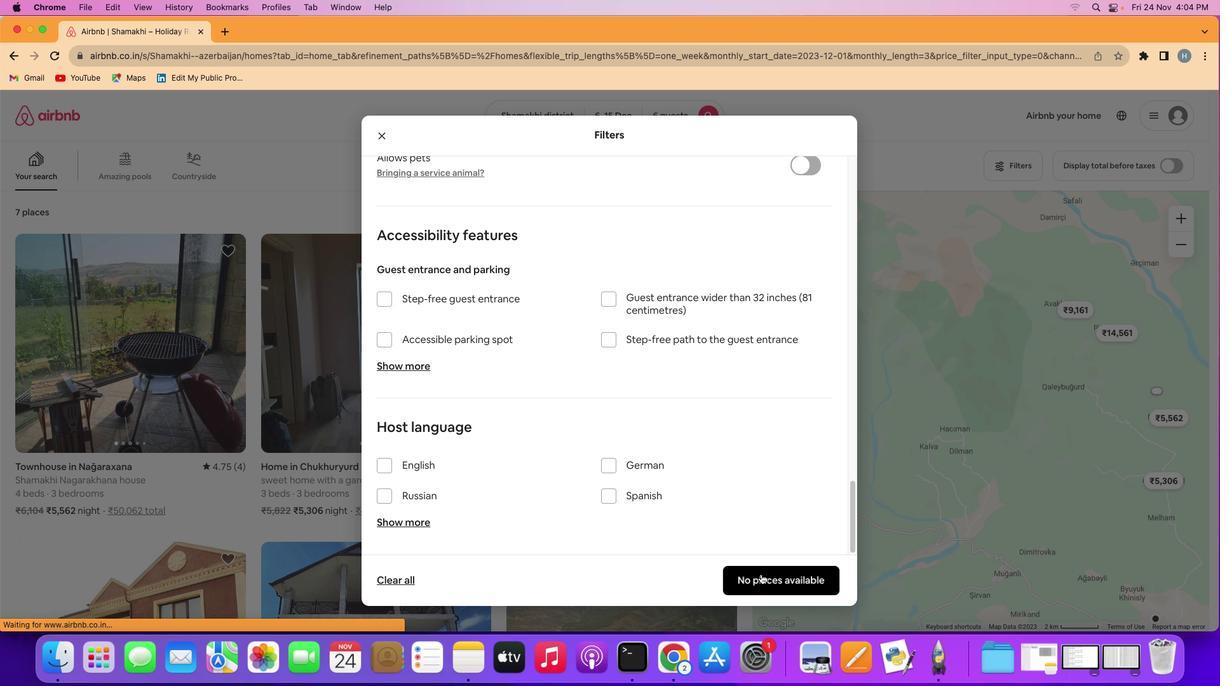 
Action: Mouse moved to (411, 390)
Screenshot: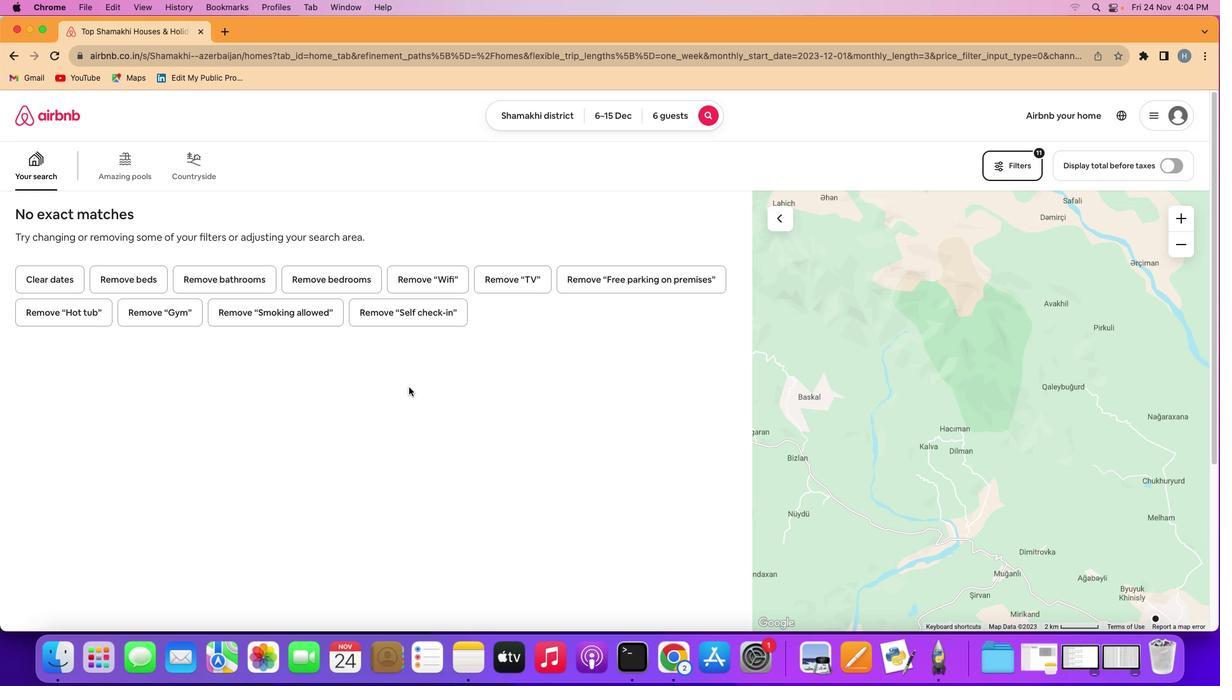 
